 Task: Family travel planner green modern simple.
Action: Mouse moved to (48, 181)
Screenshot: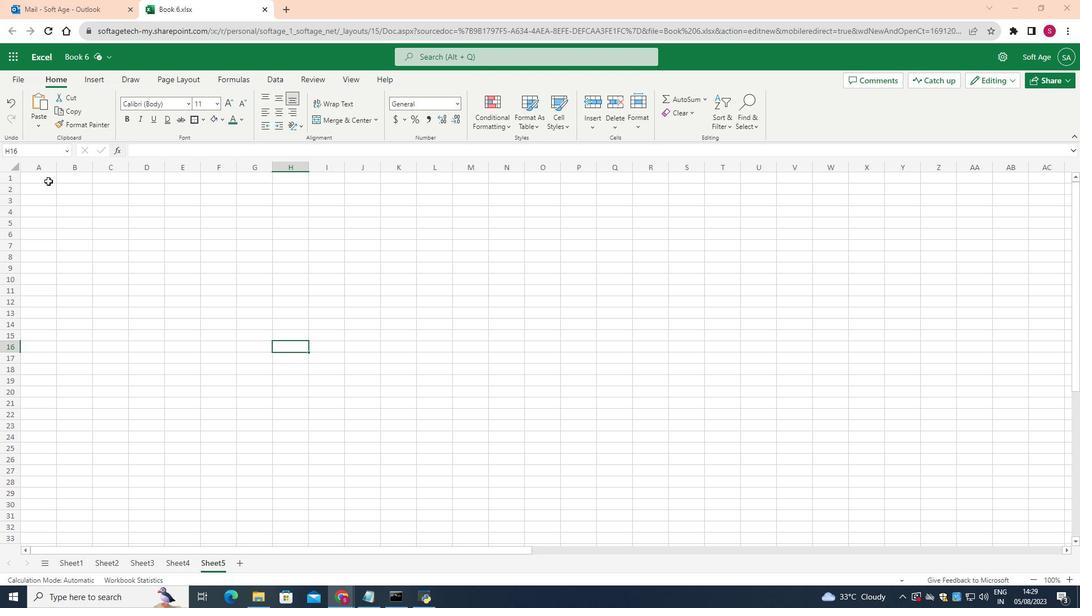 
Action: Mouse pressed left at (48, 181)
Screenshot: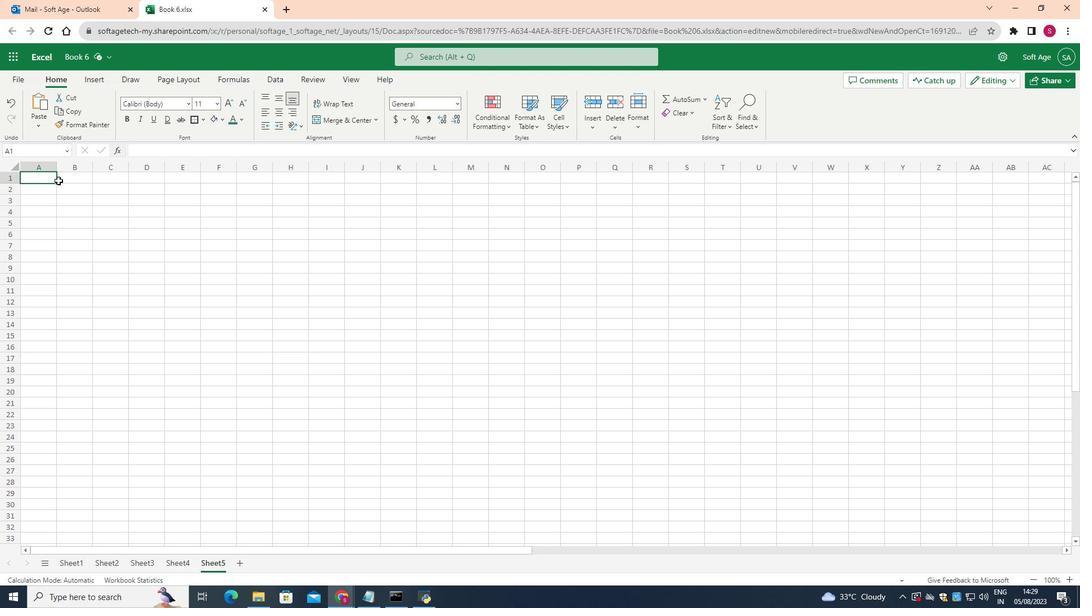 
Action: Mouse moved to (376, 119)
Screenshot: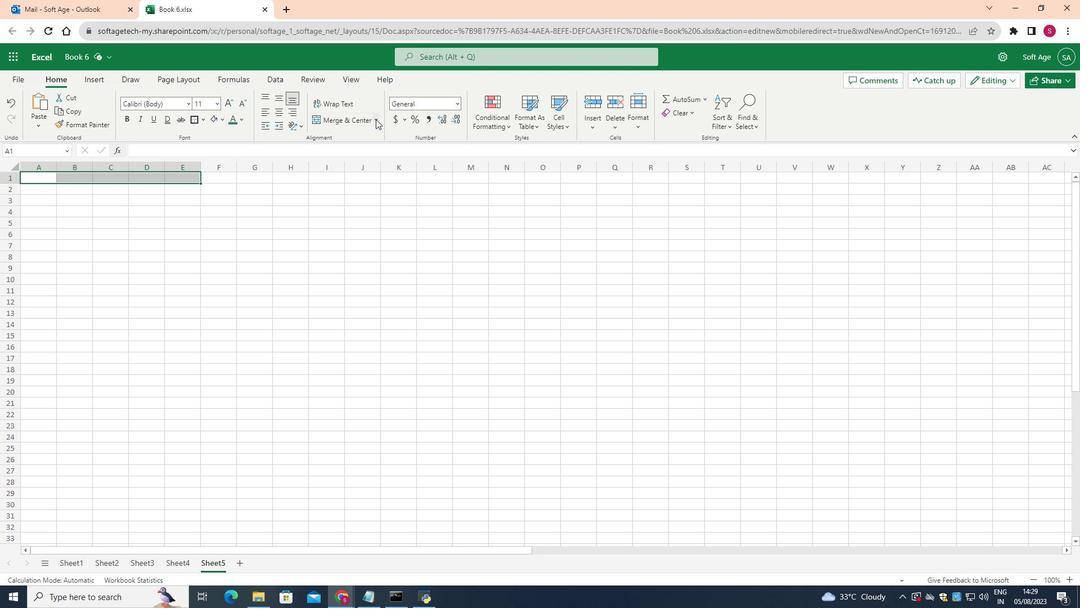 
Action: Mouse pressed left at (376, 119)
Screenshot: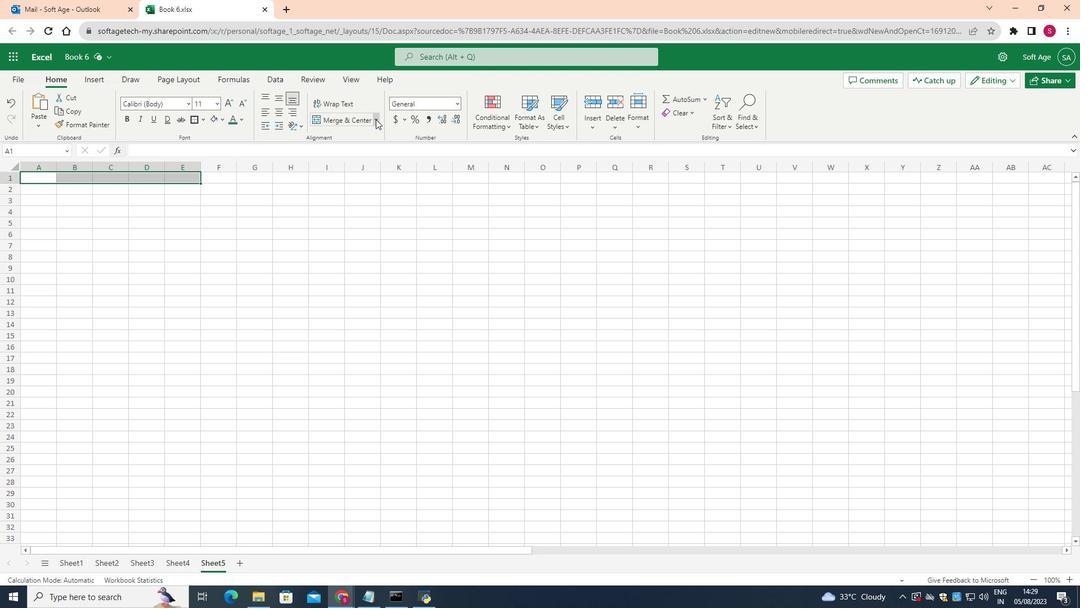 
Action: Mouse moved to (355, 183)
Screenshot: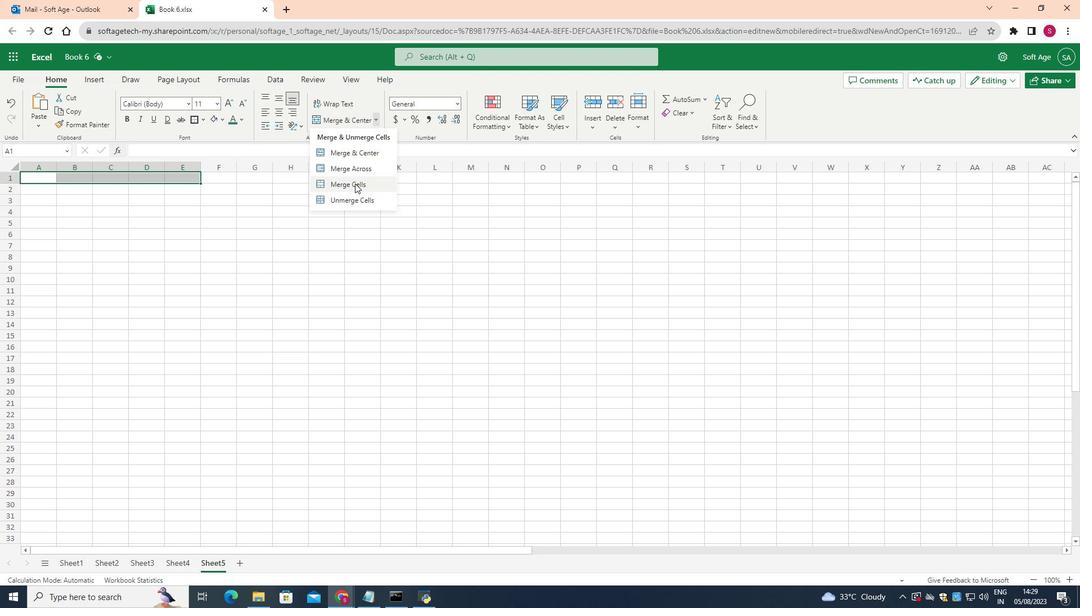 
Action: Mouse pressed left at (355, 183)
Screenshot: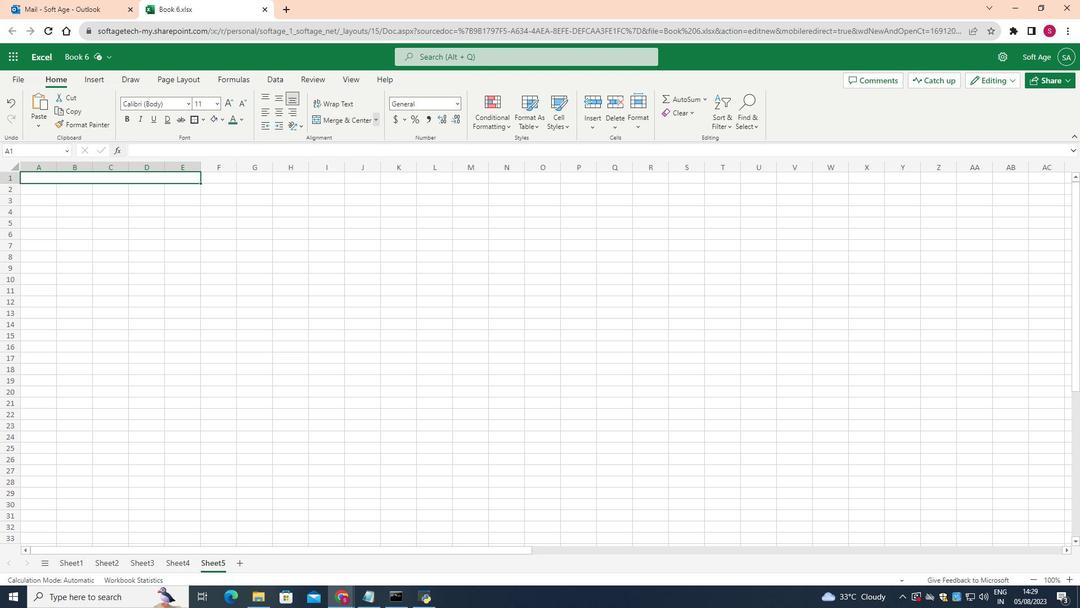 
Action: Mouse moved to (240, 257)
Screenshot: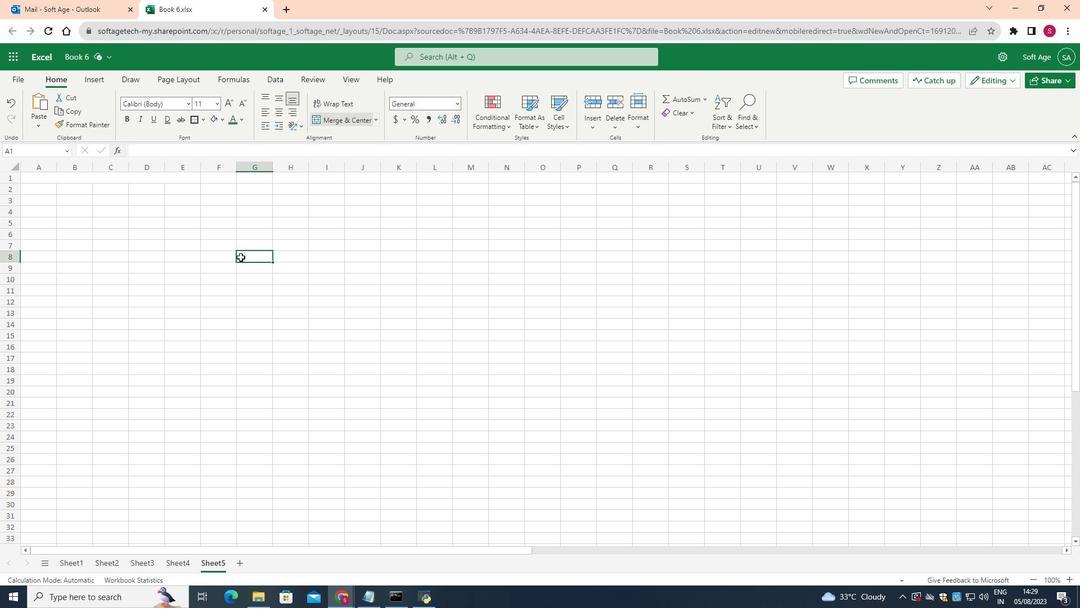 
Action: Mouse pressed left at (240, 257)
Screenshot: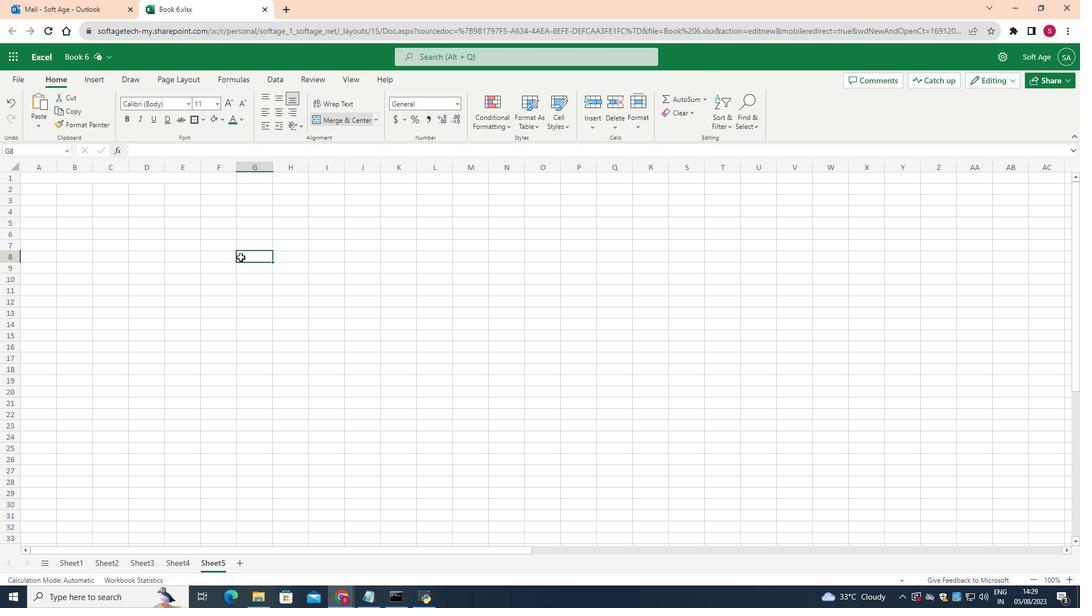 
Action: Mouse moved to (57, 166)
Screenshot: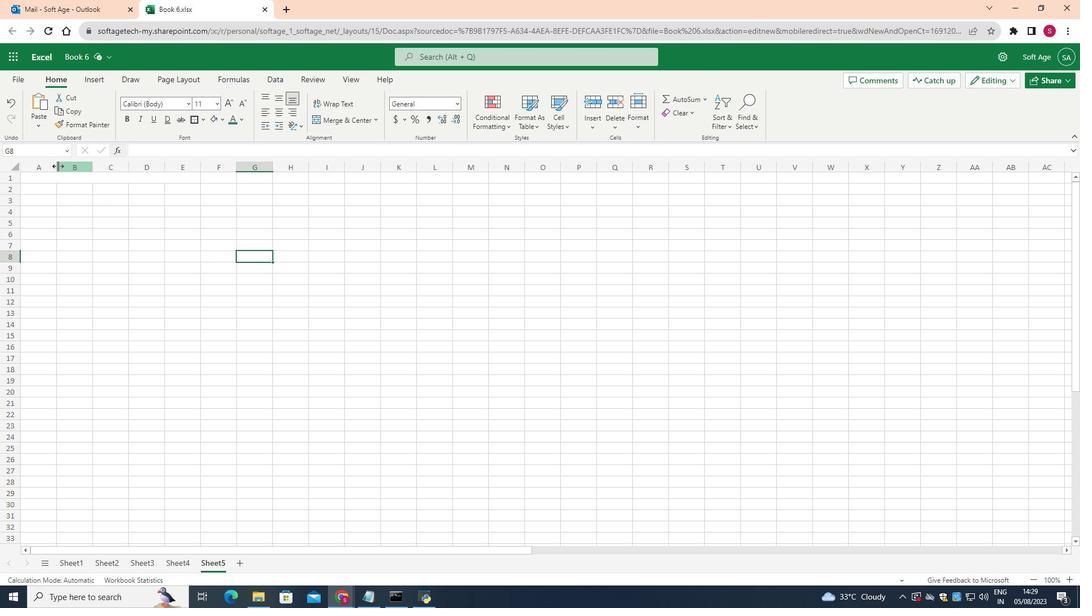 
Action: Mouse pressed left at (57, 166)
Screenshot: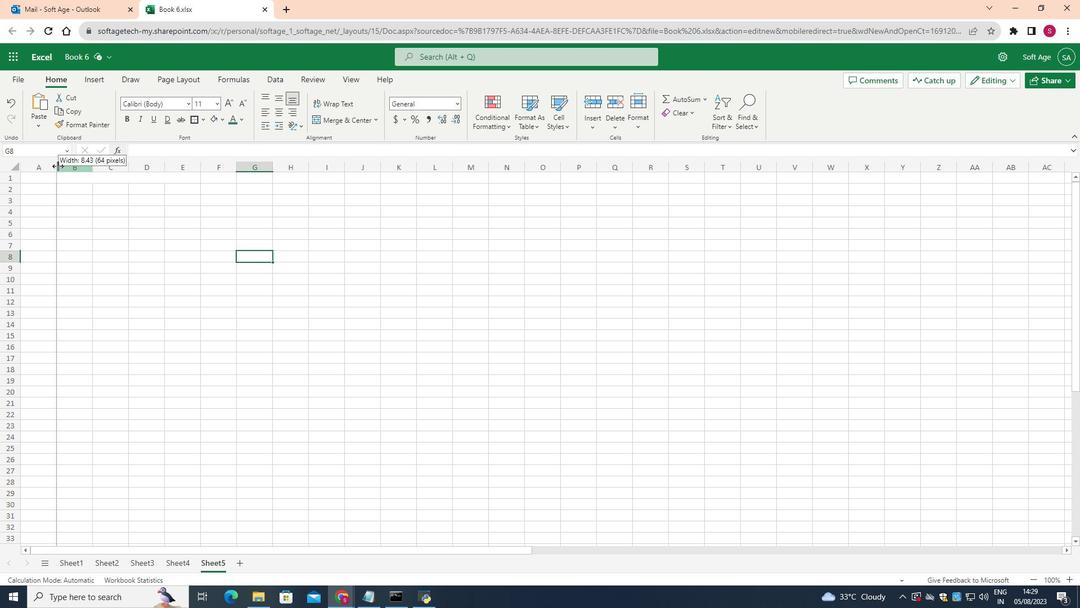 
Action: Mouse moved to (109, 169)
Screenshot: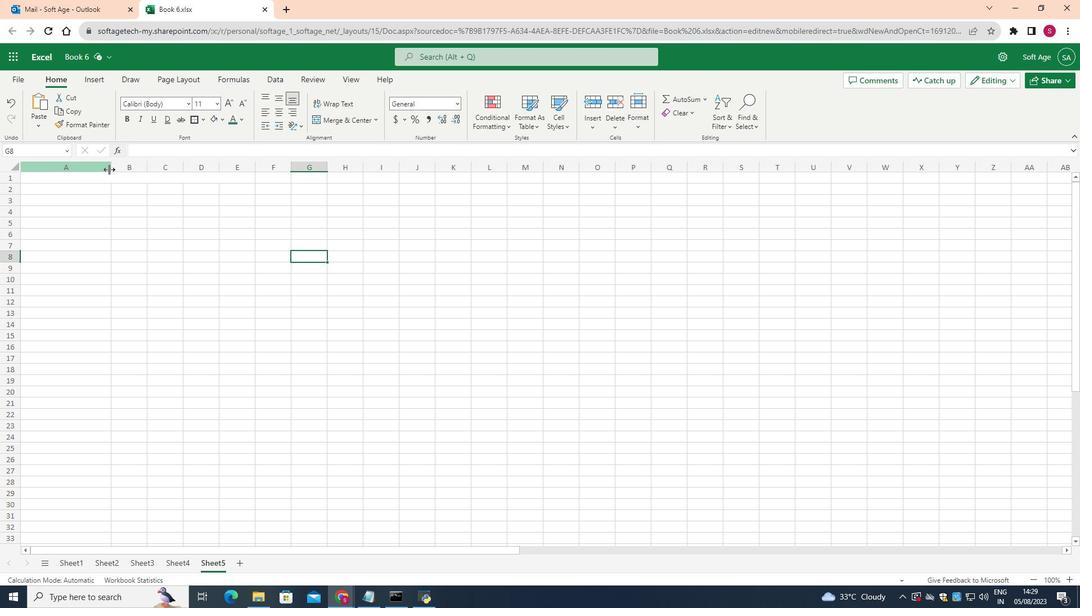 
Action: Mouse pressed left at (109, 169)
Screenshot: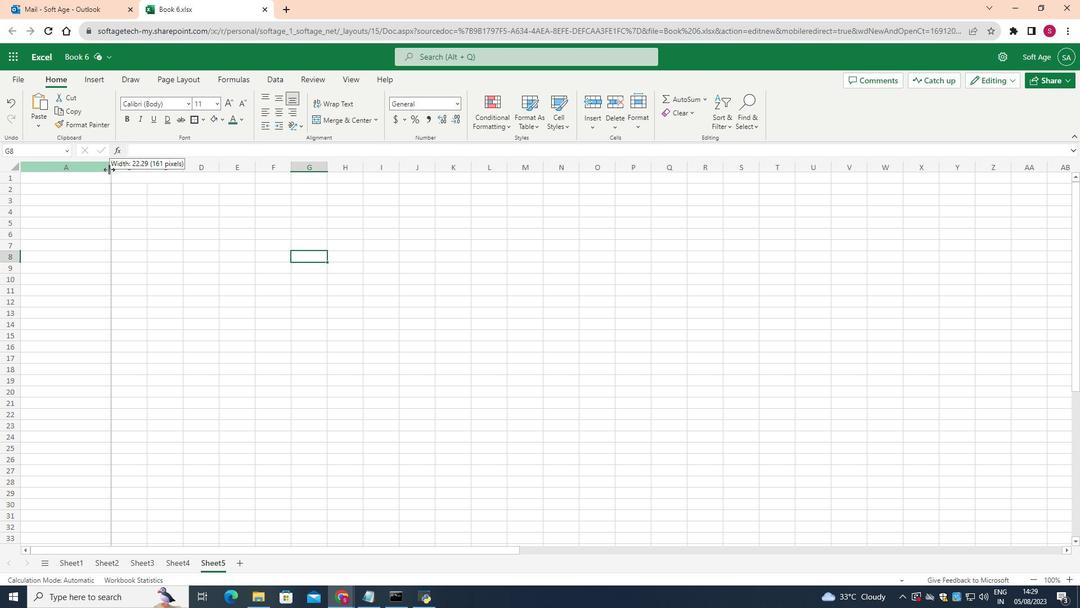 
Action: Mouse moved to (137, 167)
Screenshot: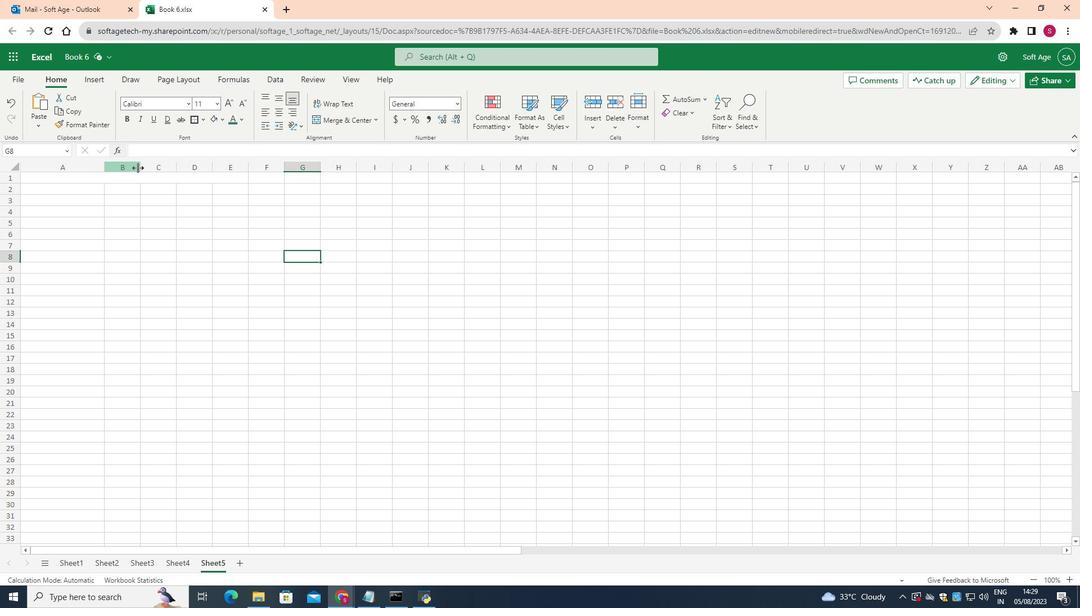 
Action: Mouse pressed left at (137, 167)
Screenshot: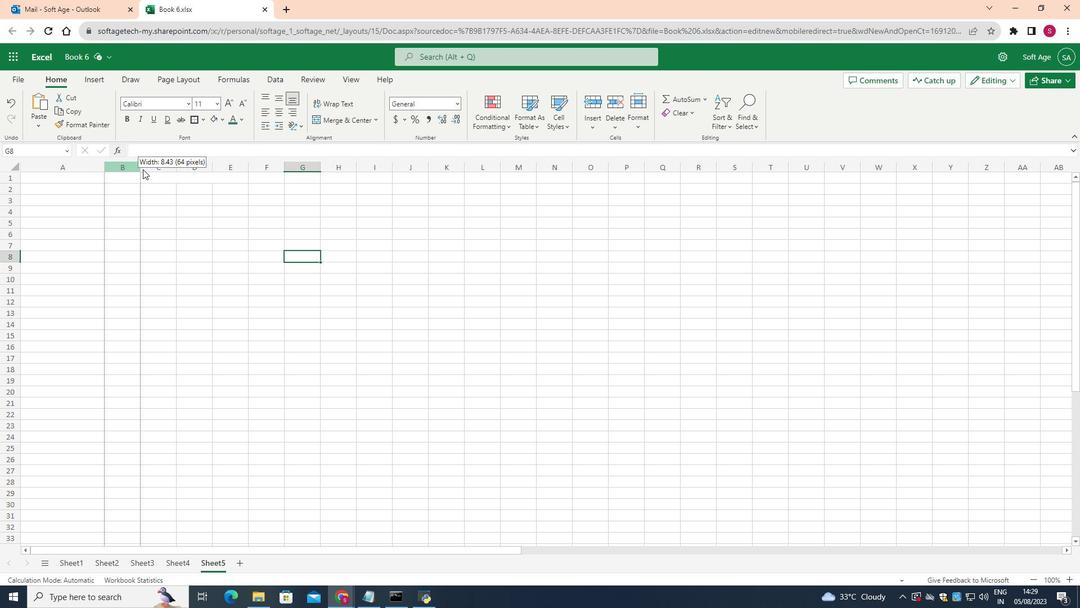 
Action: Mouse moved to (106, 169)
Screenshot: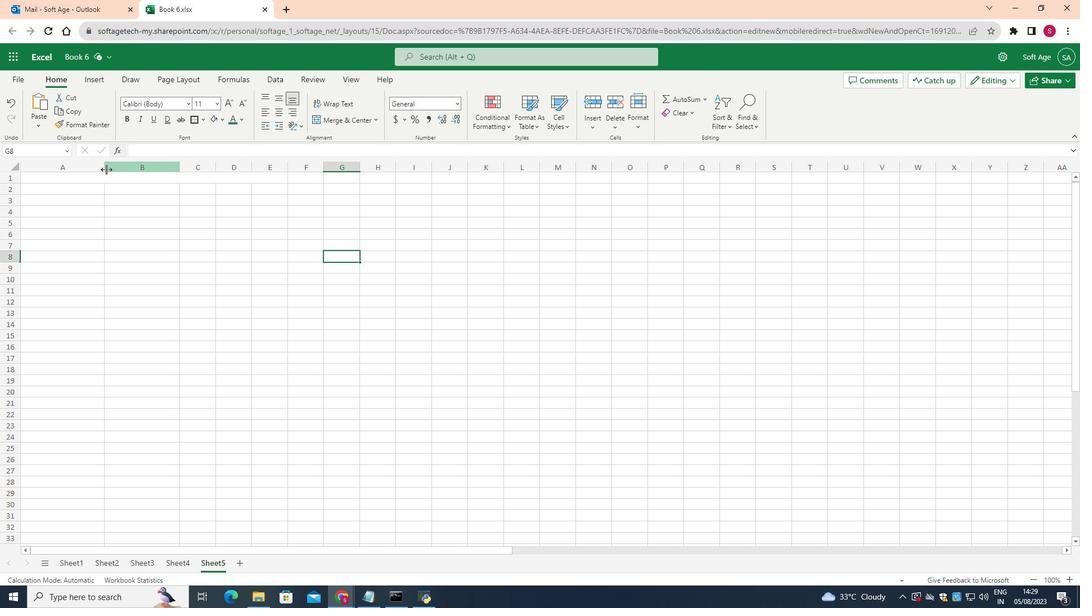 
Action: Mouse pressed left at (106, 169)
Screenshot: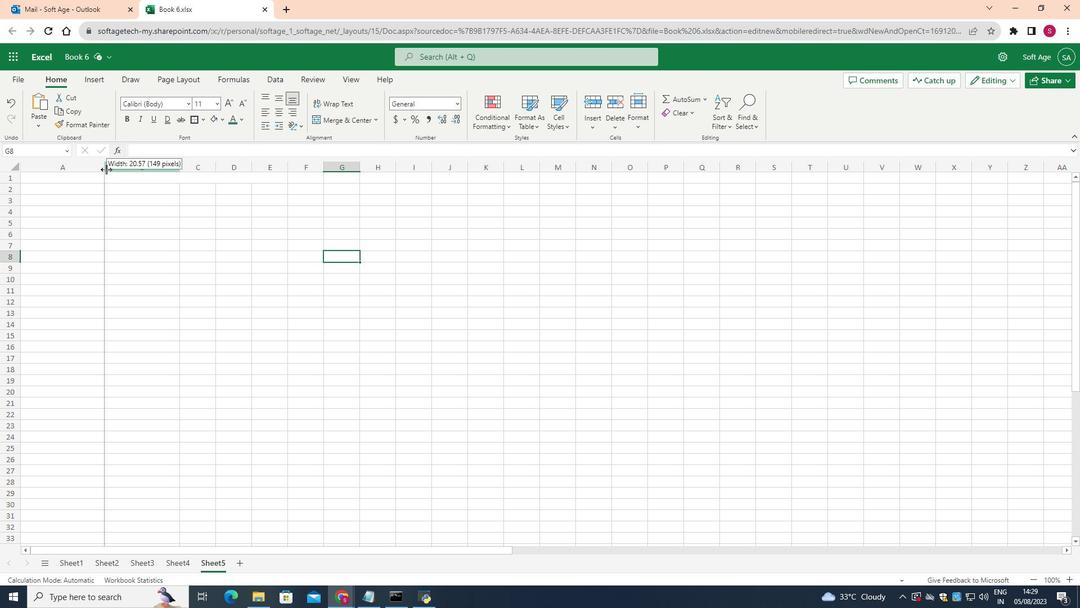 
Action: Mouse moved to (175, 161)
Screenshot: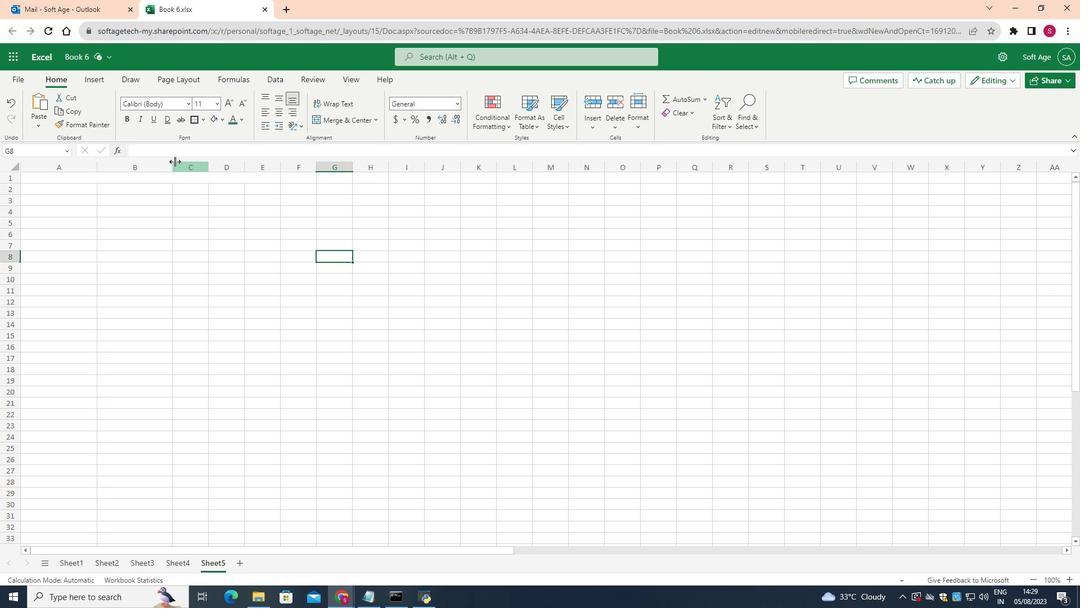 
Action: Mouse pressed left at (175, 161)
Screenshot: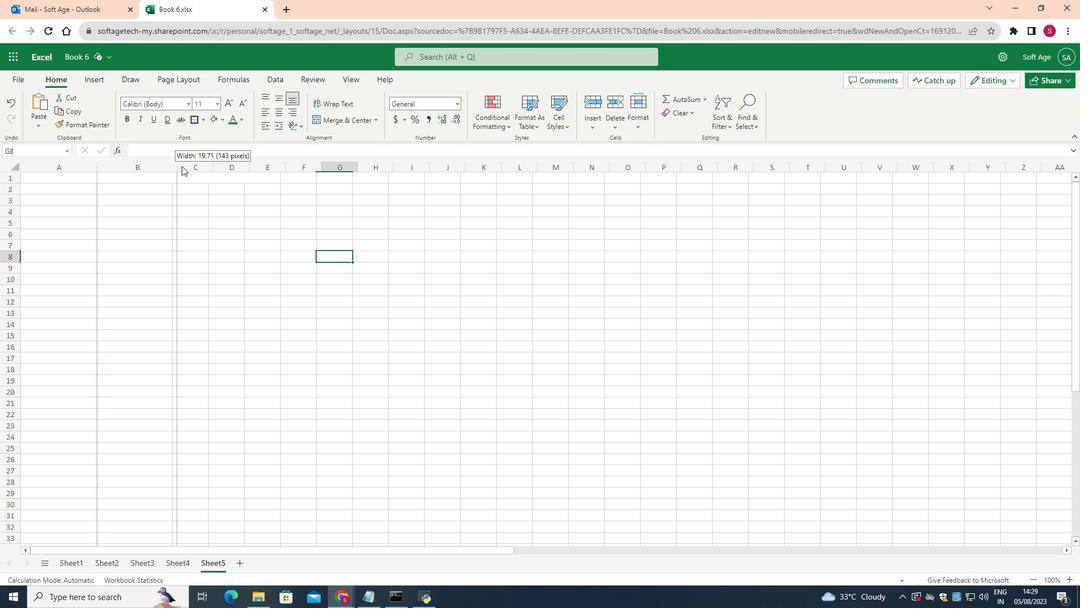 
Action: Mouse moved to (228, 166)
Screenshot: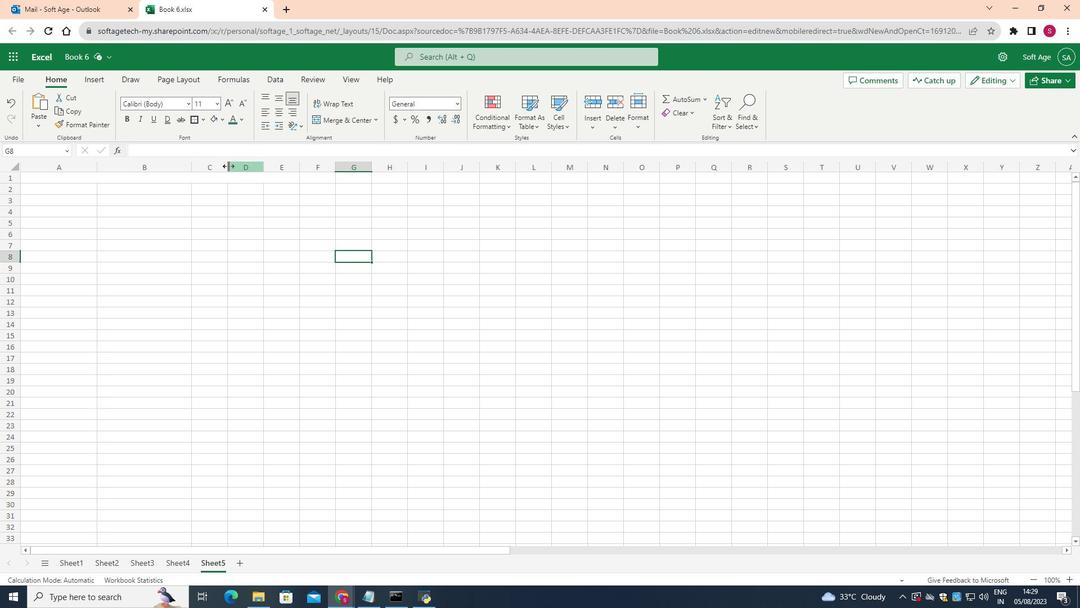 
Action: Mouse pressed left at (228, 166)
Screenshot: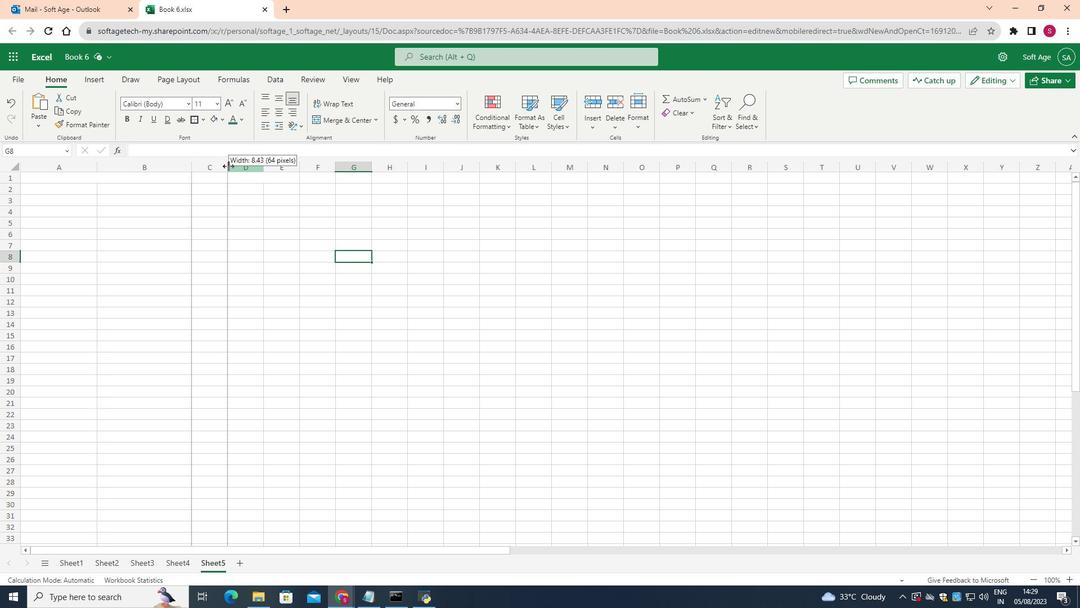 
Action: Mouse moved to (315, 171)
Screenshot: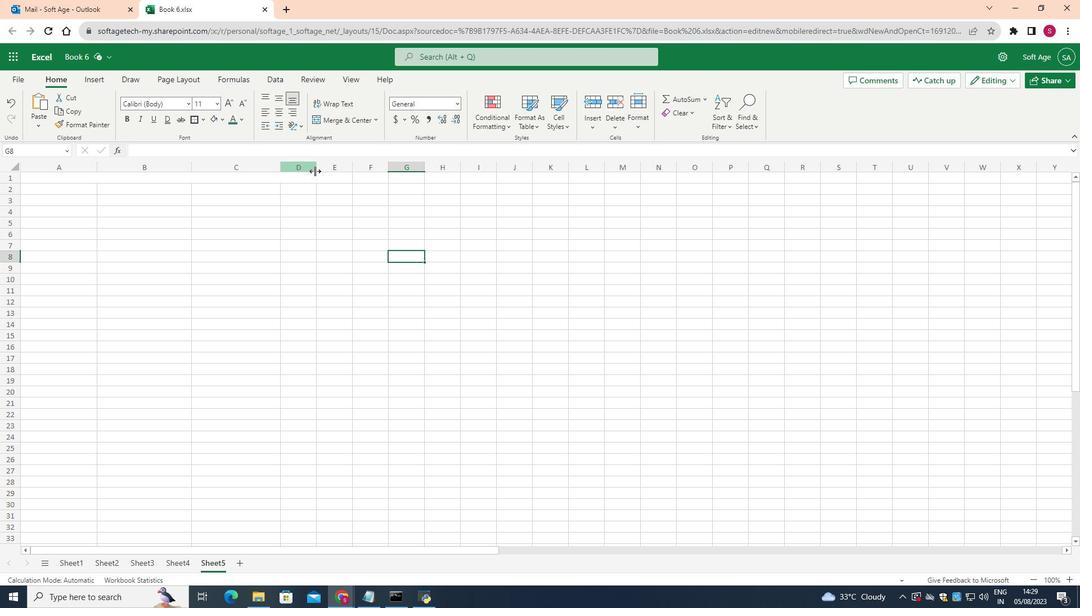
Action: Mouse pressed left at (315, 171)
Screenshot: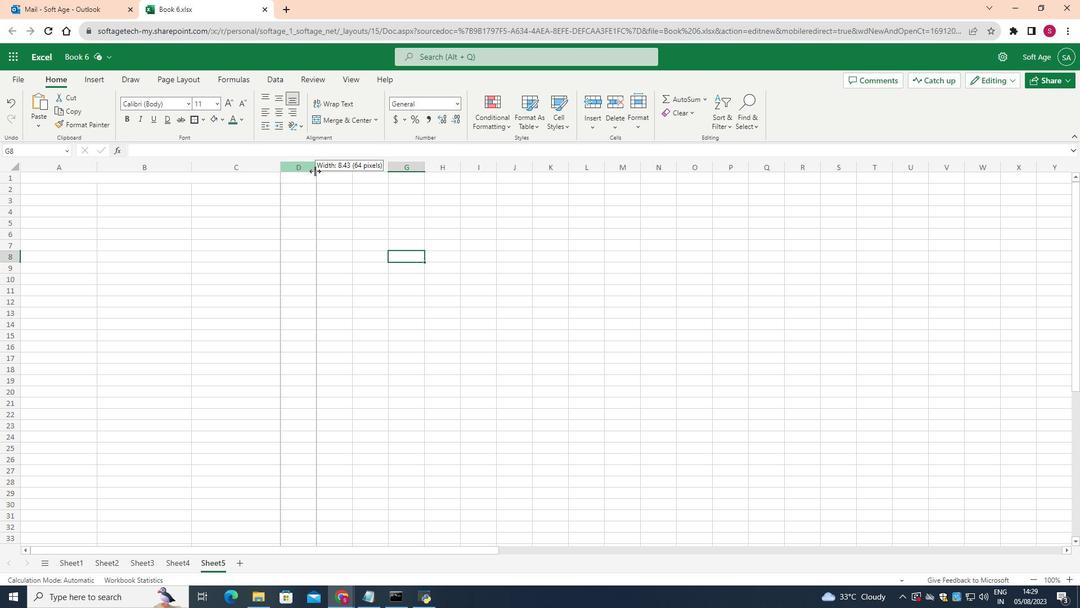 
Action: Mouse moved to (422, 168)
Screenshot: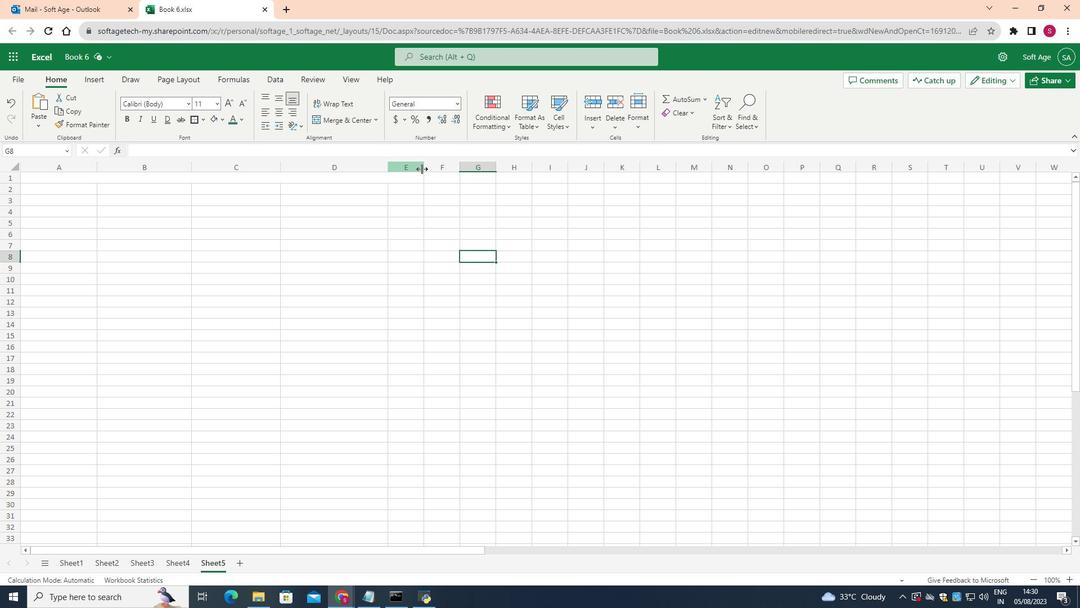 
Action: Mouse pressed left at (422, 168)
Screenshot: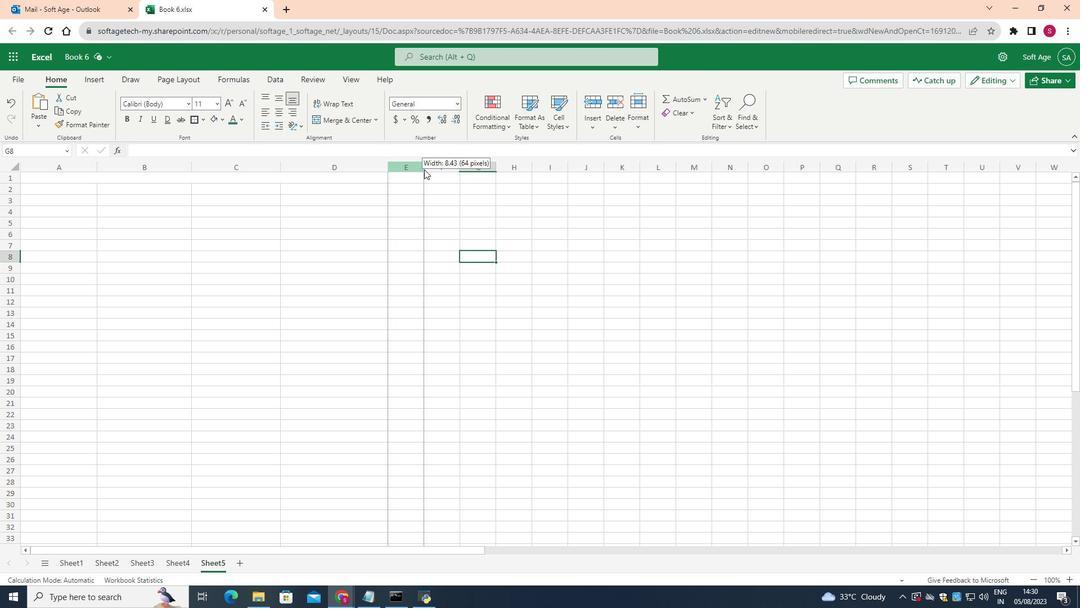 
Action: Mouse moved to (515, 167)
Screenshot: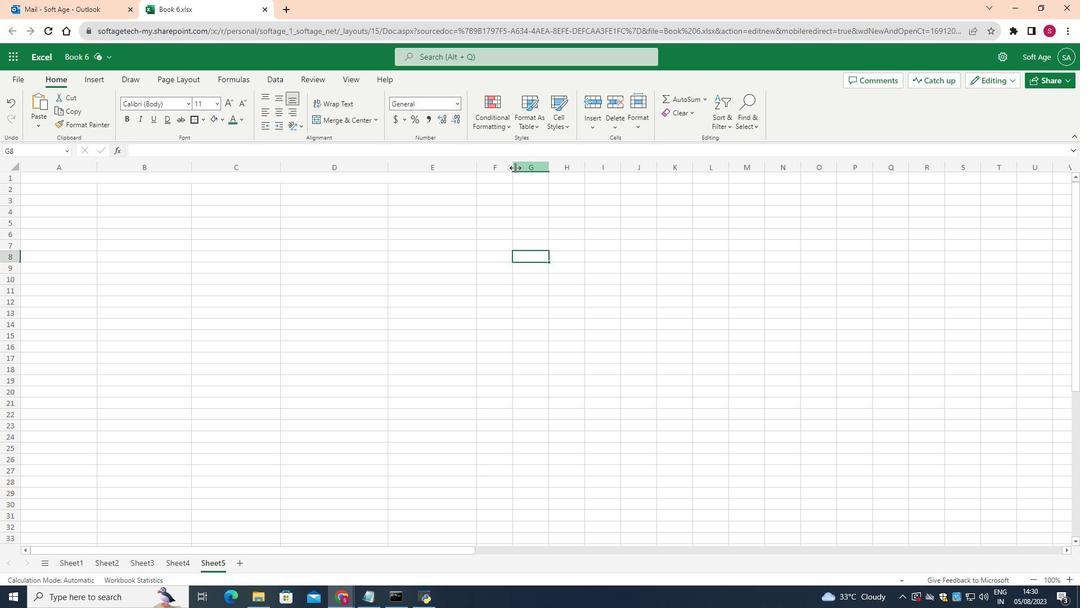 
Action: Mouse pressed left at (515, 167)
Screenshot: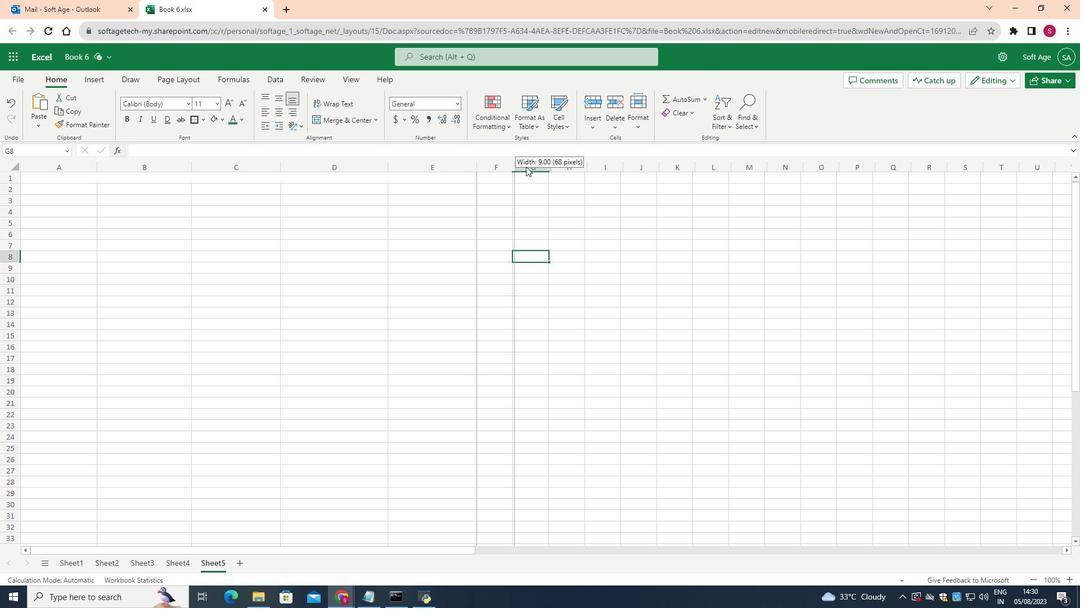 
Action: Mouse moved to (18, 184)
Screenshot: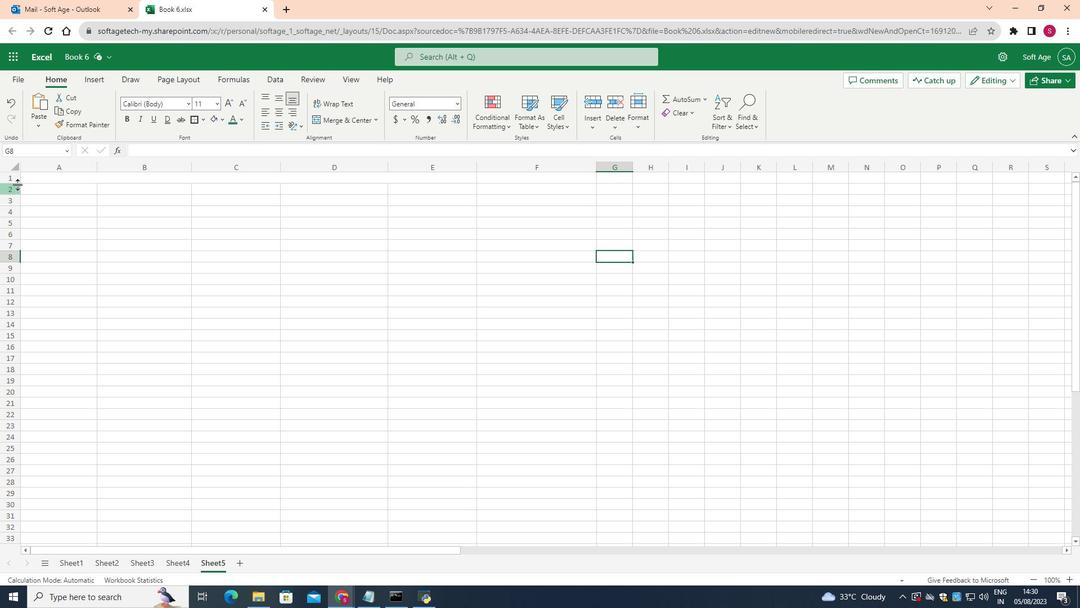 
Action: Mouse pressed left at (18, 184)
Screenshot: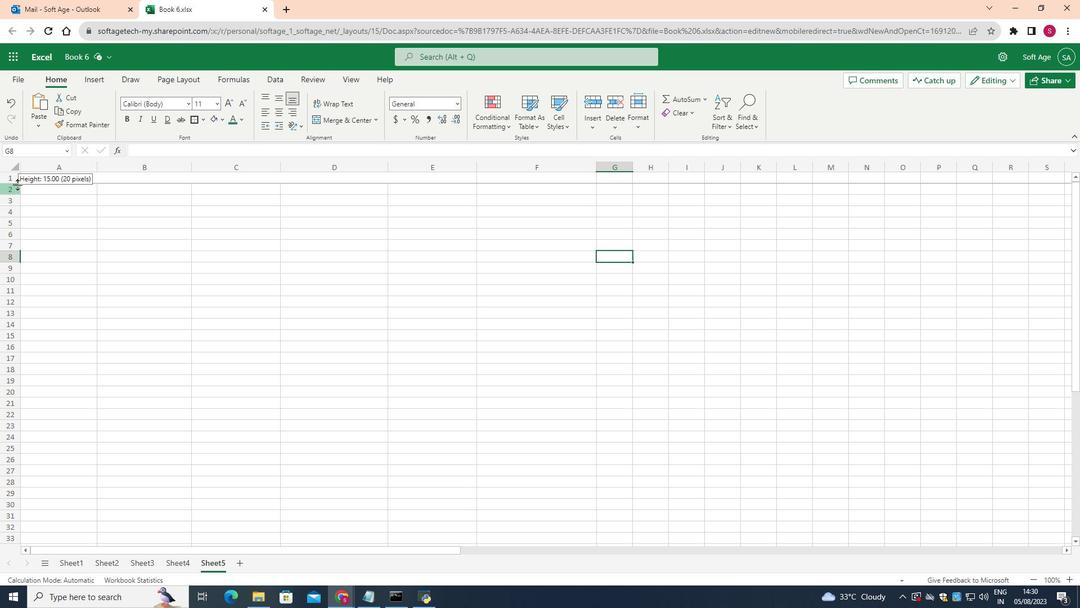 
Action: Mouse moved to (13, 215)
Screenshot: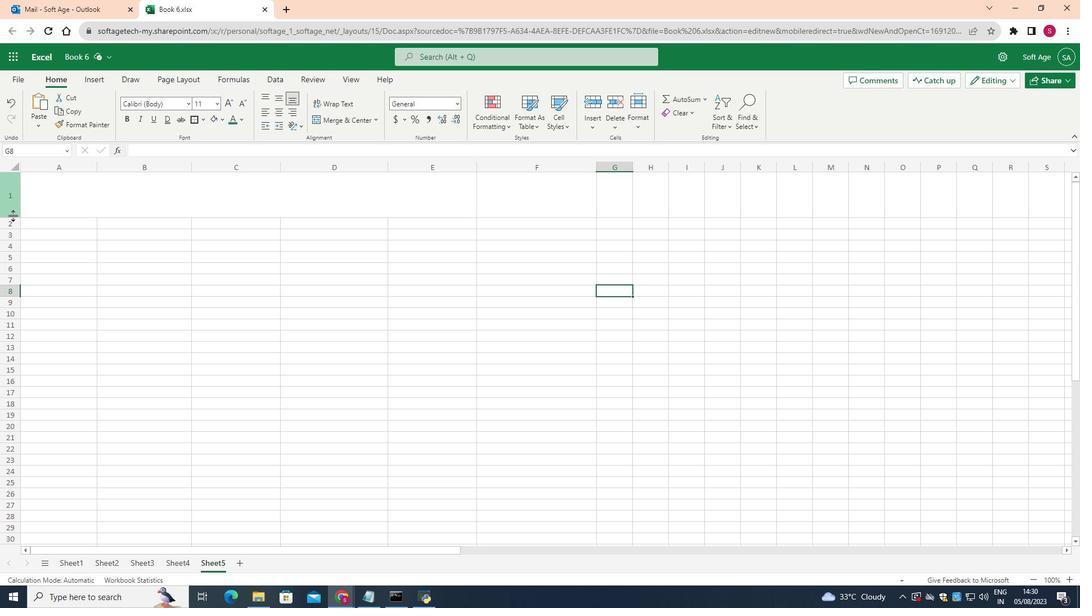 
Action: Mouse pressed left at (13, 215)
Screenshot: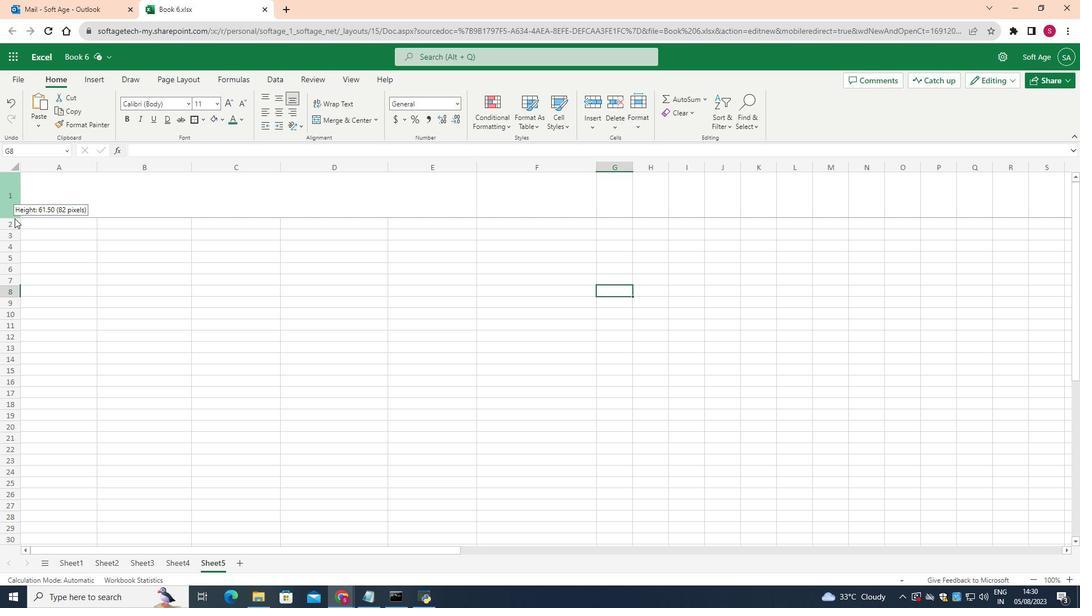 
Action: Mouse moved to (72, 200)
Screenshot: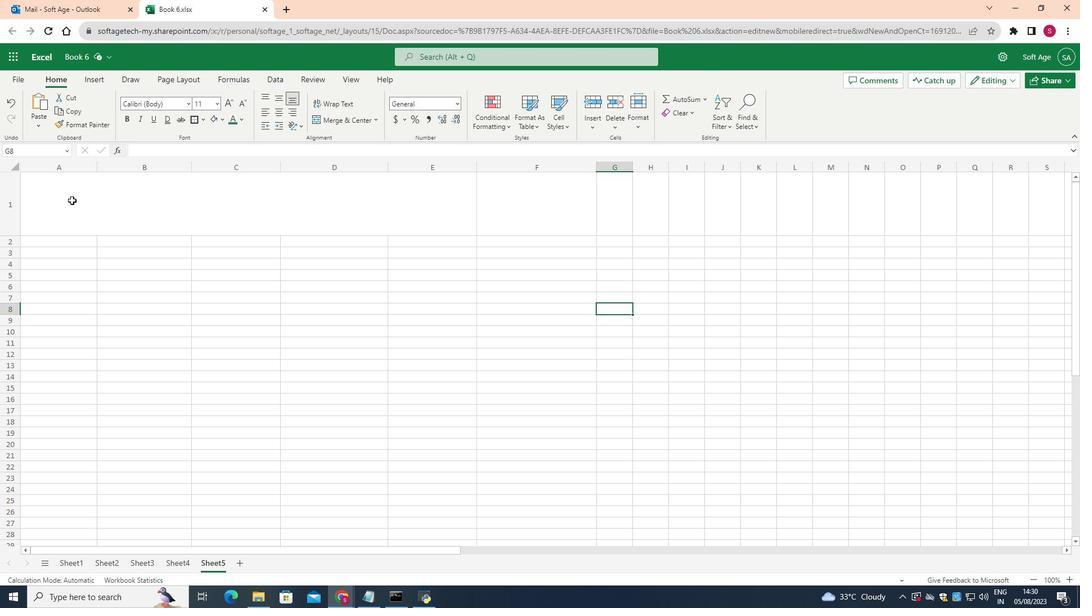 
Action: Mouse pressed left at (72, 200)
Screenshot: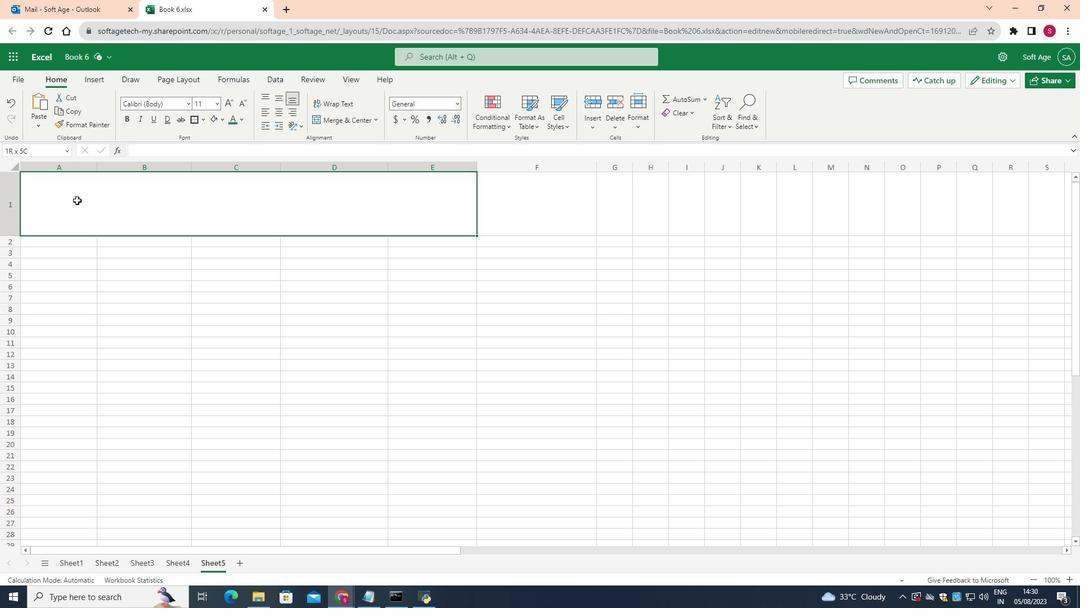 
Action: Mouse moved to (376, 115)
Screenshot: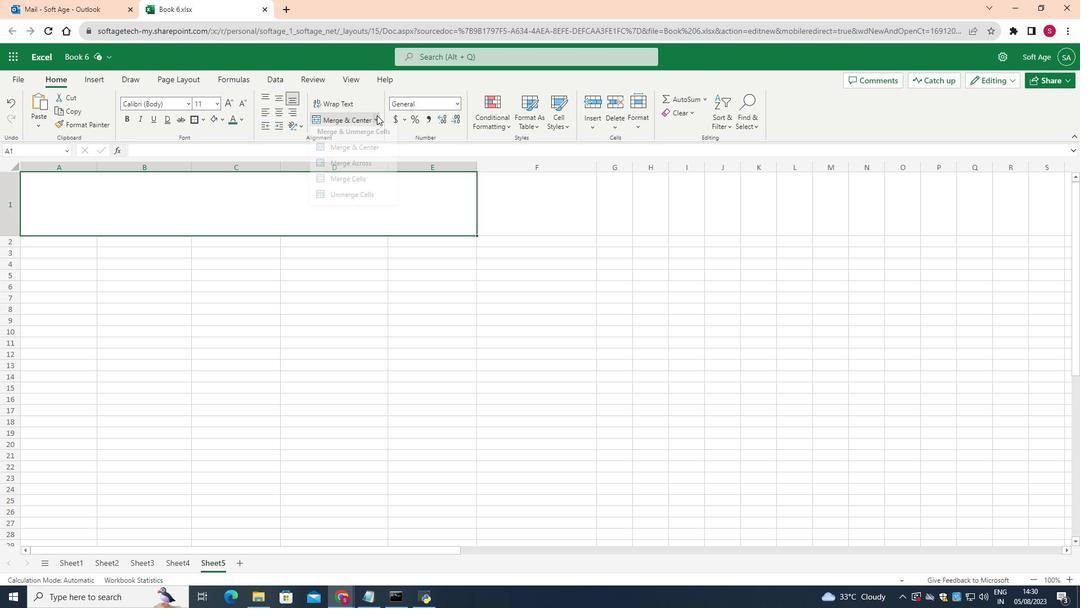 
Action: Mouse pressed left at (376, 115)
Screenshot: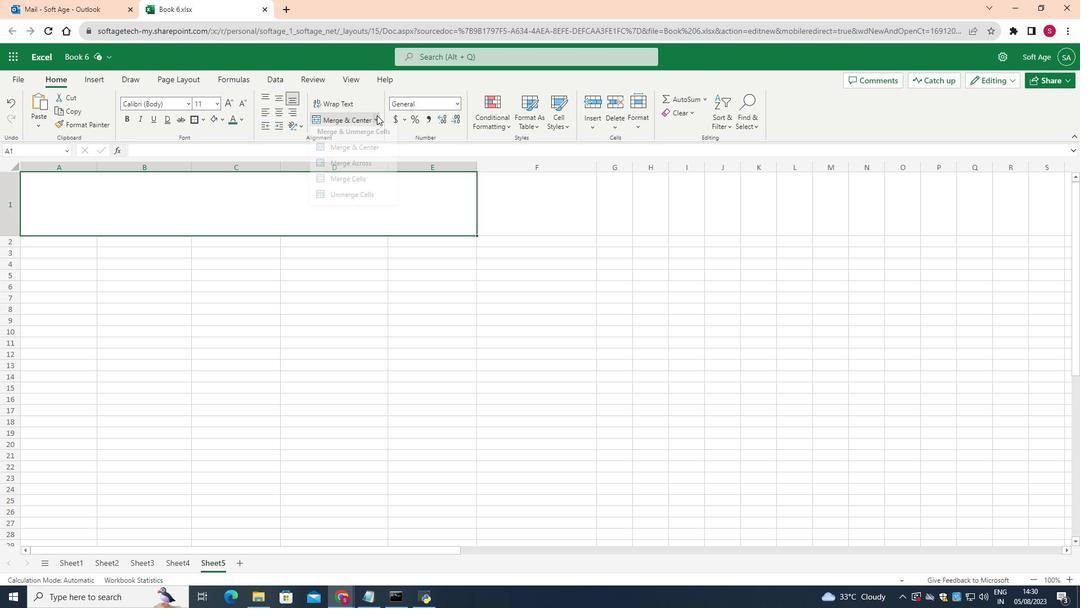 
Action: Mouse moved to (363, 198)
Screenshot: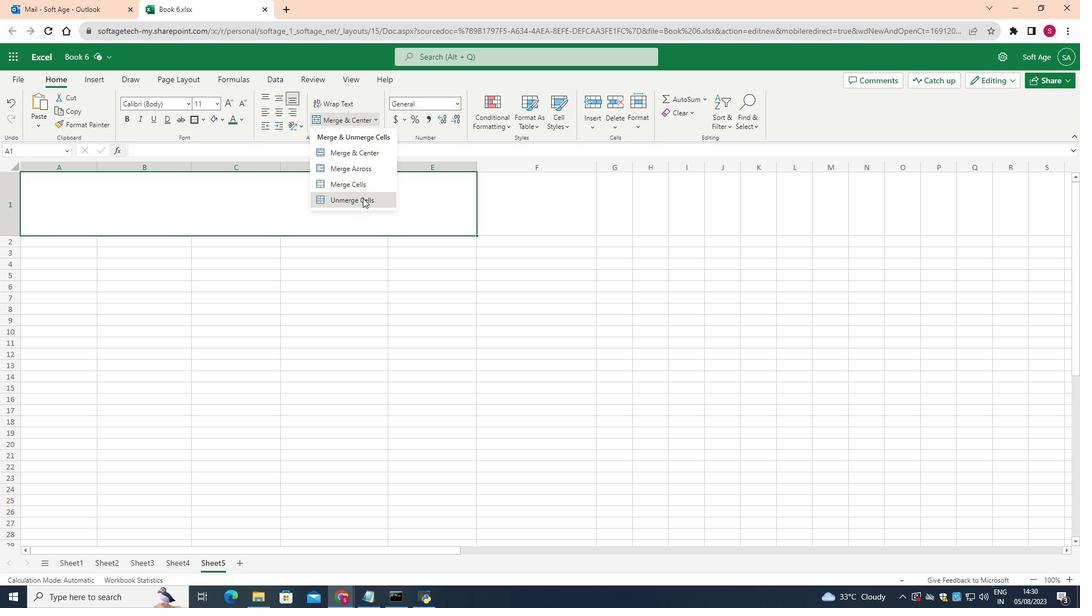 
Action: Mouse pressed left at (363, 198)
Screenshot: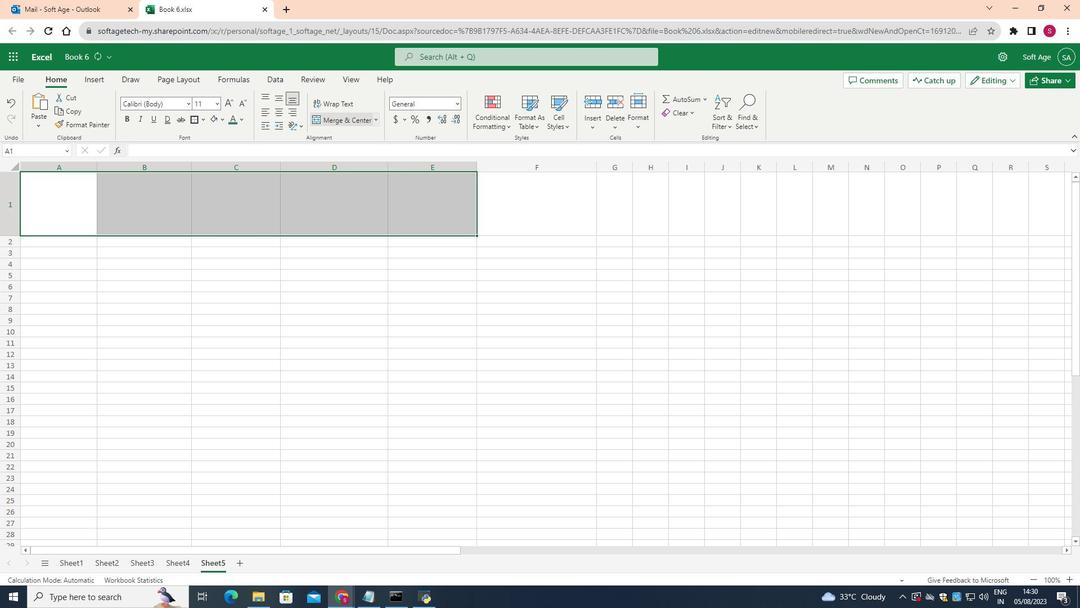
Action: Mouse moved to (150, 315)
Screenshot: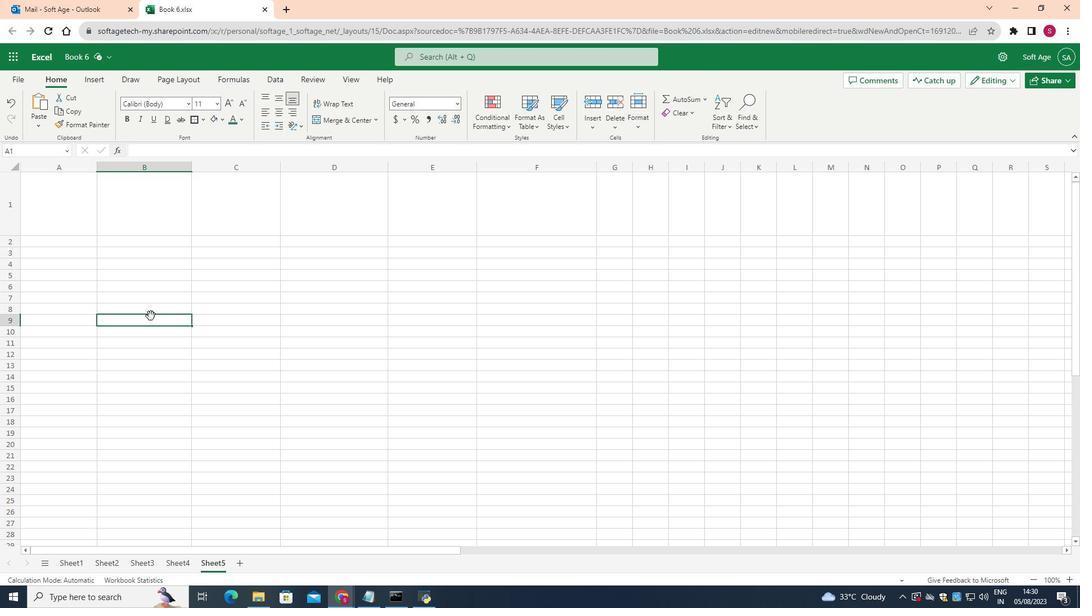
Action: Mouse pressed left at (150, 315)
Screenshot: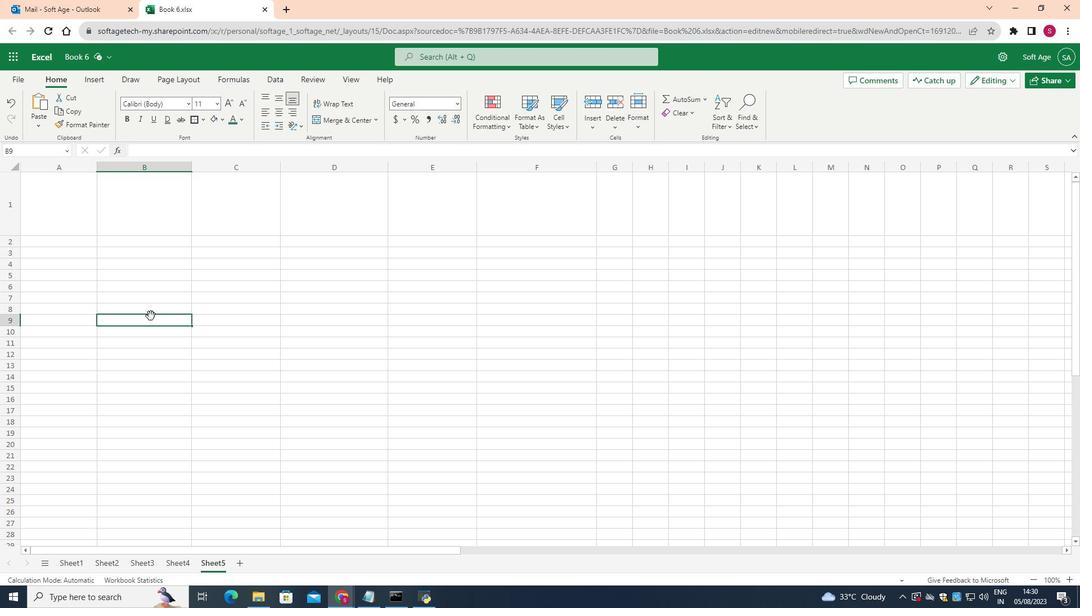 
Action: Mouse moved to (235, 200)
Screenshot: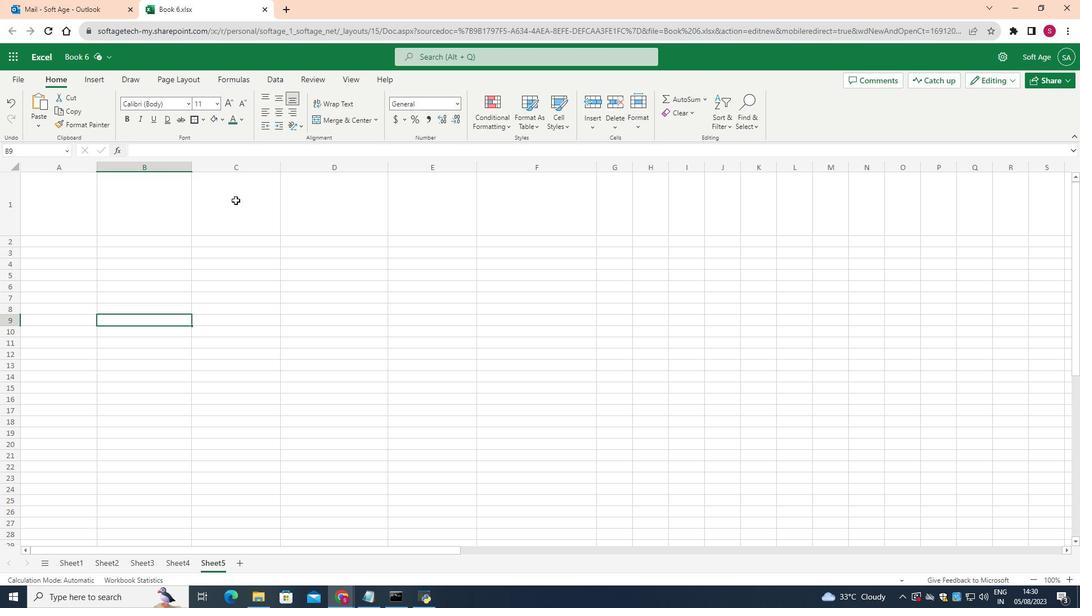 
Action: Mouse pressed left at (235, 200)
Screenshot: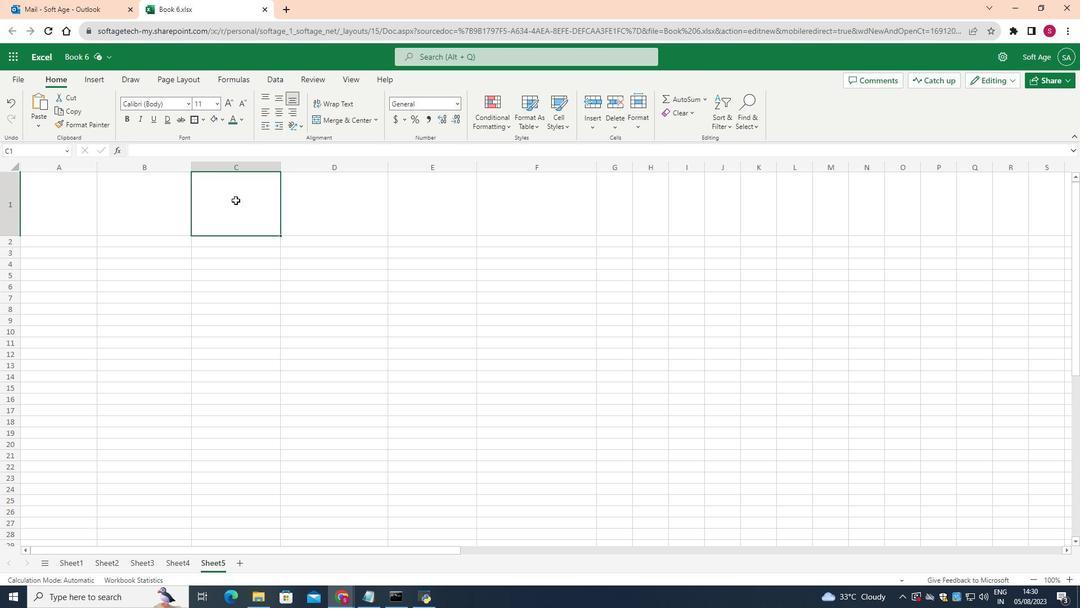 
Action: Mouse moved to (94, 170)
Screenshot: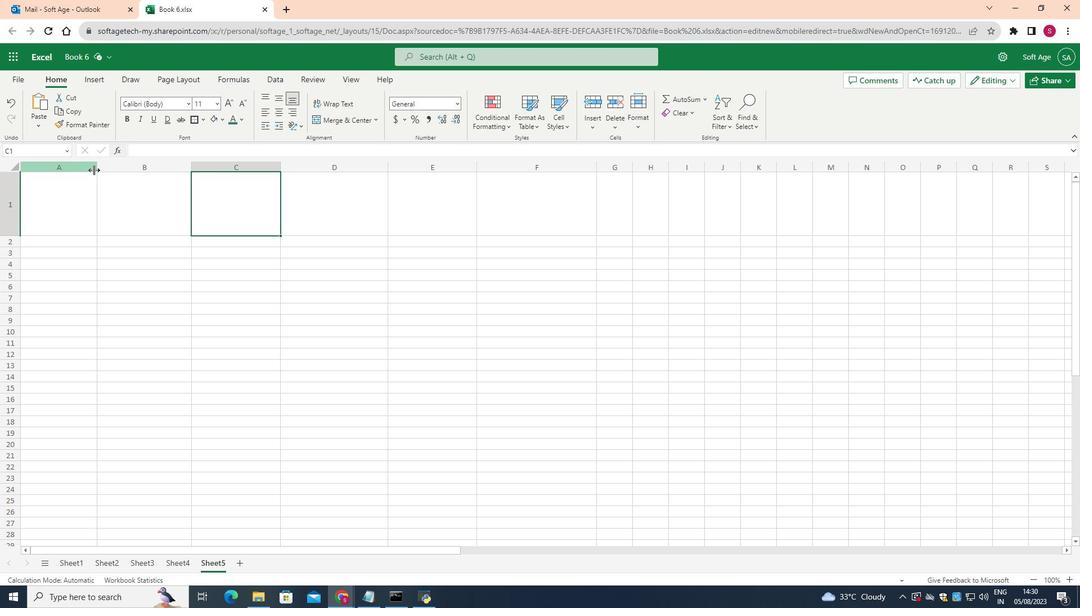 
Action: Mouse pressed left at (94, 170)
Screenshot: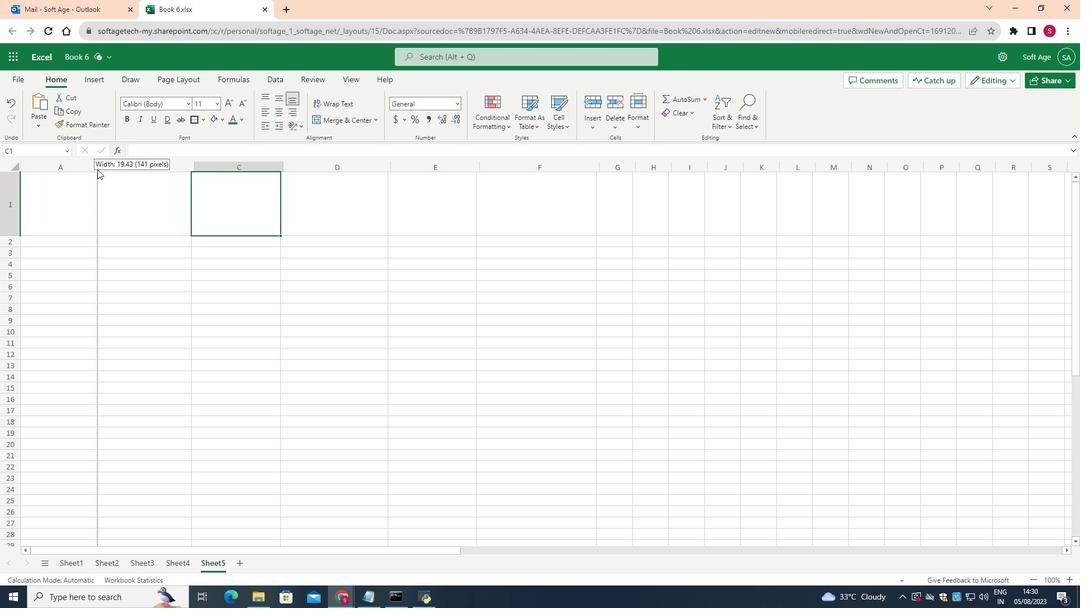 
Action: Mouse moved to (158, 193)
Screenshot: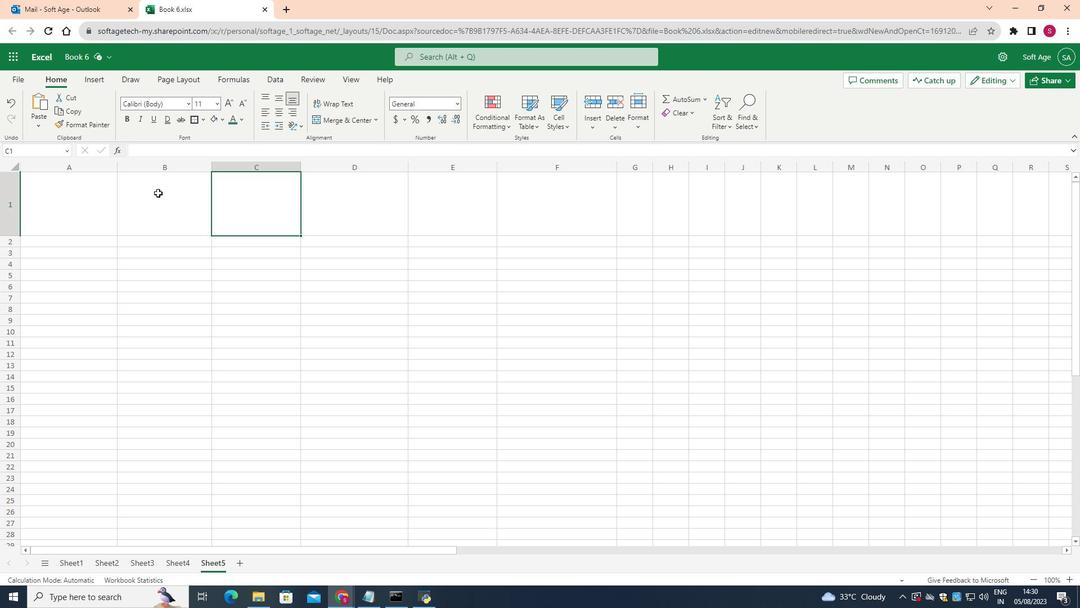 
Action: Mouse pressed left at (158, 193)
Screenshot: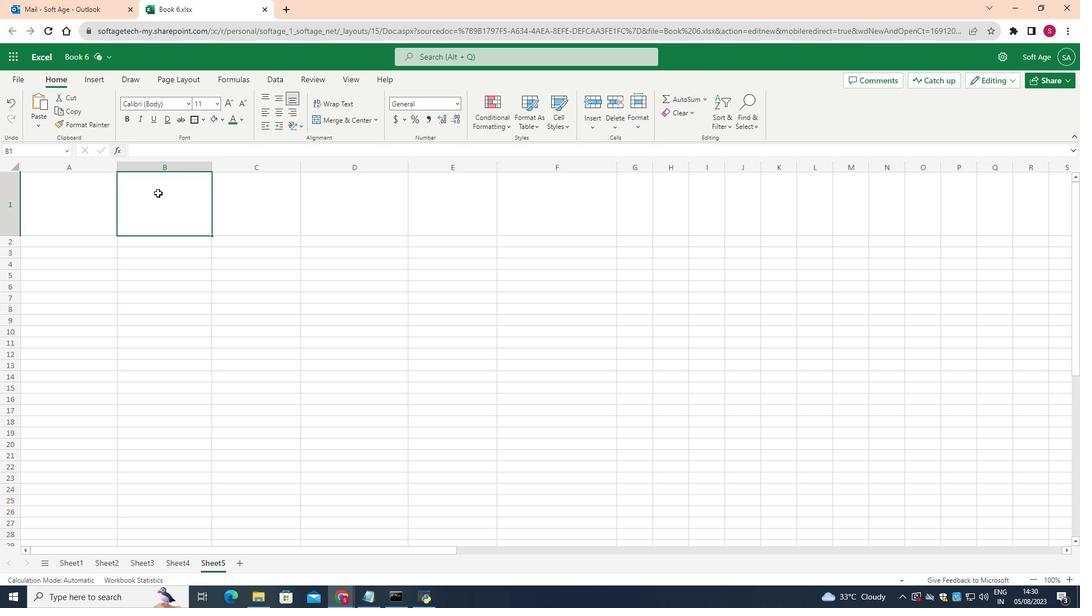 
Action: Mouse moved to (377, 119)
Screenshot: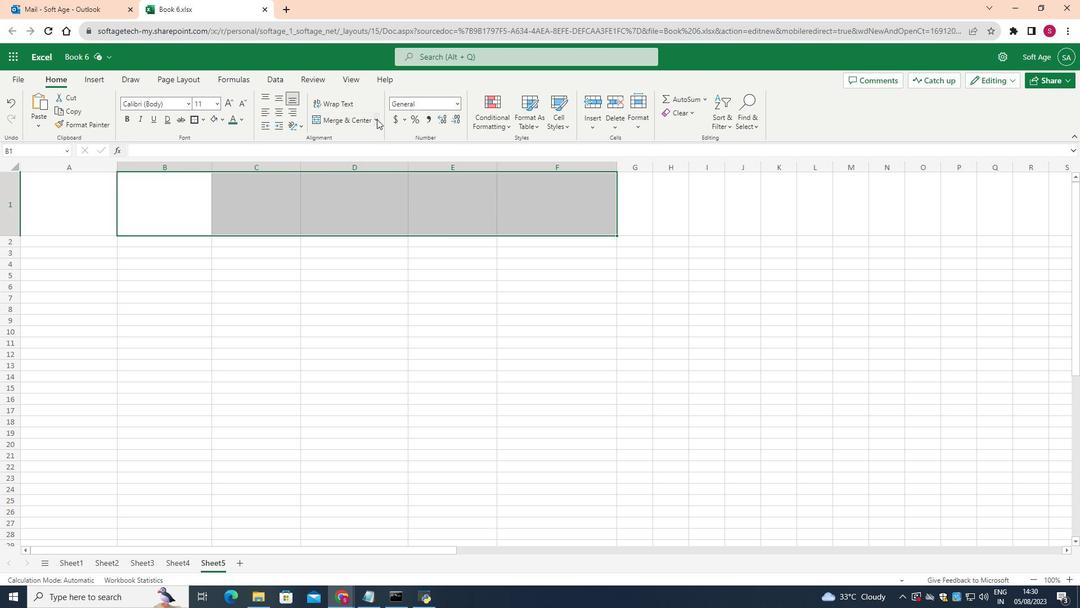 
Action: Mouse pressed left at (377, 119)
Screenshot: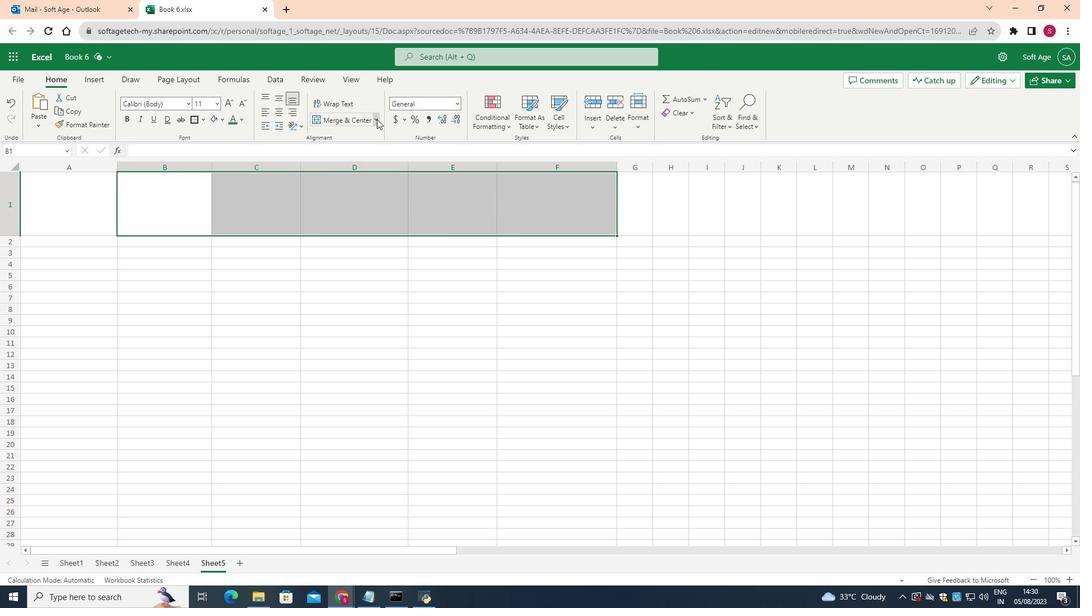 
Action: Mouse moved to (359, 182)
Screenshot: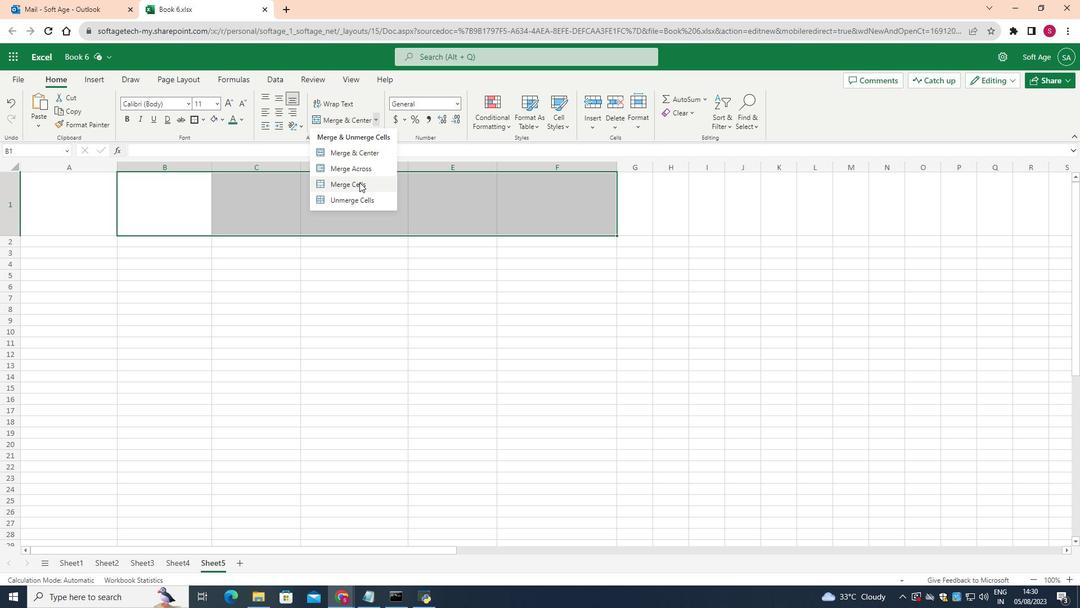 
Action: Mouse pressed left at (359, 182)
Screenshot: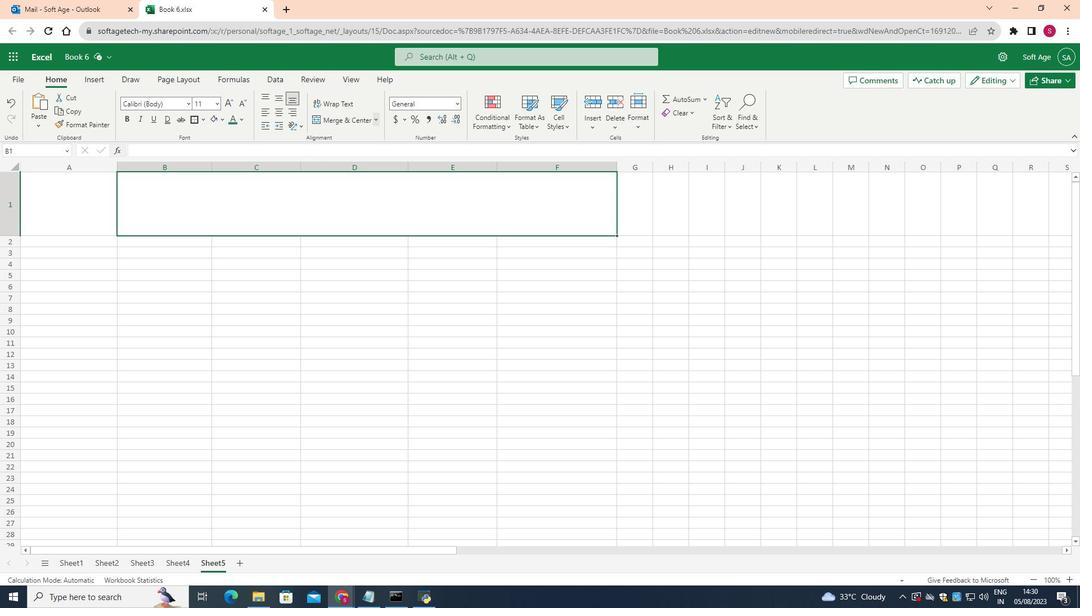
Action: Mouse moved to (231, 203)
Screenshot: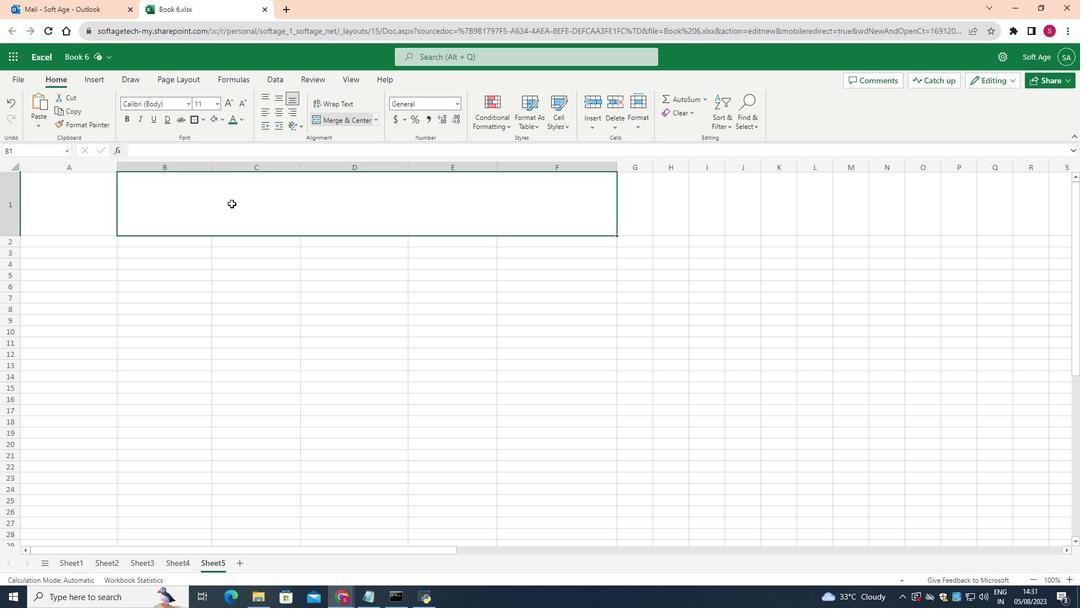 
Action: Mouse pressed left at (231, 203)
Screenshot: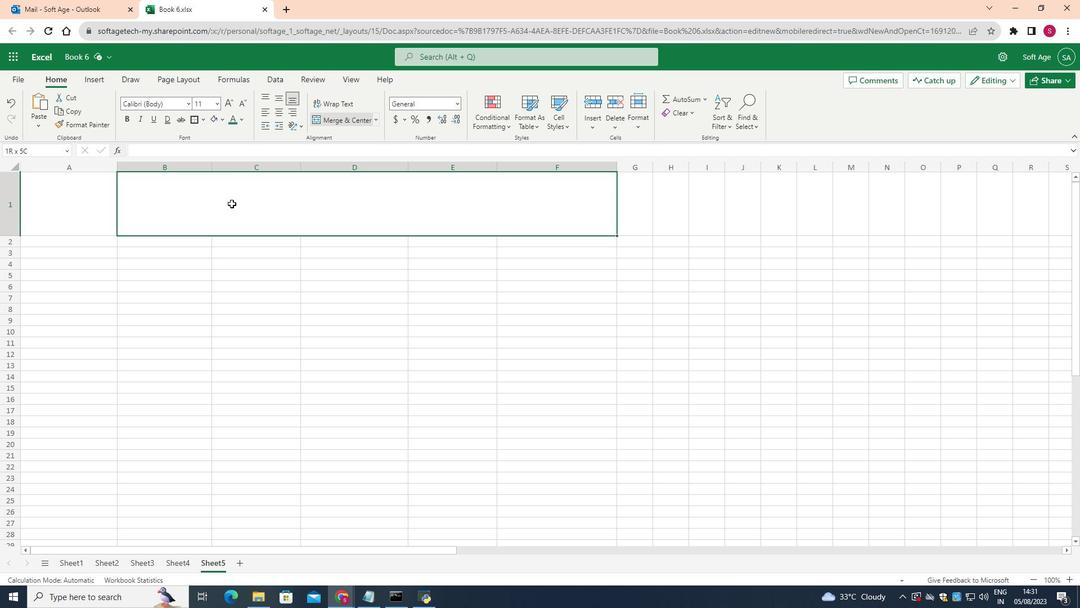 
Action: Mouse pressed left at (231, 203)
Screenshot: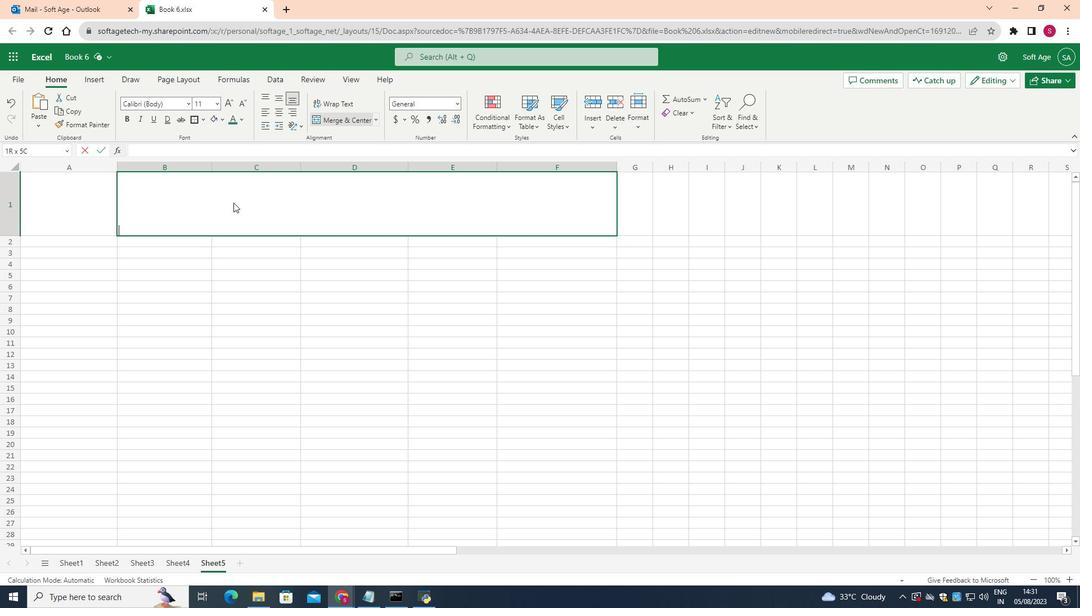 
Action: Mouse moved to (237, 195)
Screenshot: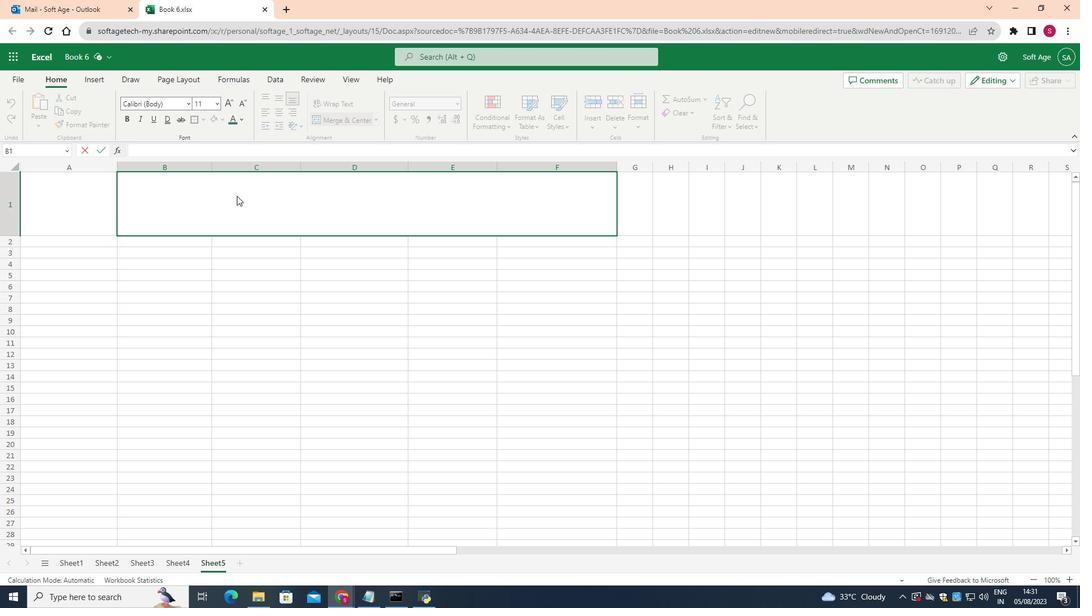
Action: Key pressed <Key.shift>F<Key.backspace>
Screenshot: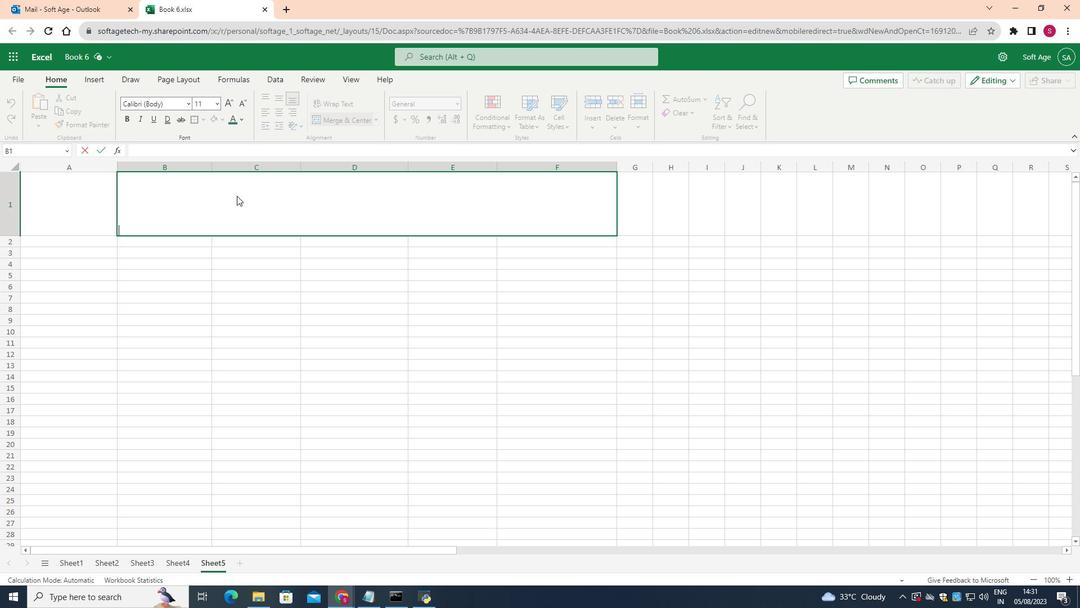 
Action: Mouse moved to (219, 103)
Screenshot: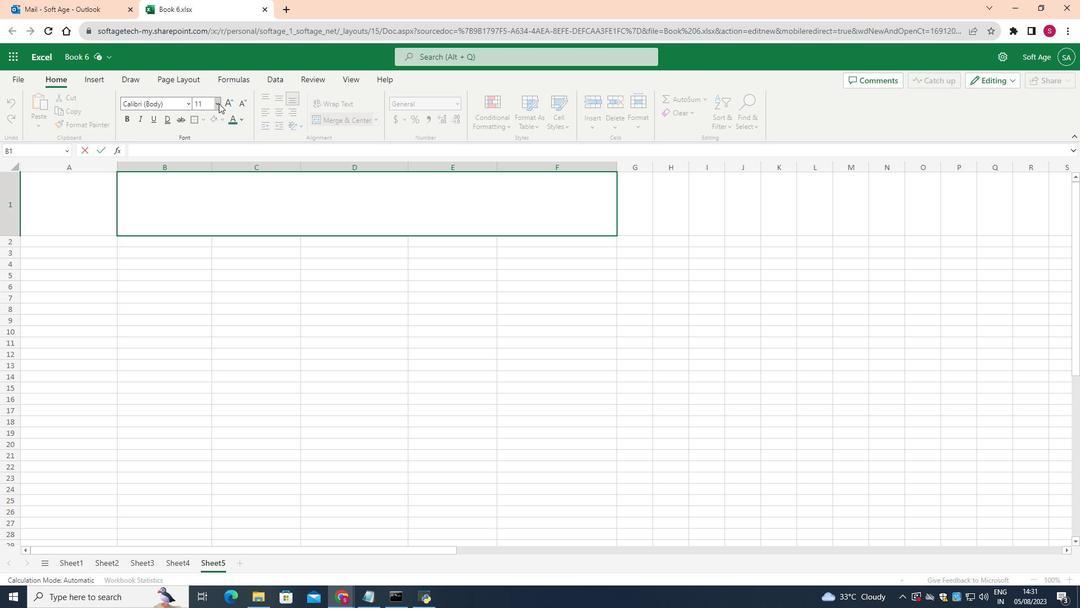 
Action: Mouse pressed left at (219, 103)
Screenshot: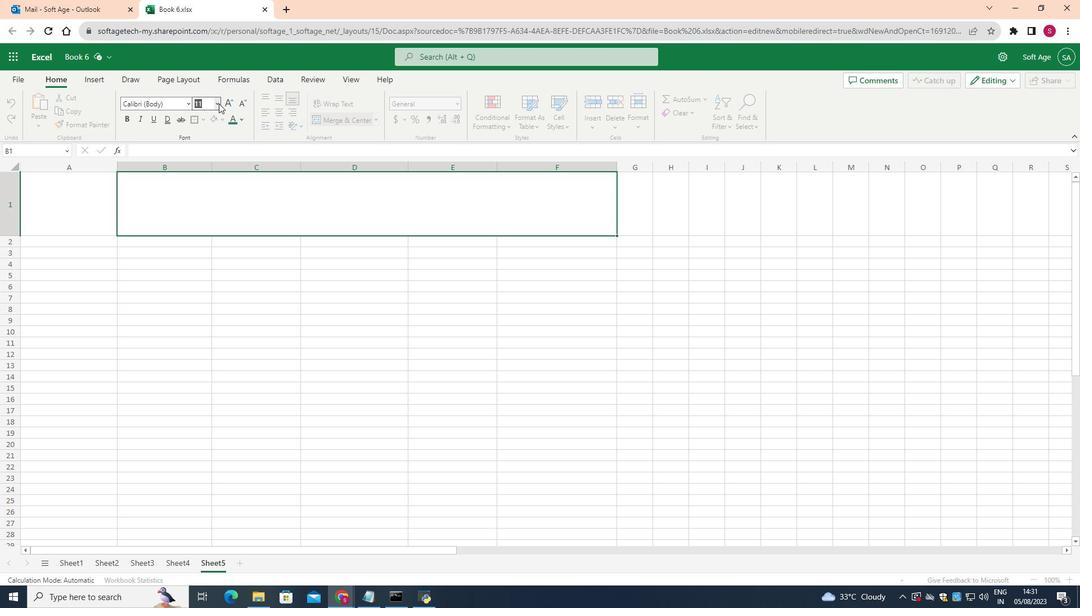 
Action: Mouse moved to (204, 293)
Screenshot: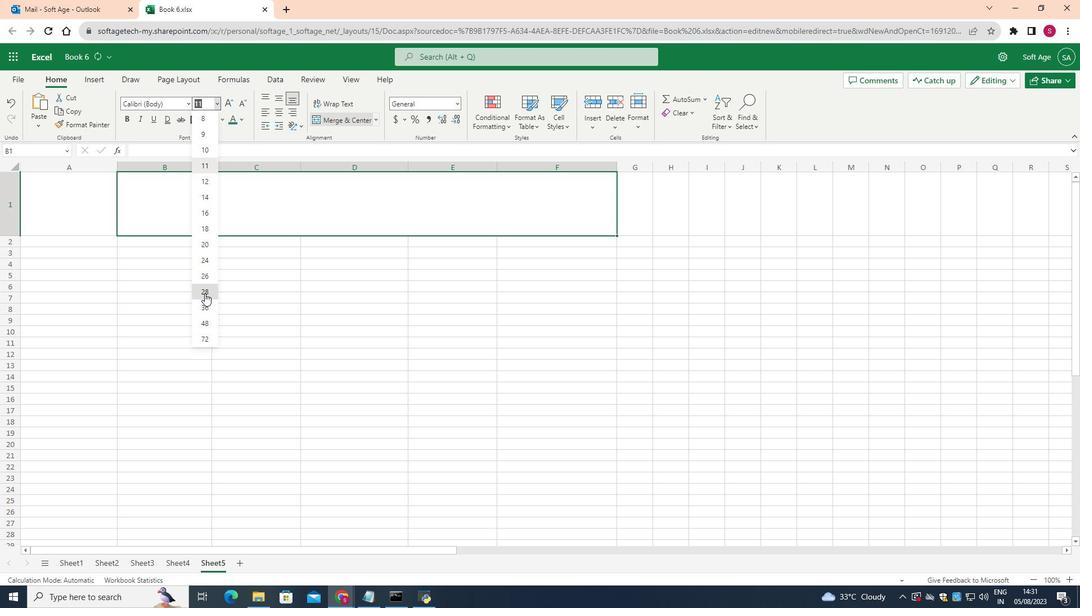 
Action: Mouse pressed left at (204, 293)
Screenshot: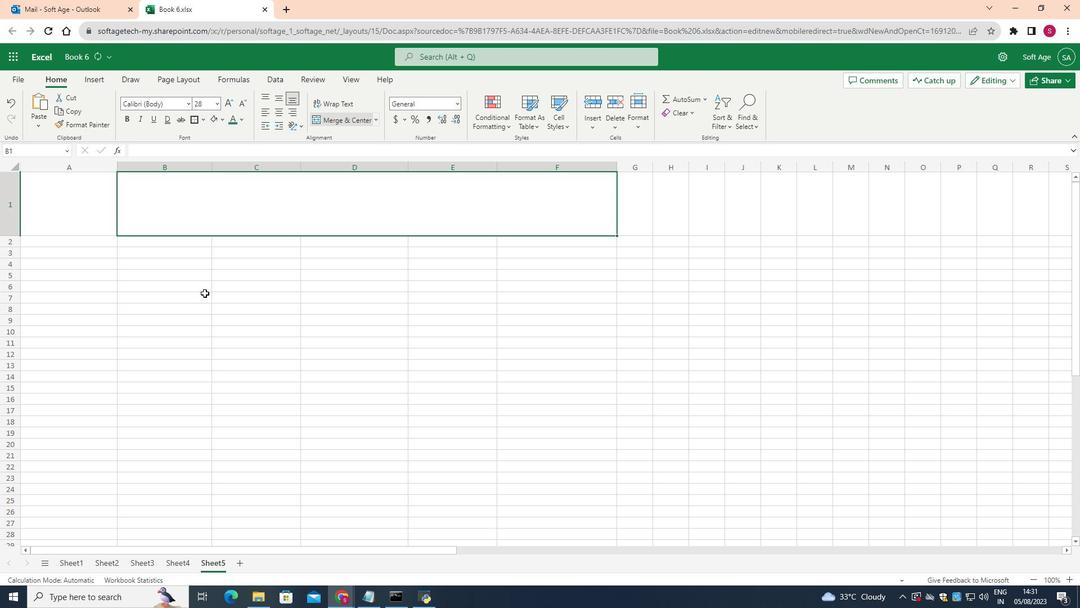 
Action: Mouse moved to (184, 198)
Screenshot: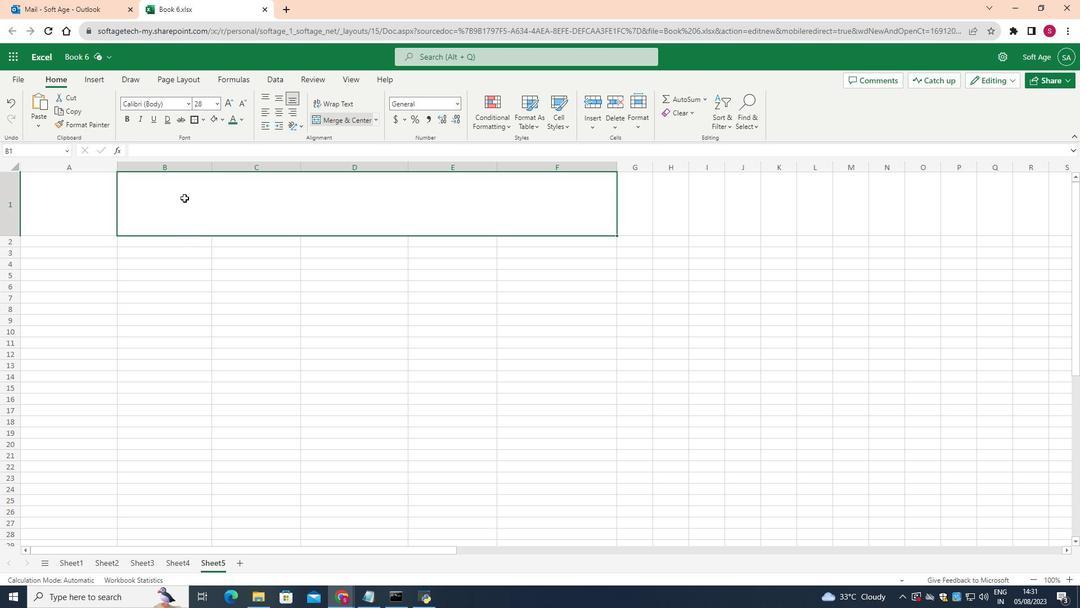 
Action: Mouse pressed left at (184, 198)
Screenshot: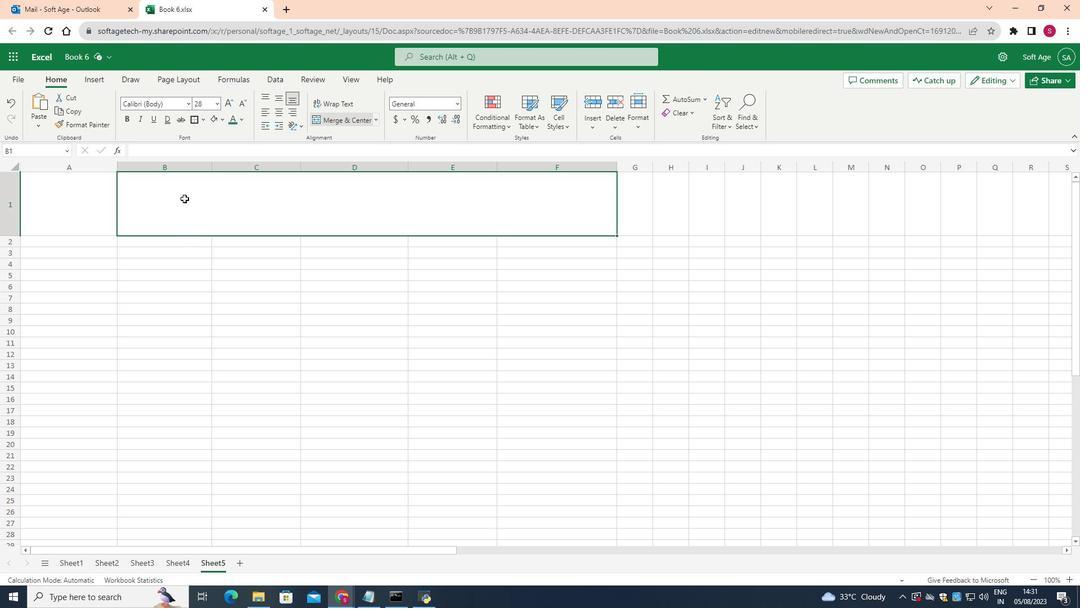 
Action: Mouse moved to (184, 198)
Screenshot: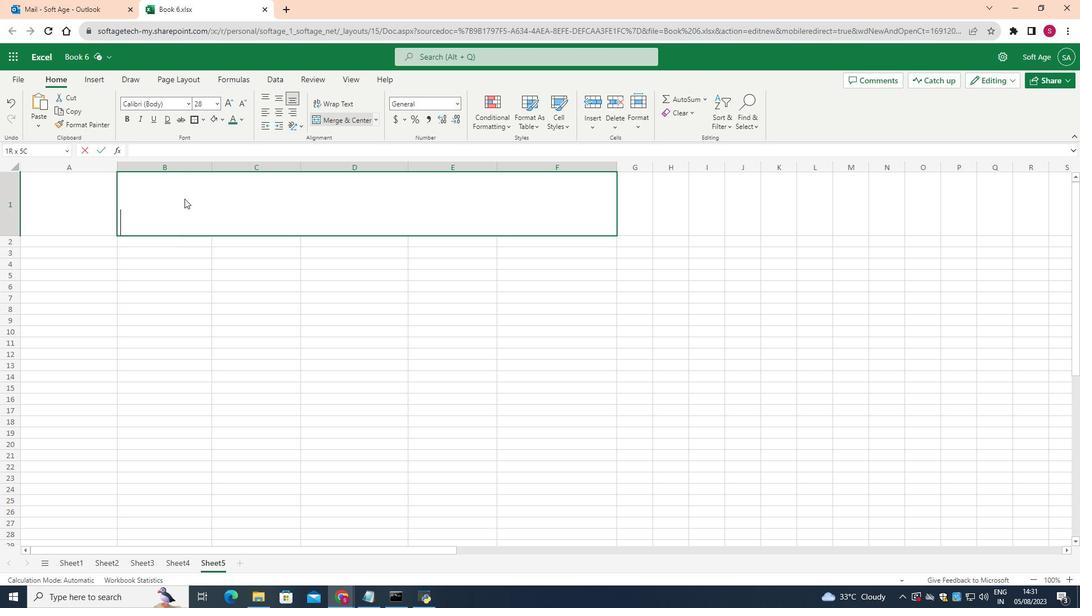 
Action: Mouse pressed left at (184, 198)
Screenshot: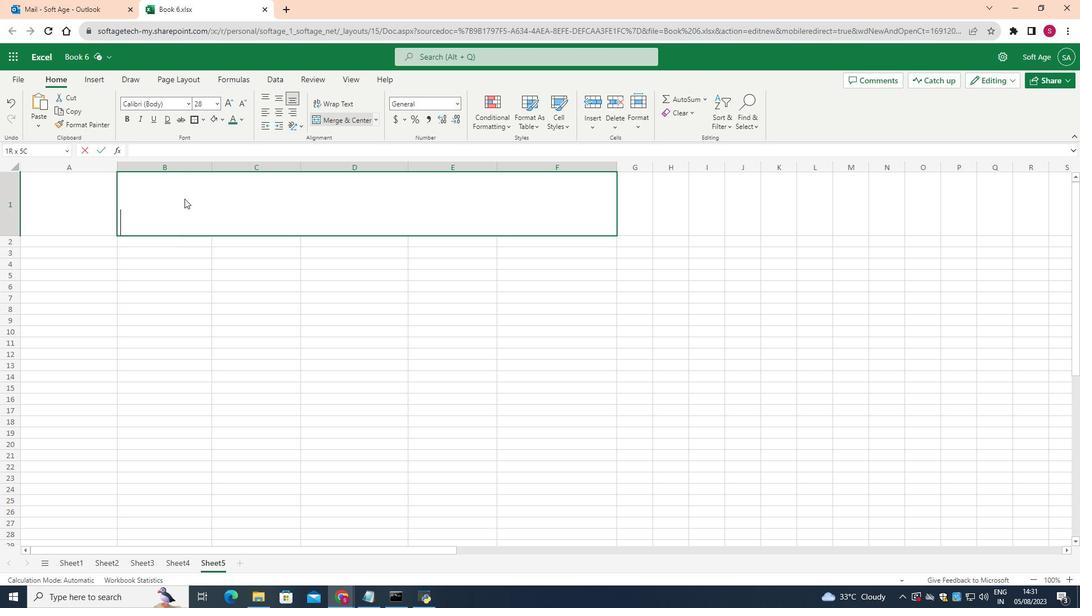 
Action: Key pressed <Key.shift>FAMILY<Key.space>TRAVEL<Key.space><Key.shift><Key.shift>PLANNER
Screenshot: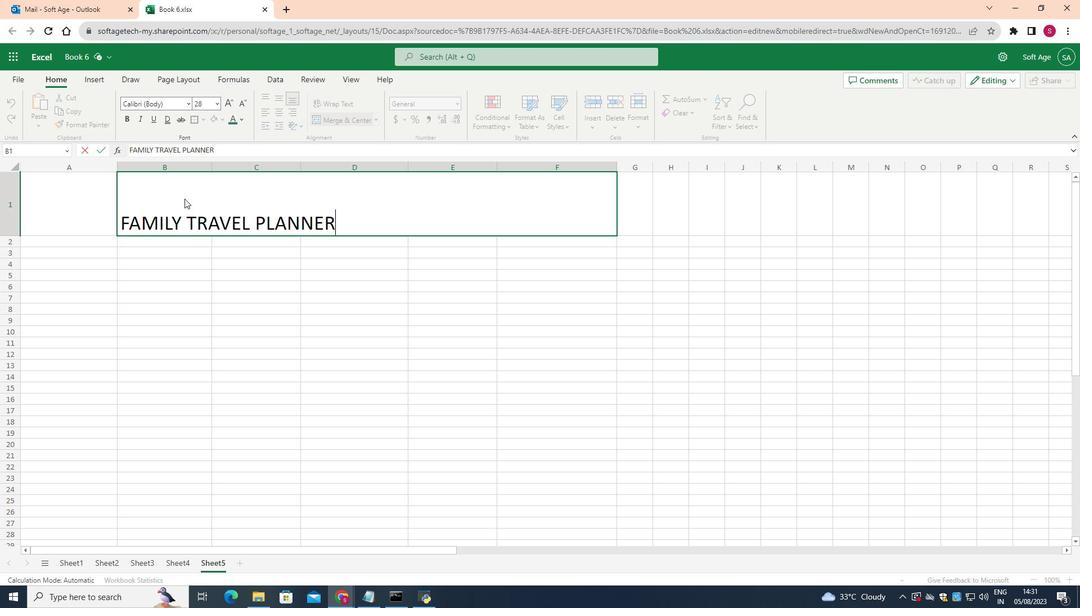 
Action: Mouse moved to (188, 319)
Screenshot: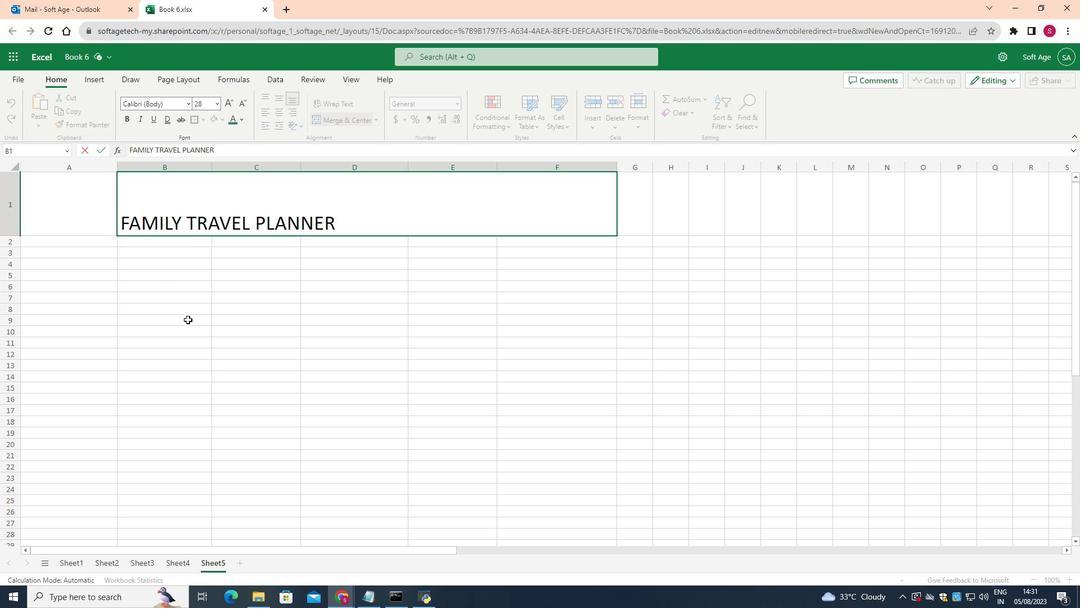 
Action: Mouse pressed left at (188, 319)
Screenshot: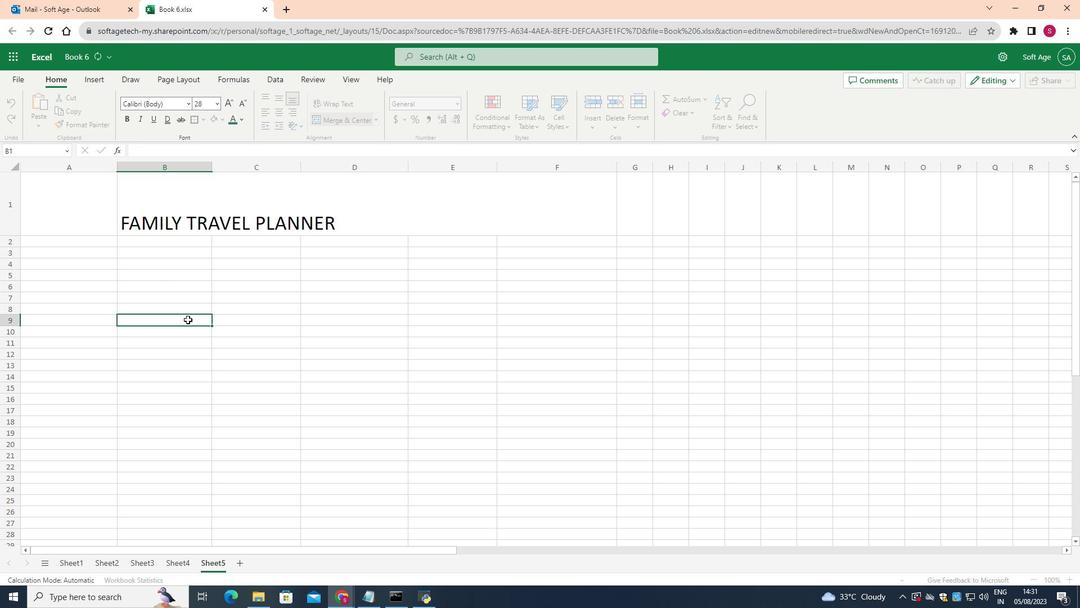 
Action: Mouse moved to (139, 208)
Screenshot: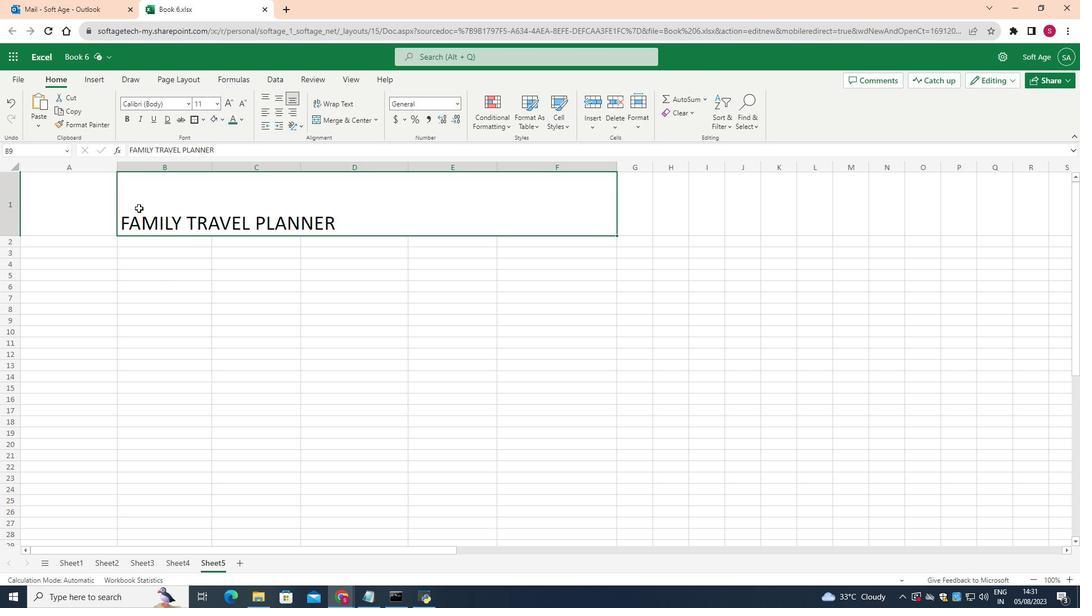 
Action: Mouse pressed left at (139, 208)
Screenshot: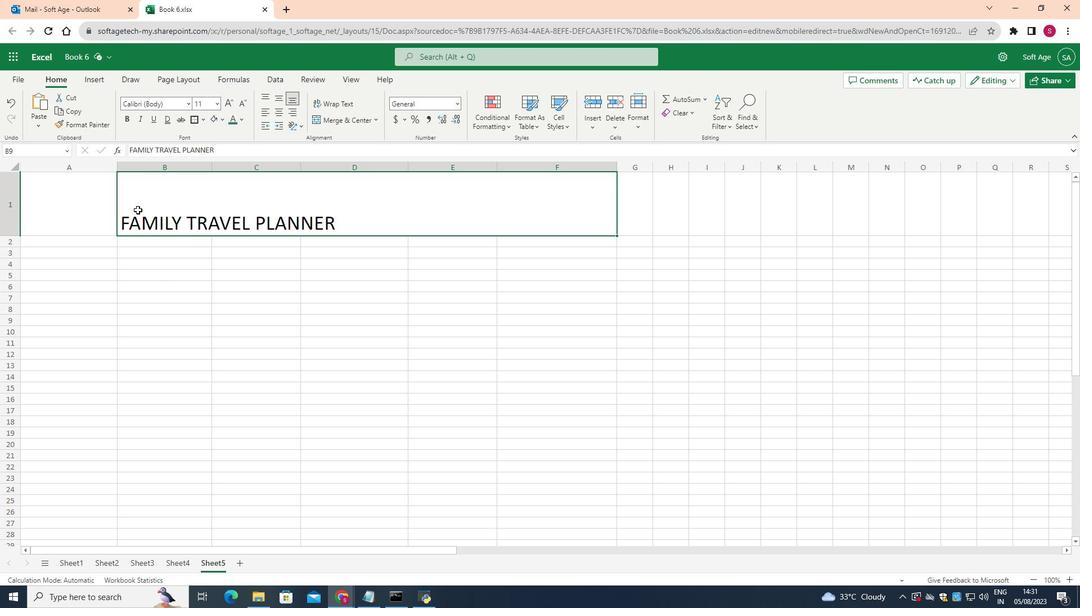 
Action: Mouse moved to (124, 221)
Screenshot: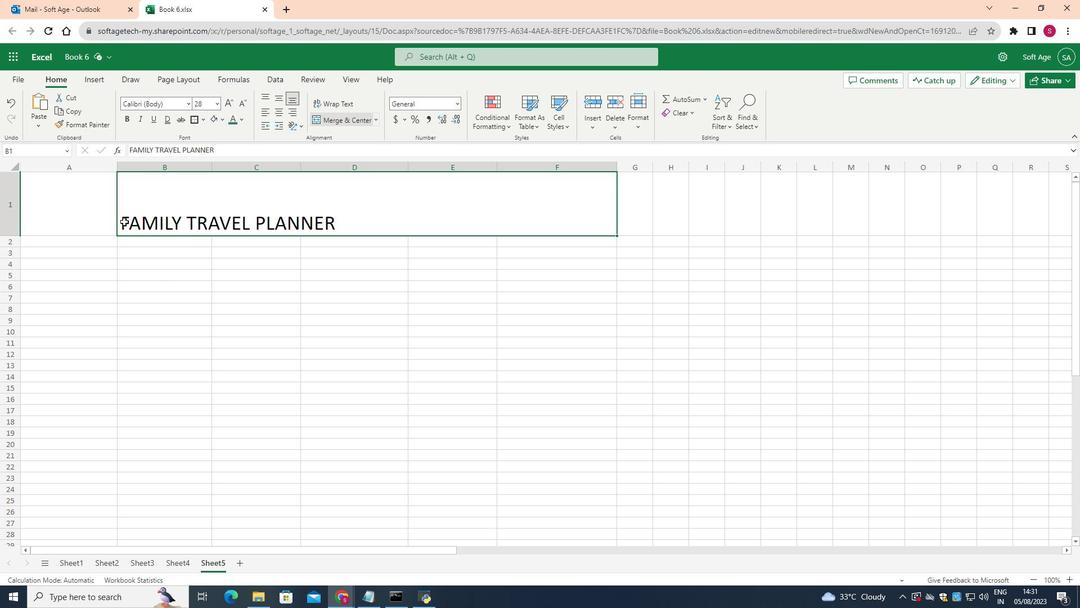 
Action: Mouse pressed left at (124, 221)
Screenshot: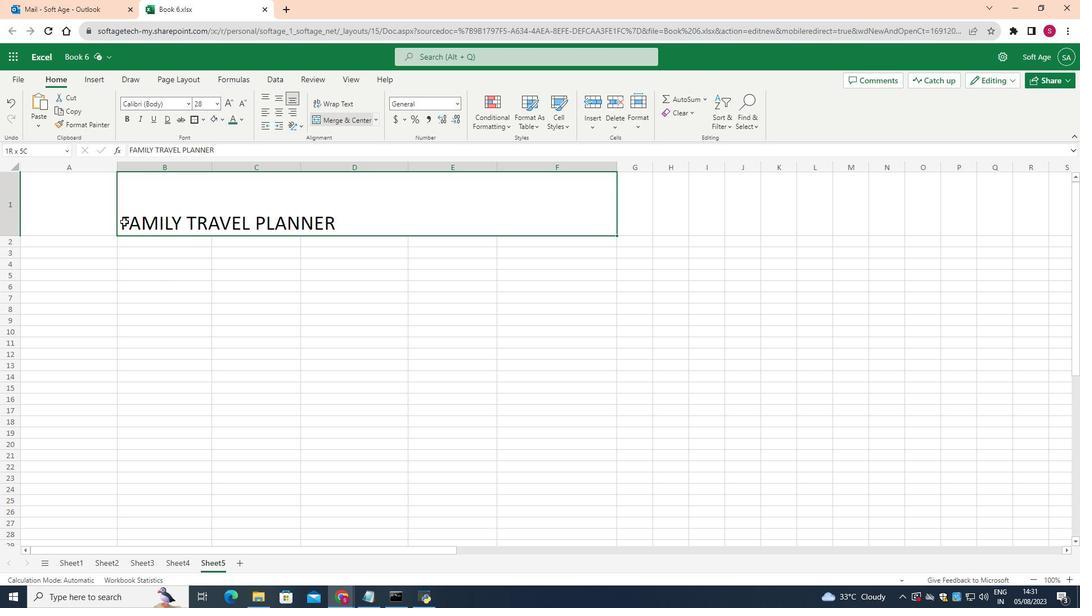 
Action: Mouse pressed left at (124, 221)
Screenshot: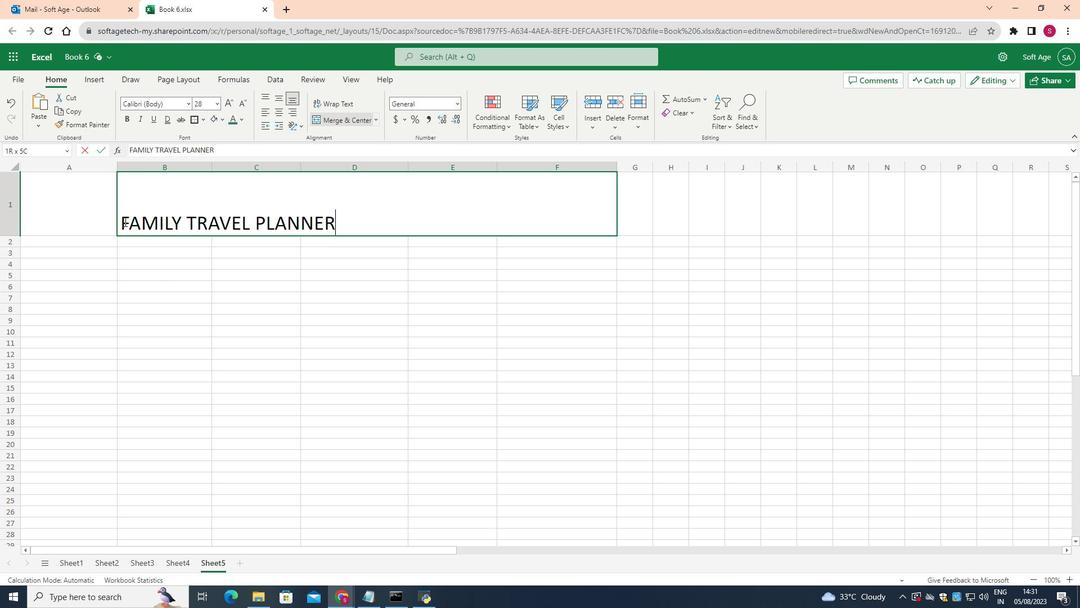 
Action: Mouse moved to (122, 221)
Screenshot: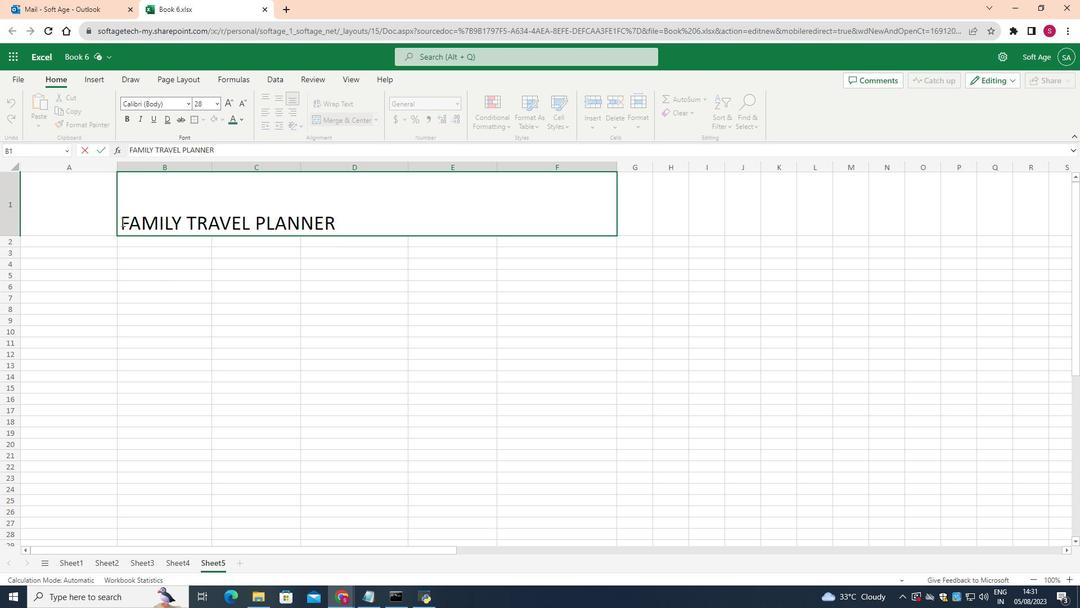 
Action: Mouse pressed left at (122, 221)
Screenshot: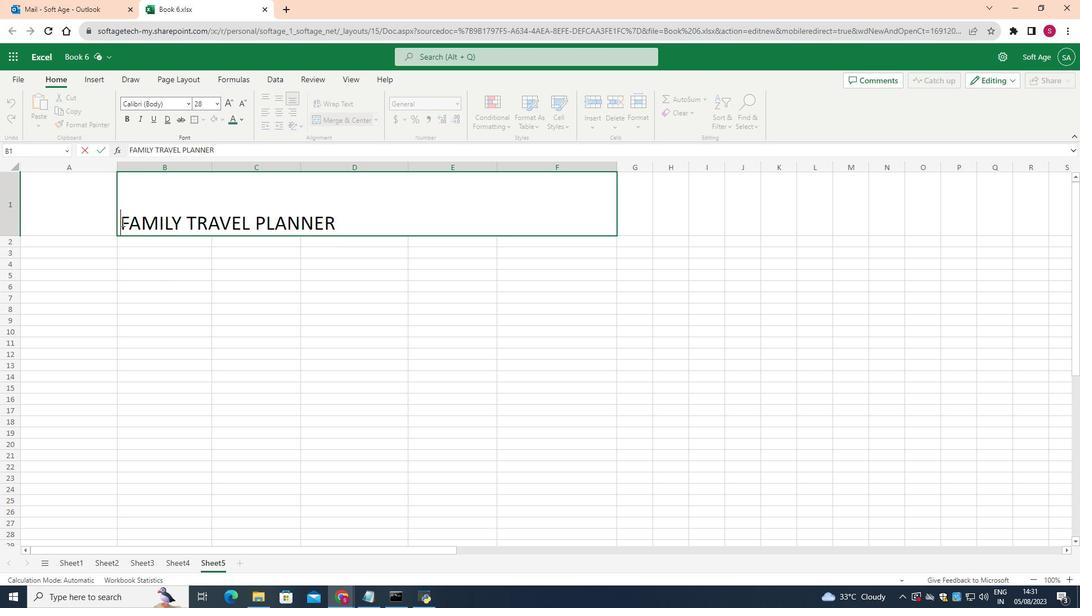 
Action: Mouse moved to (219, 103)
Screenshot: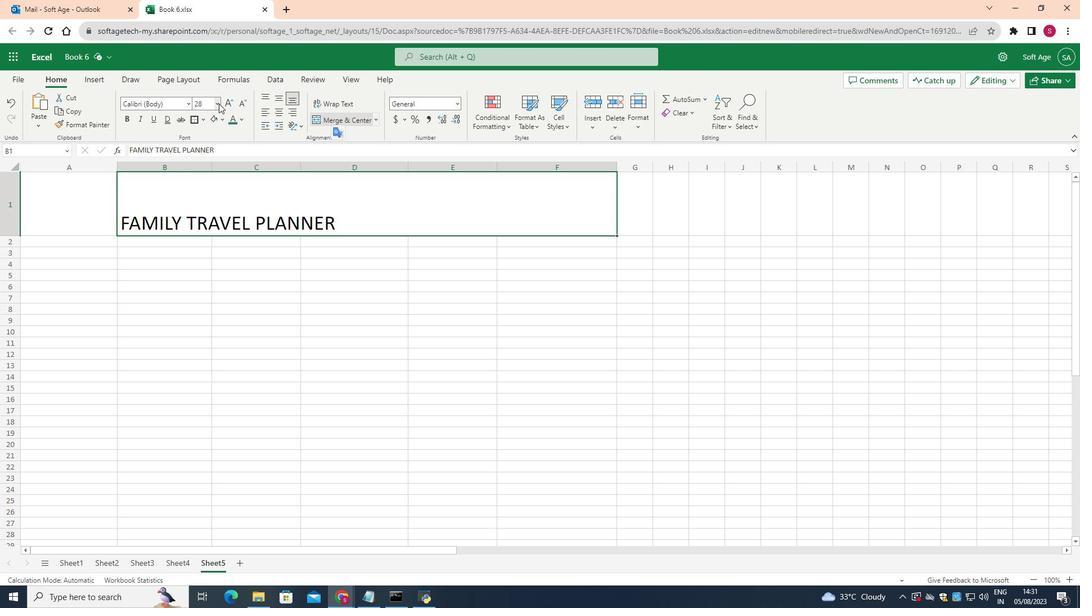 
Action: Mouse pressed left at (219, 103)
Screenshot: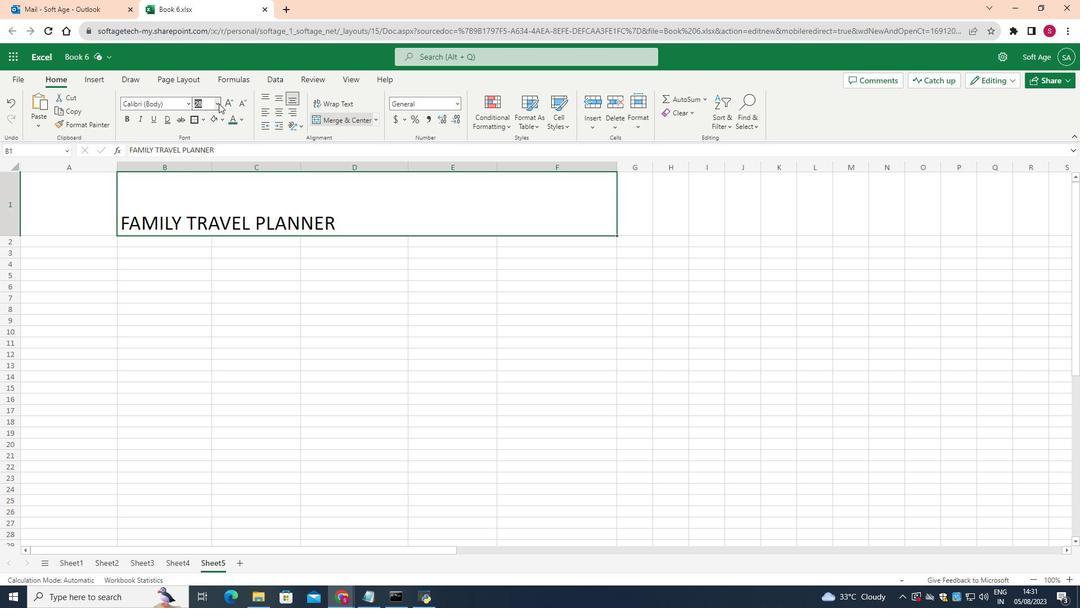 
Action: Mouse moved to (204, 323)
Screenshot: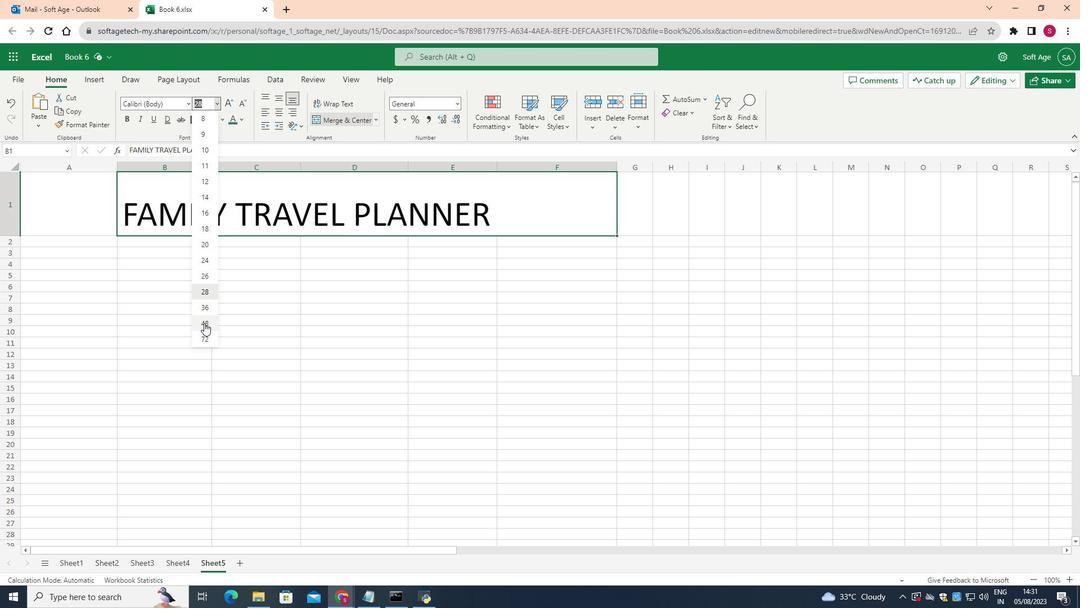 
Action: Mouse pressed left at (204, 323)
Screenshot: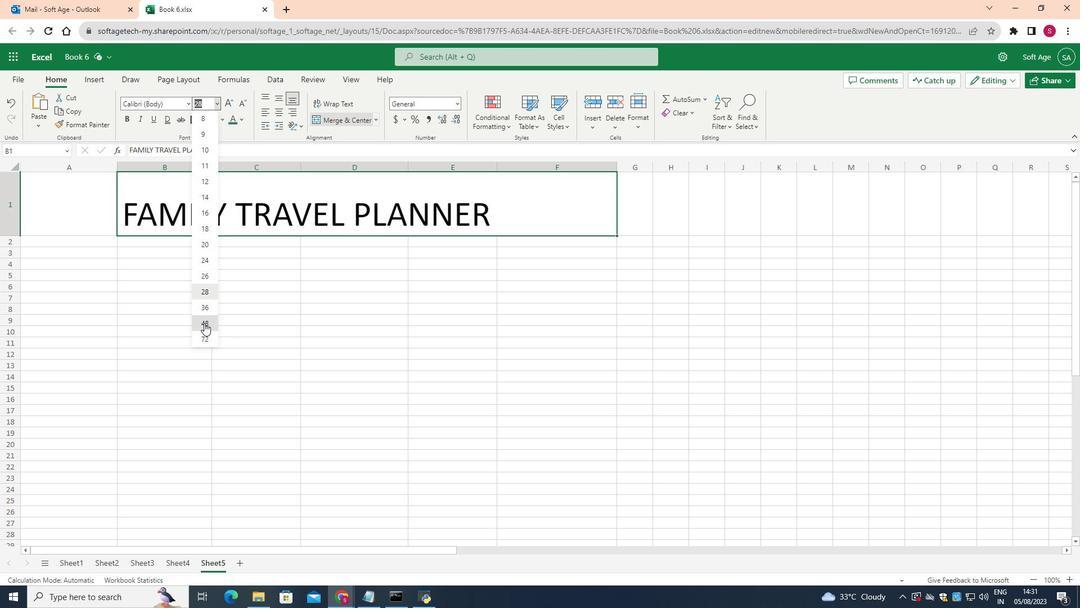 
Action: Mouse moved to (280, 112)
Screenshot: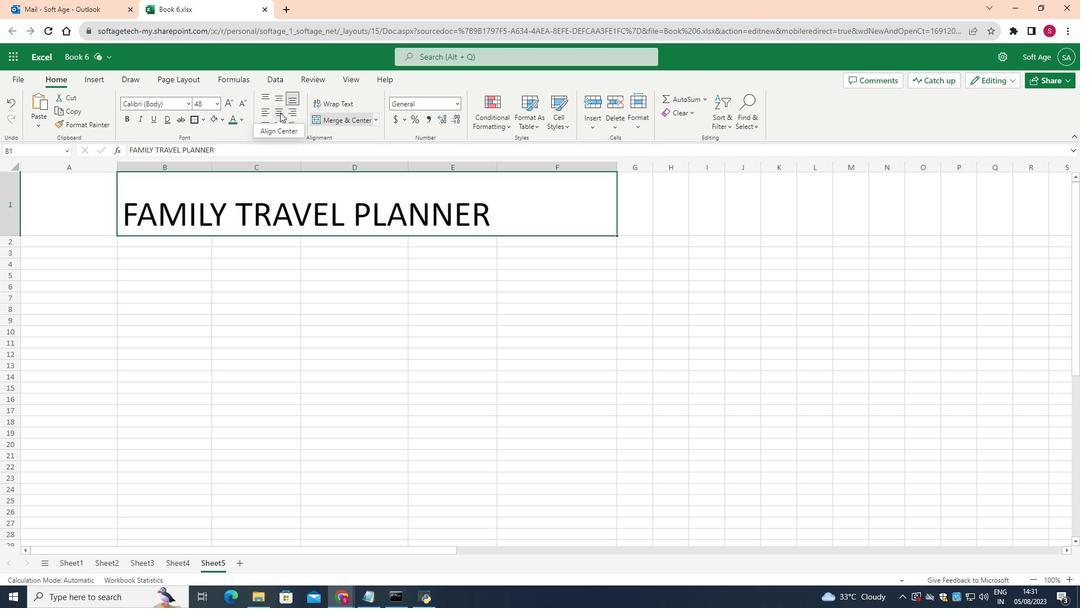 
Action: Mouse pressed left at (280, 112)
Screenshot: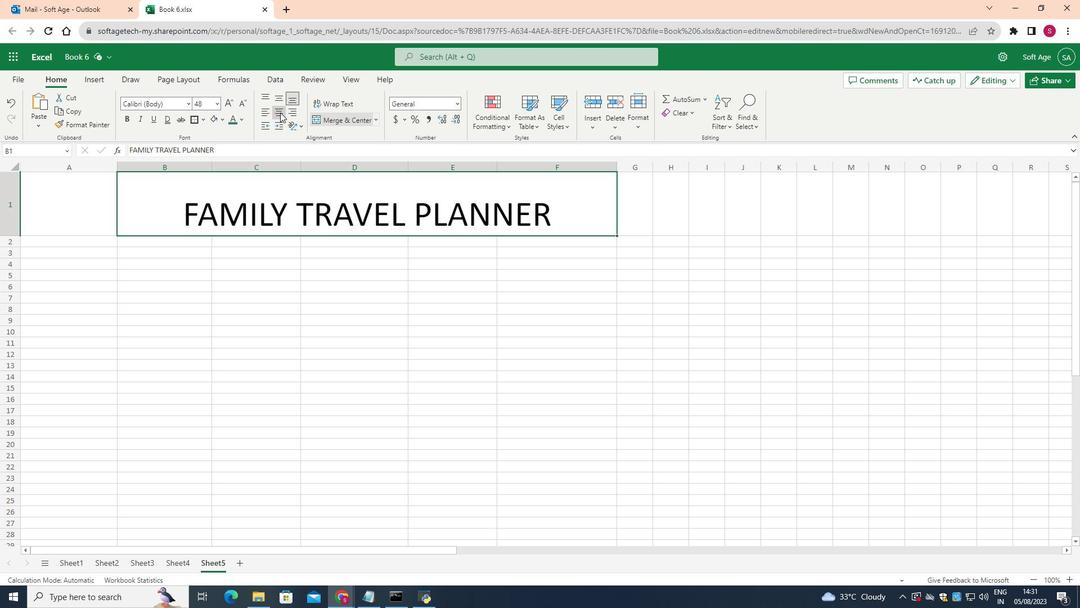 
Action: Mouse moved to (124, 120)
Screenshot: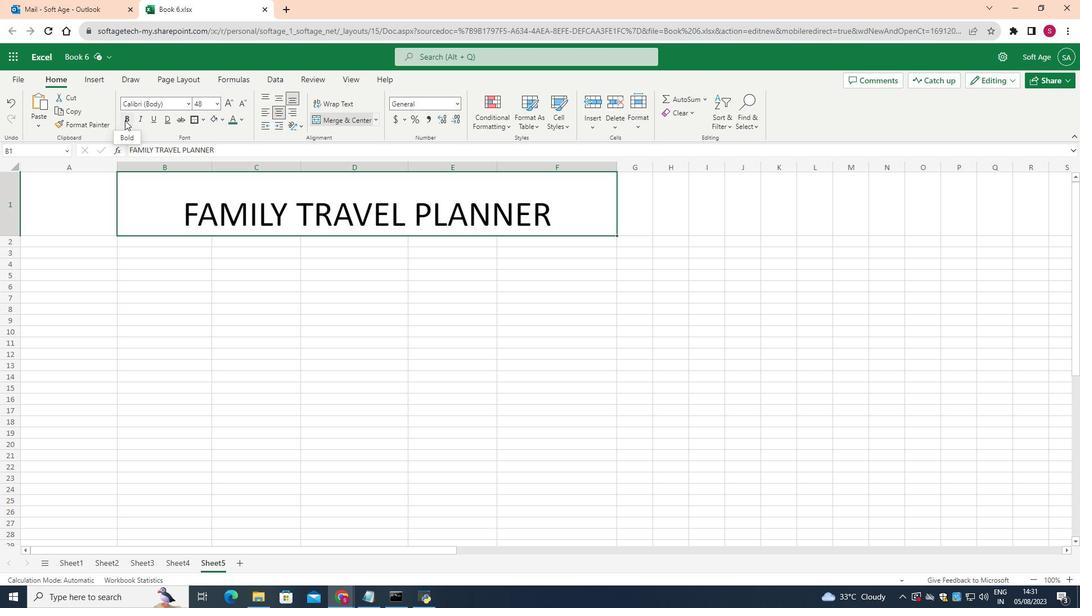 
Action: Mouse pressed left at (124, 120)
Screenshot: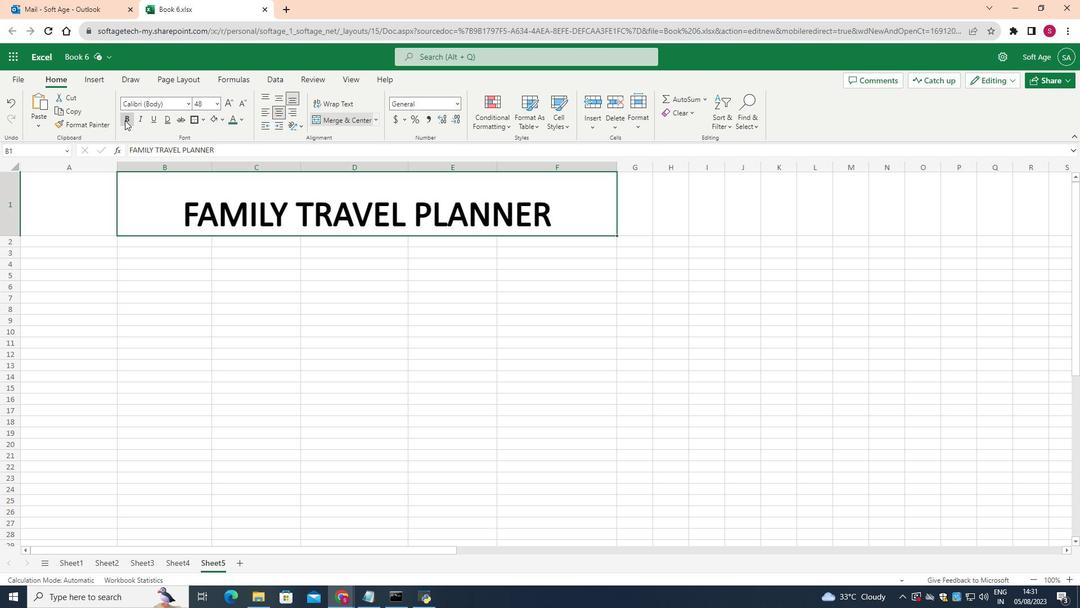 
Action: Mouse moved to (221, 120)
Screenshot: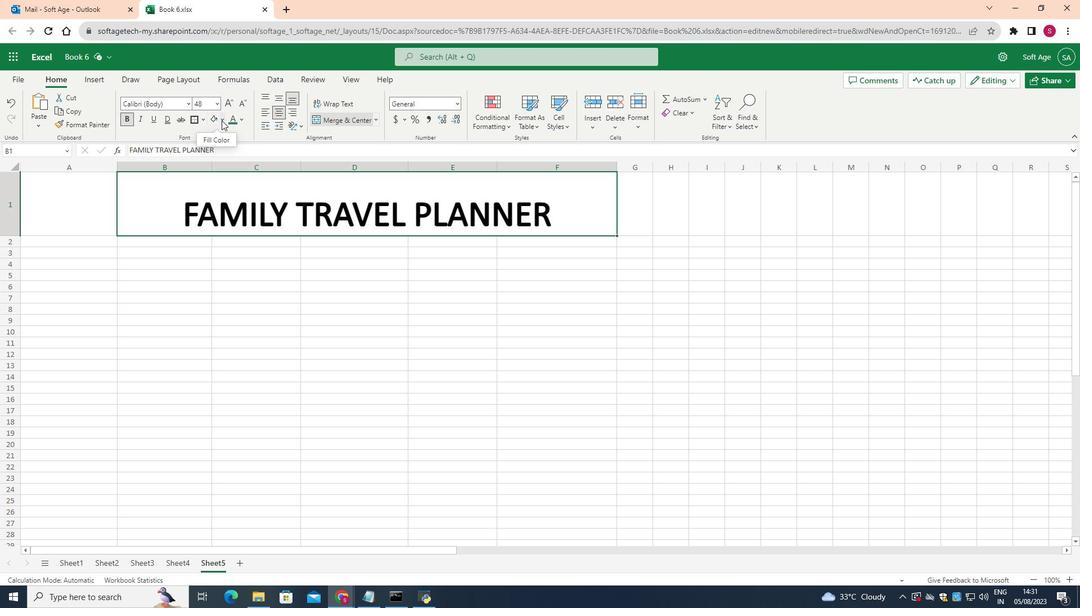 
Action: Mouse pressed left at (221, 120)
Screenshot: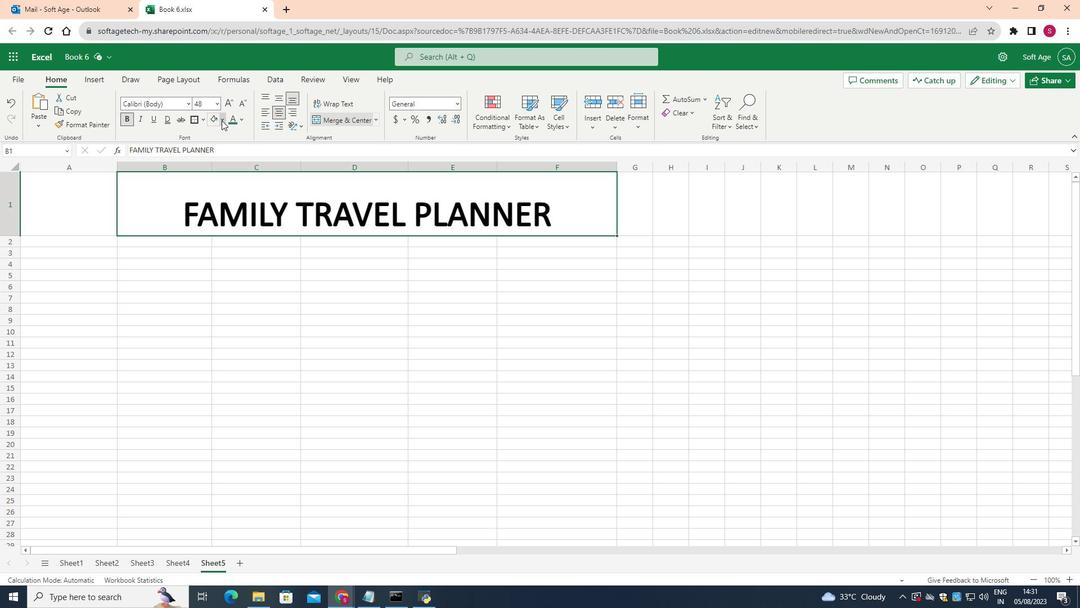 
Action: Mouse moved to (268, 193)
Screenshot: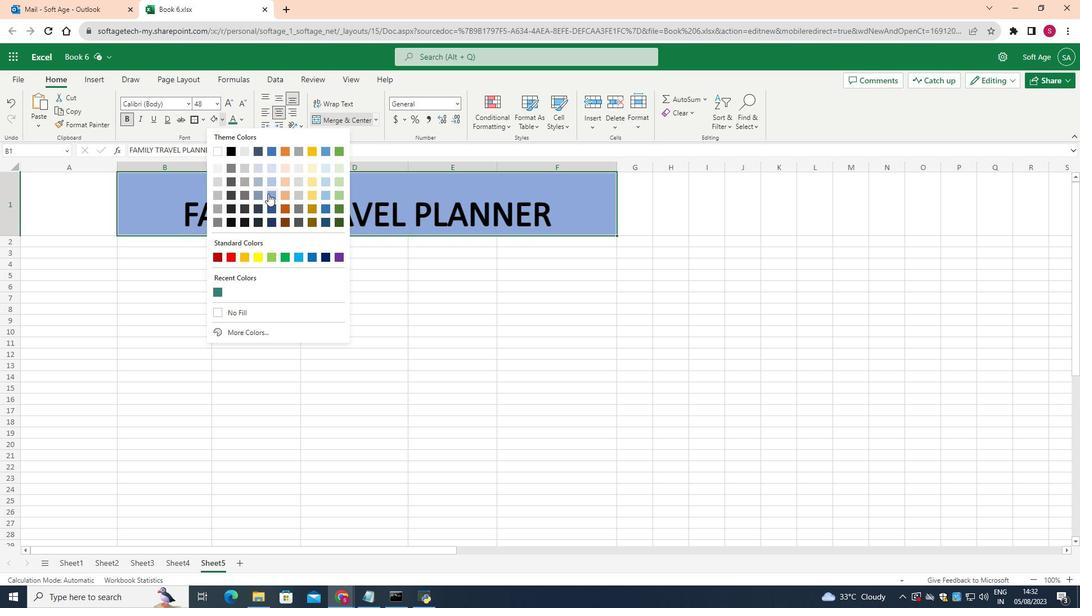 
Action: Mouse pressed left at (268, 193)
Screenshot: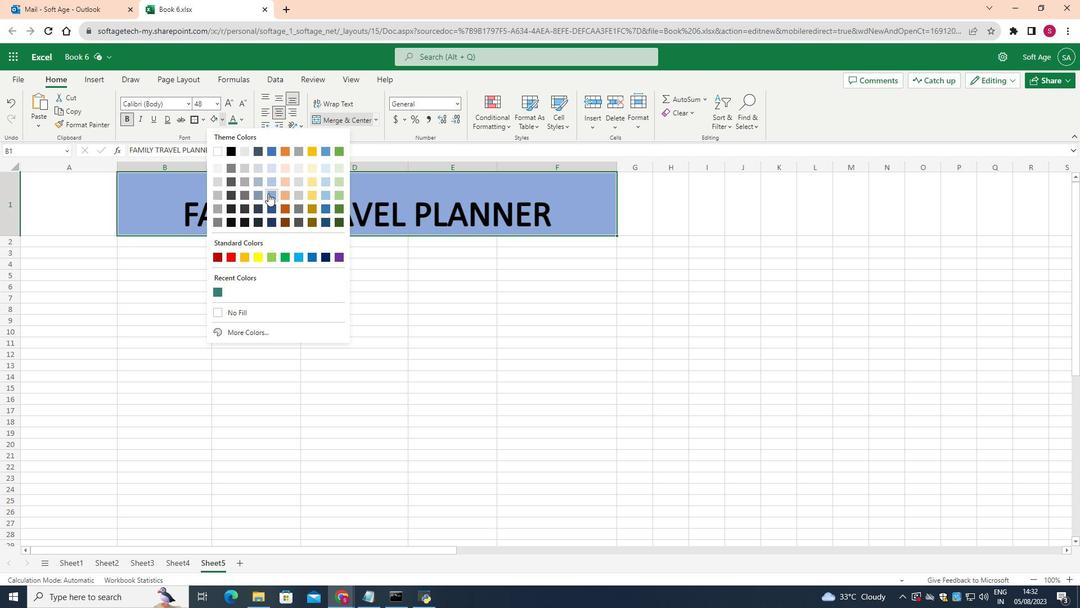 
Action: Mouse moved to (14, 235)
Screenshot: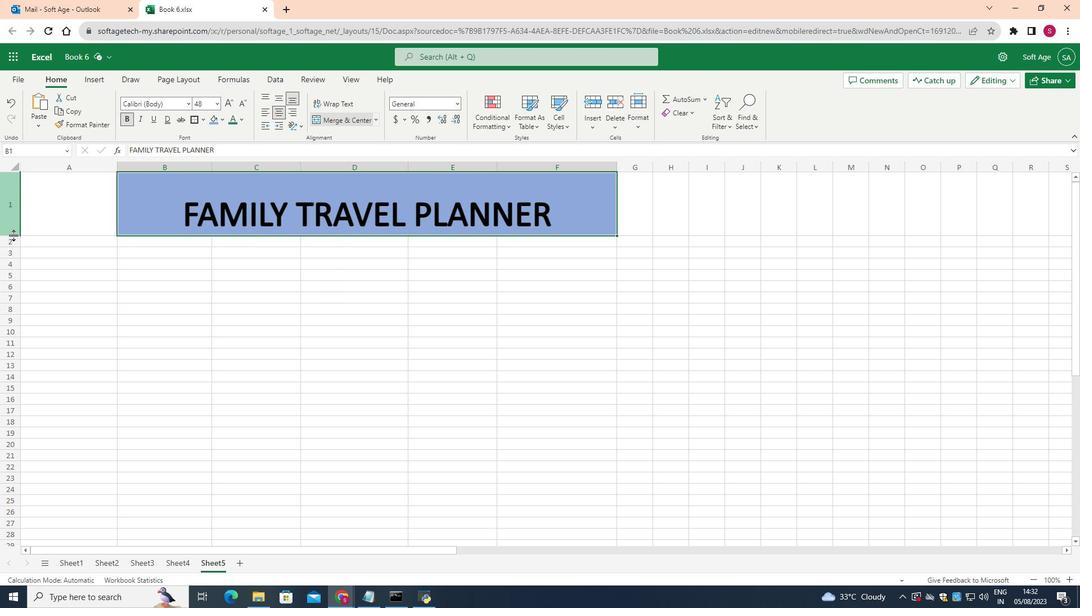 
Action: Mouse pressed left at (14, 235)
Screenshot: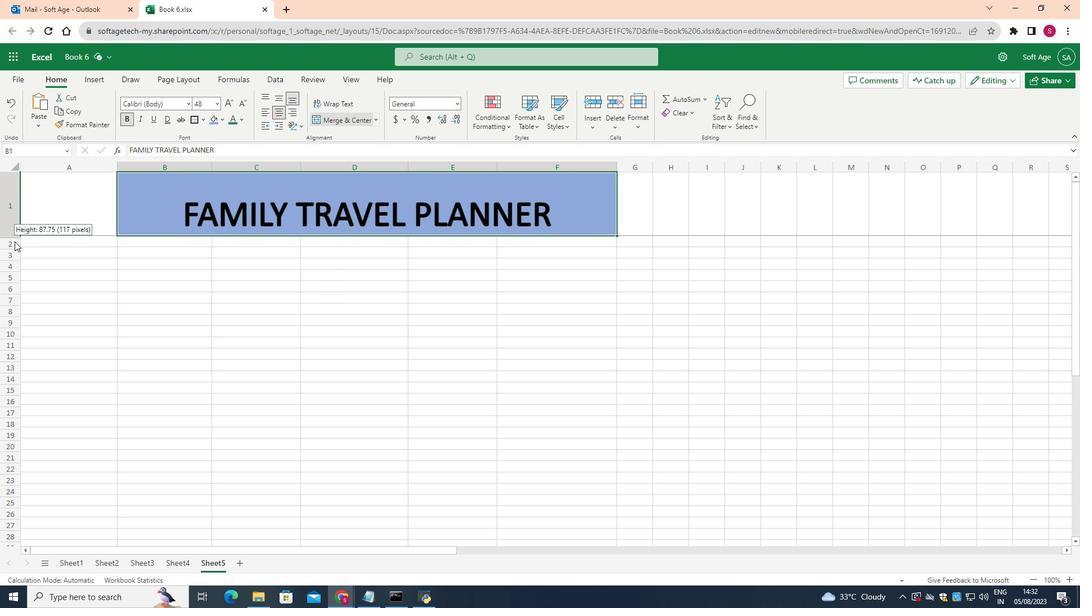 
Action: Mouse moved to (238, 203)
Screenshot: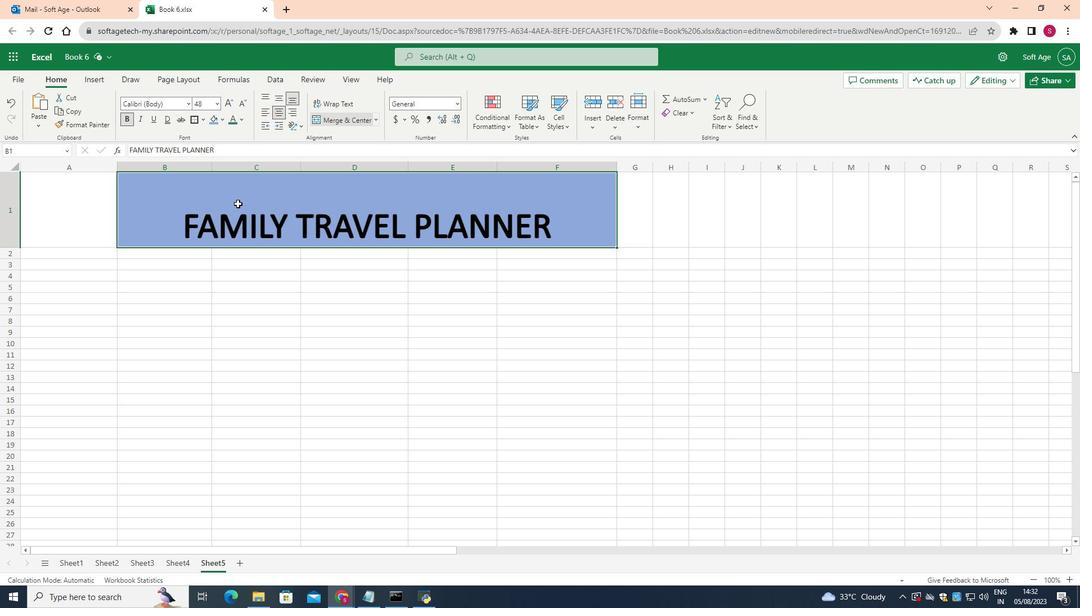 
Action: Mouse pressed left at (238, 203)
Screenshot: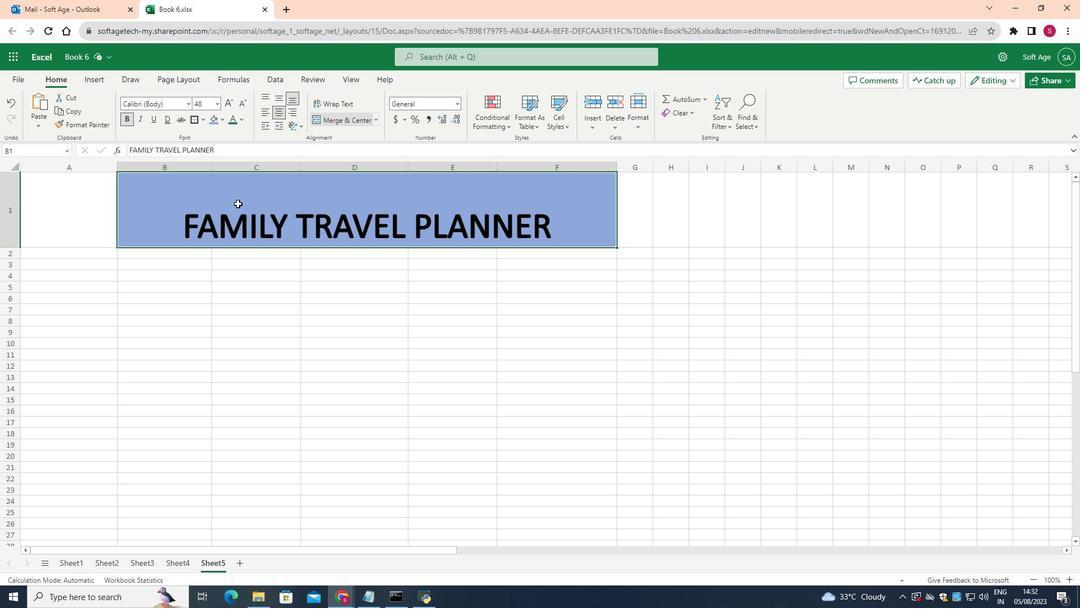 
Action: Mouse moved to (276, 94)
Screenshot: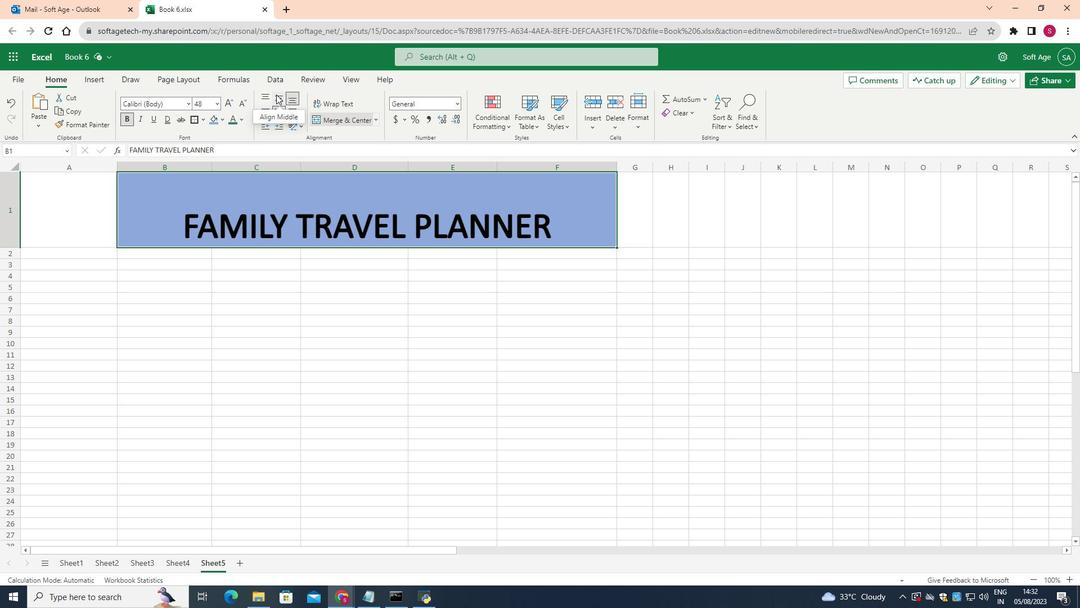 
Action: Mouse pressed left at (276, 94)
Screenshot: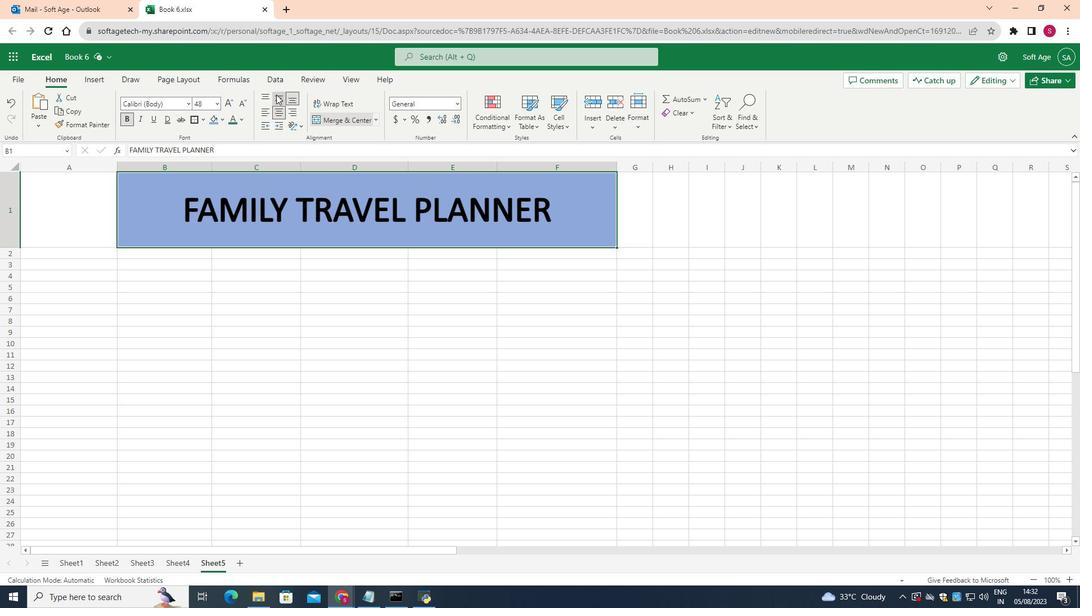 
Action: Mouse moved to (65, 225)
Screenshot: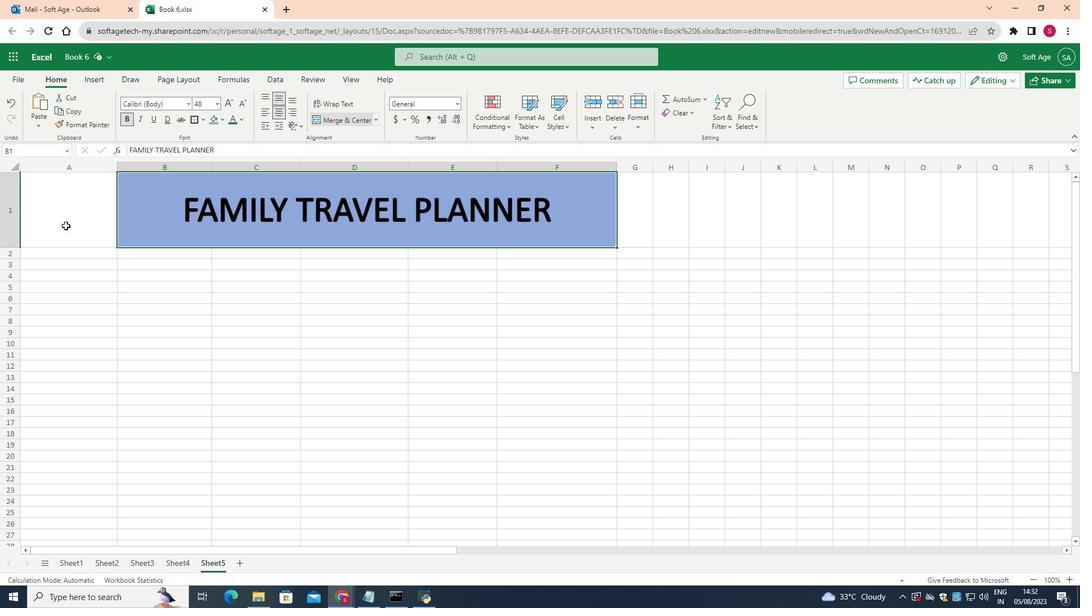 
Action: Mouse pressed left at (65, 225)
Screenshot: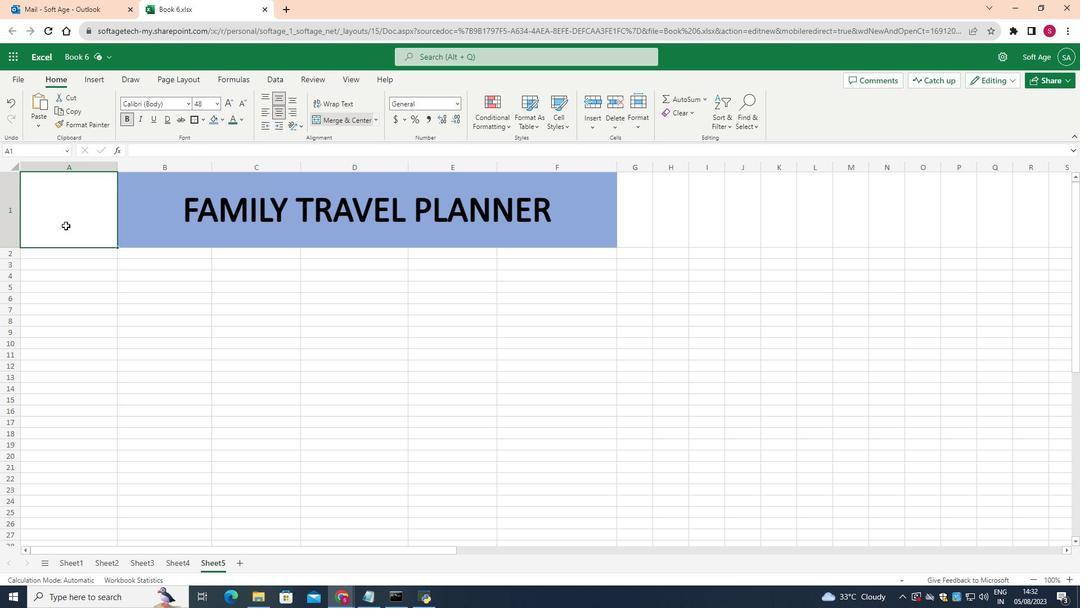 
Action: Mouse moved to (97, 79)
Screenshot: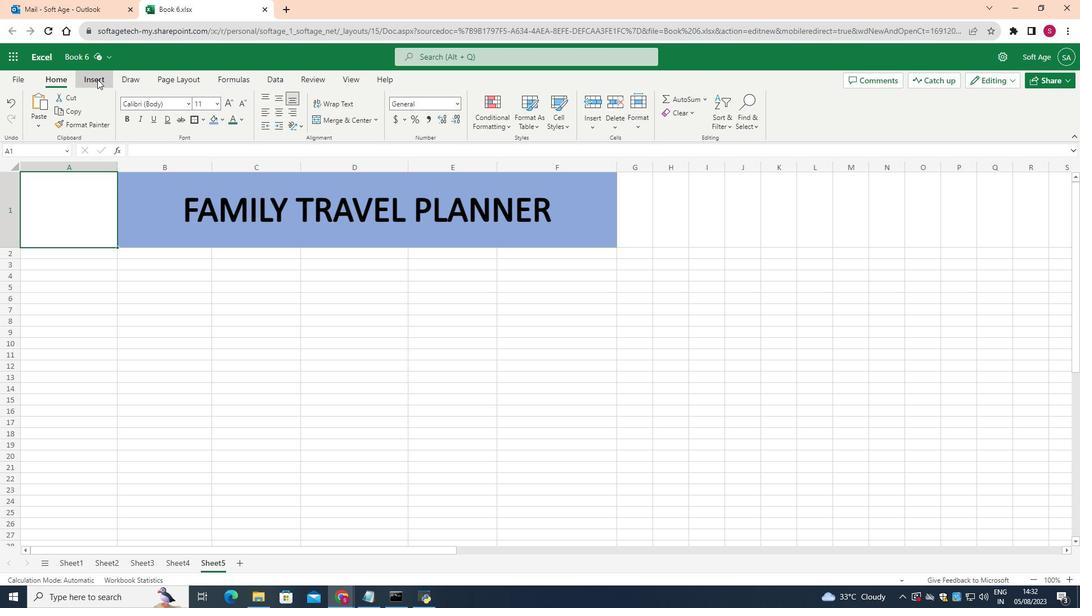 
Action: Mouse pressed left at (97, 79)
Screenshot: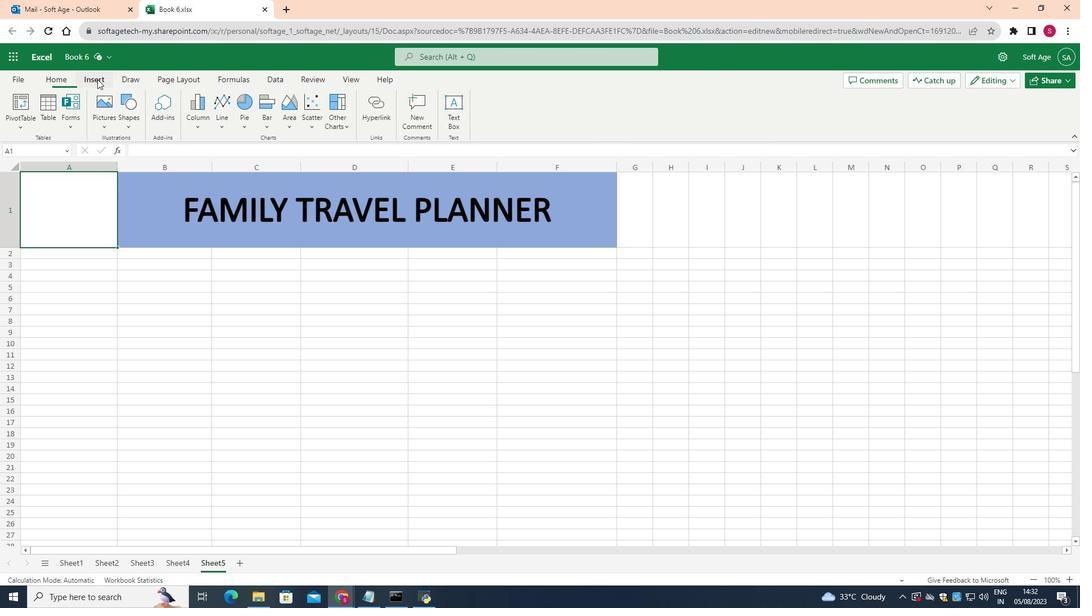 
Action: Mouse moved to (101, 105)
Screenshot: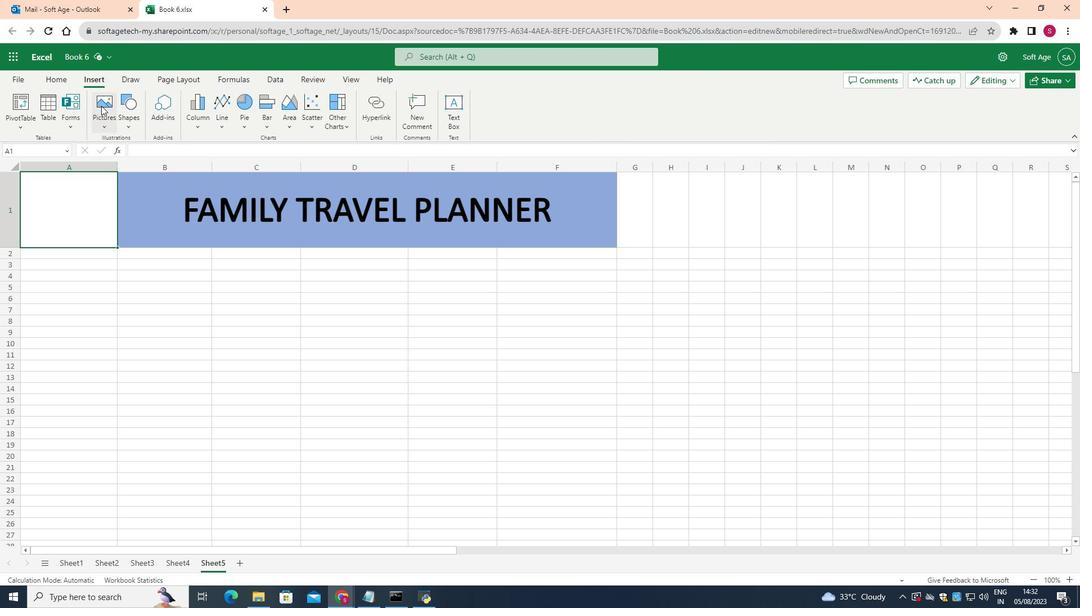 
Action: Mouse pressed left at (101, 105)
Screenshot: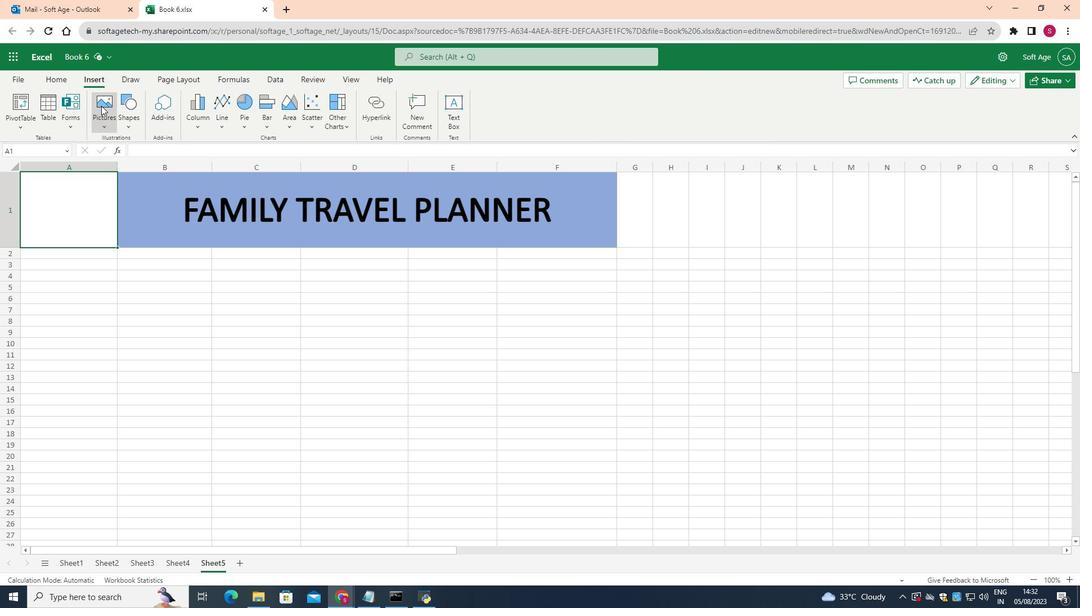 
Action: Mouse moved to (142, 157)
Screenshot: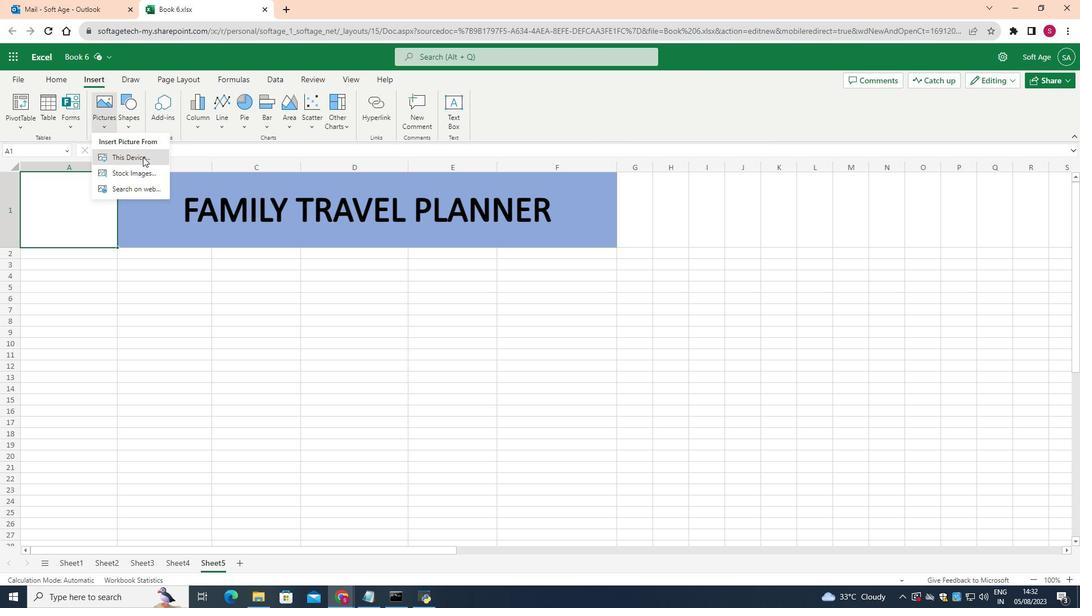 
Action: Mouse pressed left at (142, 157)
Screenshot: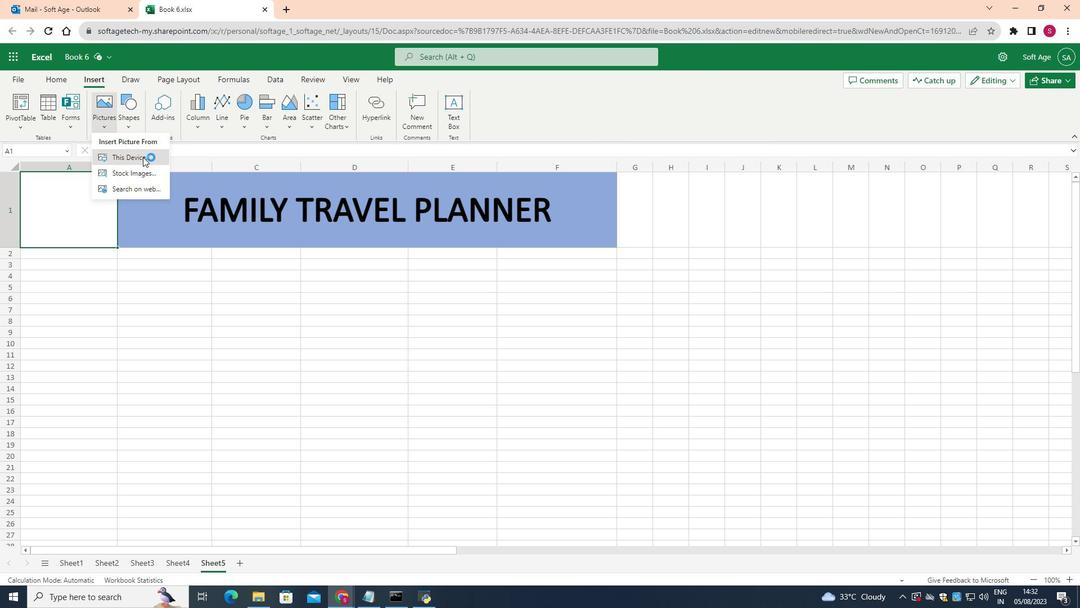 
Action: Mouse moved to (146, 153)
Screenshot: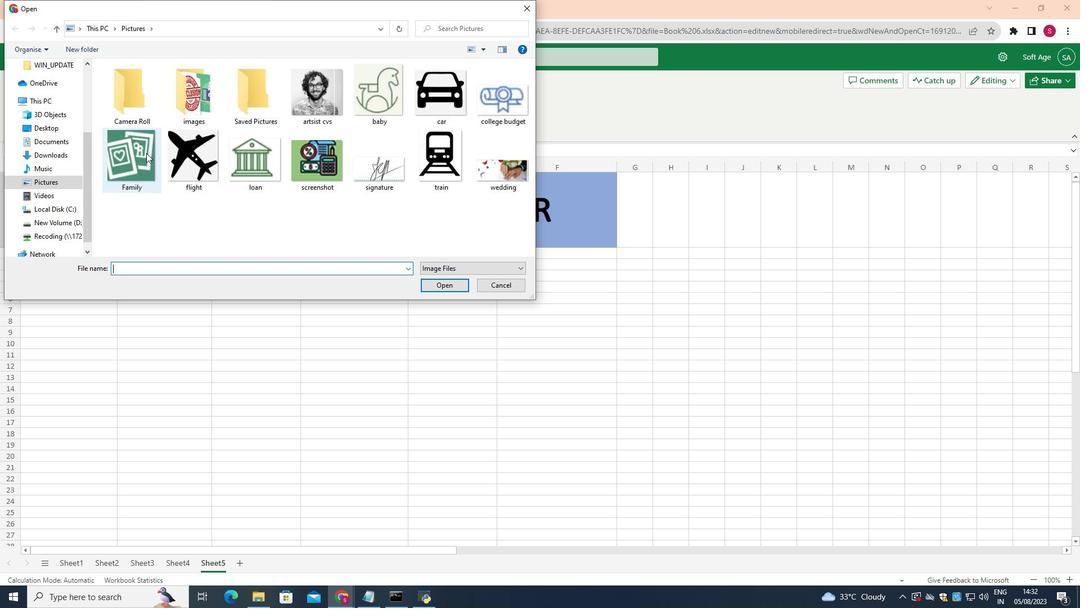 
Action: Mouse pressed left at (146, 153)
Screenshot: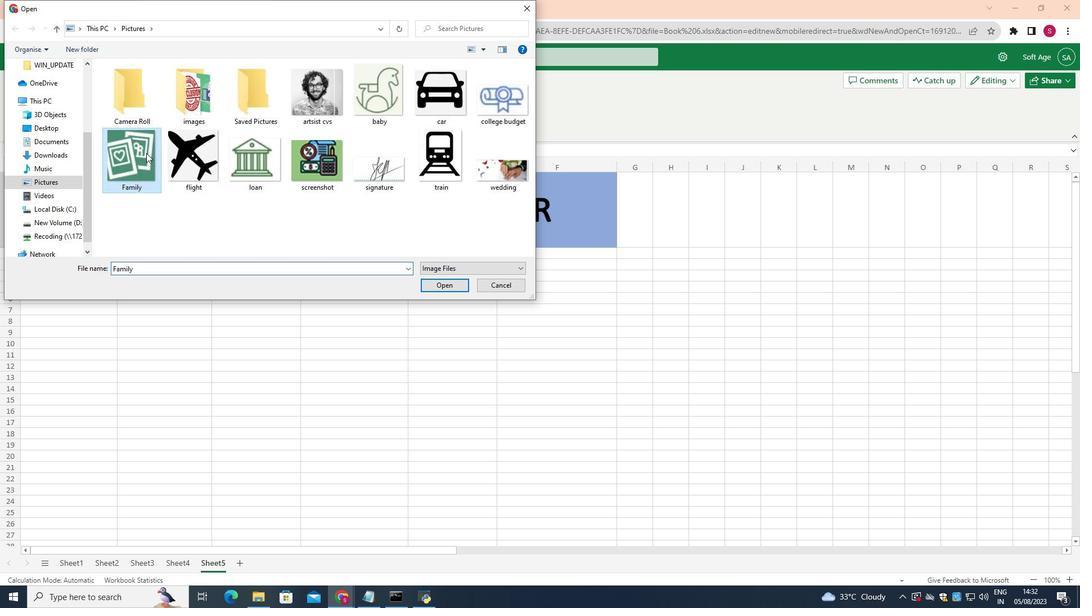 
Action: Mouse moved to (448, 280)
Screenshot: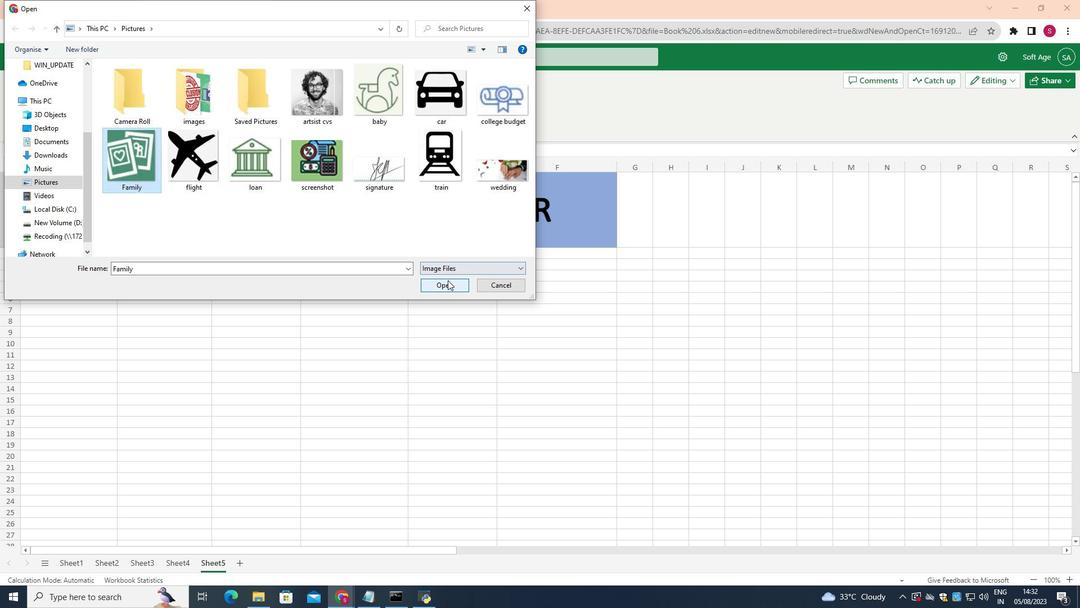 
Action: Mouse pressed left at (448, 280)
Screenshot: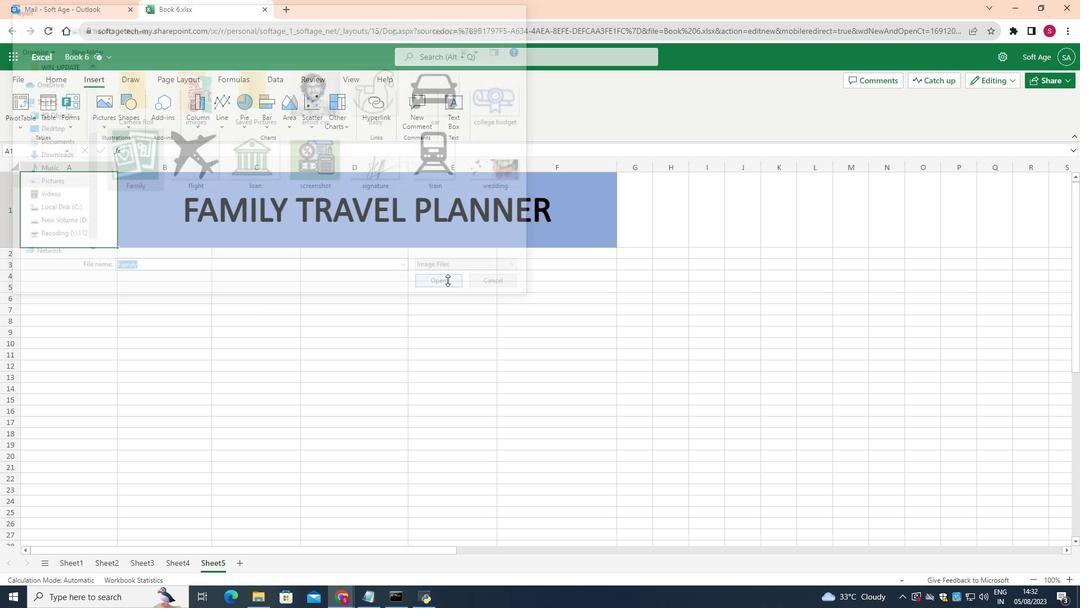 
Action: Mouse moved to (99, 214)
Screenshot: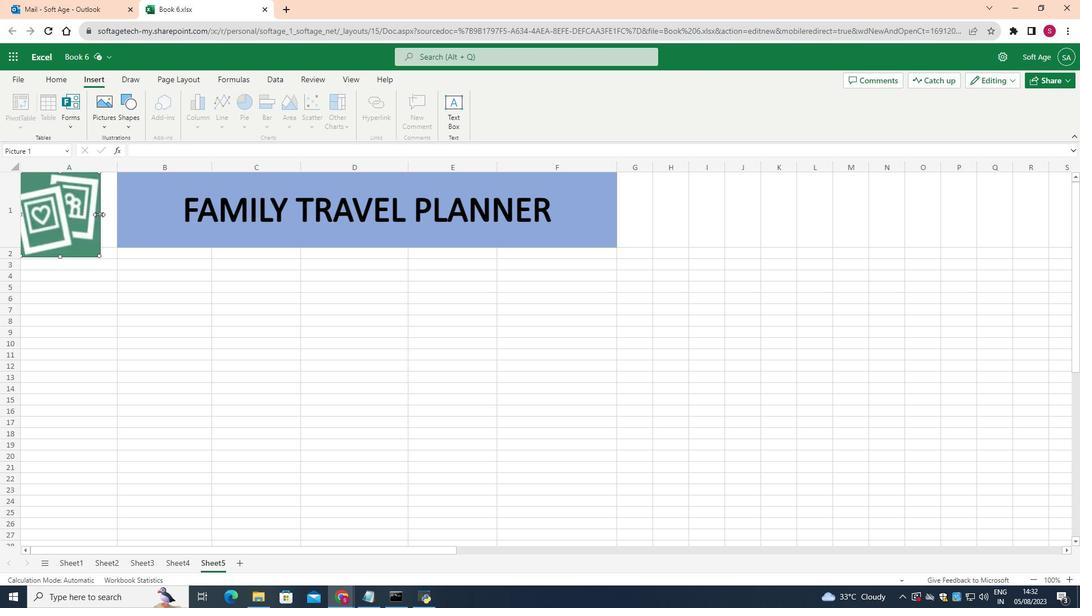 
Action: Mouse pressed left at (99, 214)
Screenshot: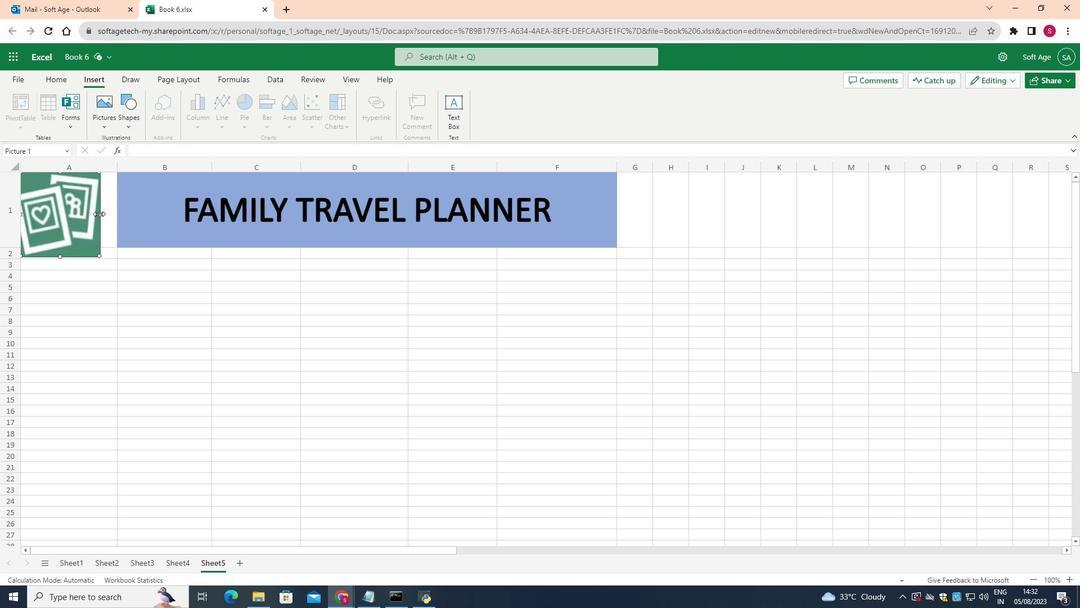
Action: Mouse moved to (115, 256)
Screenshot: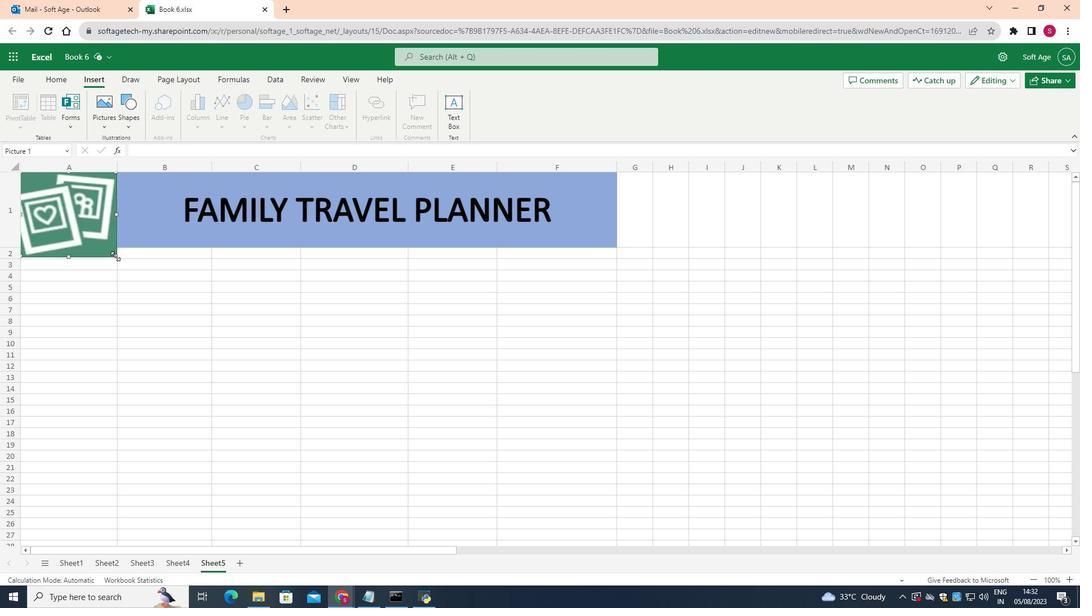 
Action: Mouse pressed left at (115, 256)
Screenshot: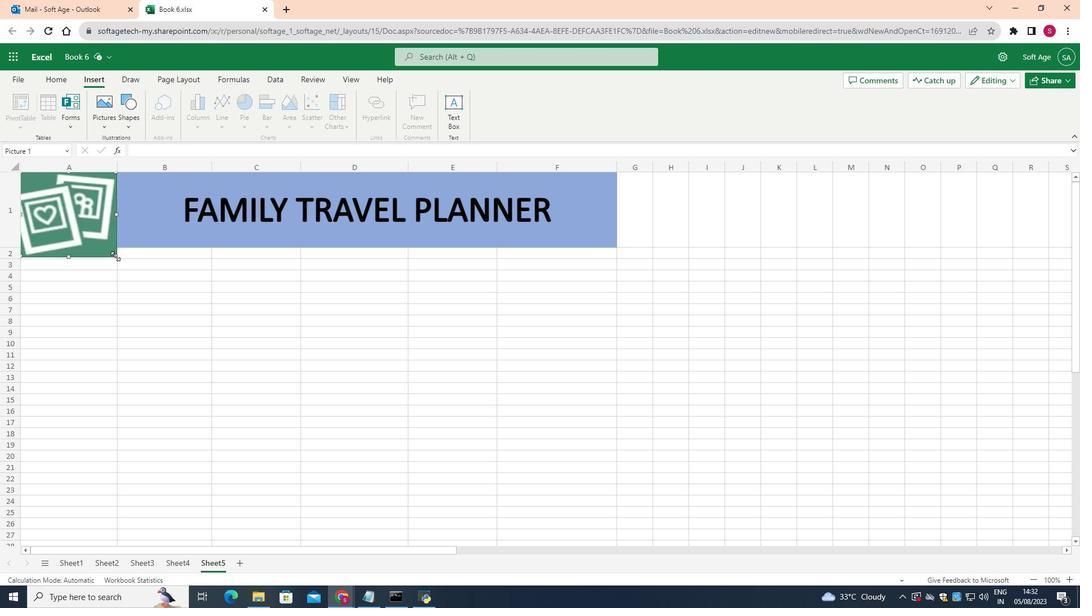 
Action: Mouse moved to (69, 254)
Screenshot: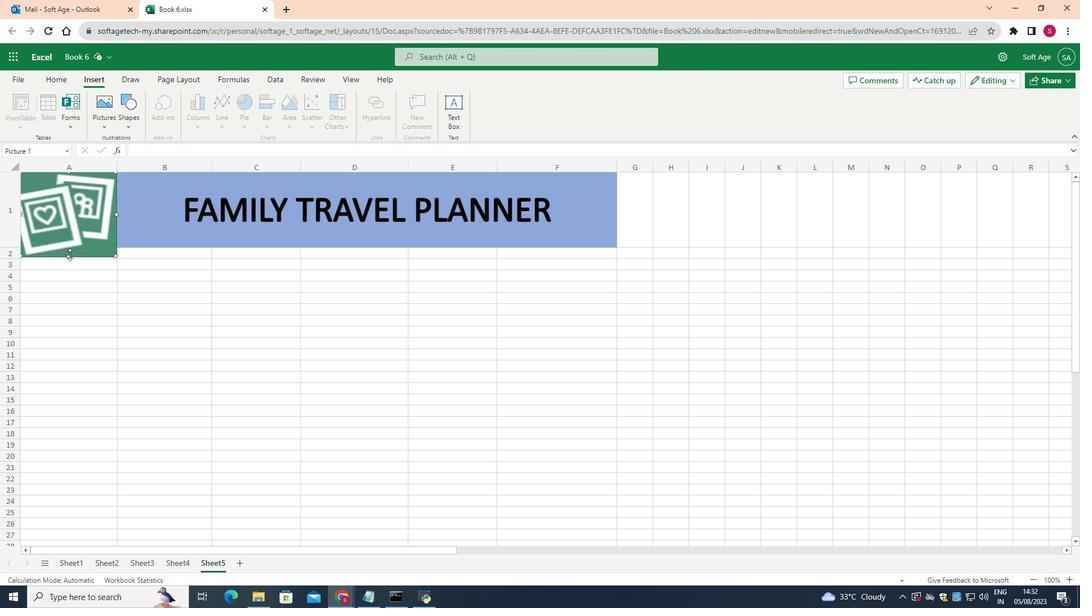 
Action: Mouse pressed left at (69, 254)
Screenshot: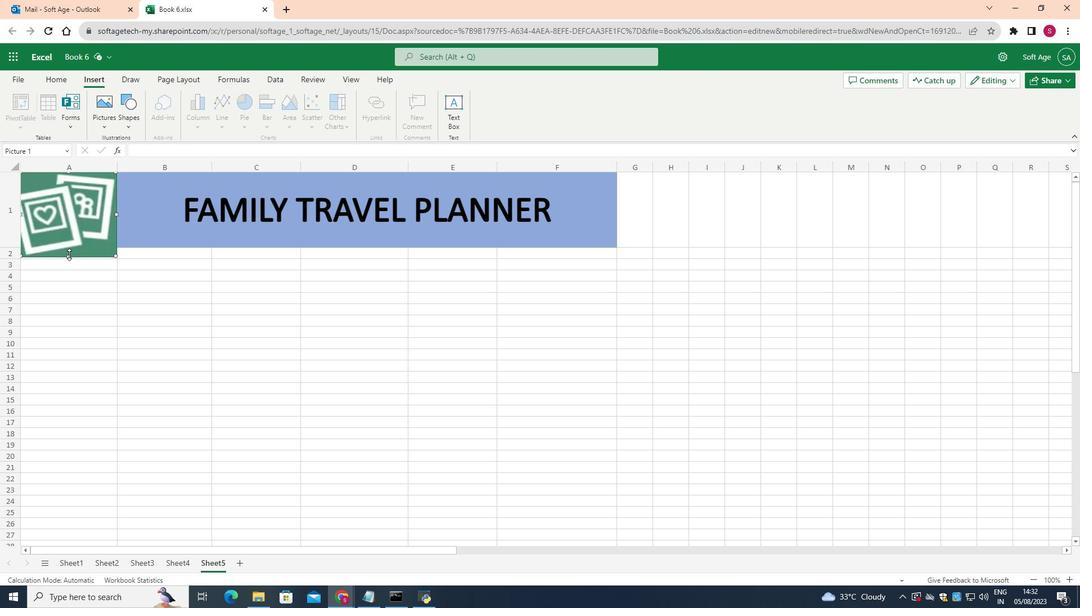 
Action: Mouse moved to (108, 278)
Screenshot: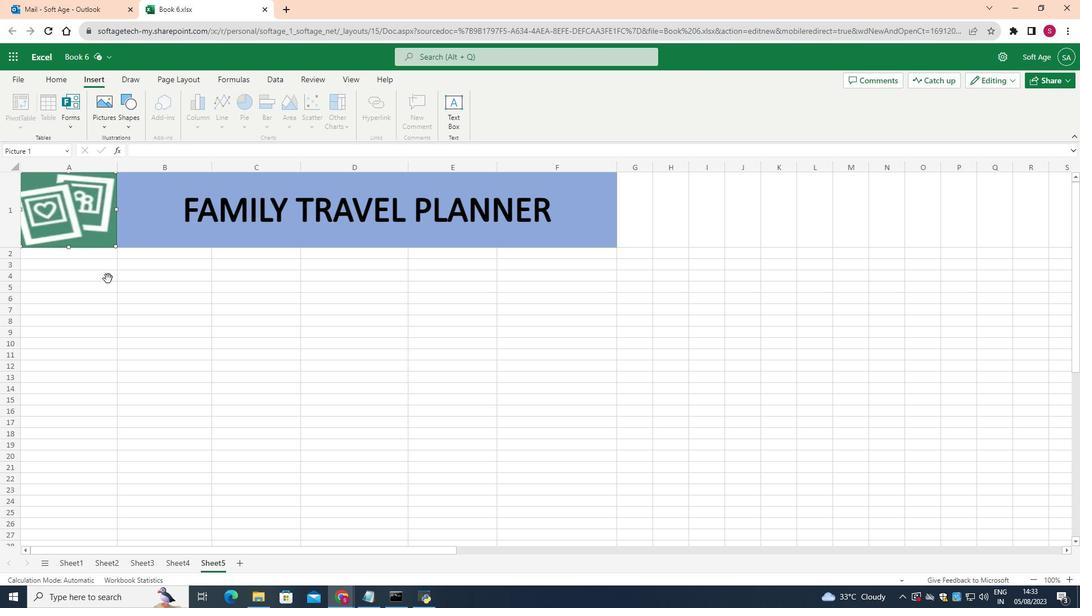 
Action: Mouse pressed left at (108, 278)
Screenshot: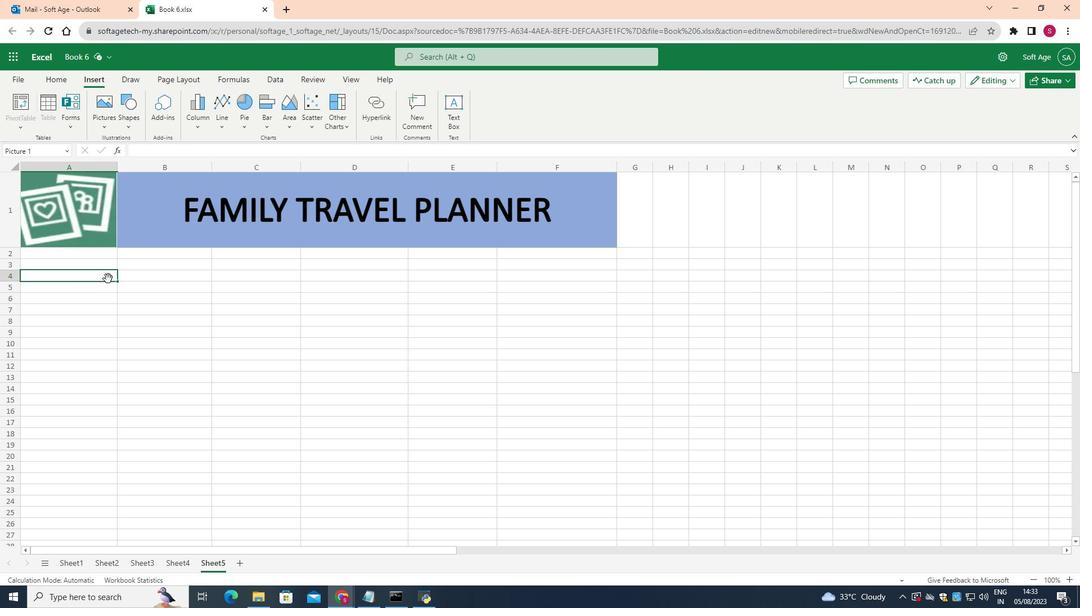 
Action: Mouse moved to (95, 208)
Screenshot: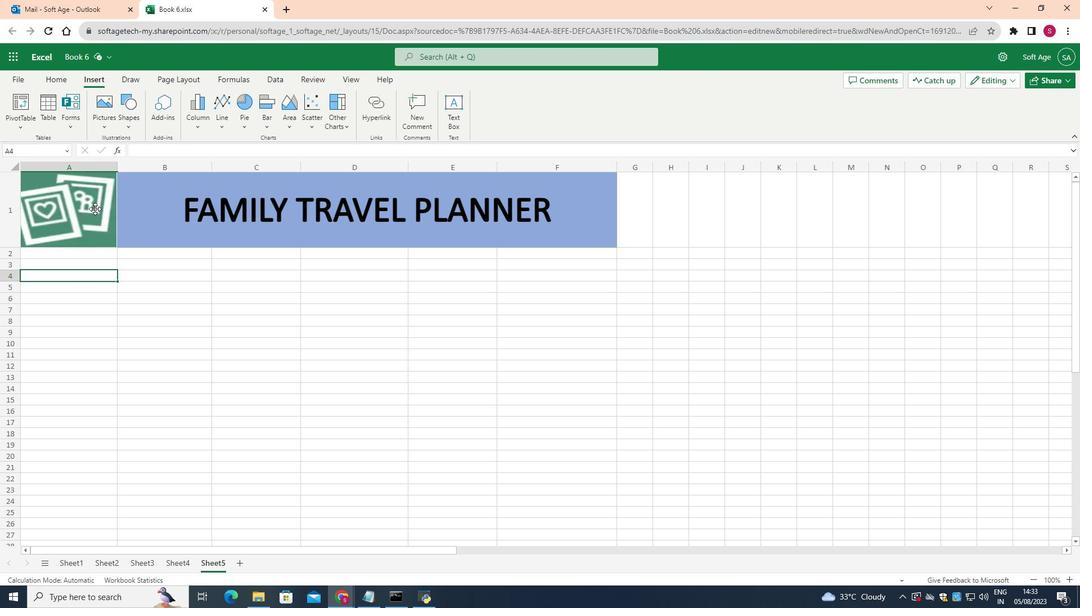 
Action: Mouse pressed left at (95, 208)
Screenshot: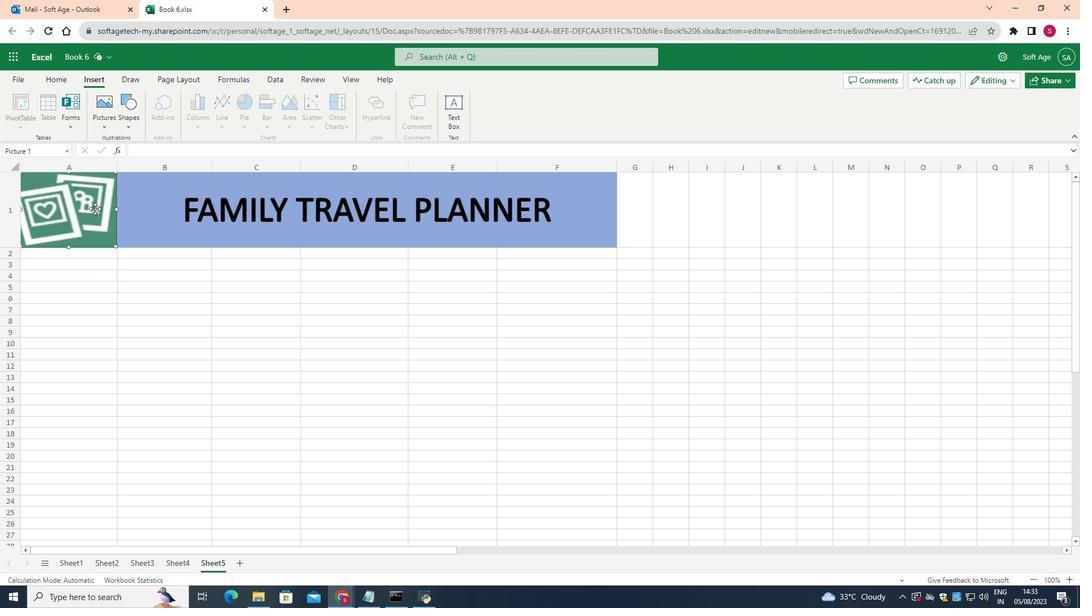 
Action: Mouse moved to (117, 209)
Screenshot: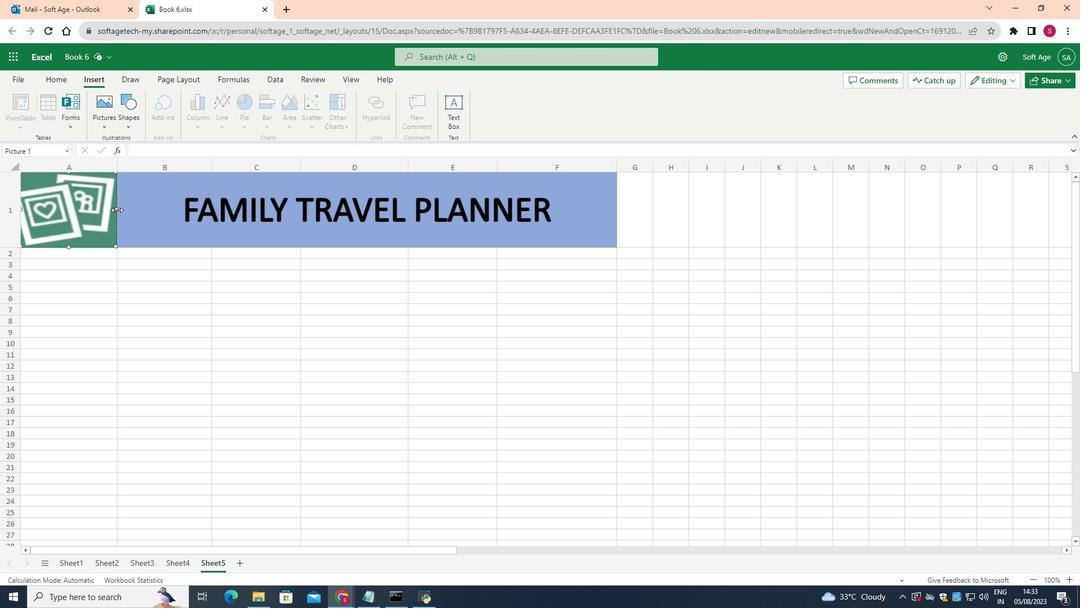 
Action: Mouse pressed left at (117, 209)
Screenshot: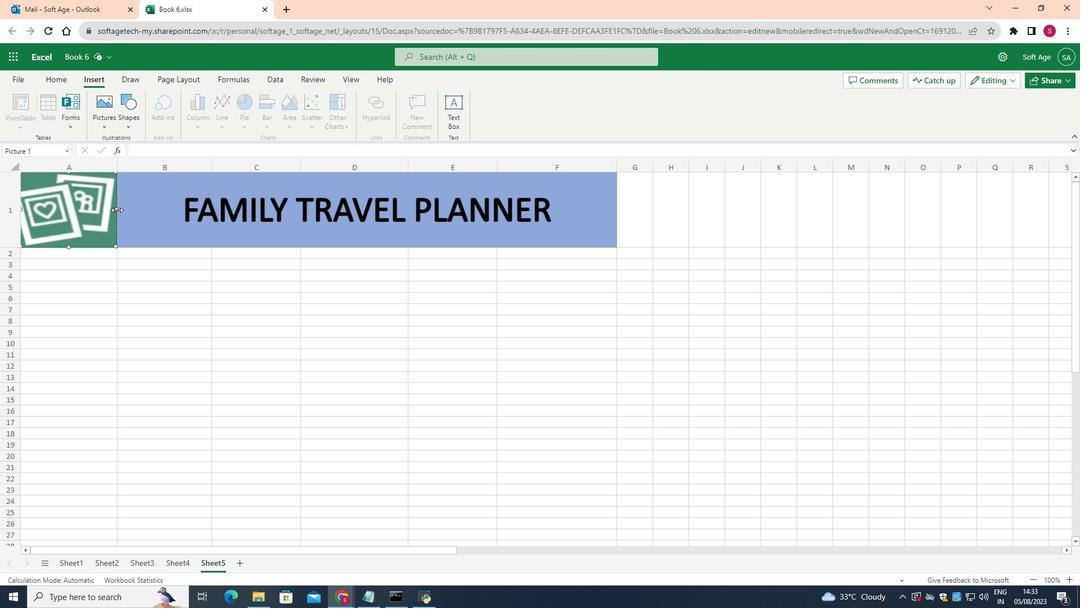 
Action: Mouse moved to (100, 297)
Screenshot: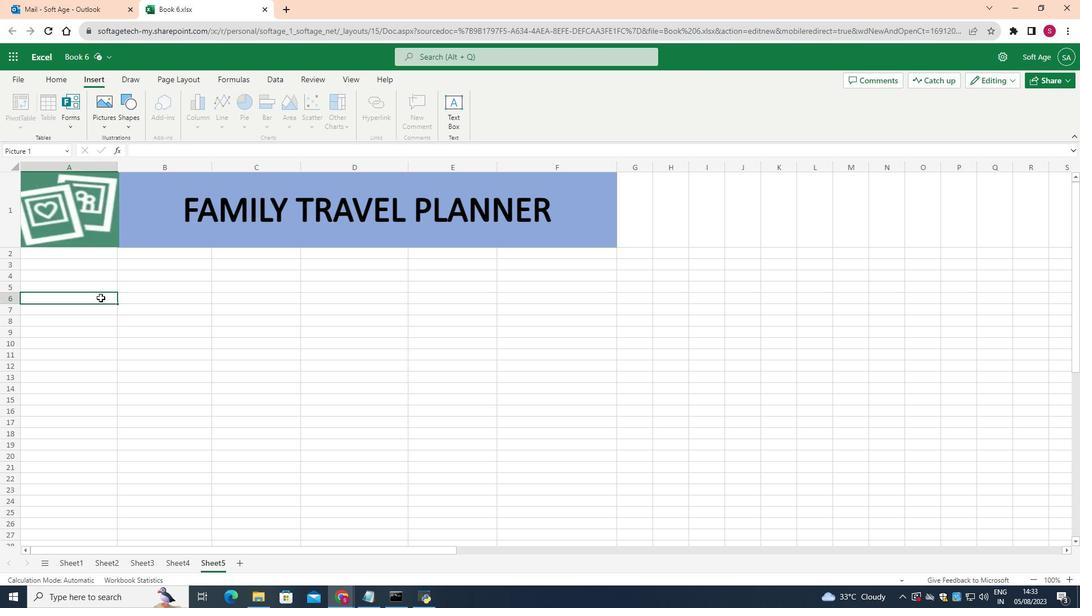 
Action: Mouse pressed left at (100, 297)
Screenshot: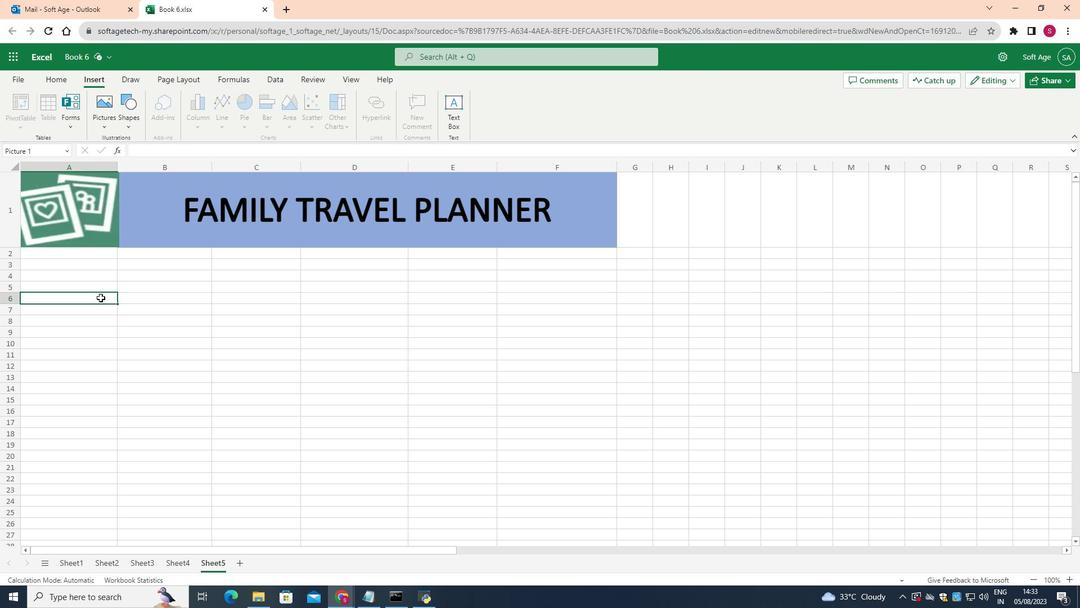 
Action: Mouse moved to (79, 275)
Screenshot: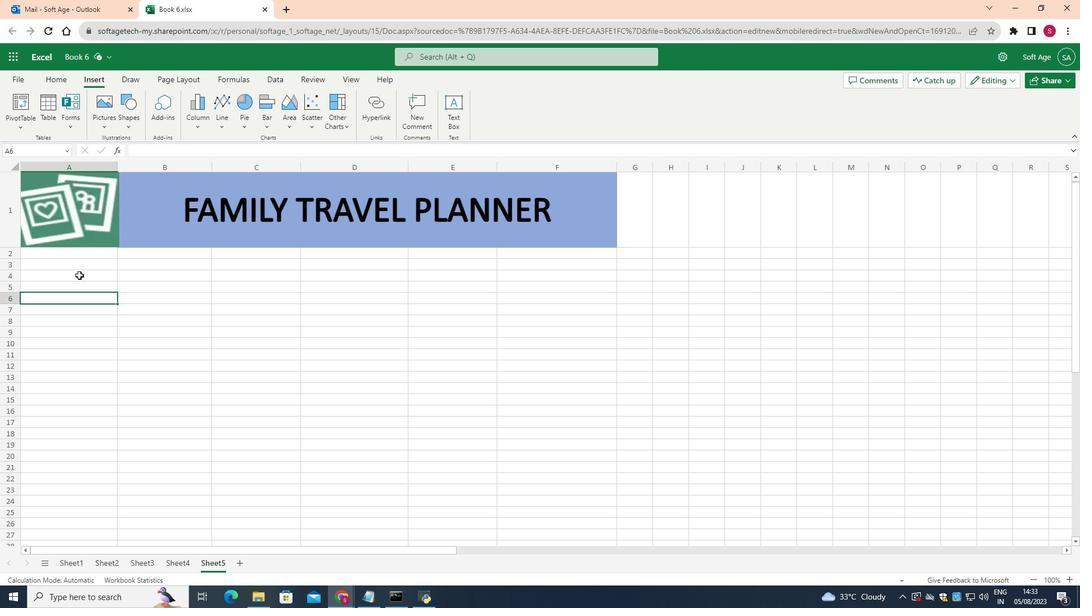 
Action: Mouse pressed left at (79, 275)
Screenshot: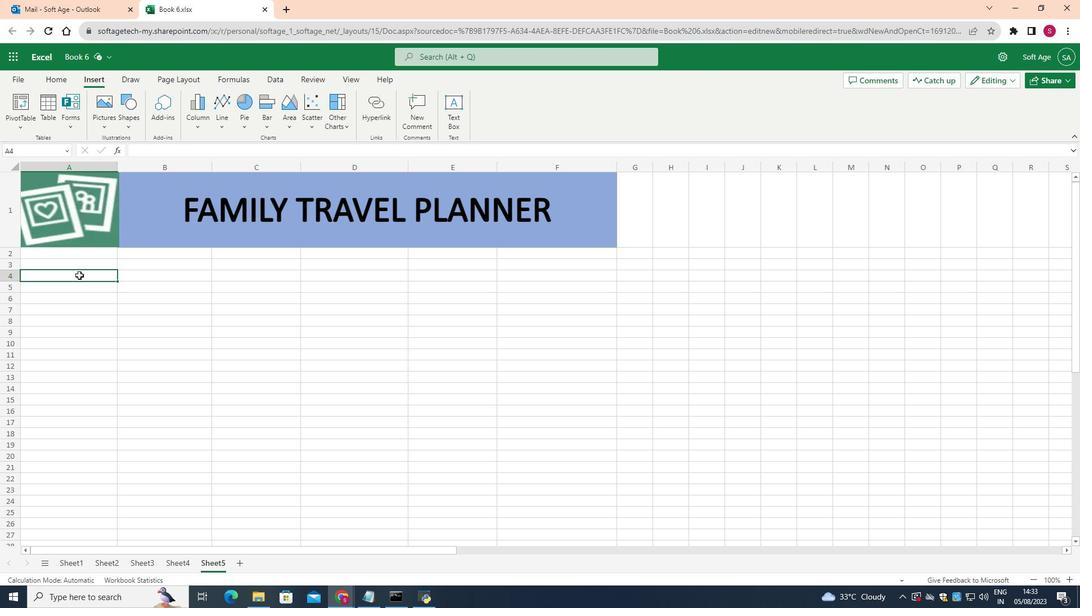 
Action: Mouse moved to (57, 77)
Screenshot: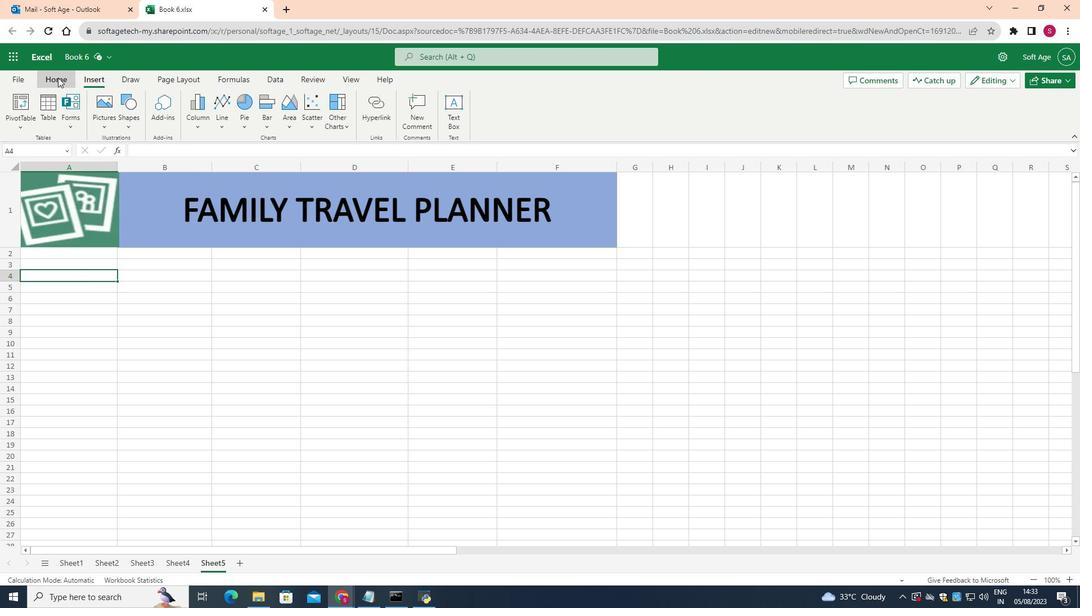 
Action: Mouse pressed left at (57, 77)
Screenshot: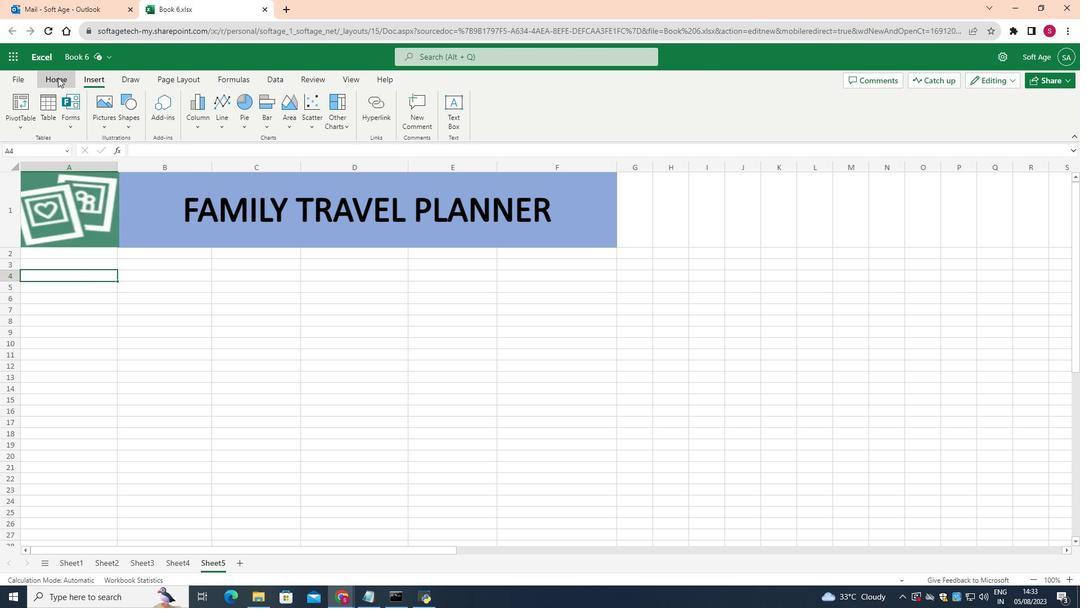 
Action: Mouse moved to (217, 103)
Screenshot: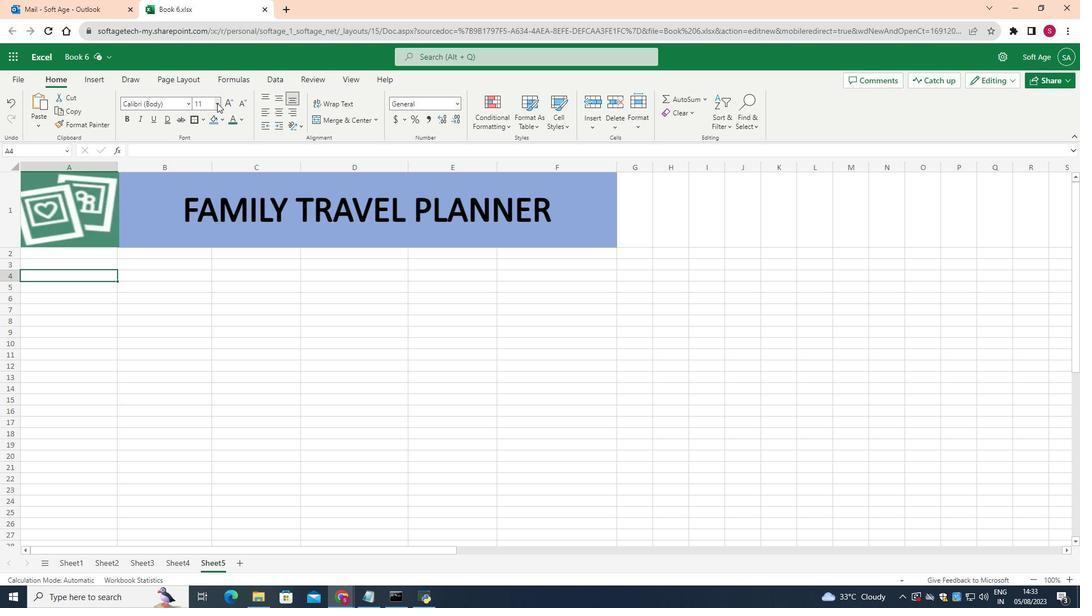 
Action: Mouse pressed left at (217, 103)
Screenshot: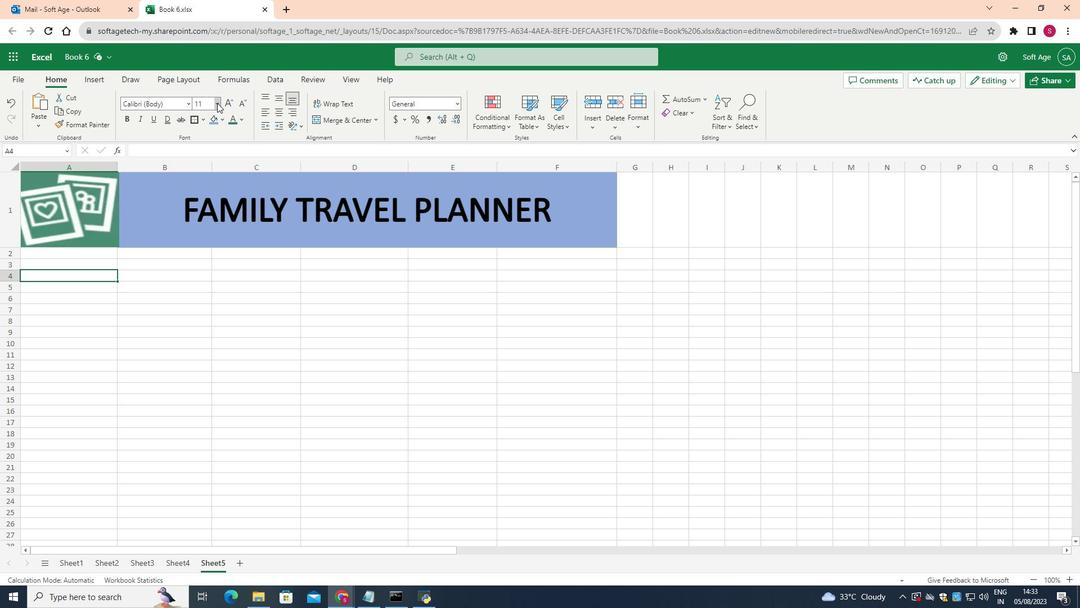 
Action: Mouse moved to (203, 246)
Screenshot: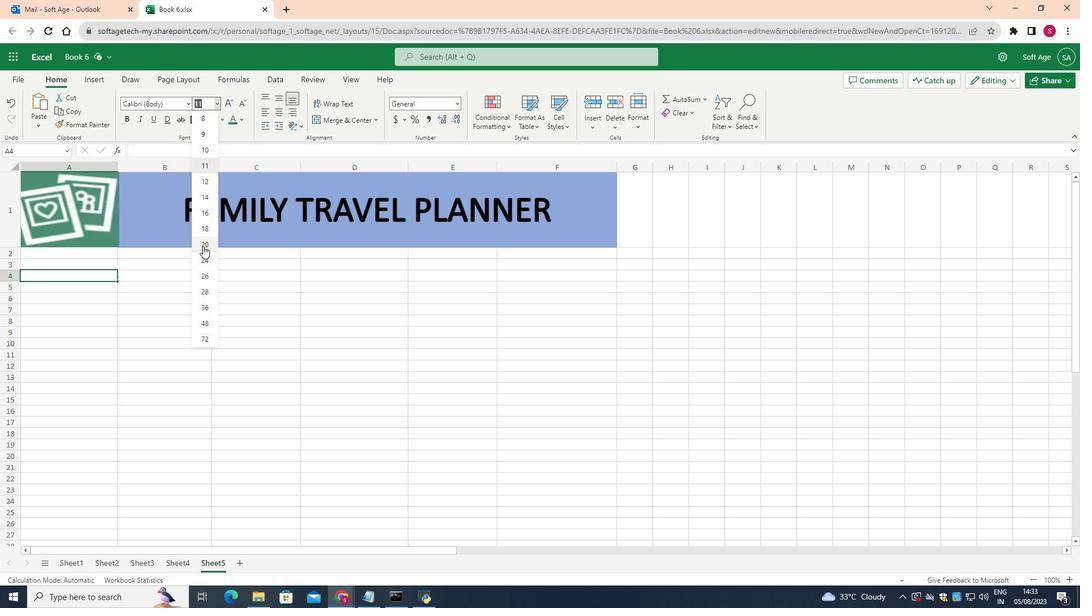 
Action: Mouse pressed left at (203, 246)
Screenshot: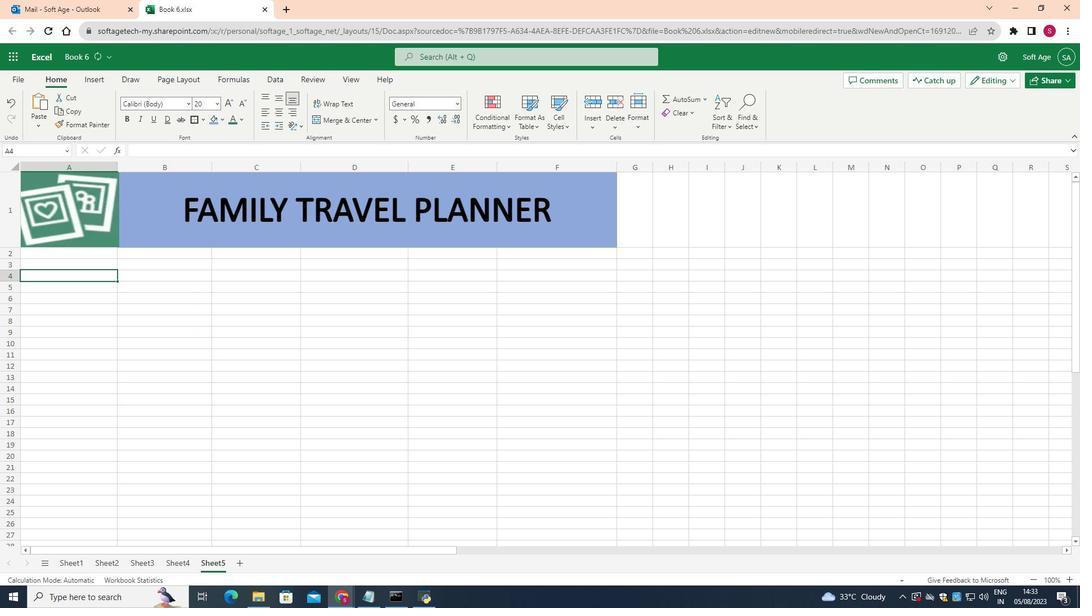 
Action: Mouse moved to (87, 280)
Screenshot: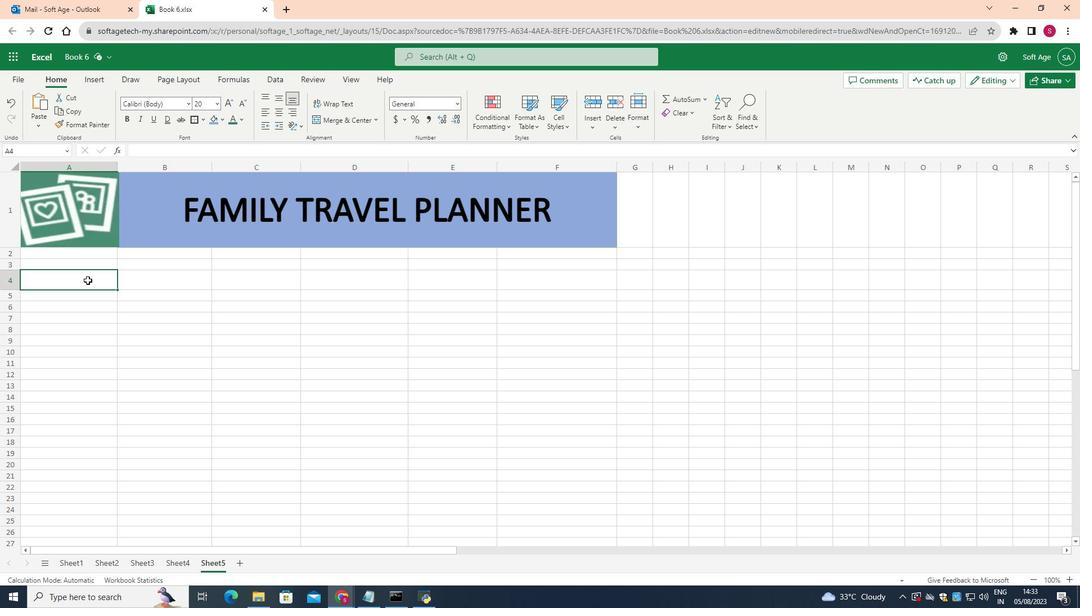 
Action: Mouse pressed left at (87, 280)
Screenshot: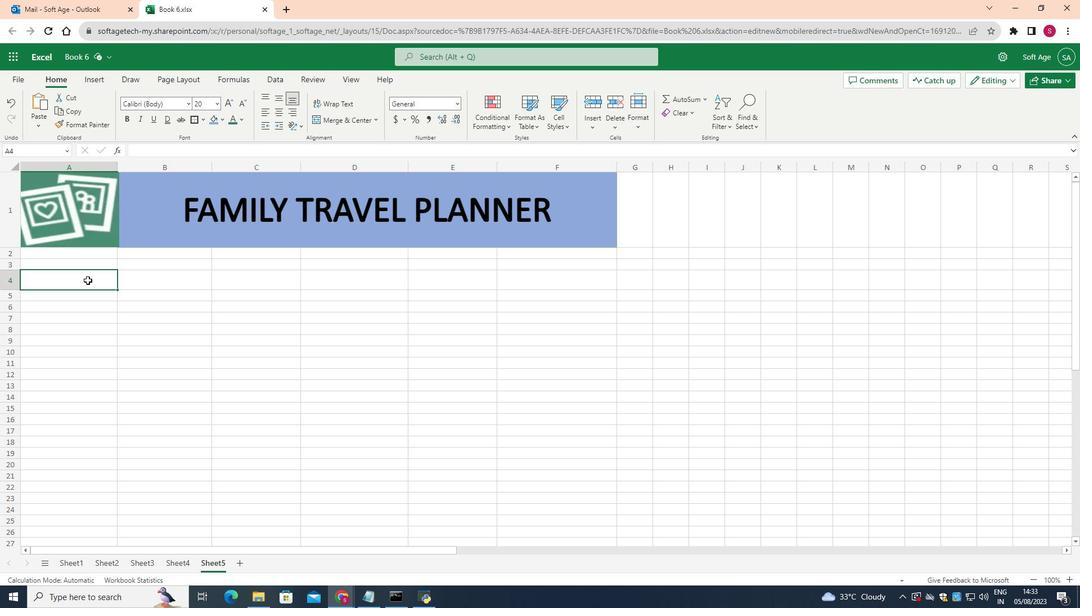 
Action: Mouse pressed left at (87, 280)
Screenshot: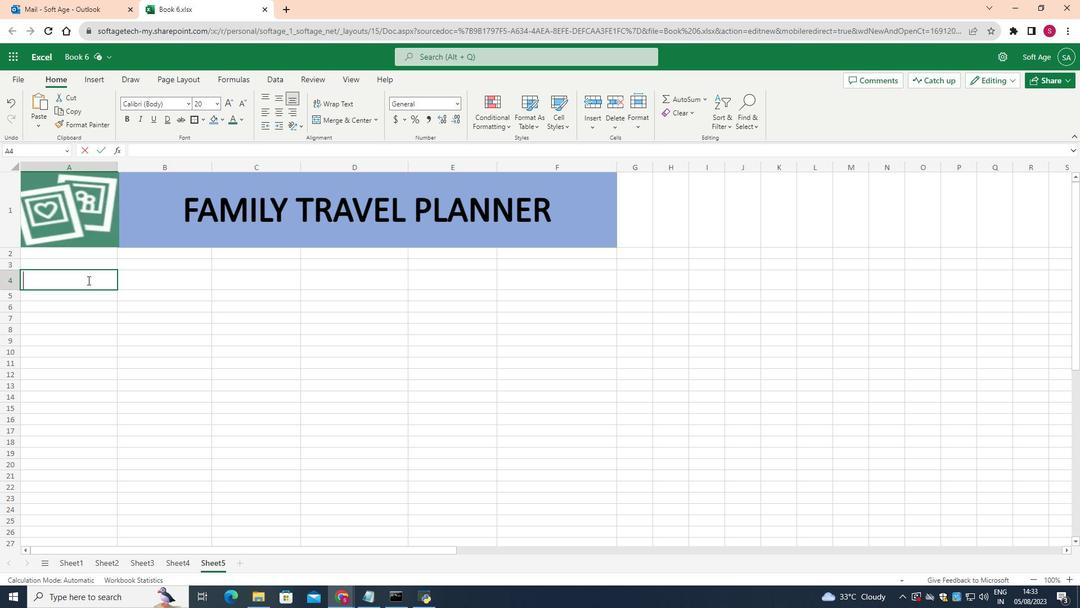 
Action: Mouse moved to (87, 280)
Screenshot: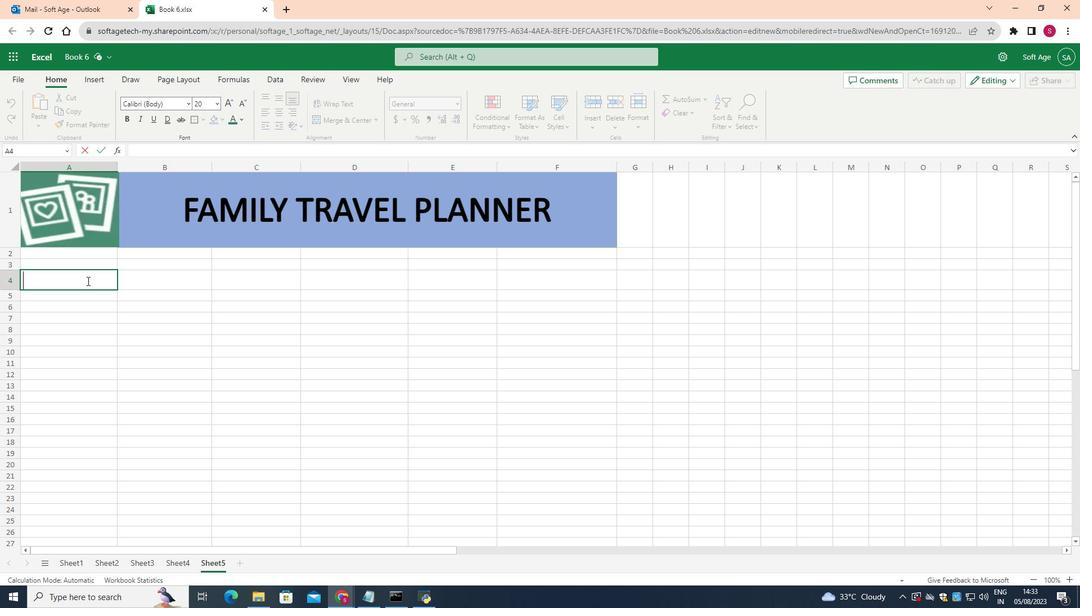 
Action: Key pressed <Key.shift>TRIP<Key.space><Key.shift>OVERVIEW
Screenshot: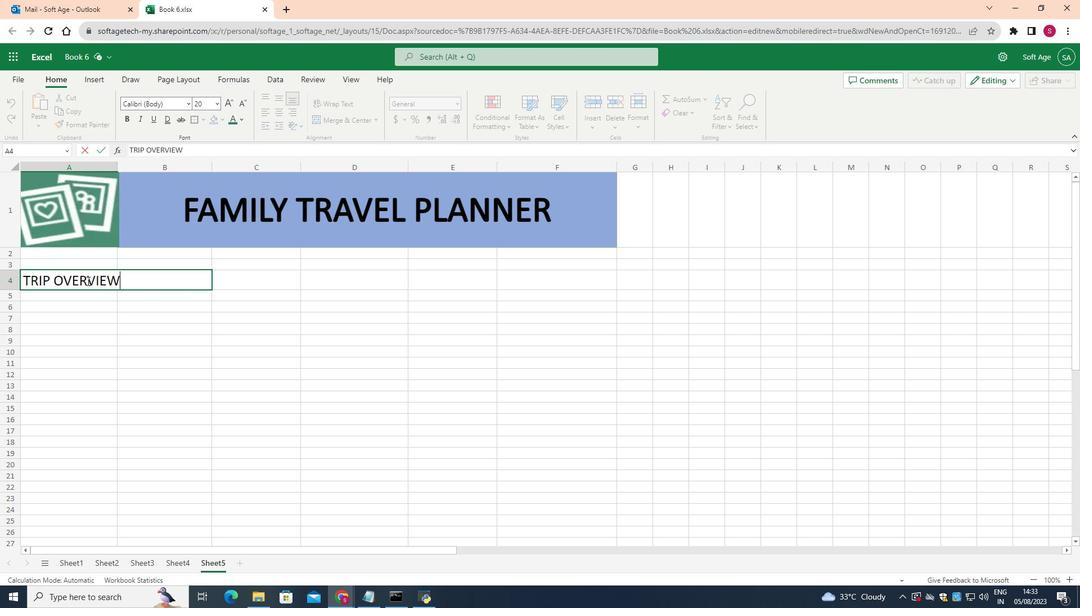 
Action: Mouse moved to (319, 292)
Screenshot: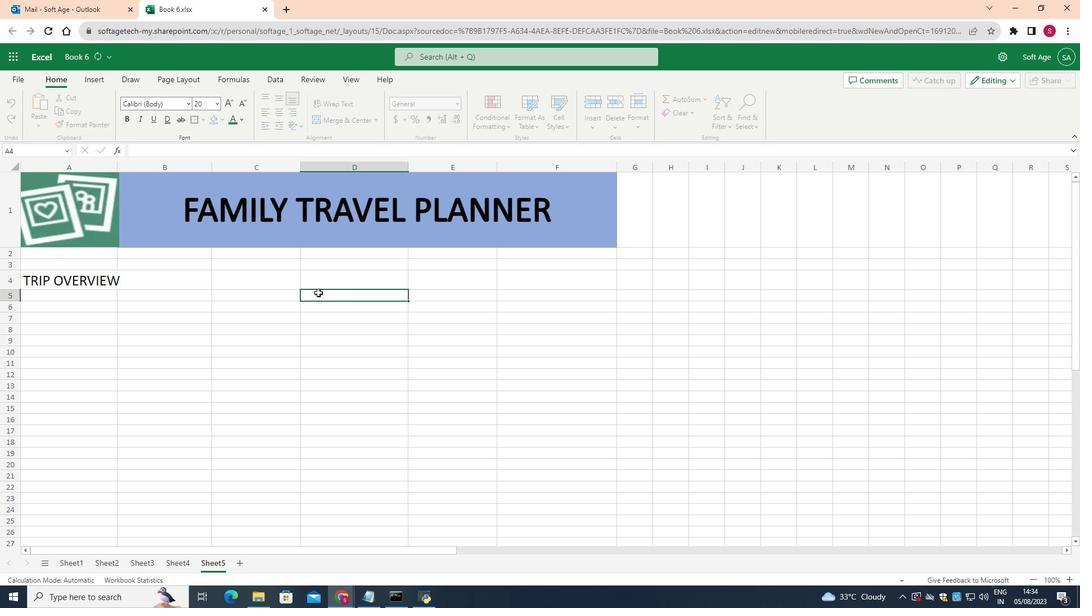 
Action: Mouse pressed left at (319, 292)
Screenshot: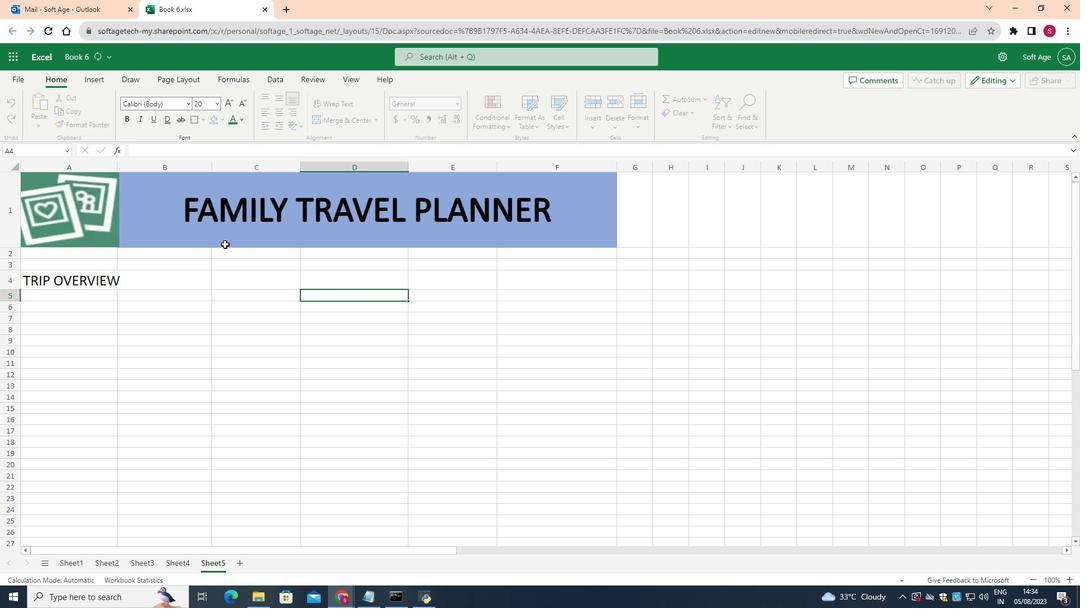 
Action: Mouse moved to (117, 168)
Screenshot: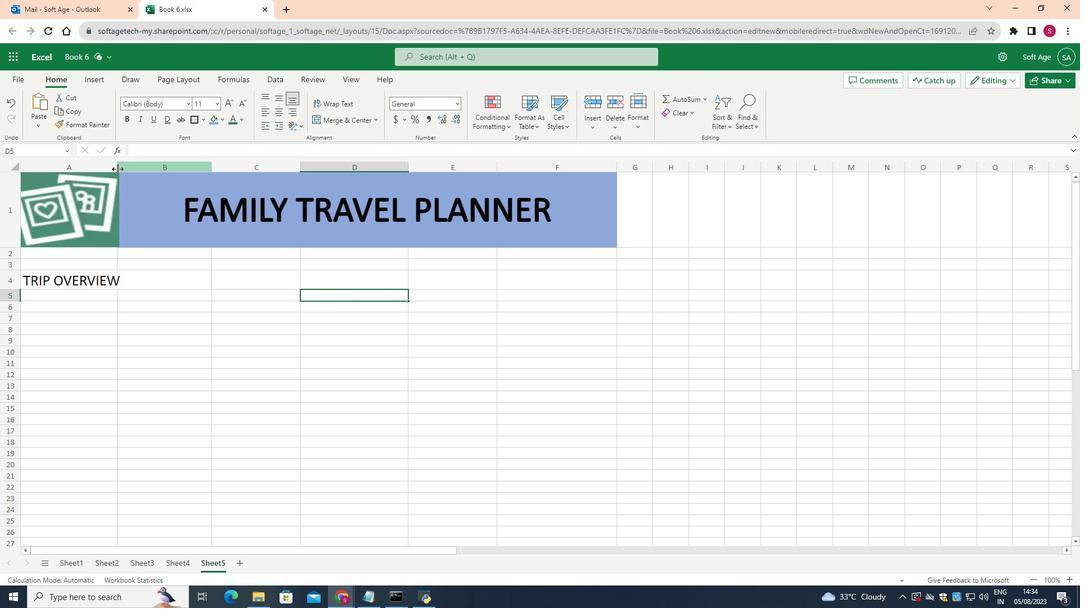 
Action: Mouse pressed left at (117, 168)
Screenshot: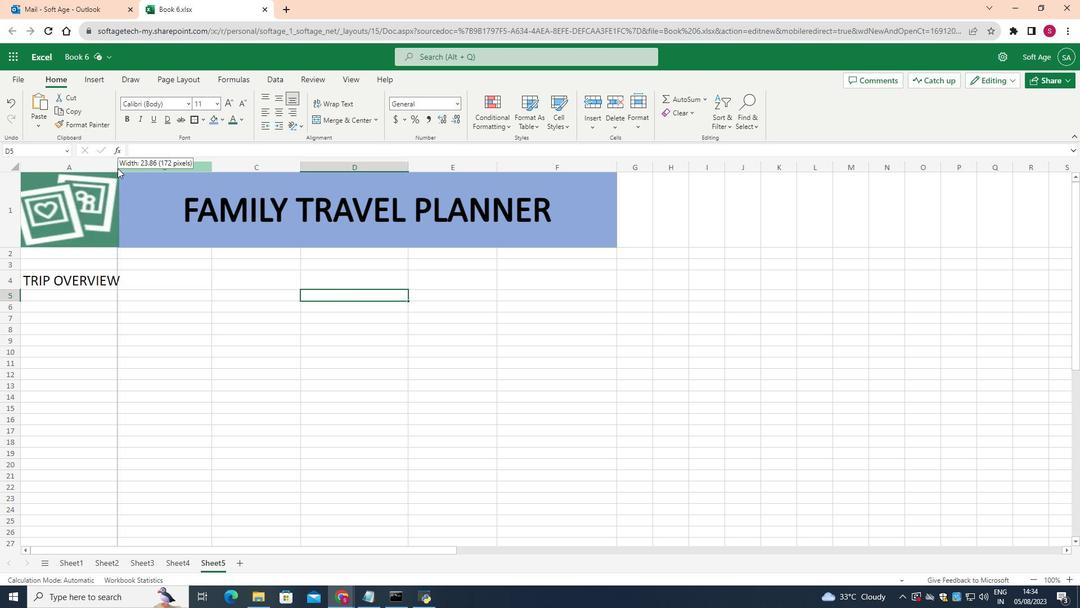 
Action: Mouse moved to (137, 168)
Screenshot: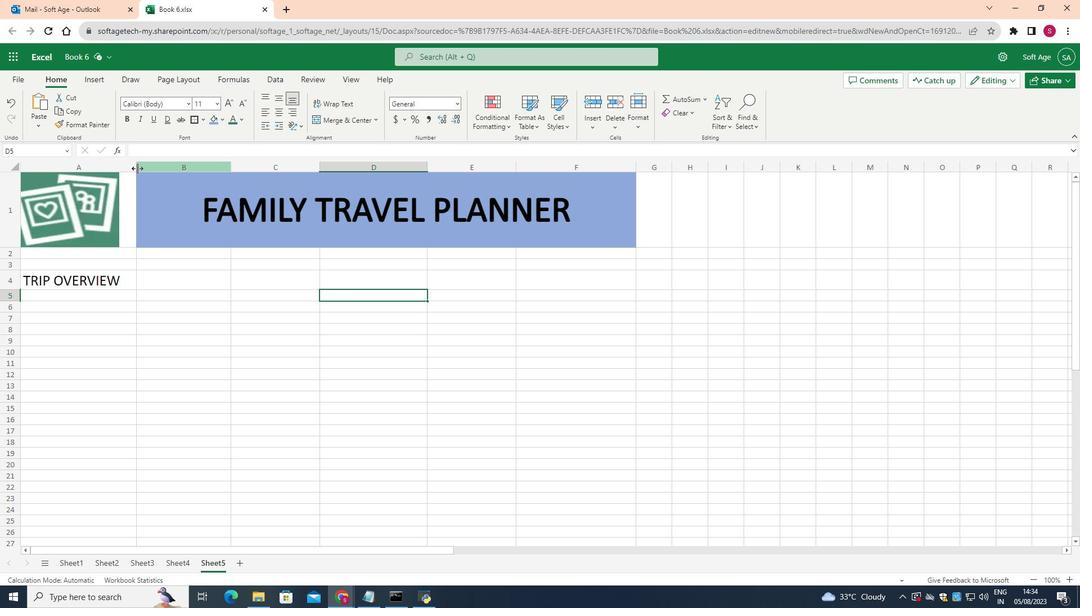 
Action: Mouse pressed left at (137, 168)
Screenshot: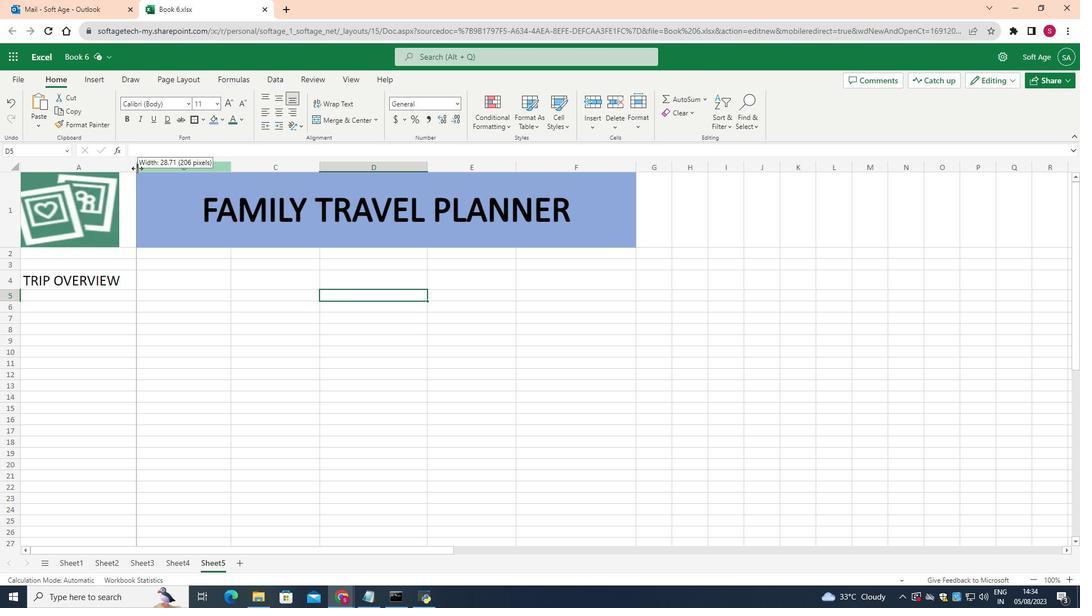 
Action: Mouse moved to (191, 347)
Screenshot: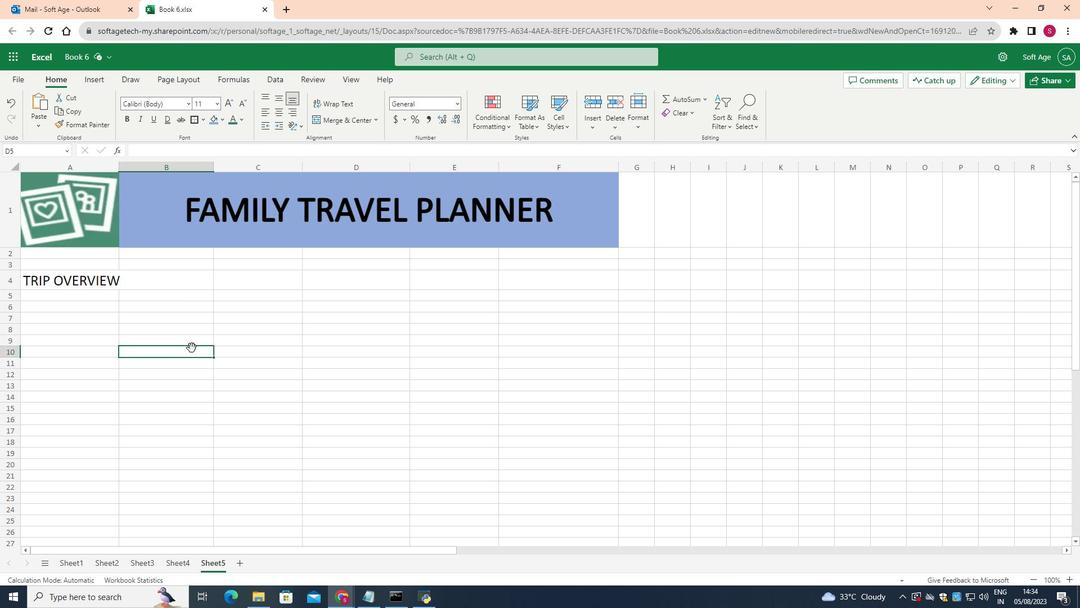 
Action: Mouse pressed left at (191, 347)
Screenshot: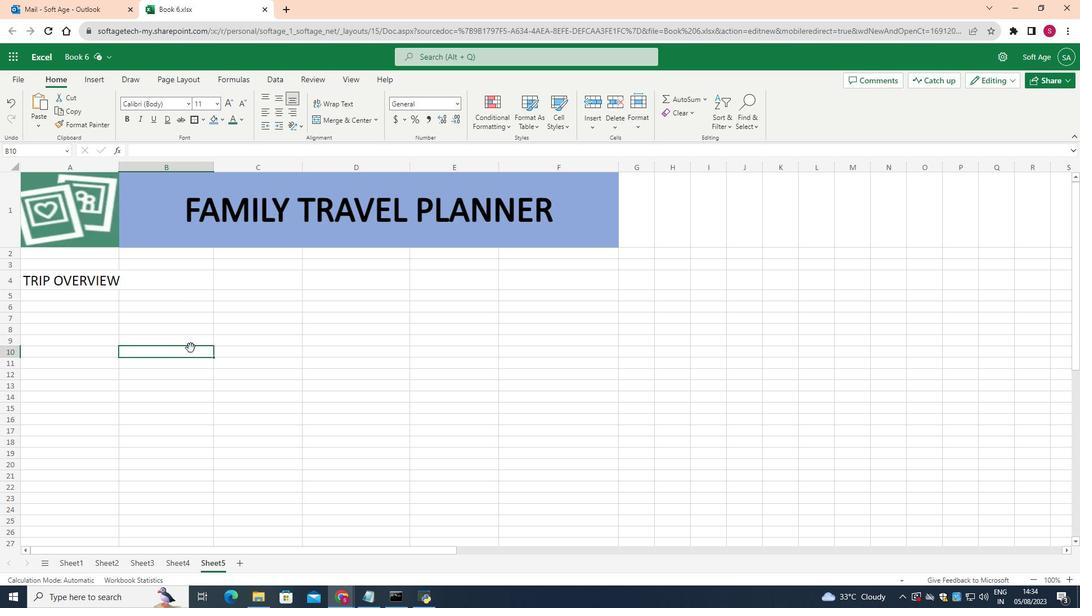 
Action: Mouse moved to (87, 282)
Screenshot: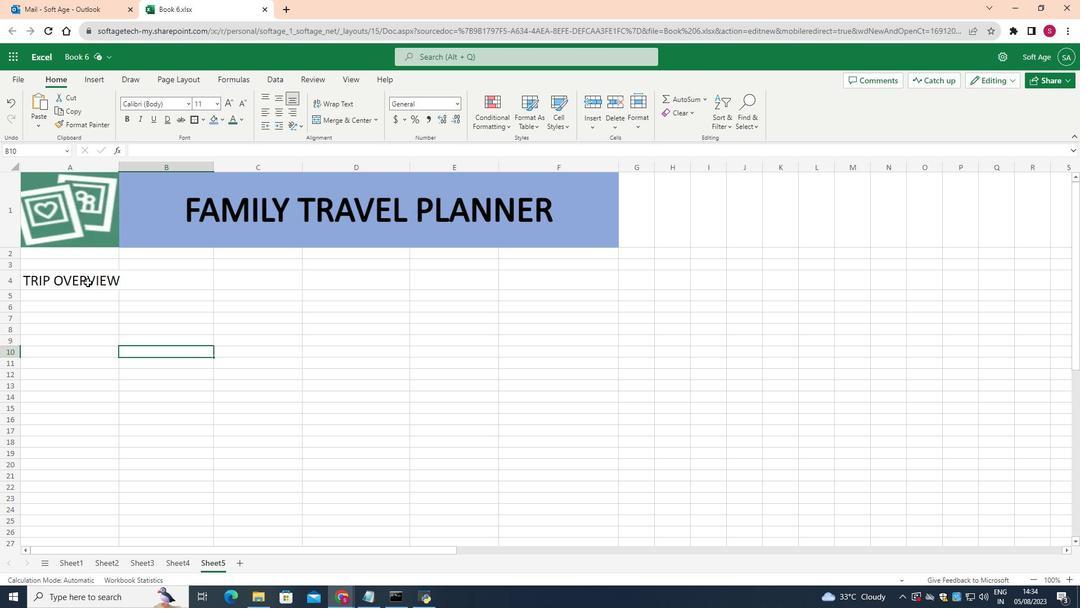 
Action: Mouse pressed left at (87, 282)
Screenshot: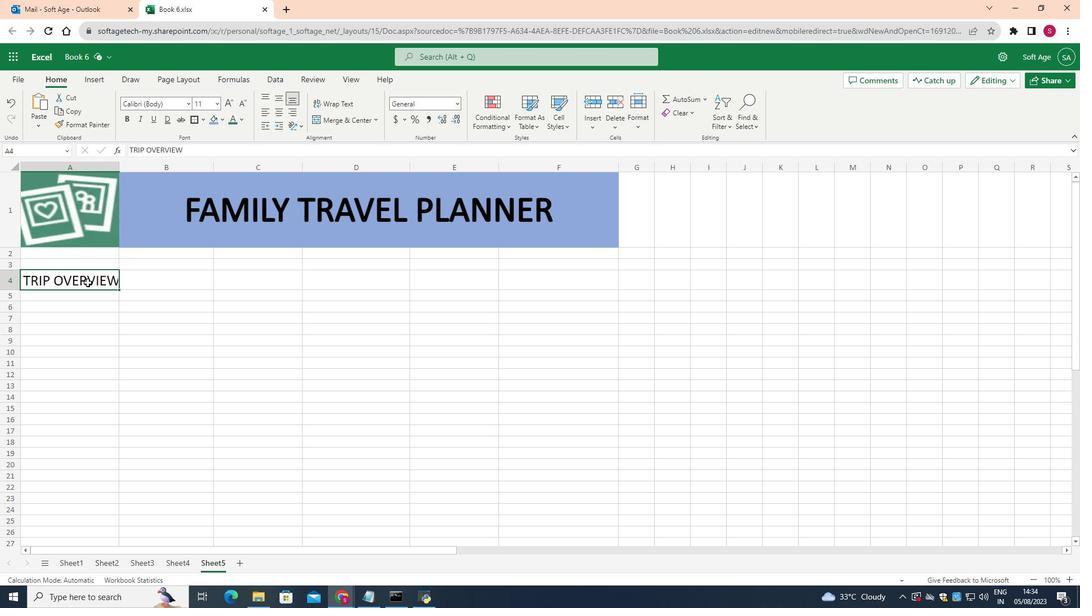 
Action: Mouse moved to (431, 280)
Screenshot: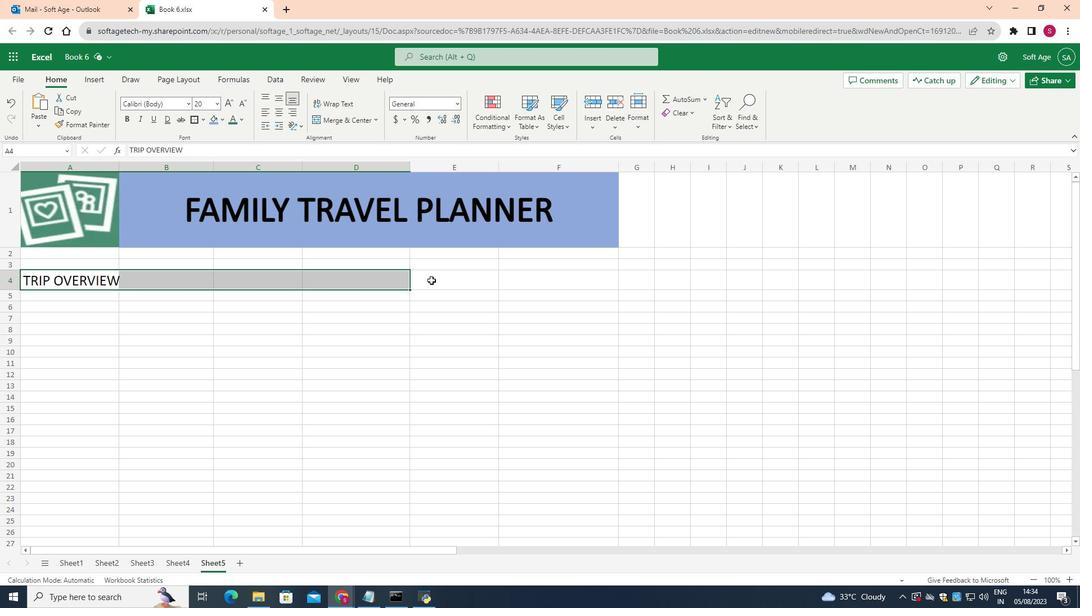 
Action: Mouse pressed left at (431, 280)
Screenshot: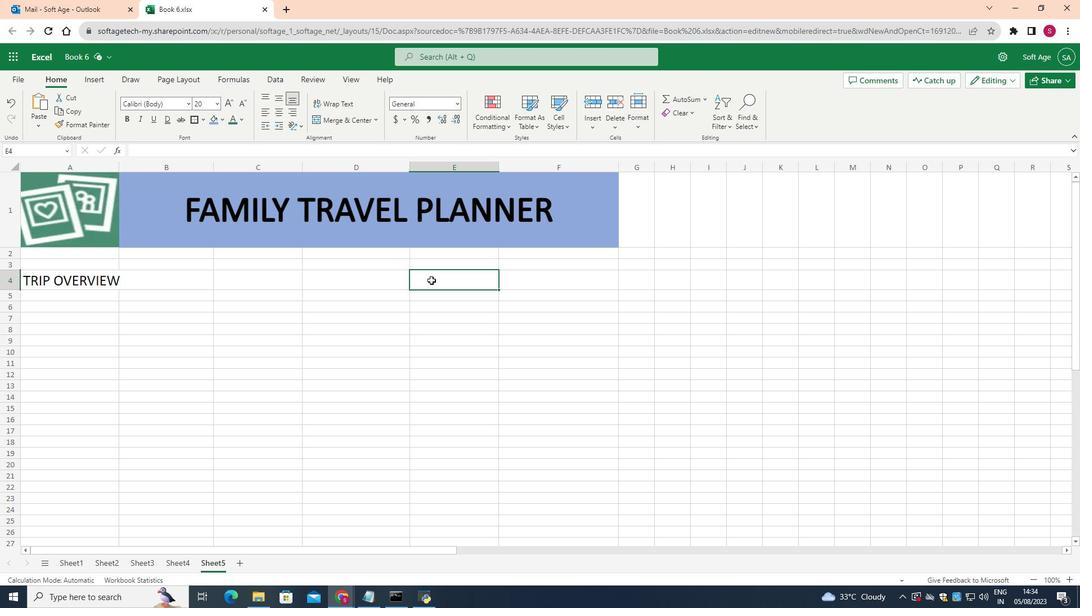 
Action: Mouse moved to (89, 278)
Screenshot: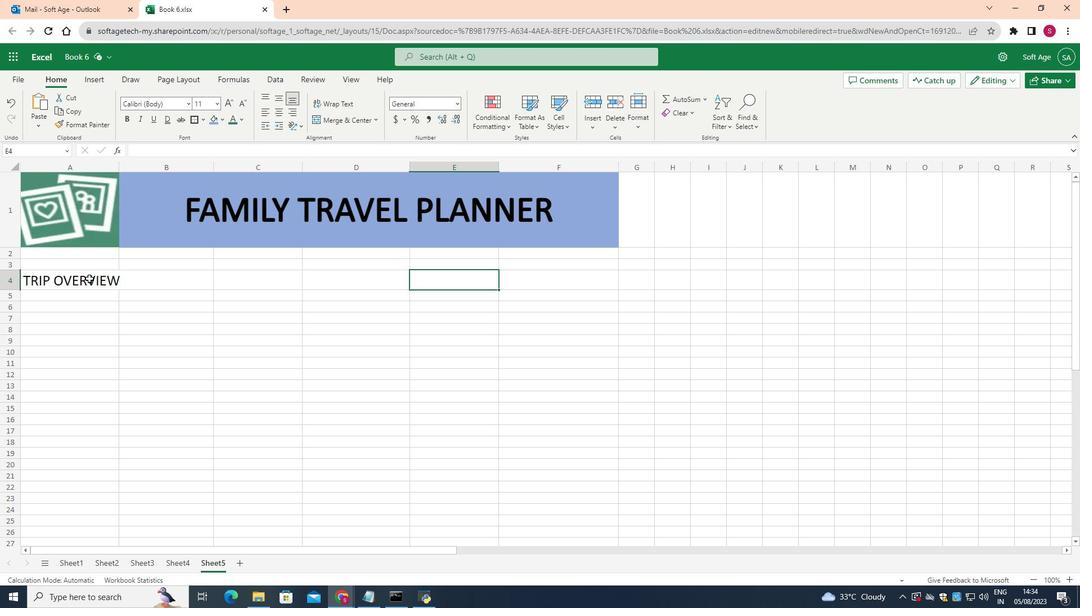 
Action: Mouse pressed left at (89, 278)
Screenshot: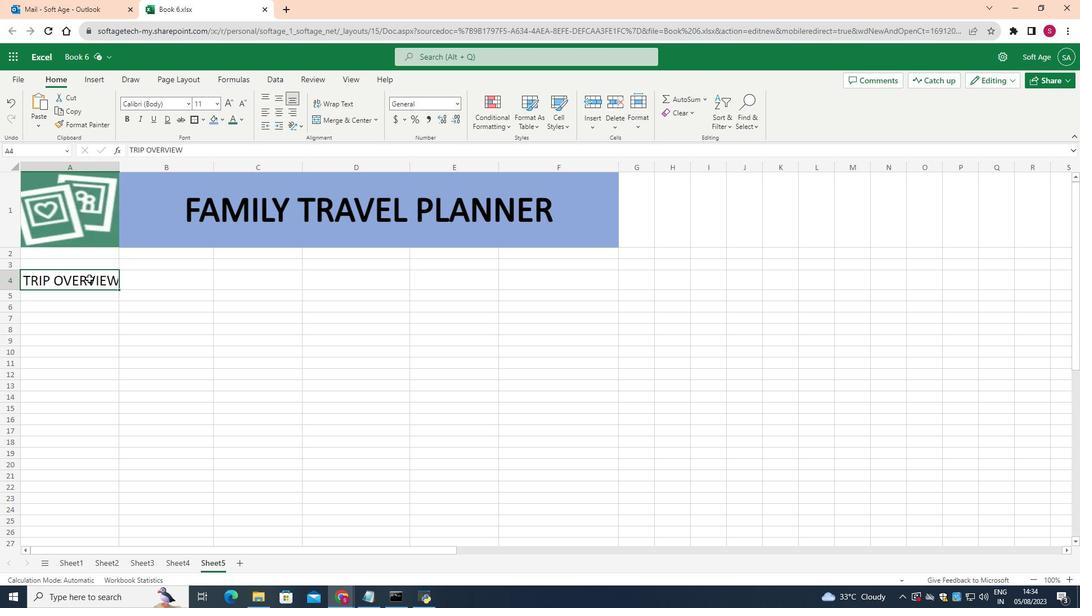 
Action: Mouse moved to (242, 117)
Screenshot: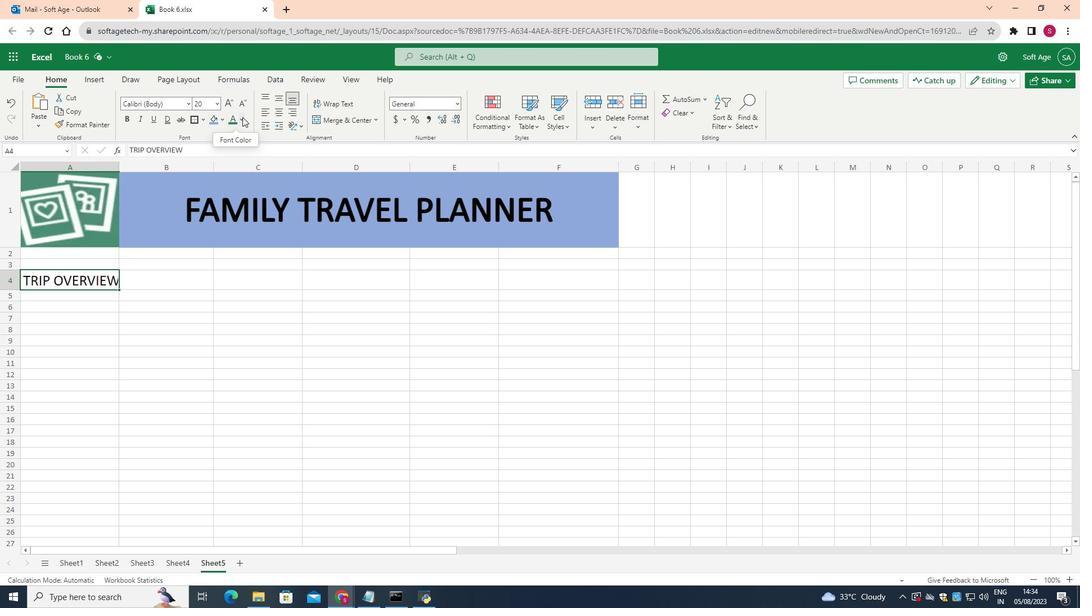 
Action: Mouse pressed left at (242, 117)
Screenshot: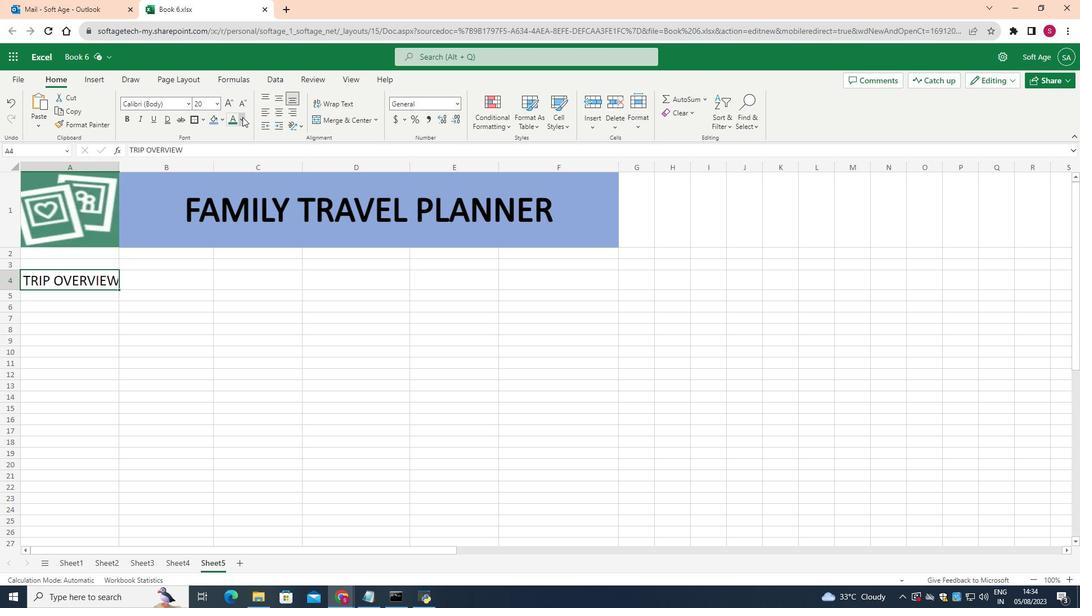 
Action: Mouse moved to (346, 229)
Screenshot: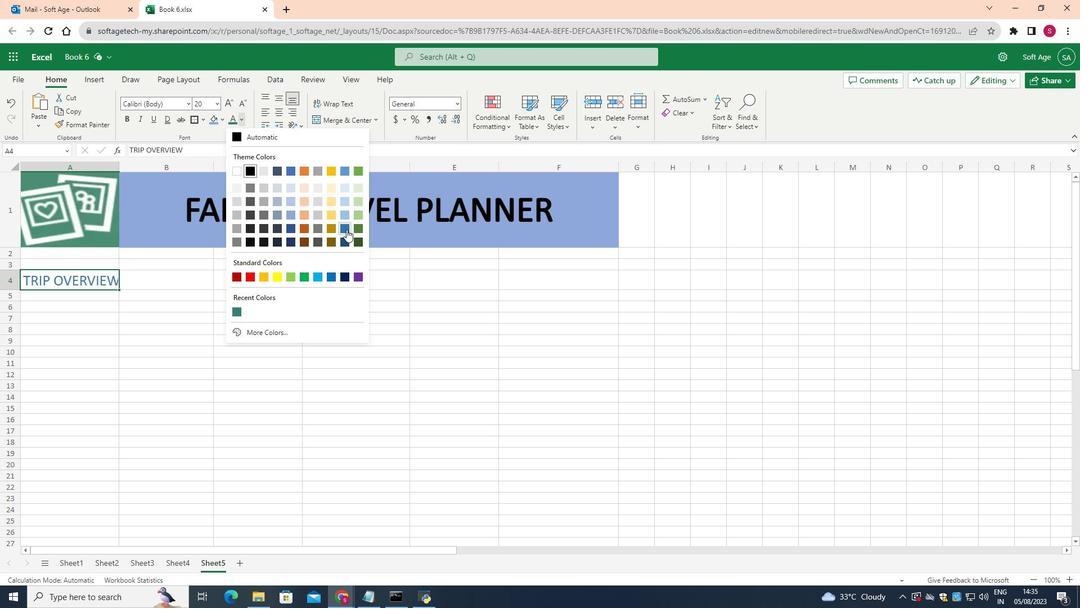 
Action: Mouse pressed left at (346, 229)
Screenshot: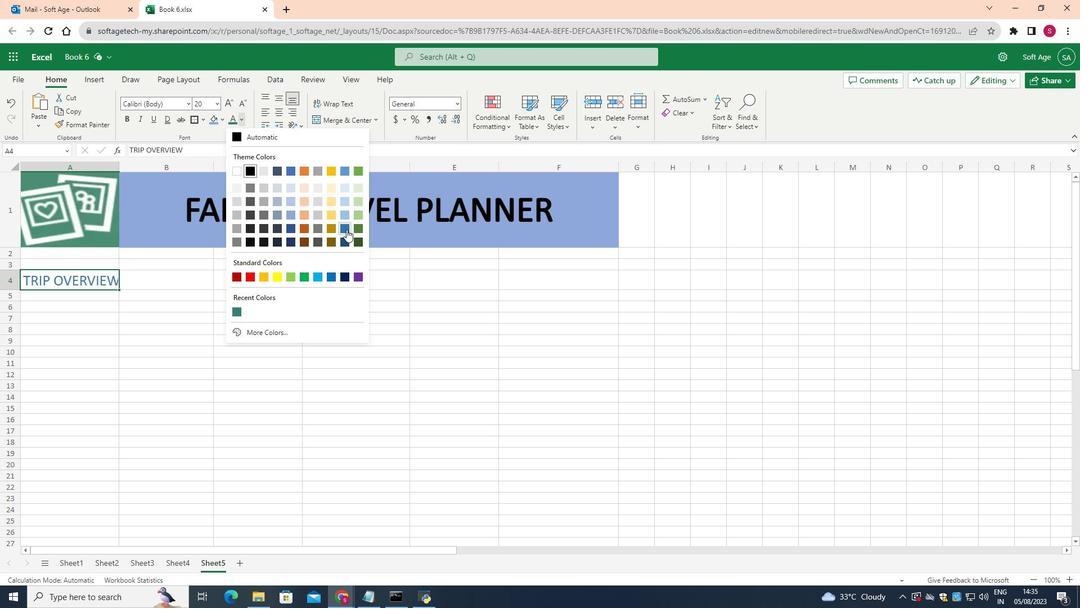 
Action: Mouse moved to (124, 116)
Screenshot: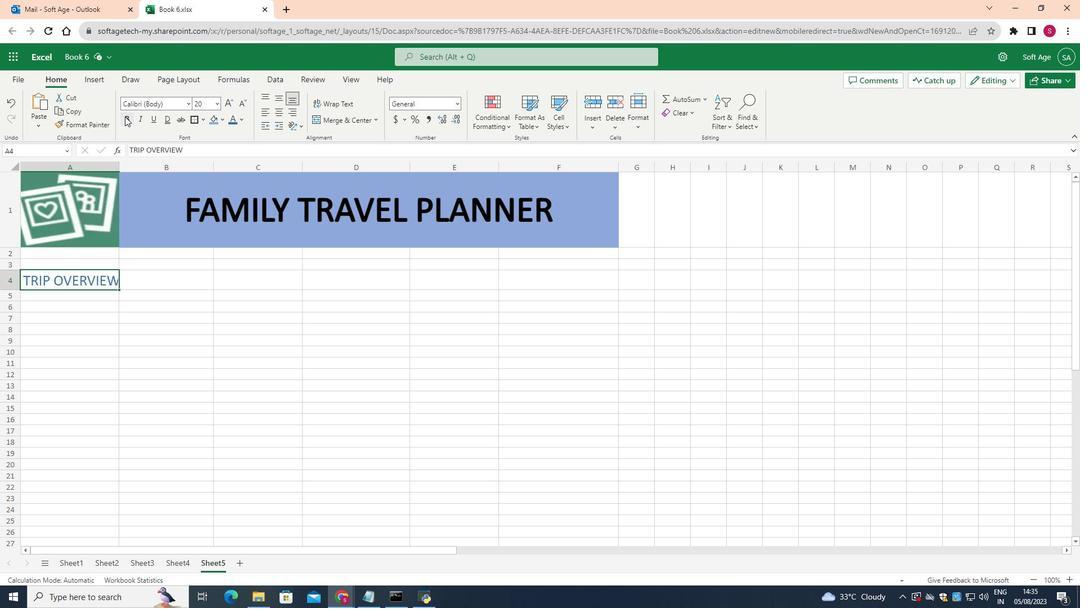 
Action: Mouse pressed left at (124, 116)
Screenshot: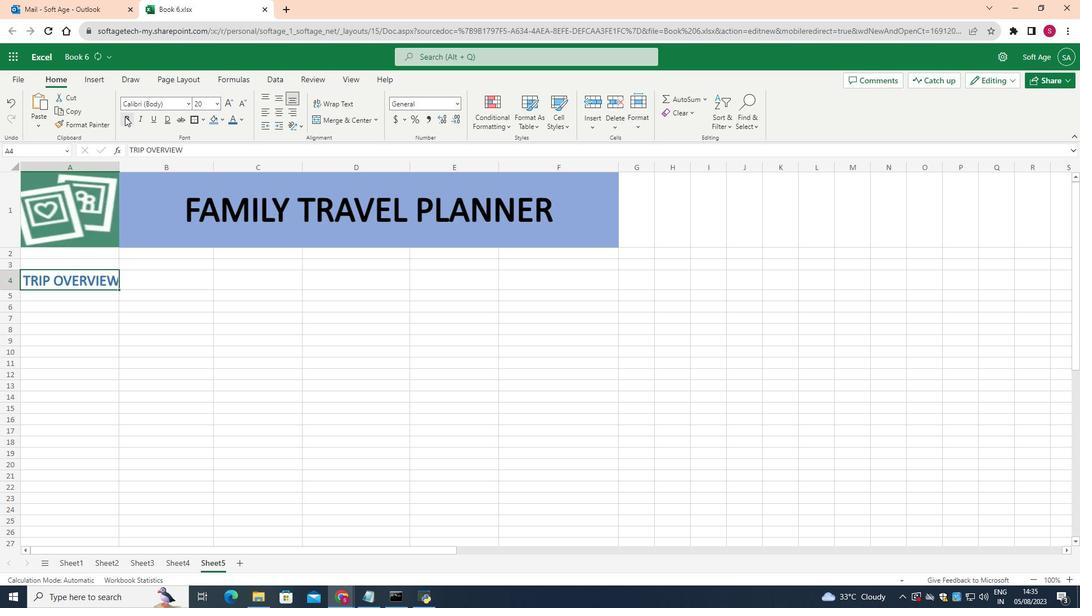 
Action: Mouse moved to (86, 329)
Screenshot: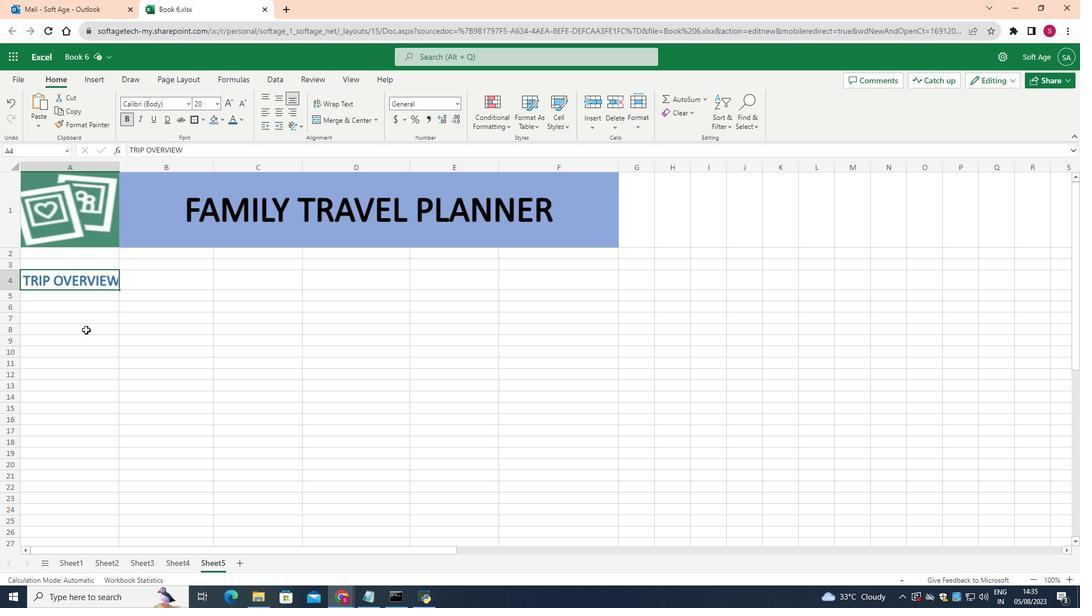 
Action: Mouse pressed left at (86, 329)
Screenshot: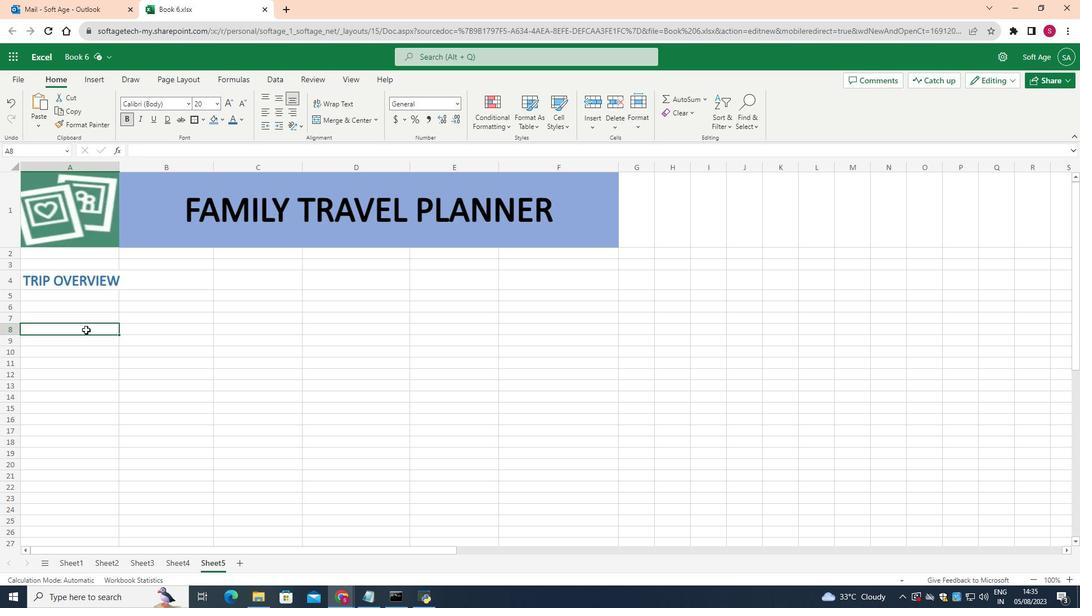 
Action: Mouse moved to (84, 307)
Screenshot: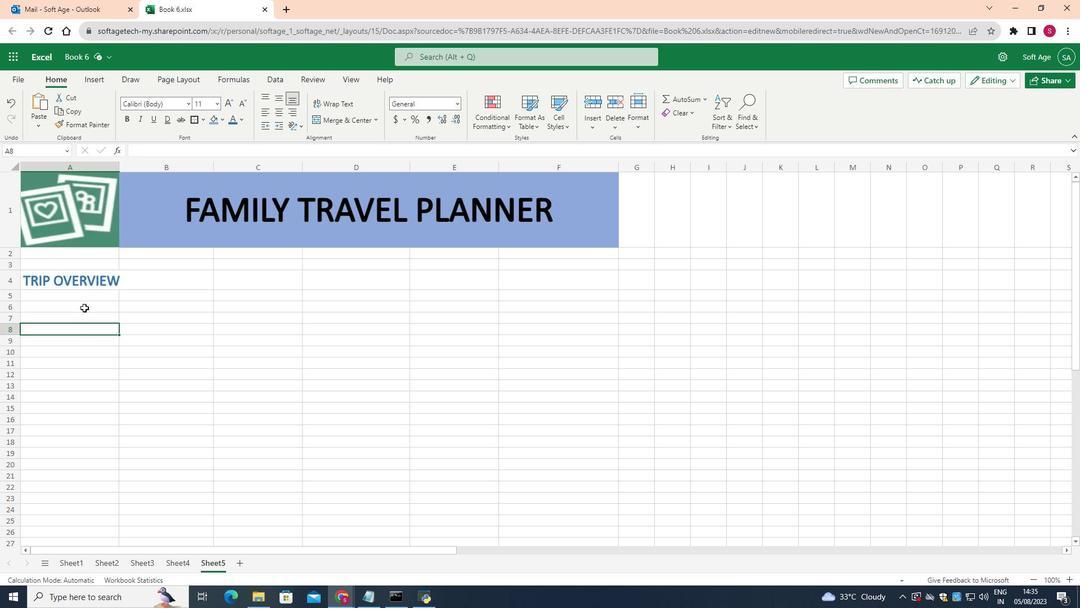 
Action: Mouse pressed left at (84, 307)
Screenshot: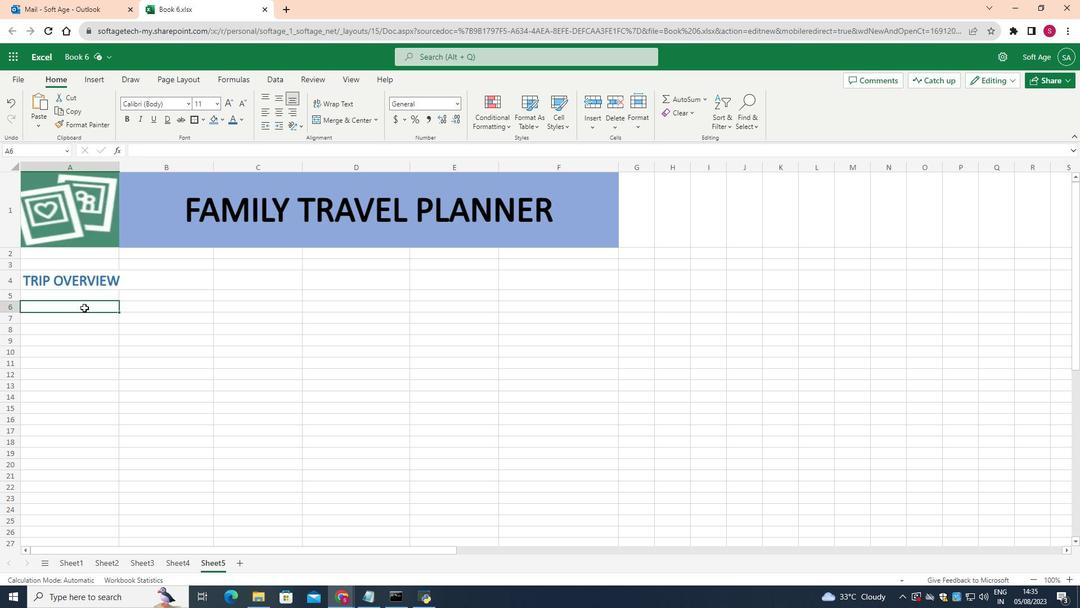 
Action: Mouse moved to (216, 103)
Screenshot: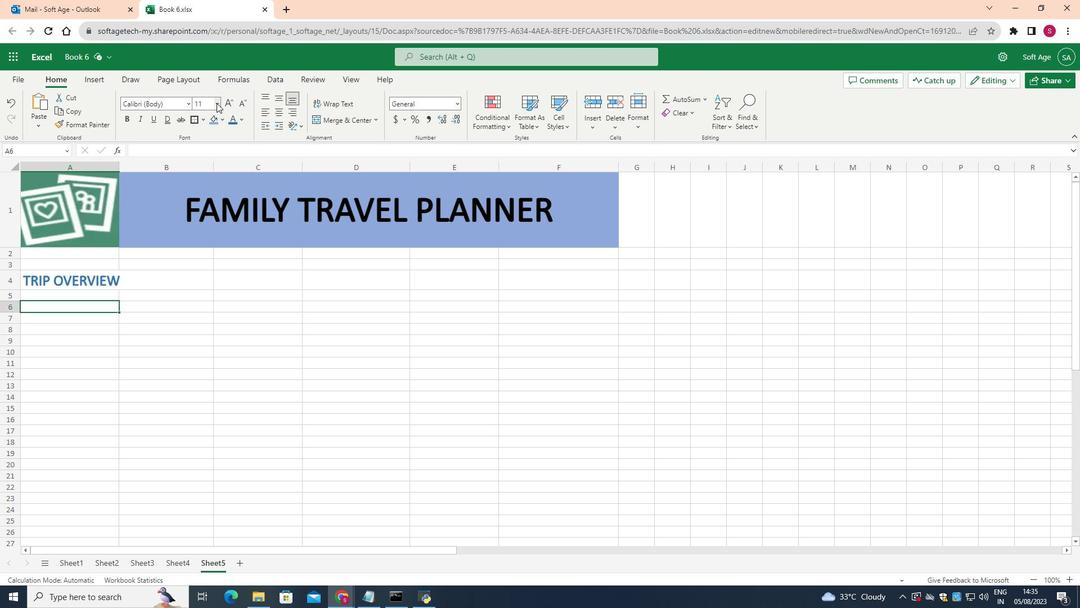 
Action: Mouse pressed left at (216, 103)
Screenshot: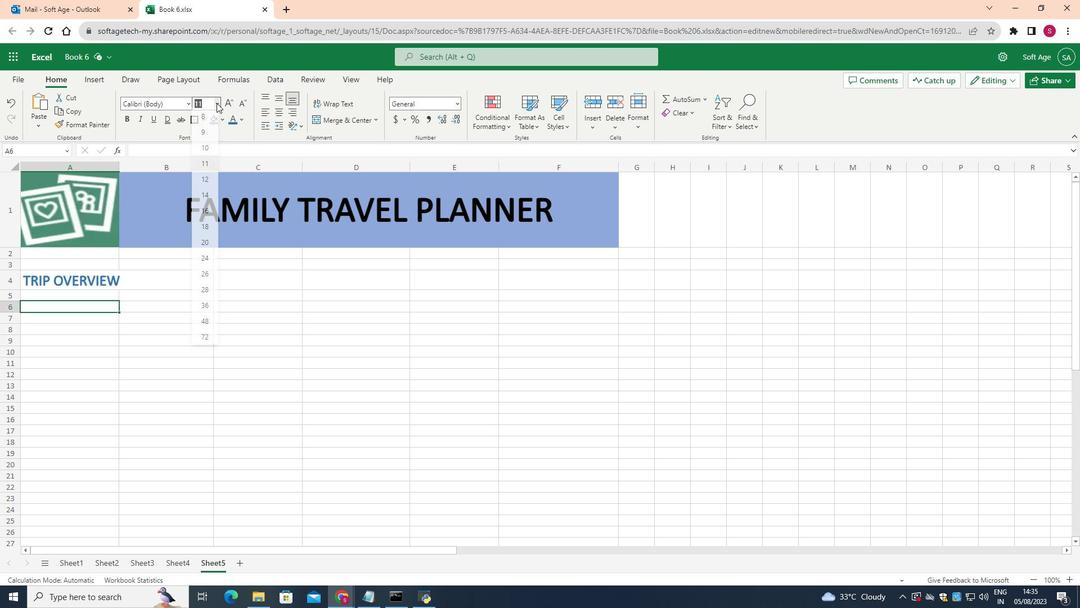 
Action: Mouse moved to (202, 228)
Screenshot: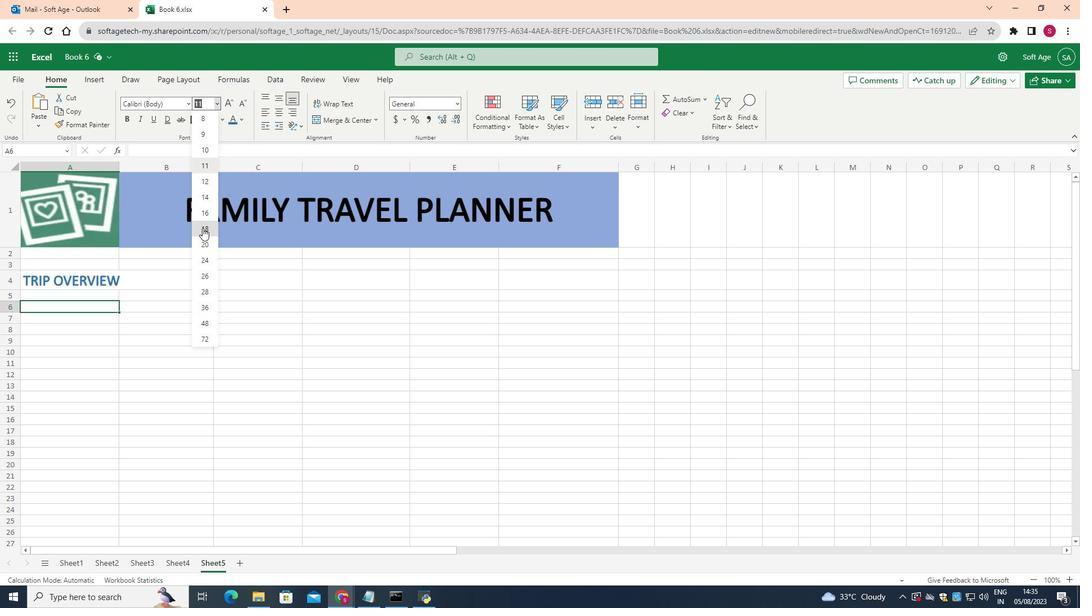 
Action: Mouse pressed left at (202, 228)
Screenshot: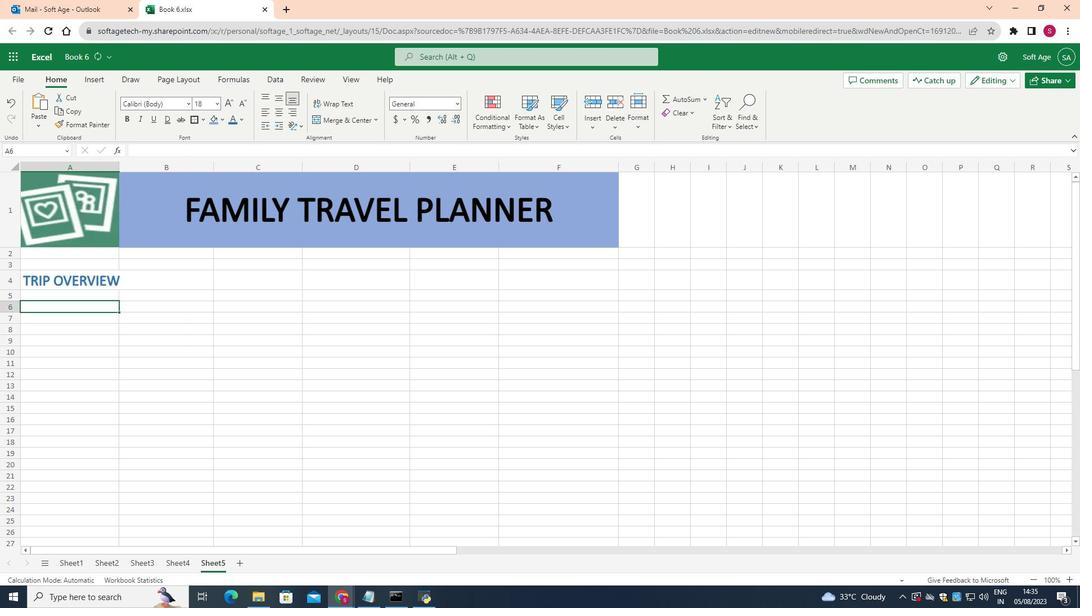 
Action: Mouse moved to (74, 313)
Screenshot: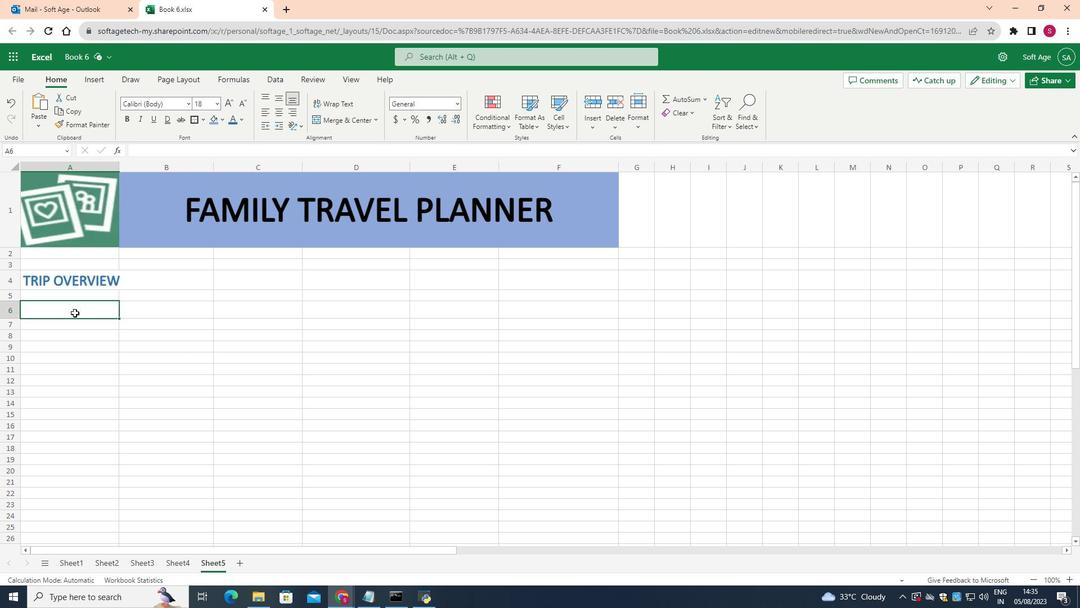 
Action: Mouse pressed left at (74, 313)
Screenshot: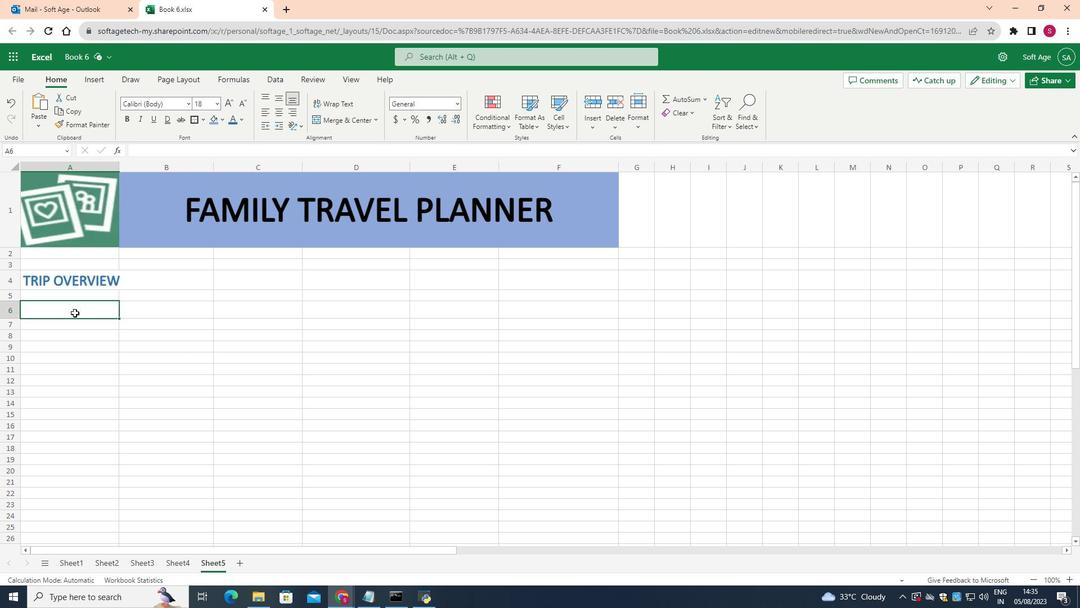 
Action: Mouse pressed left at (74, 313)
Screenshot: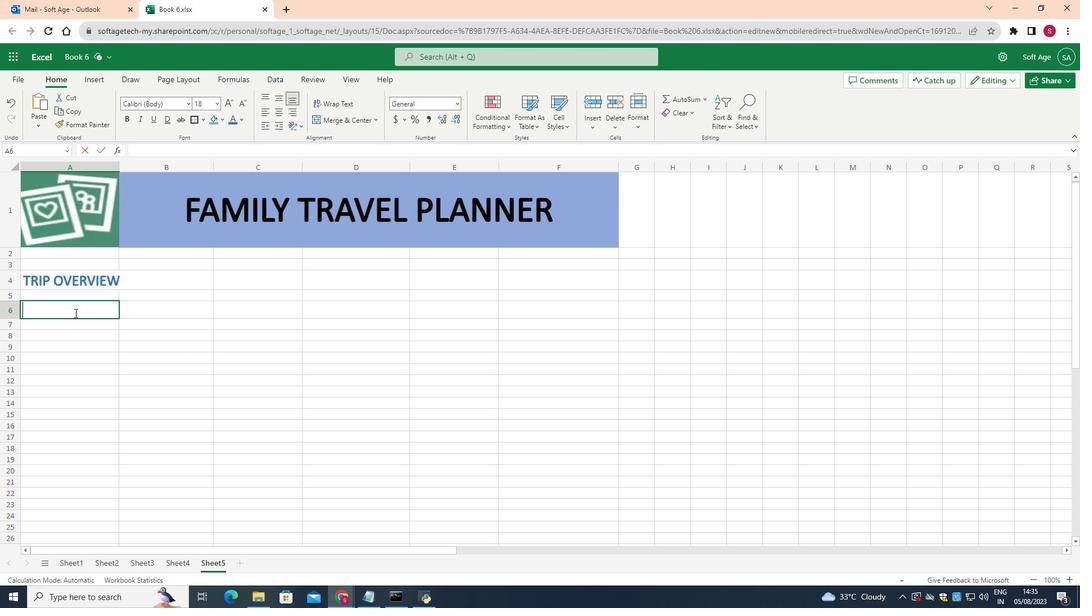 
Action: Mouse moved to (215, 103)
Screenshot: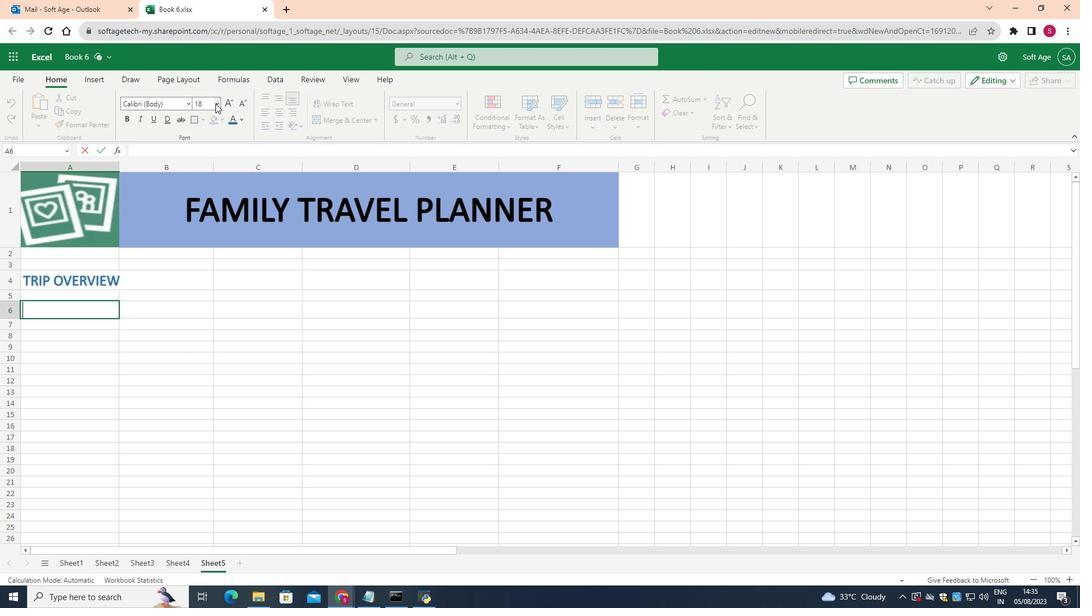 
Action: Mouse pressed left at (215, 103)
Screenshot: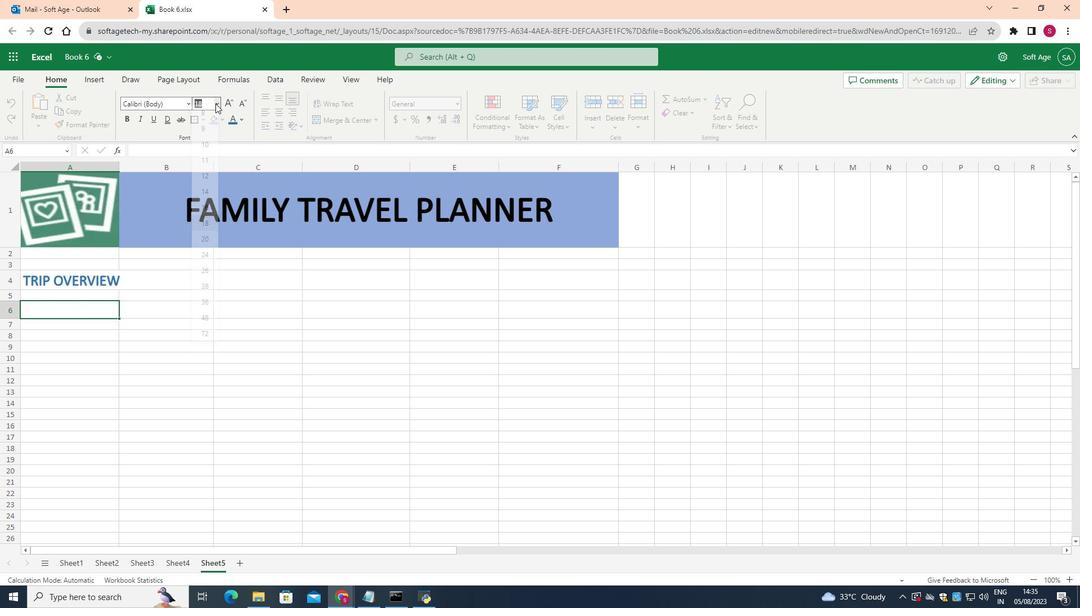 
Action: Mouse moved to (203, 195)
Screenshot: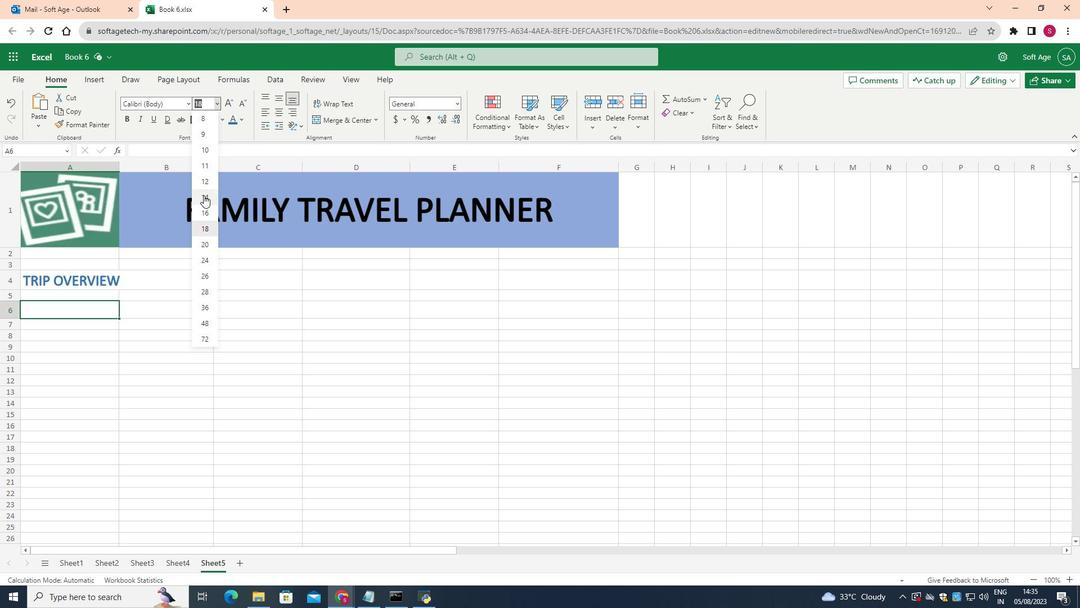 
Action: Mouse pressed left at (203, 195)
Screenshot: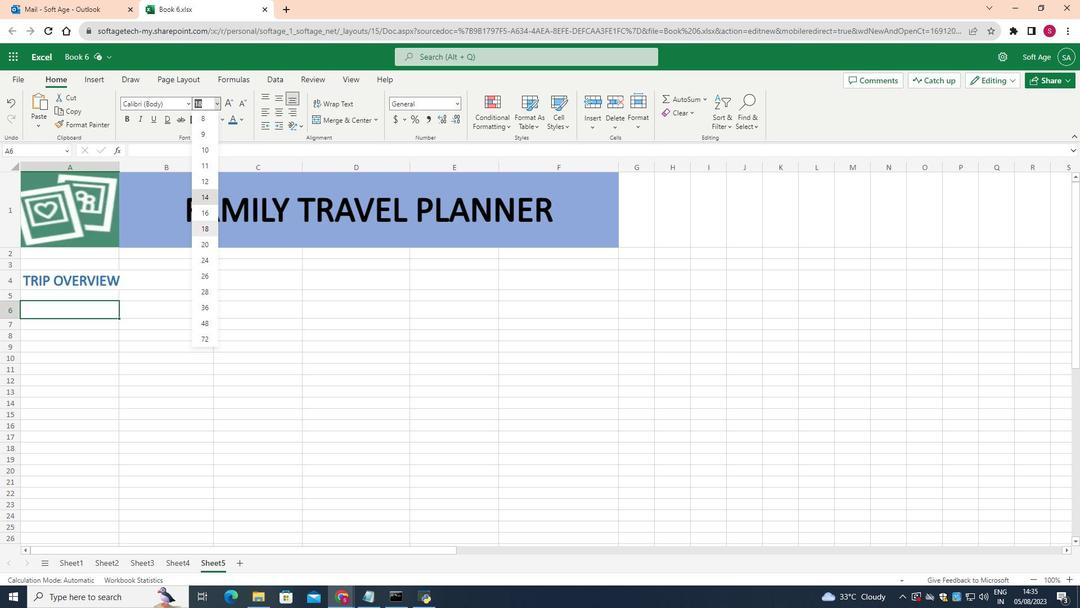 
Action: Mouse moved to (95, 306)
Screenshot: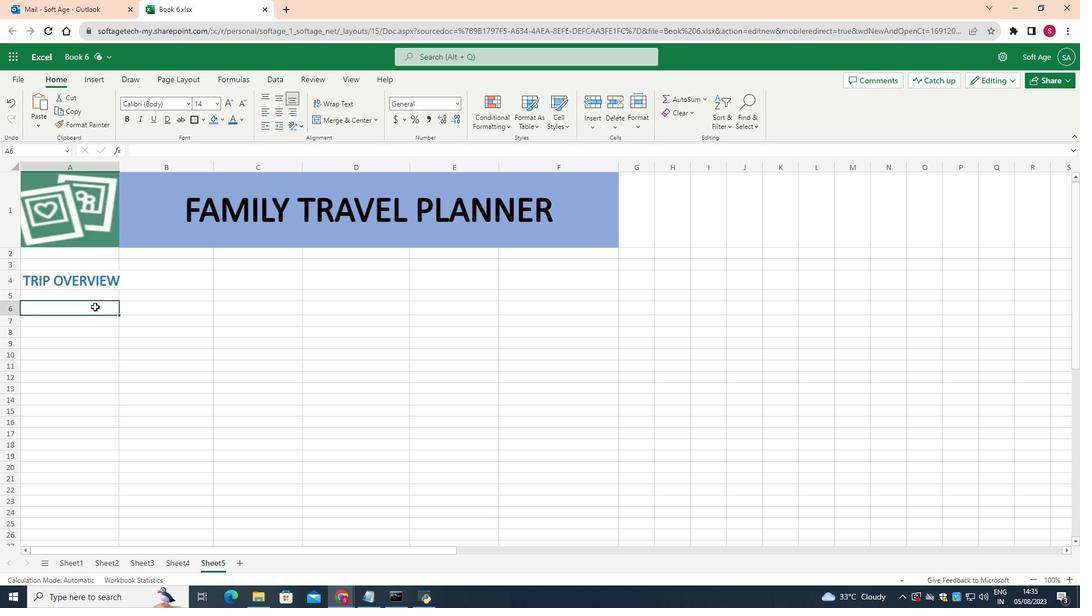 
Action: Mouse pressed left at (95, 306)
Screenshot: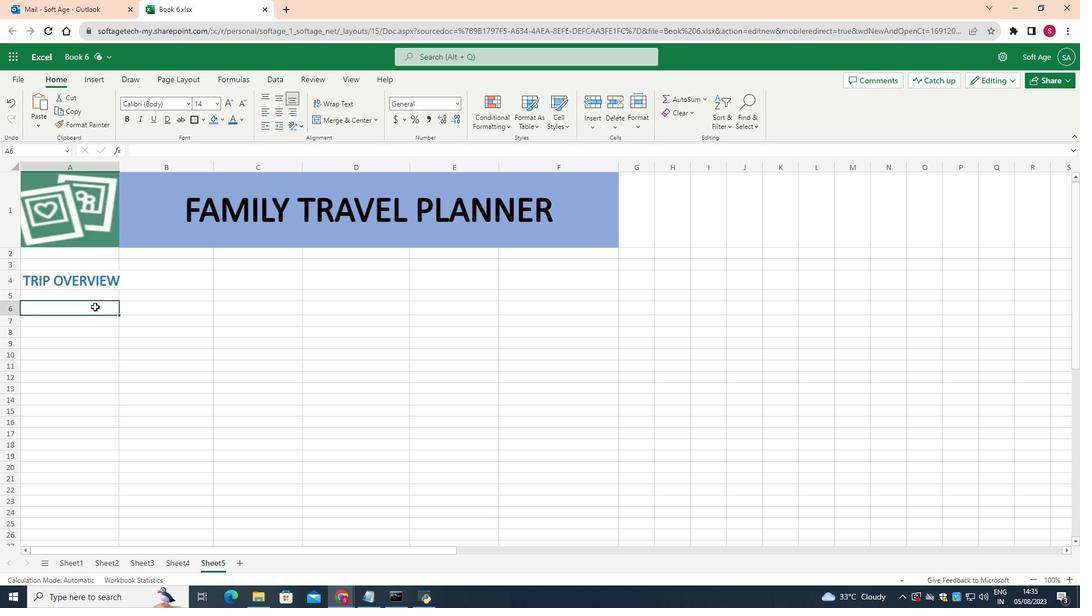
Action: Mouse pressed left at (95, 306)
Screenshot: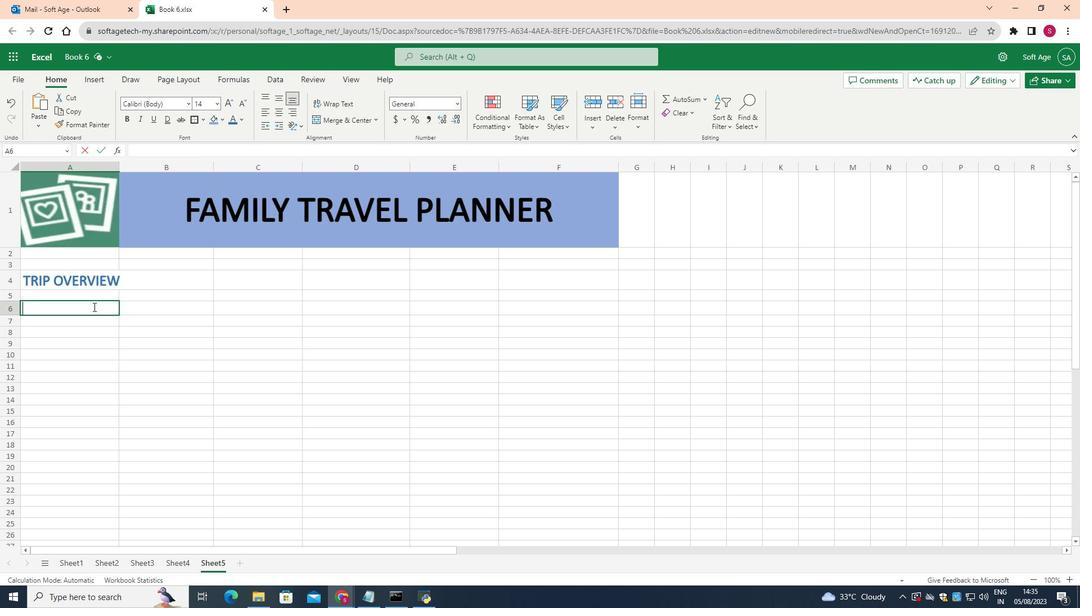 
Action: Mouse moved to (93, 306)
Screenshot: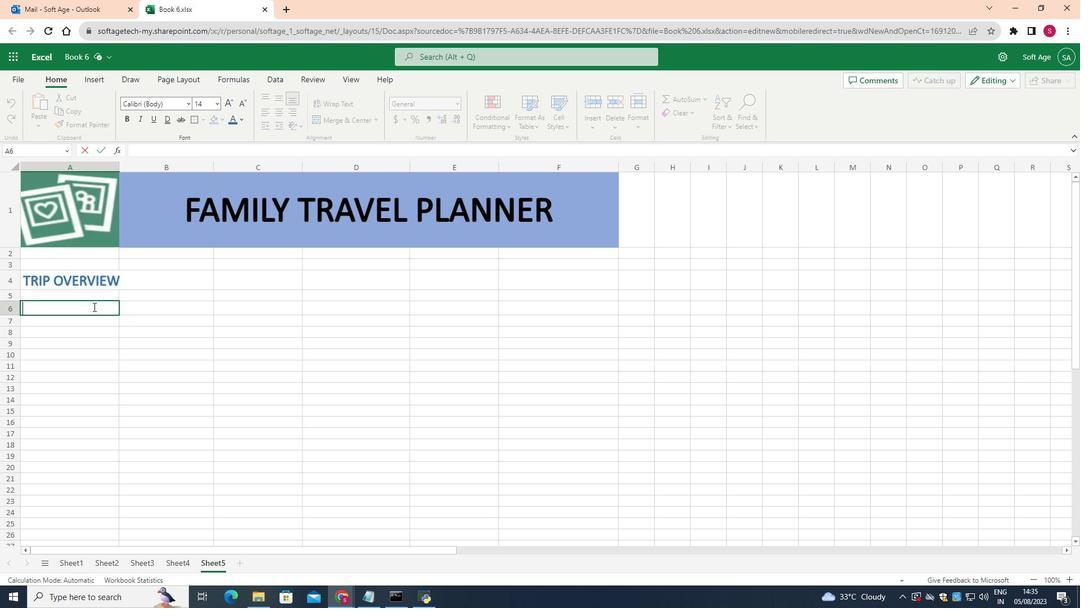 
Action: Key pressed <Key.shift>T
Screenshot: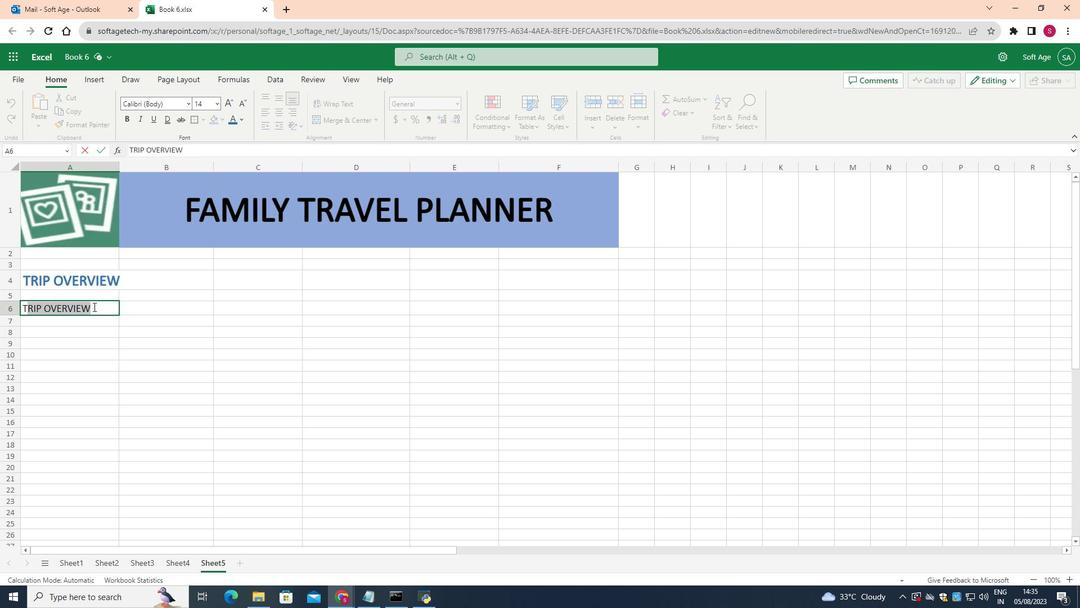 
Action: Mouse moved to (93, 307)
Screenshot: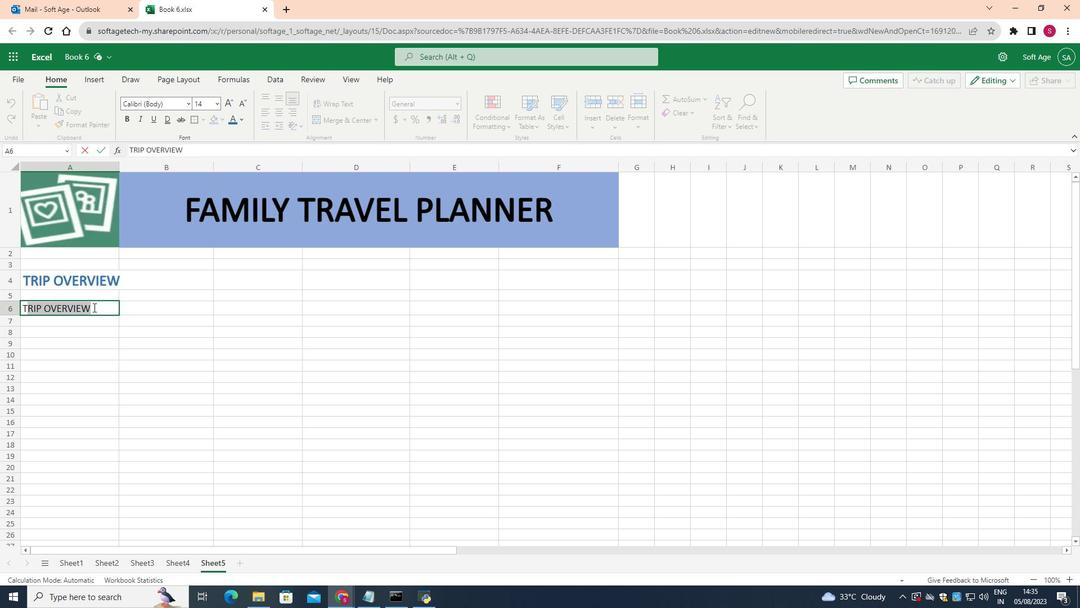
Action: Key pressed rip<Key.space>start<Key.space>date
Screenshot: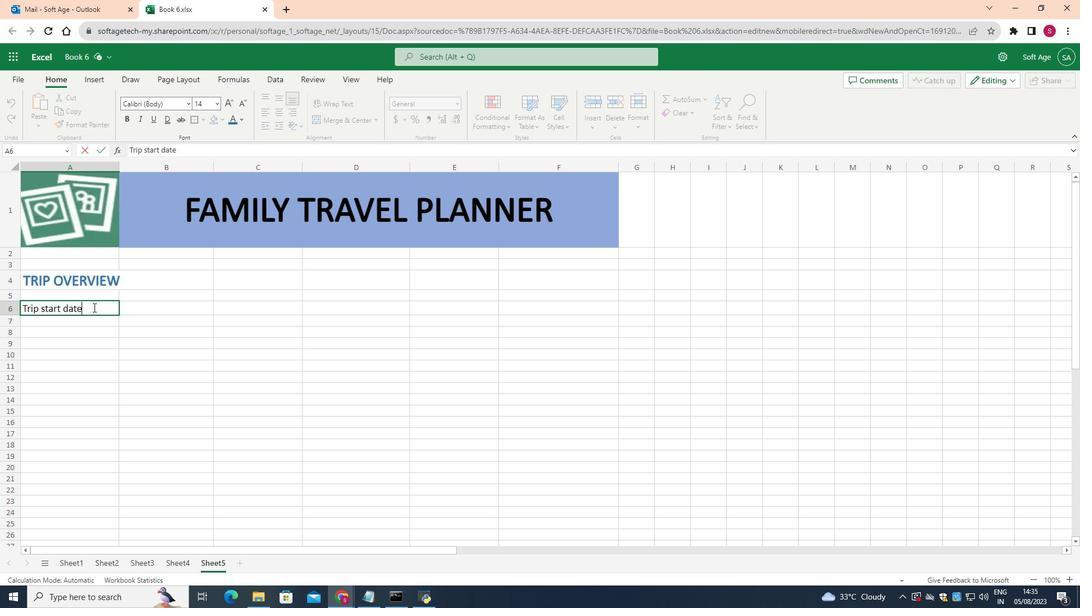 
Action: Mouse moved to (23, 306)
Screenshot: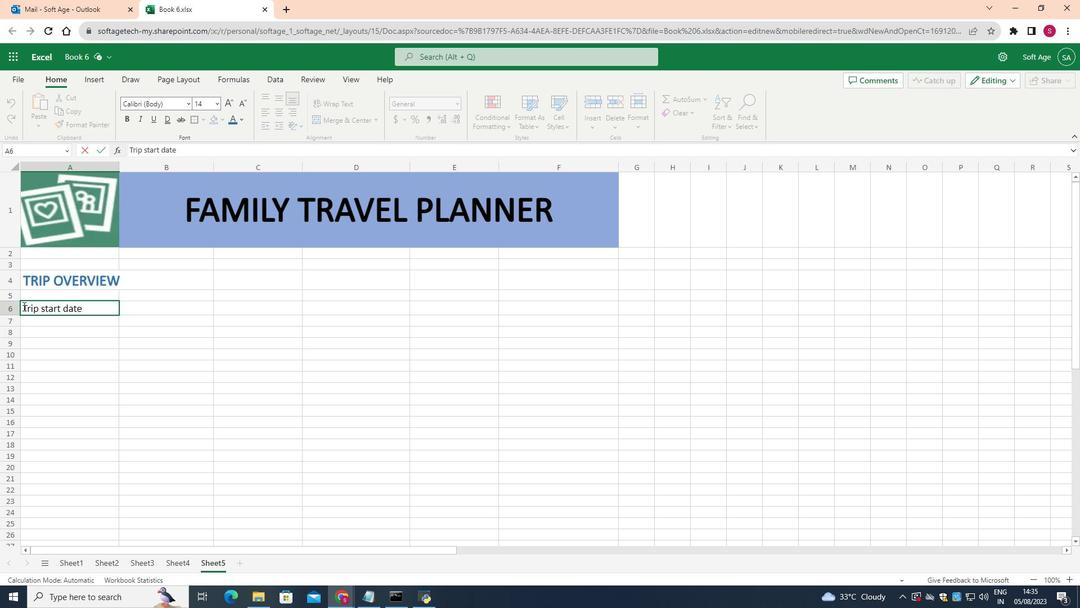
Action: Mouse pressed left at (23, 306)
Screenshot: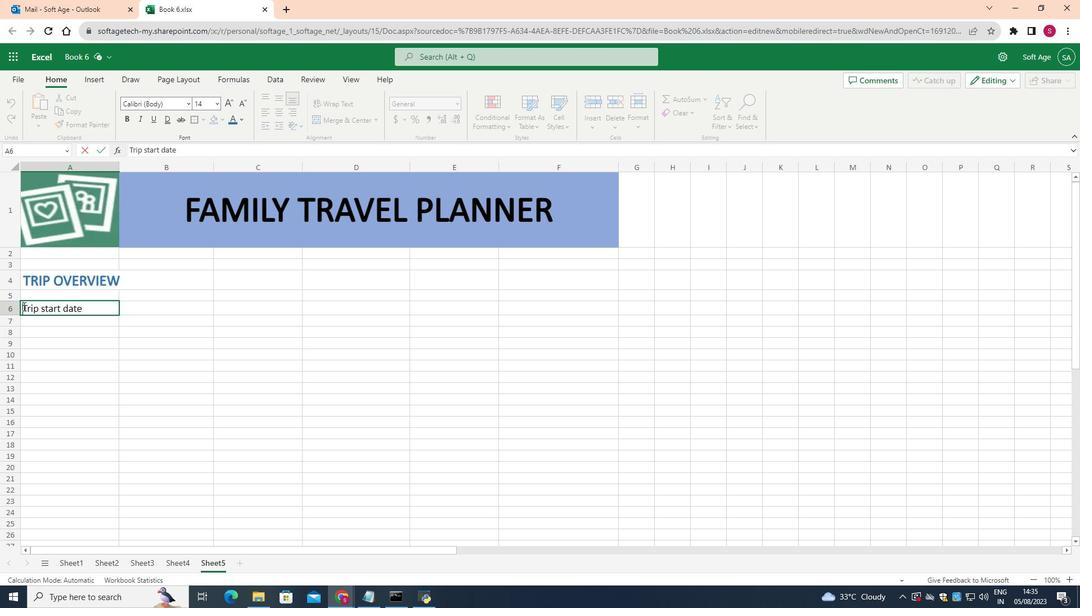 
Action: Key pressed <Key.space><Key.space><Key.space><Key.space><Key.space><Key.space><Key.space>
Screenshot: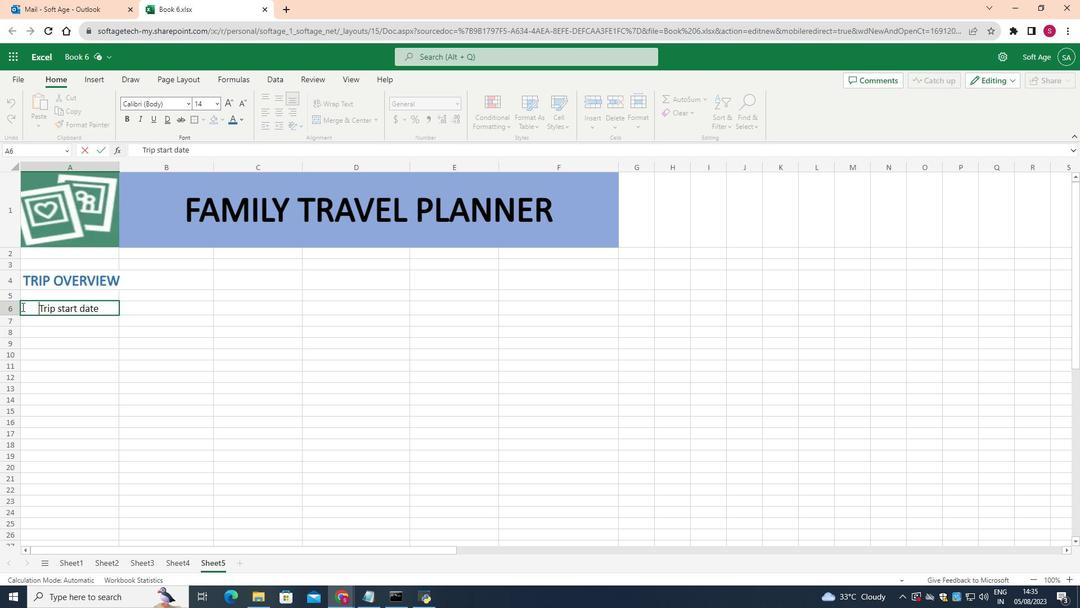 
Action: Mouse moved to (21, 307)
Screenshot: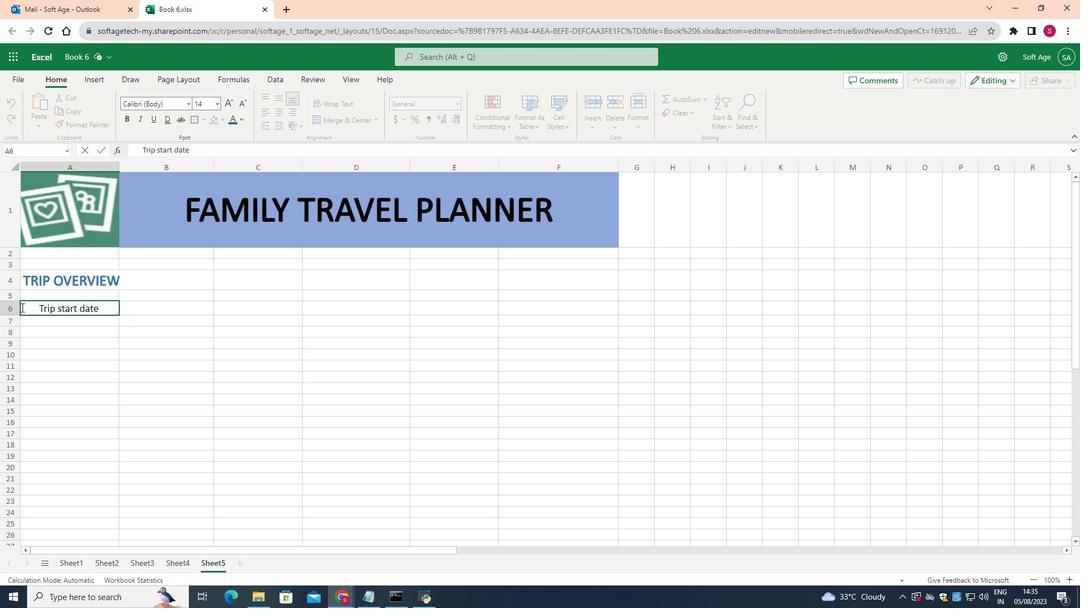 
Action: Key pressed <Key.space><Key.space>
Screenshot: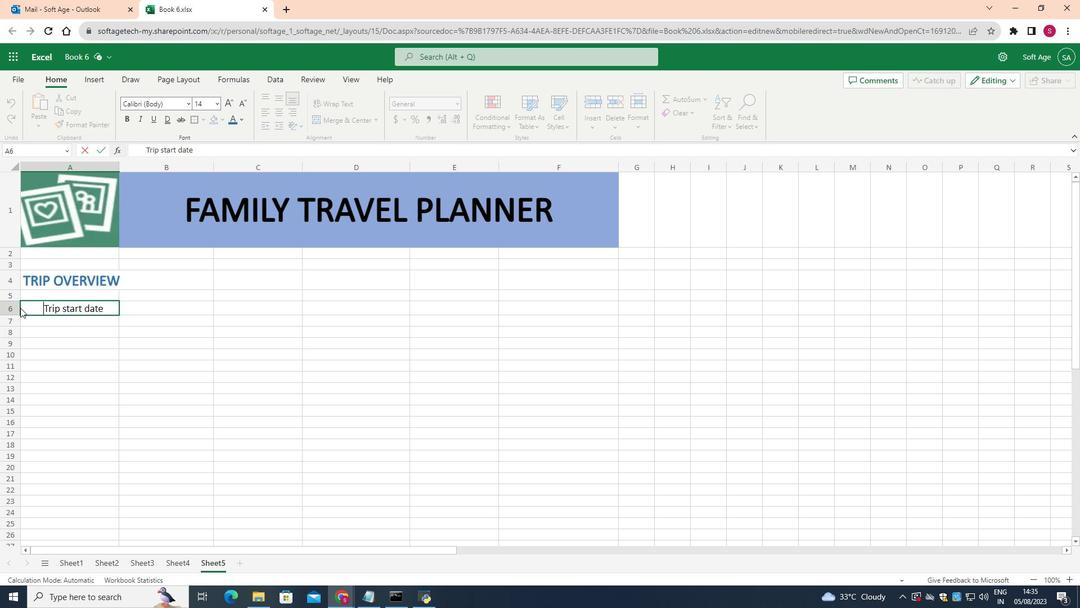 
Action: Mouse moved to (175, 311)
Screenshot: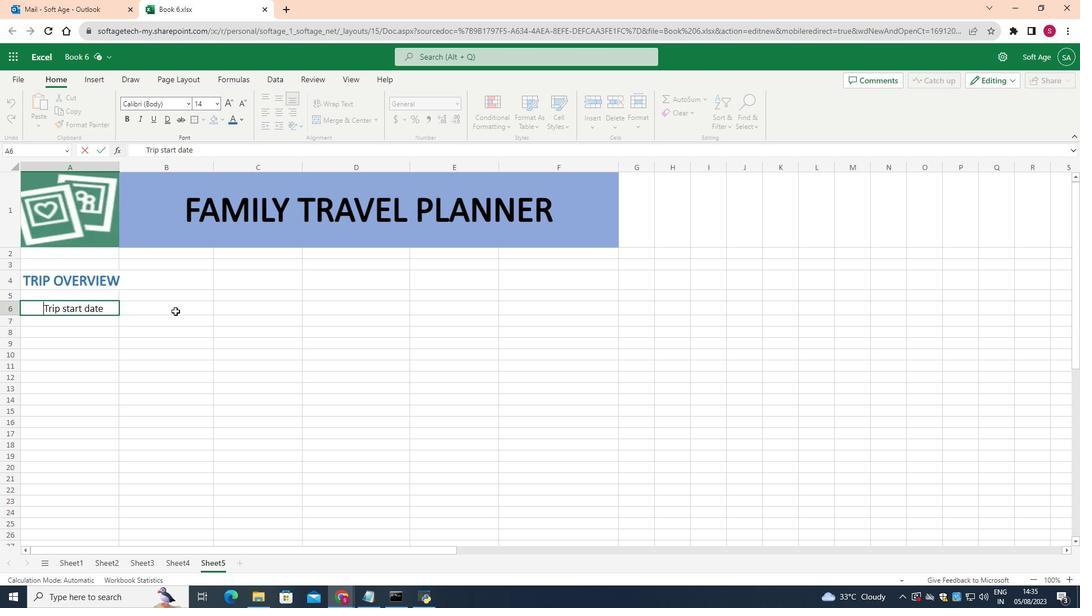 
Action: Mouse pressed left at (175, 311)
Screenshot: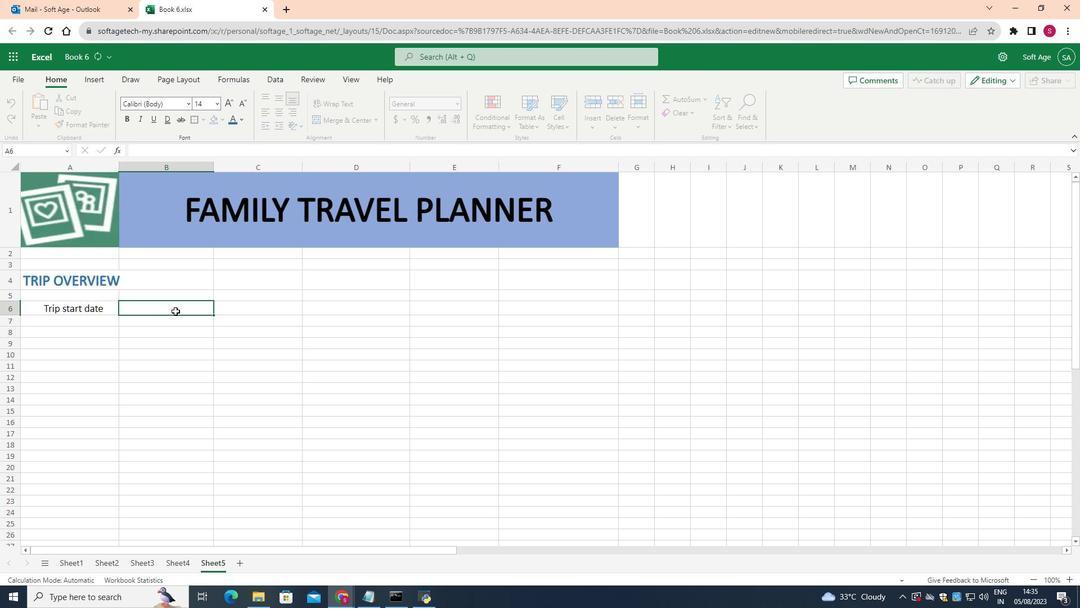 
Action: Mouse moved to (218, 102)
Screenshot: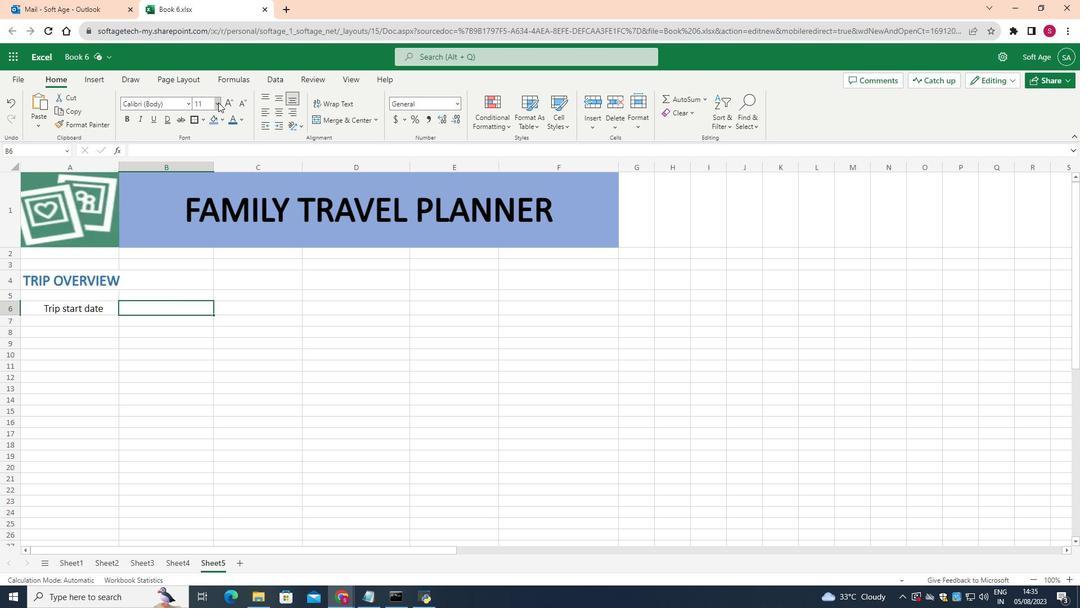 
Action: Mouse pressed left at (218, 102)
Screenshot: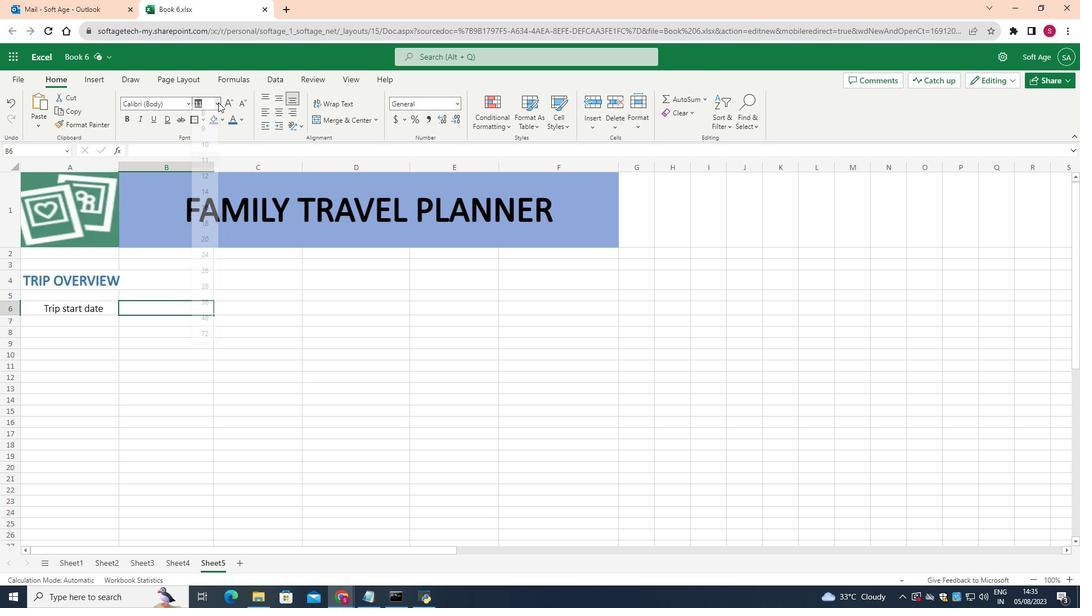
Action: Mouse moved to (200, 197)
Screenshot: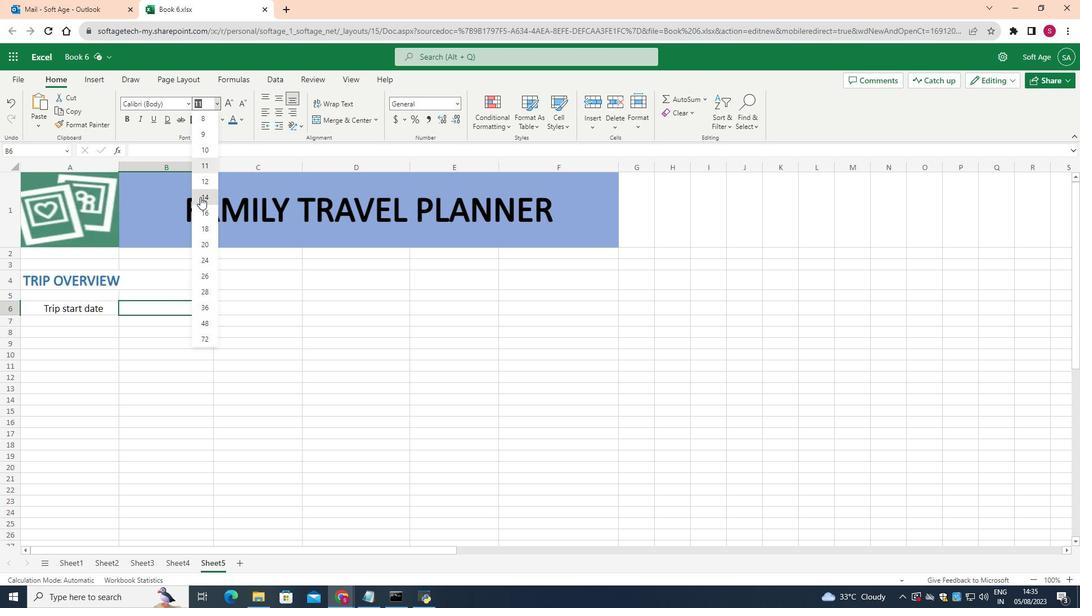 
Action: Mouse pressed left at (200, 197)
Screenshot: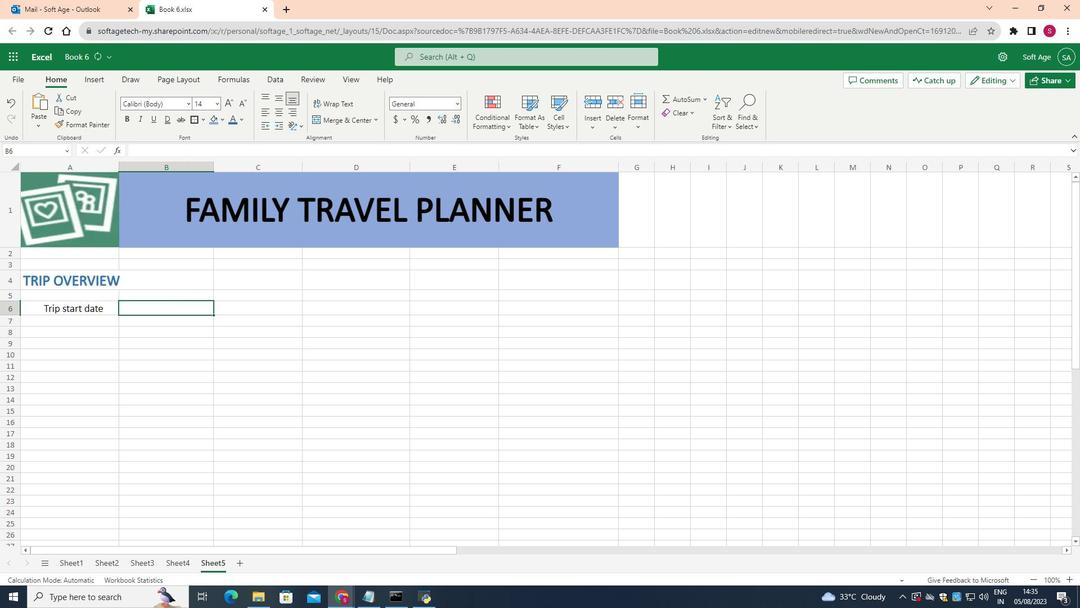 
Action: Key pressed 11/25/23
Screenshot: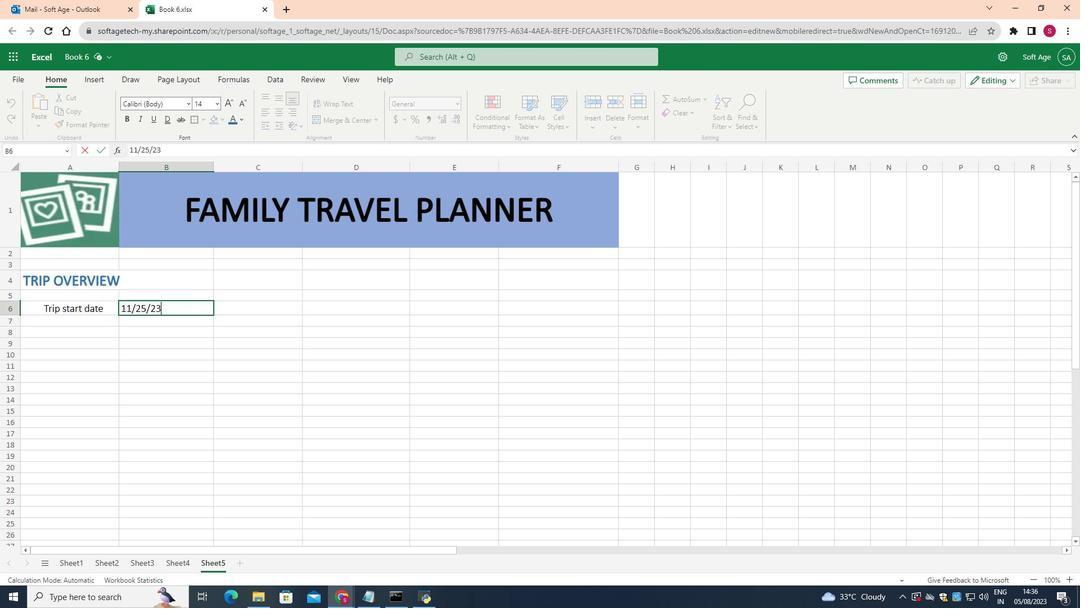 
Action: Mouse moved to (81, 334)
Screenshot: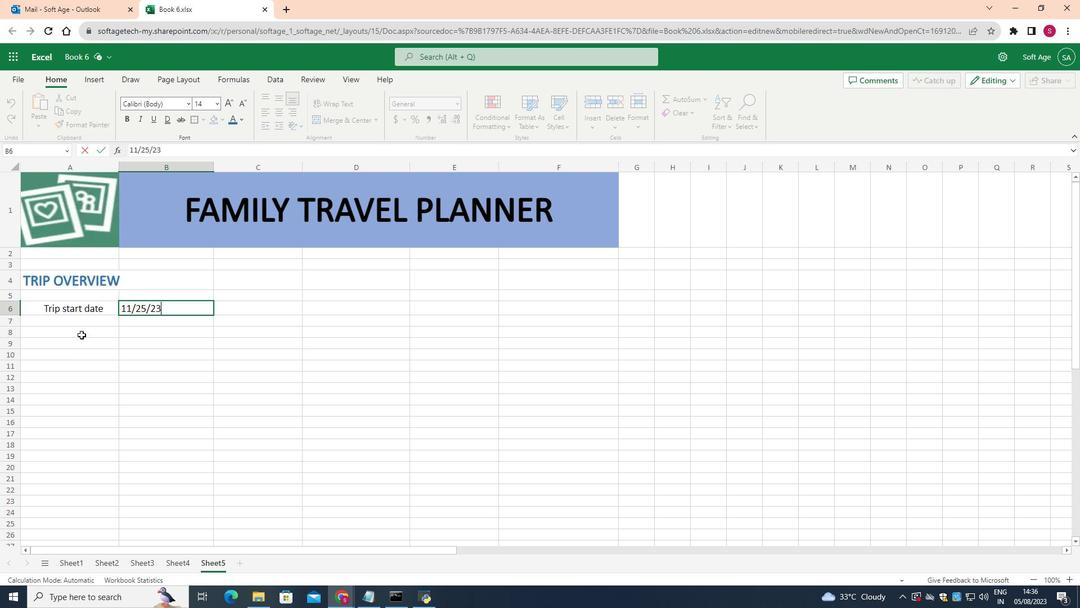 
Action: Mouse pressed left at (81, 334)
Screenshot: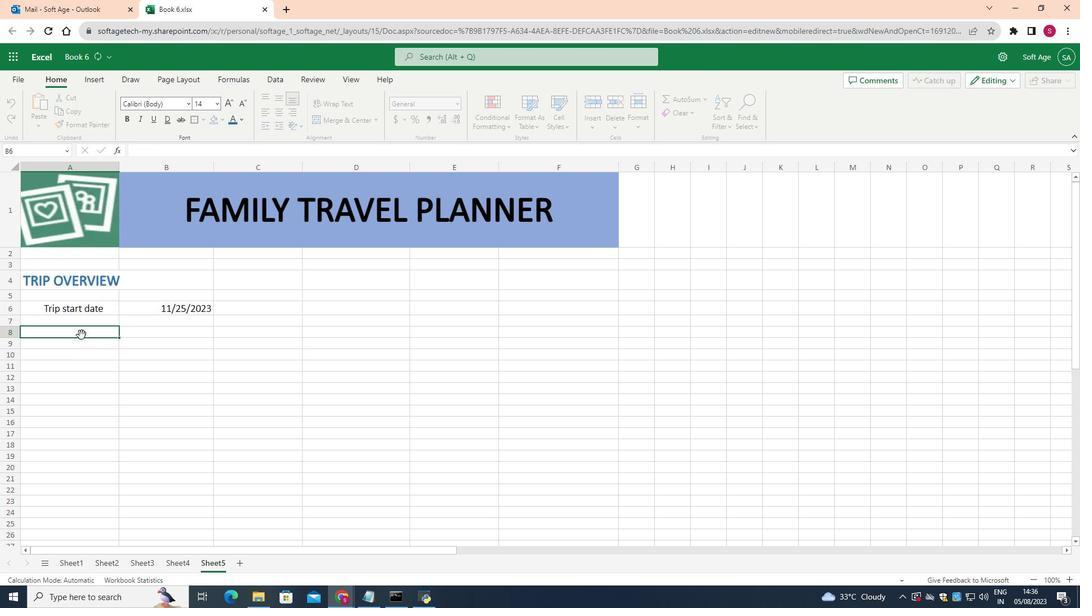 
Action: Mouse moved to (219, 103)
Screenshot: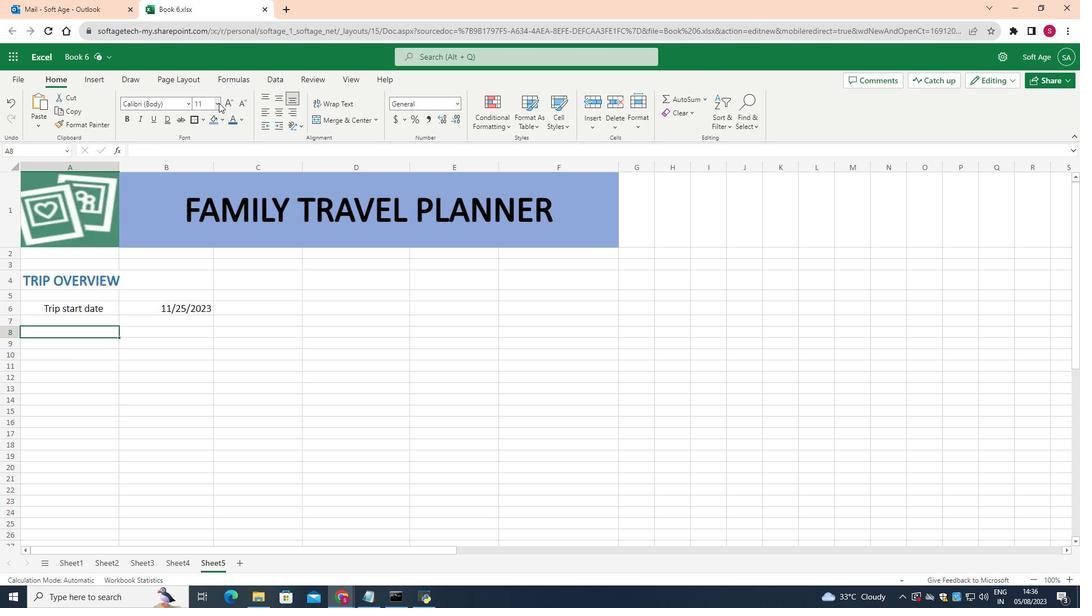 
Action: Mouse pressed left at (219, 103)
Screenshot: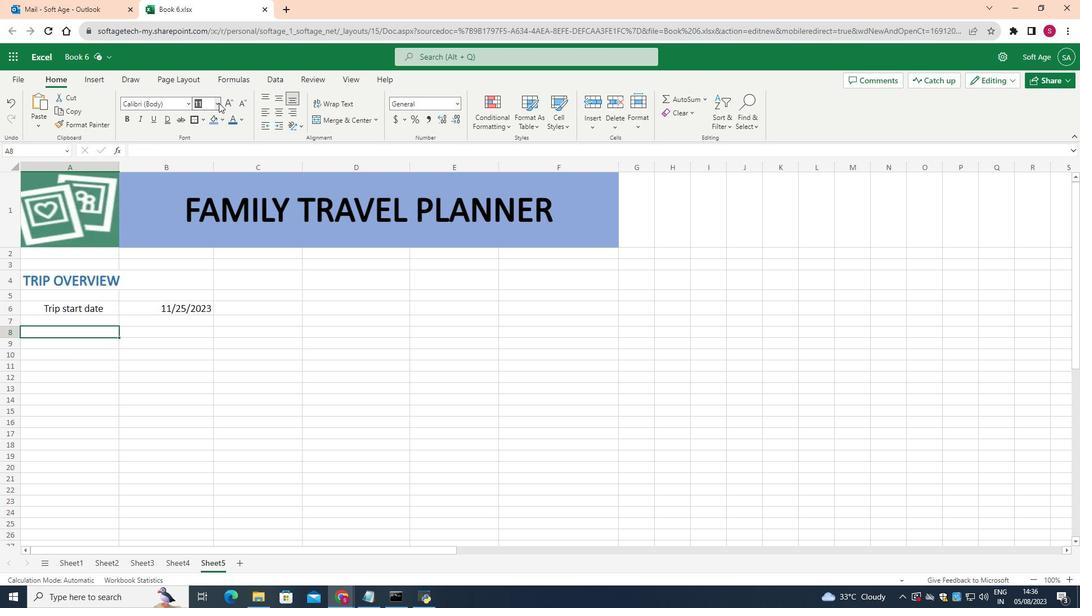 
Action: Mouse moved to (209, 200)
Screenshot: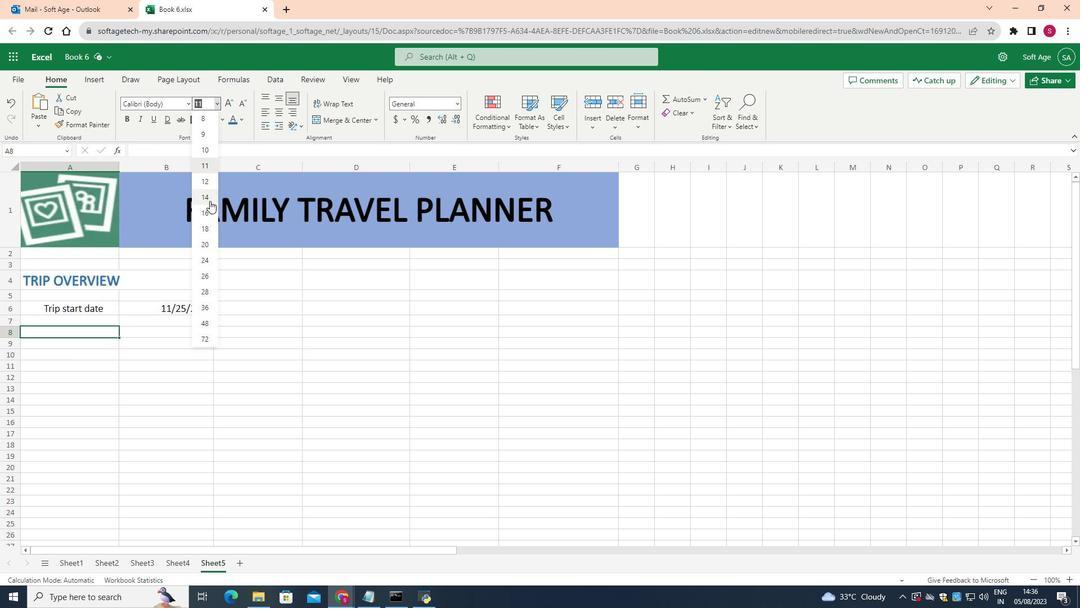 
Action: Mouse pressed left at (209, 200)
Screenshot: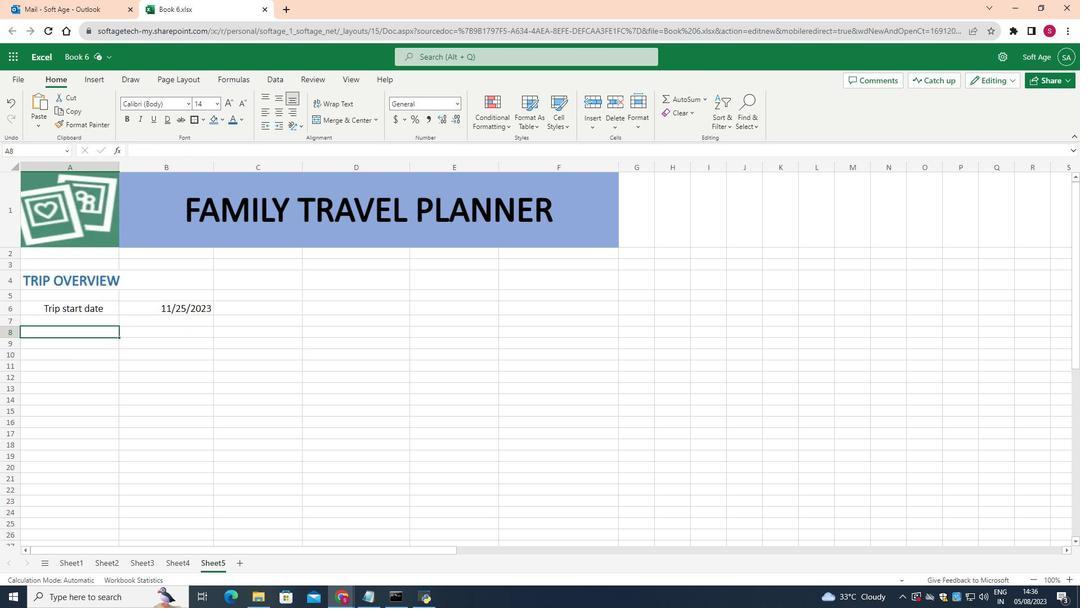 
Action: Key pressed <Key.shift>Trip<Key.space>end<Key.space>date
Screenshot: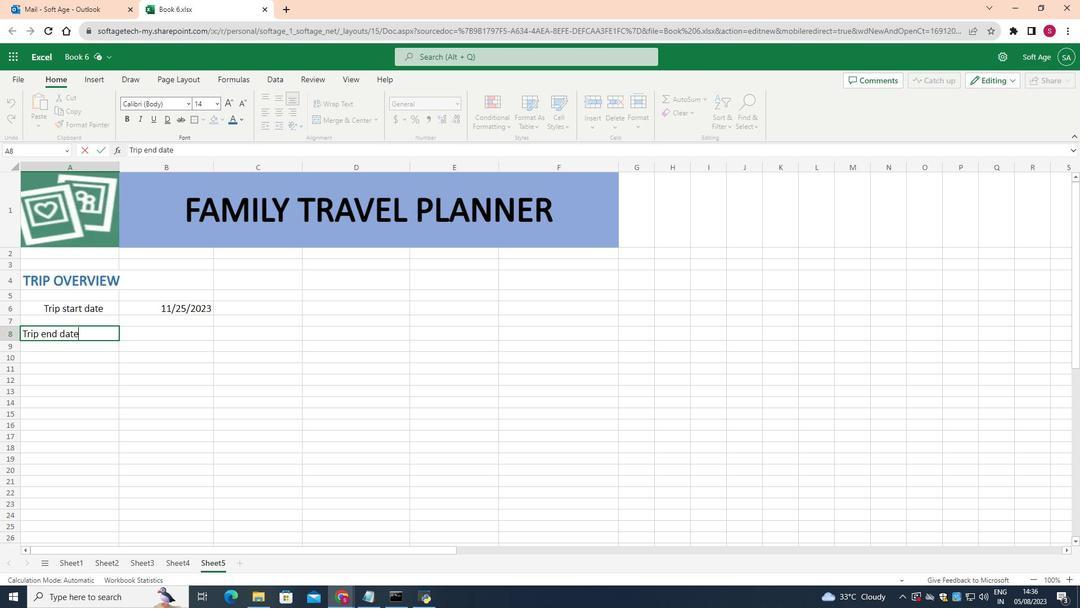 
Action: Mouse moved to (41, 391)
Screenshot: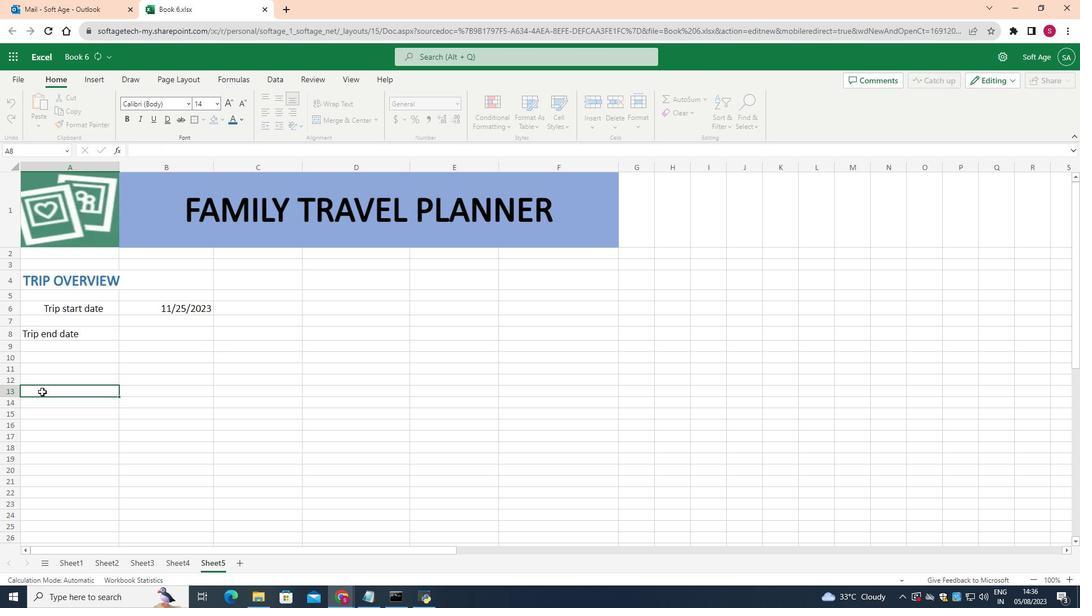 
Action: Mouse pressed left at (41, 391)
Screenshot: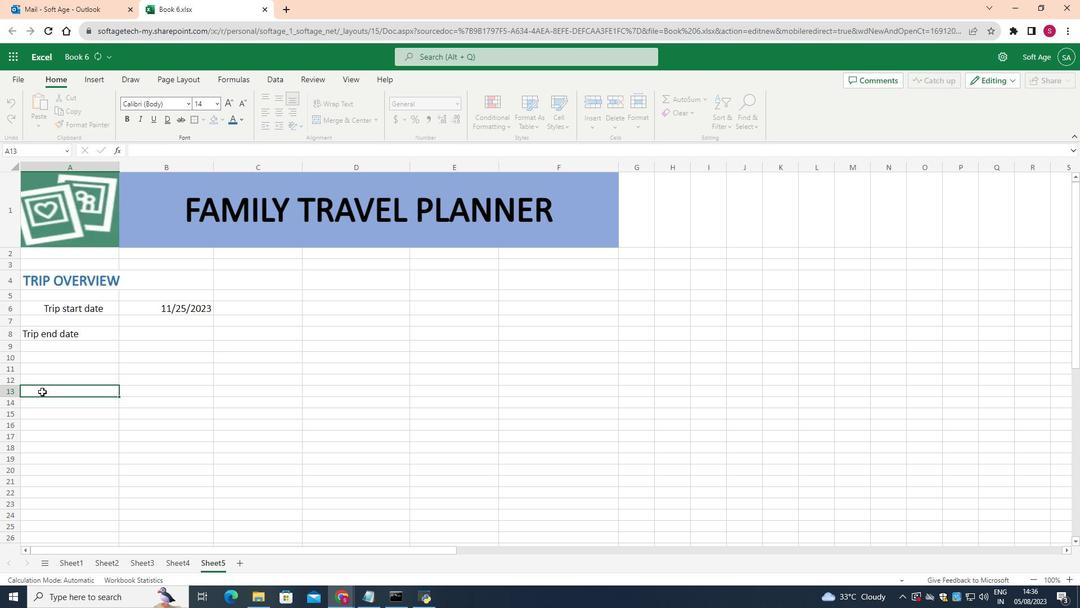 
Action: Mouse moved to (27, 337)
Screenshot: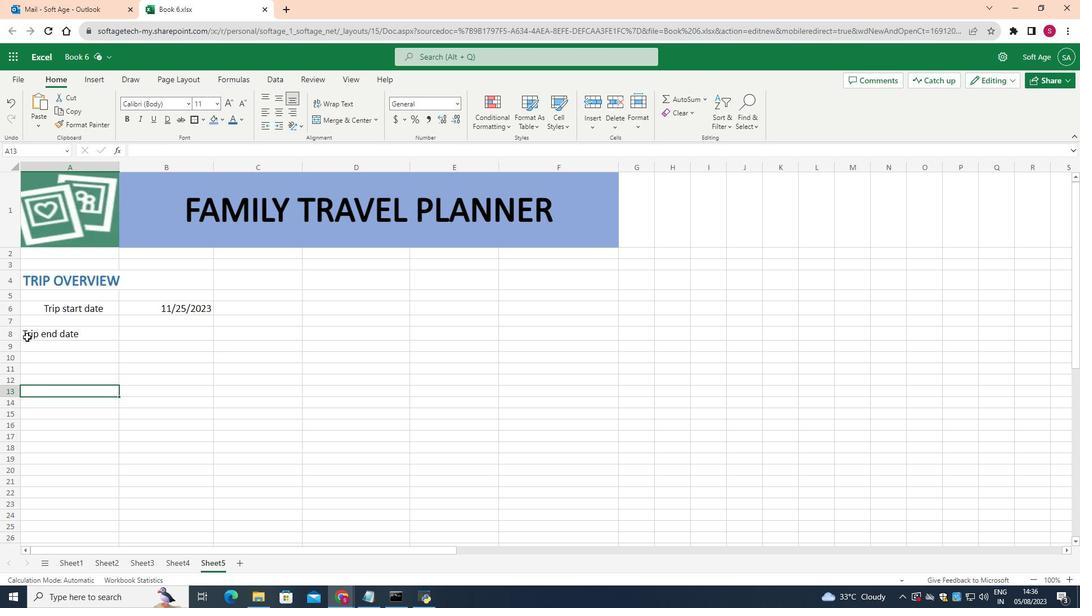
Action: Mouse pressed left at (27, 337)
Screenshot: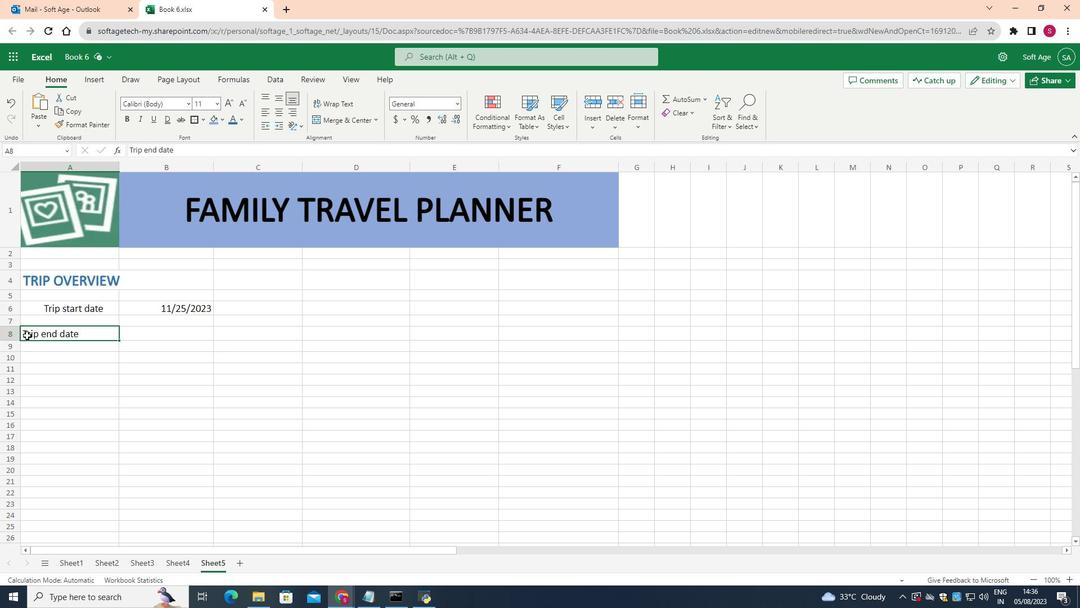 
Action: Mouse moved to (24, 331)
Screenshot: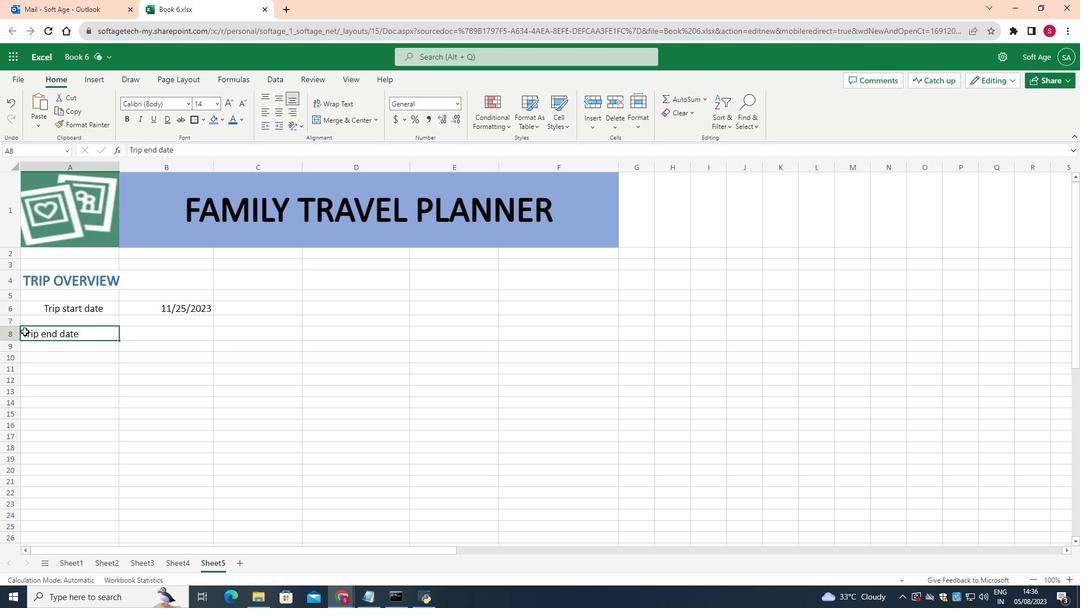 
Action: Mouse pressed left at (24, 331)
Screenshot: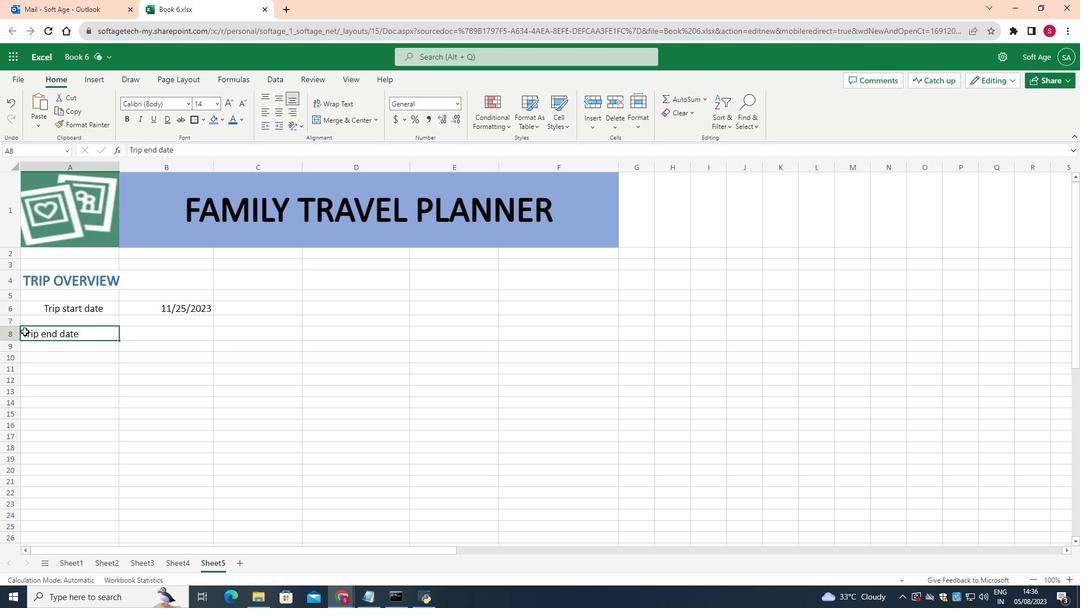 
Action: Mouse pressed left at (24, 331)
Screenshot: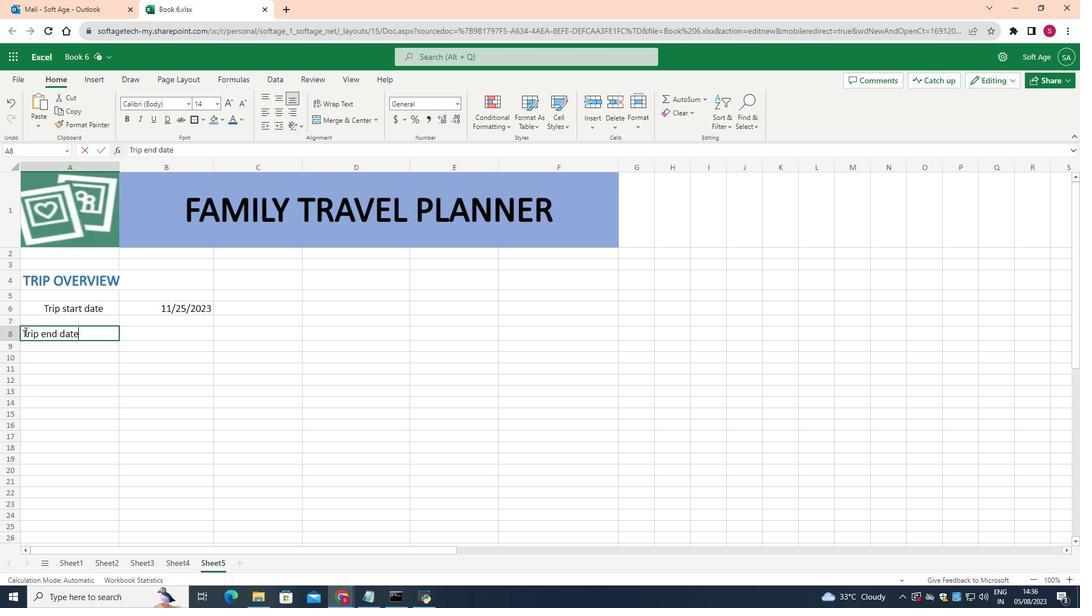 
Action: Mouse moved to (24, 332)
Screenshot: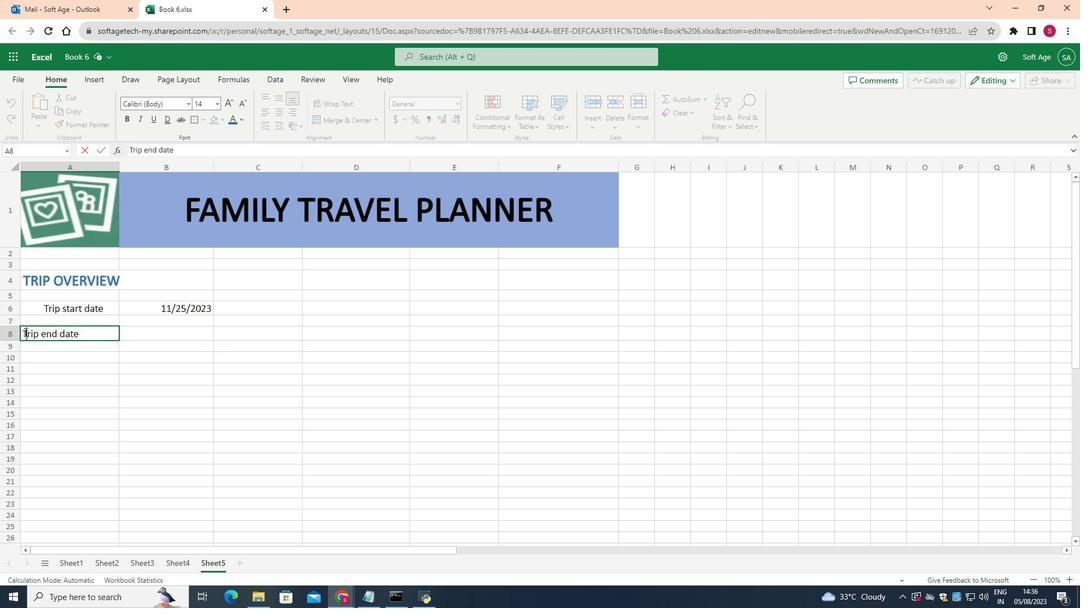 
Action: Mouse pressed left at (24, 332)
Screenshot: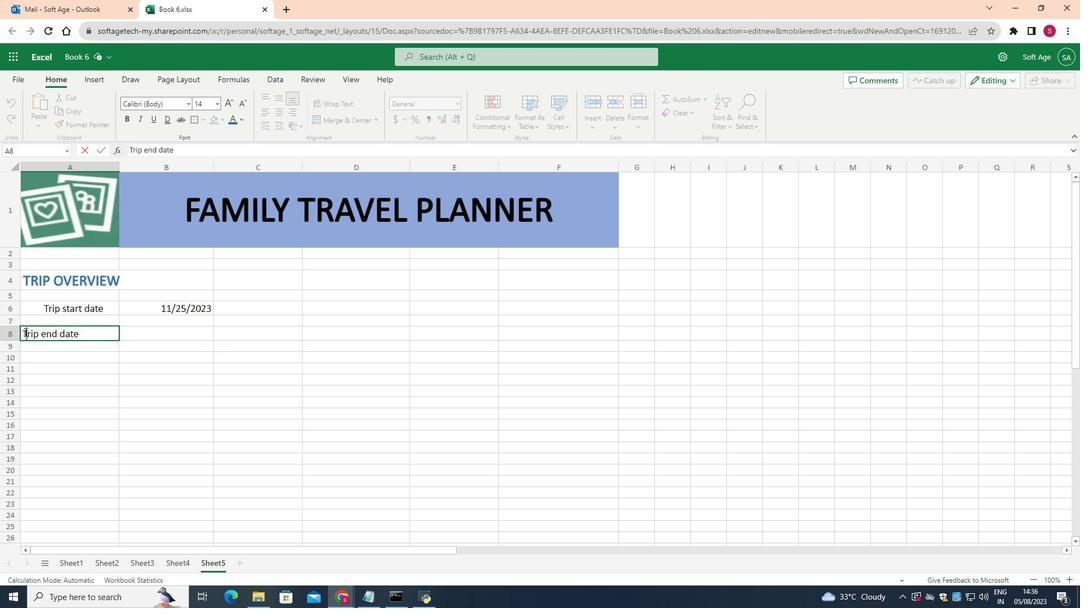 
Action: Mouse moved to (23, 331)
Screenshot: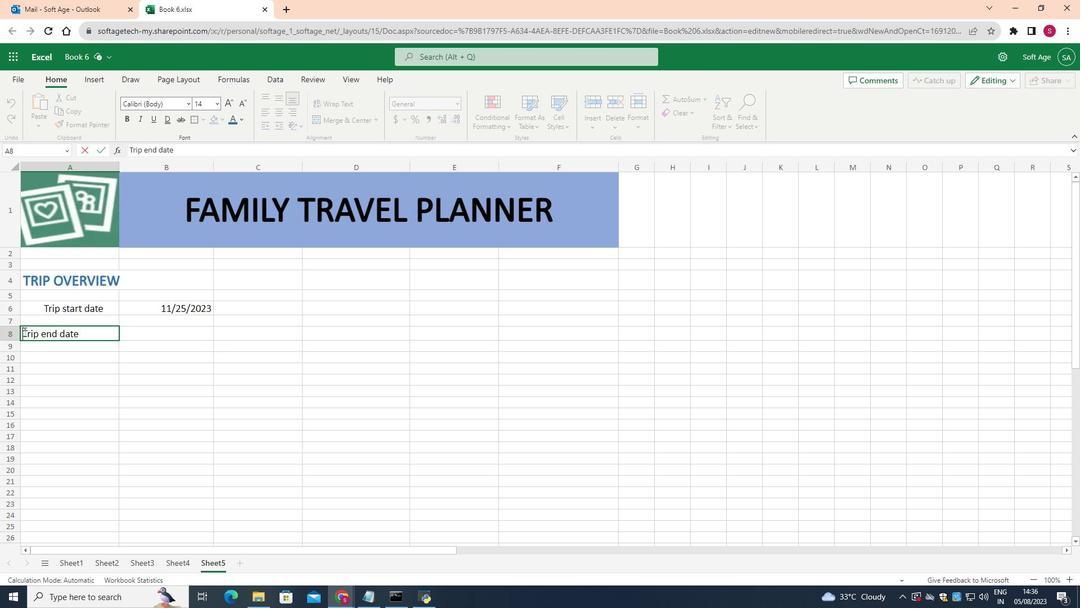 
Action: Mouse pressed left at (23, 331)
Screenshot: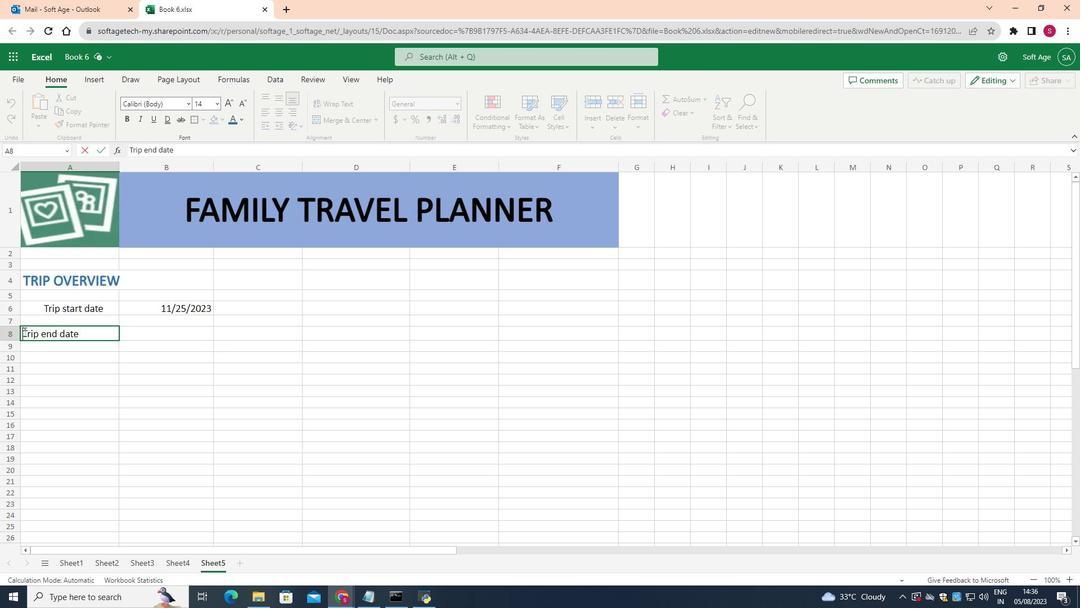 
Action: Key pressed <Key.space><Key.space><Key.space><Key.space><Key.space><Key.space><Key.space><Key.space><Key.space>
Screenshot: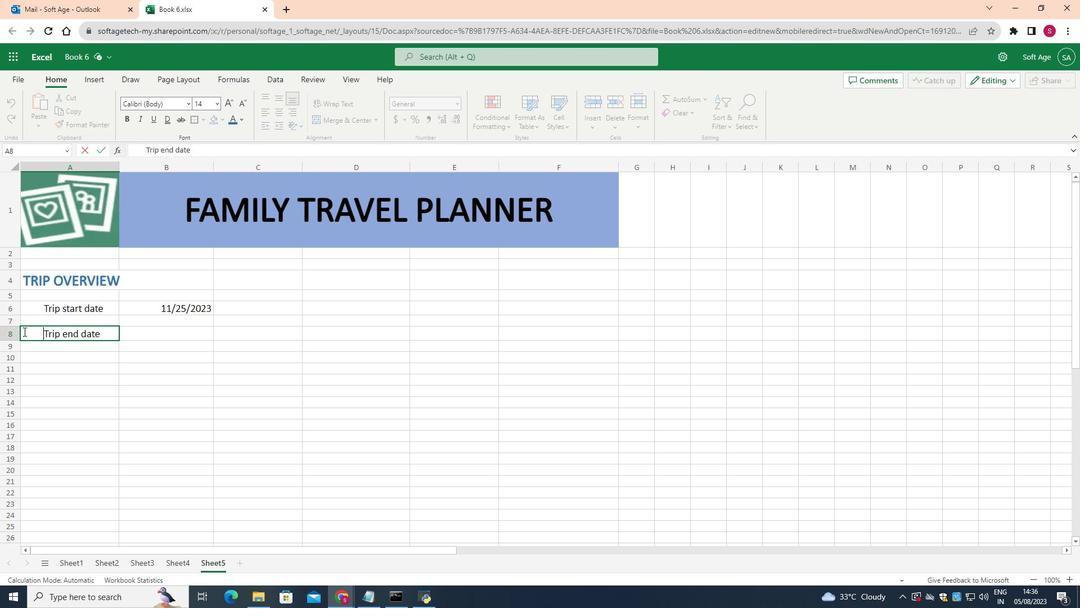 
Action: Mouse moved to (147, 400)
Screenshot: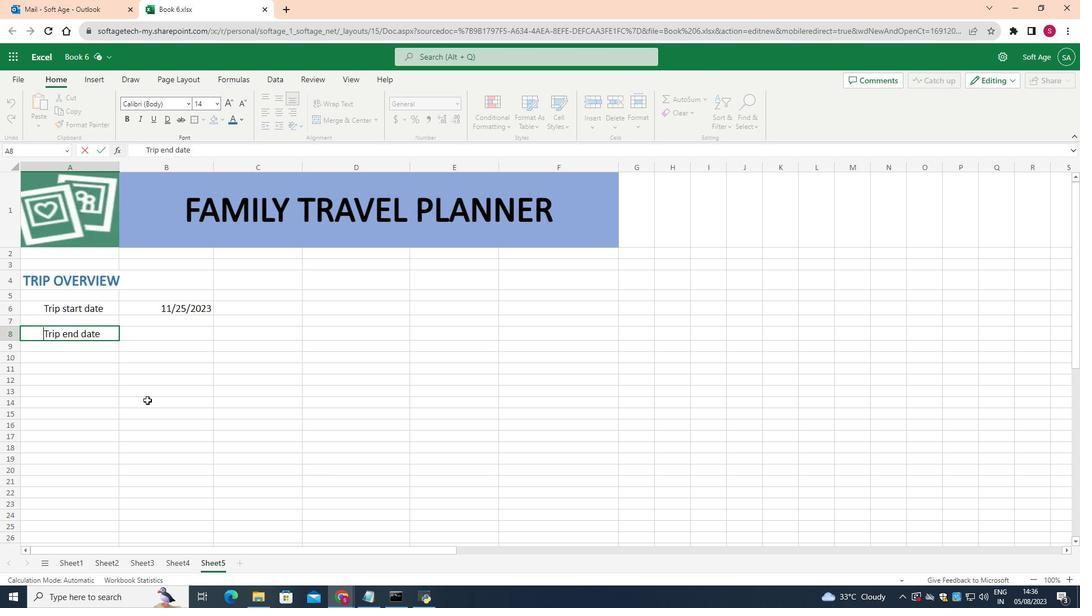 
Action: Mouse pressed left at (147, 400)
Screenshot: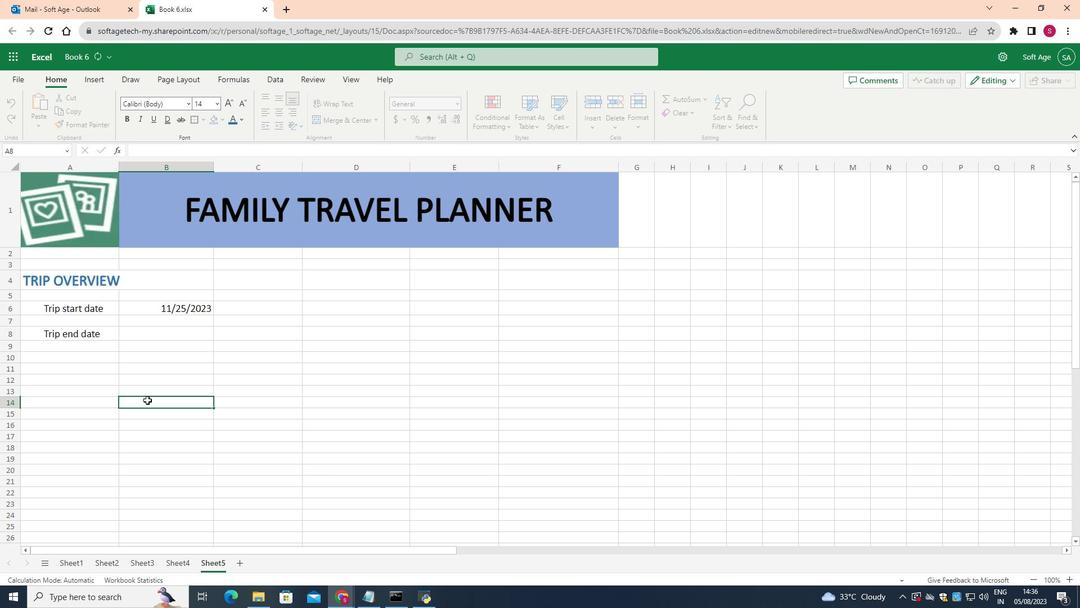 
Action: Mouse moved to (166, 333)
Screenshot: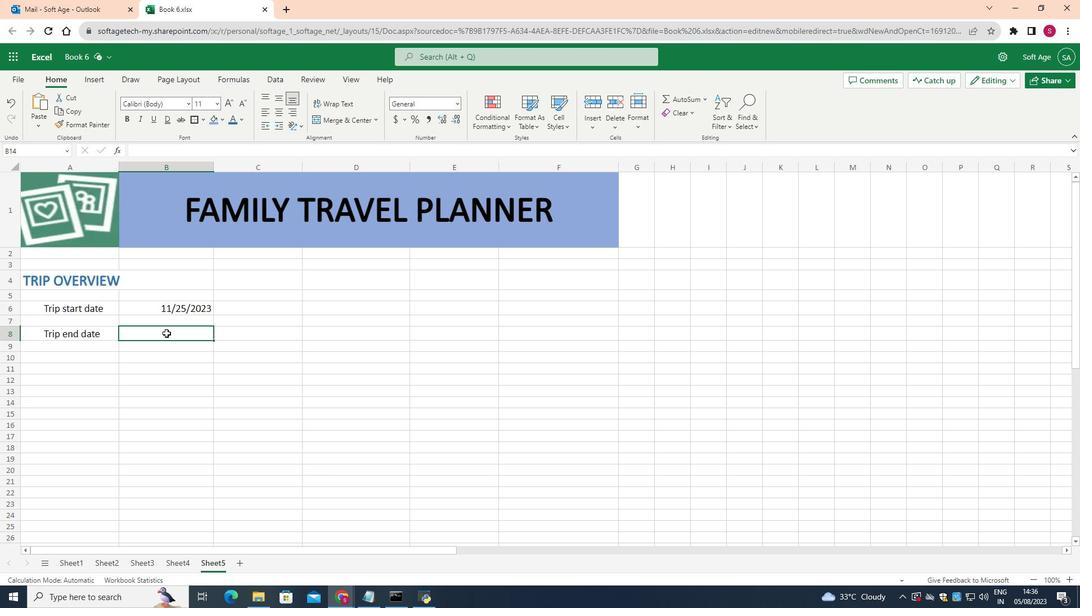 
Action: Mouse pressed left at (166, 333)
Screenshot: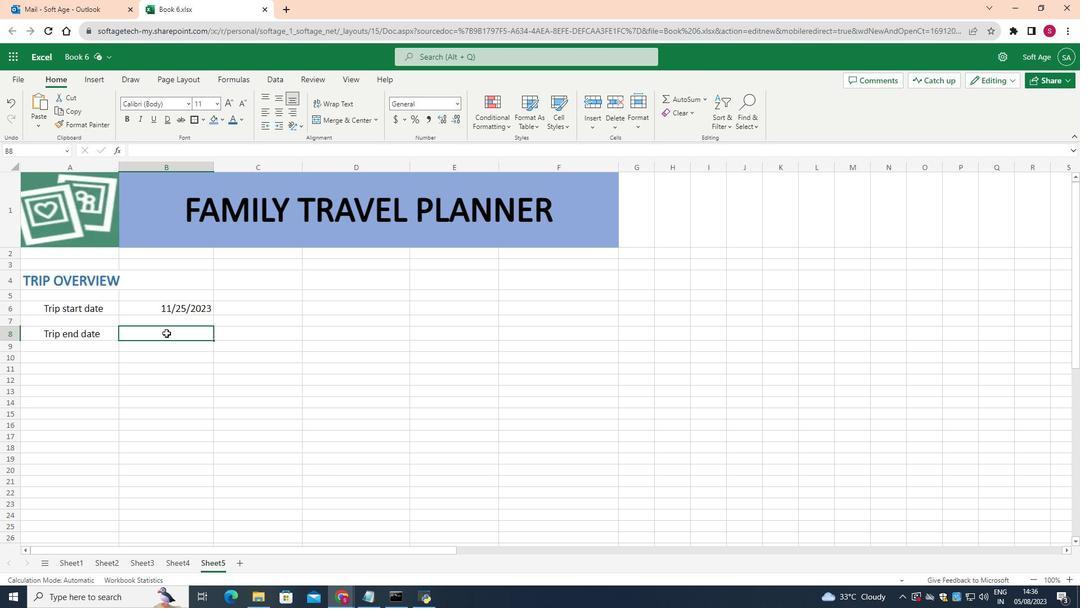 
Action: Mouse moved to (217, 103)
Screenshot: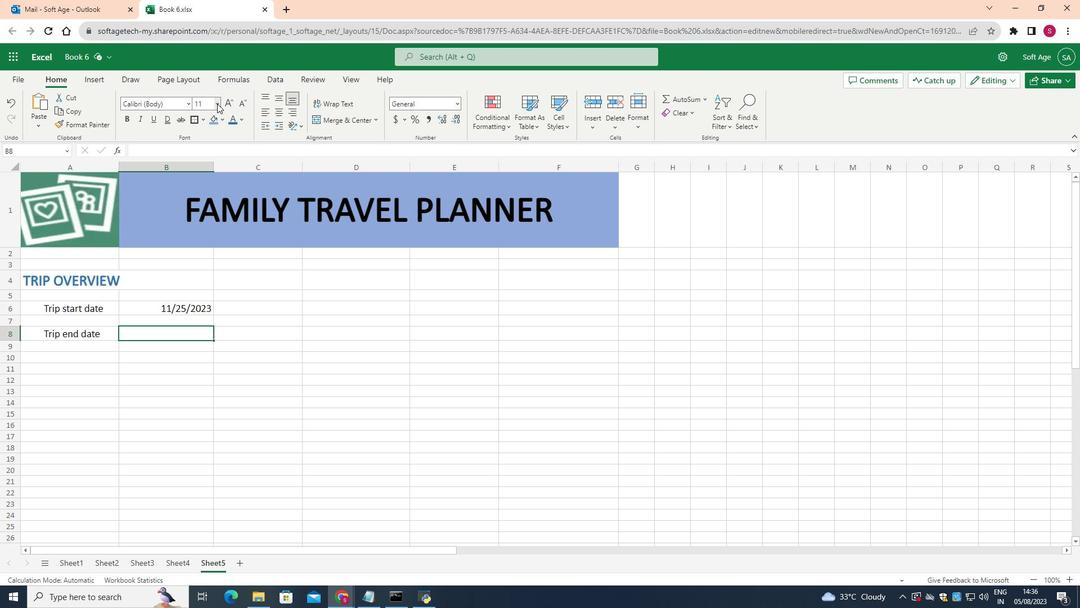 
Action: Mouse pressed left at (217, 103)
Screenshot: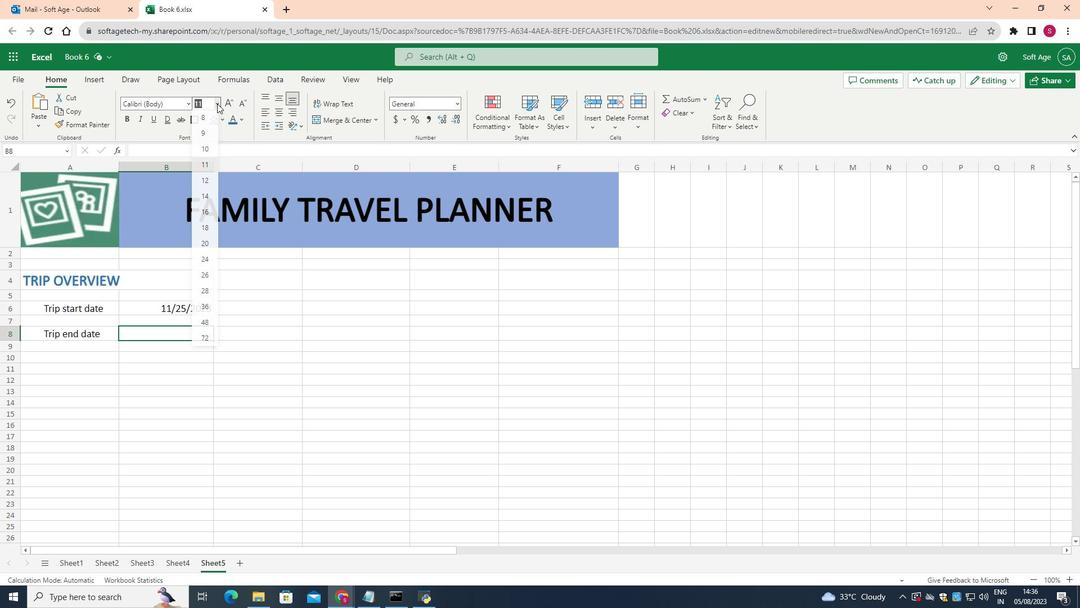 
Action: Mouse moved to (203, 195)
Screenshot: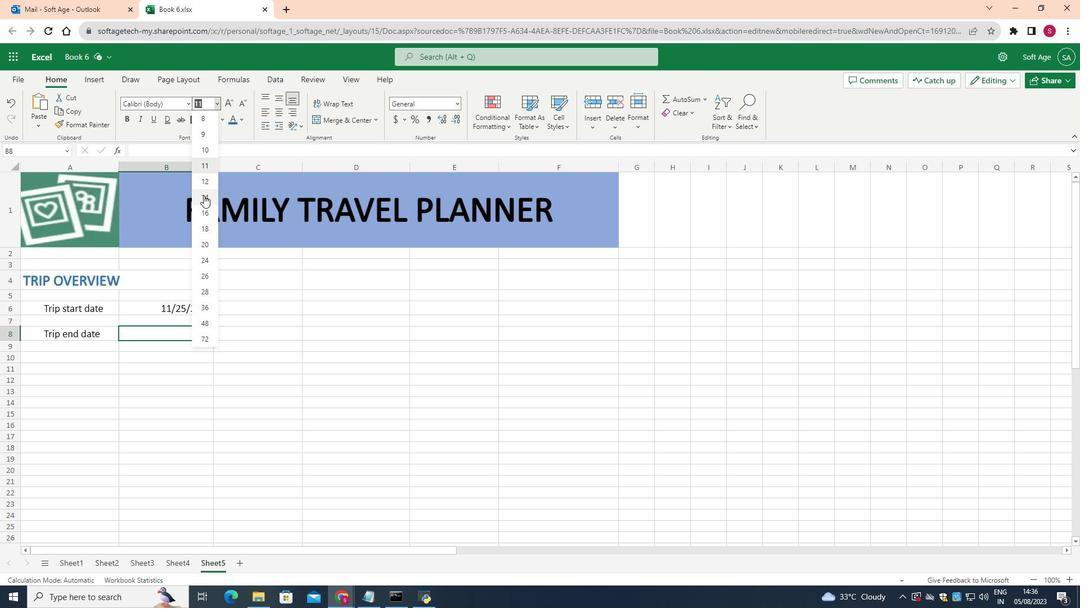 
Action: Mouse pressed left at (203, 195)
Screenshot: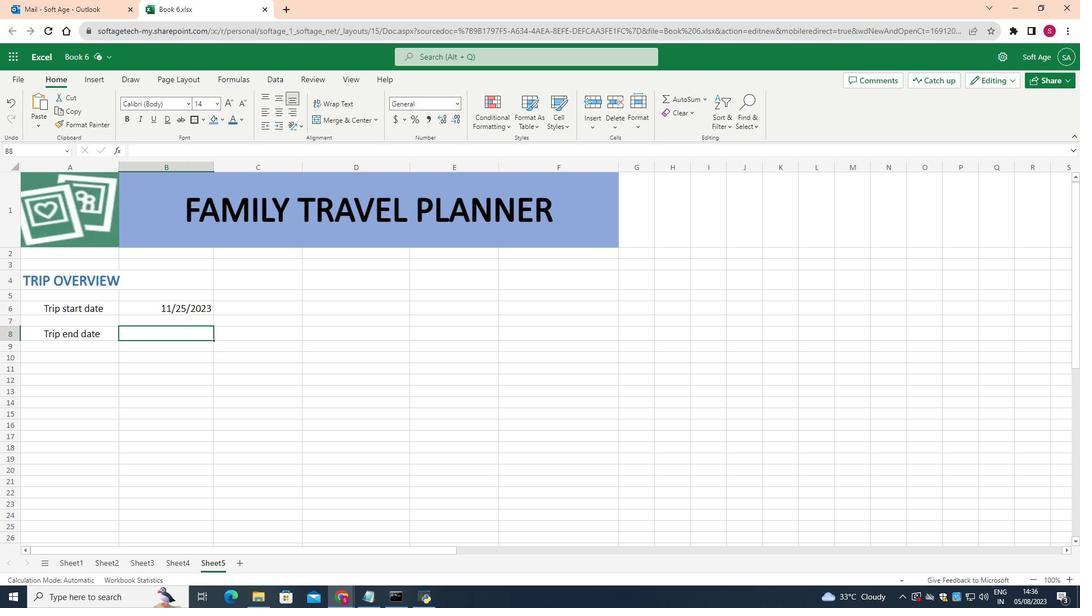 
Action: Key pressed 11/28/23
Screenshot: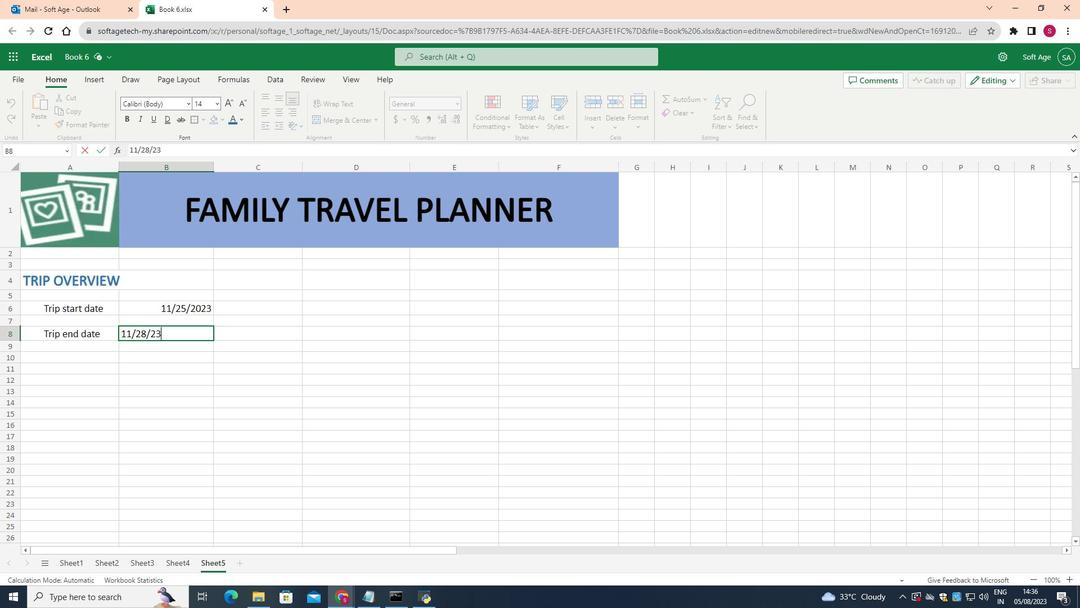 
Action: Mouse moved to (181, 429)
Screenshot: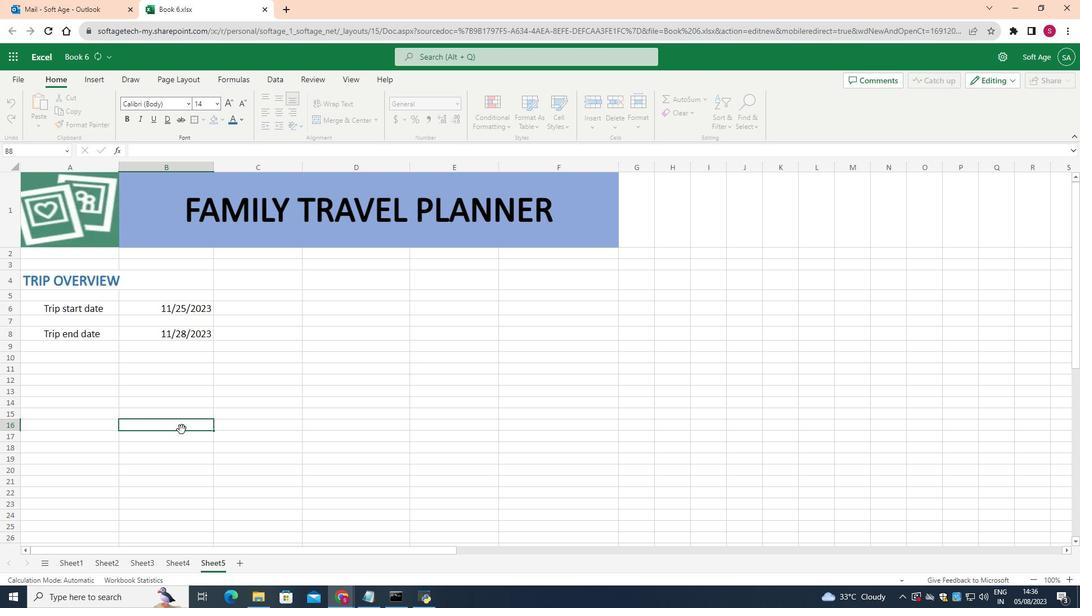 
Action: Mouse pressed left at (181, 429)
Screenshot: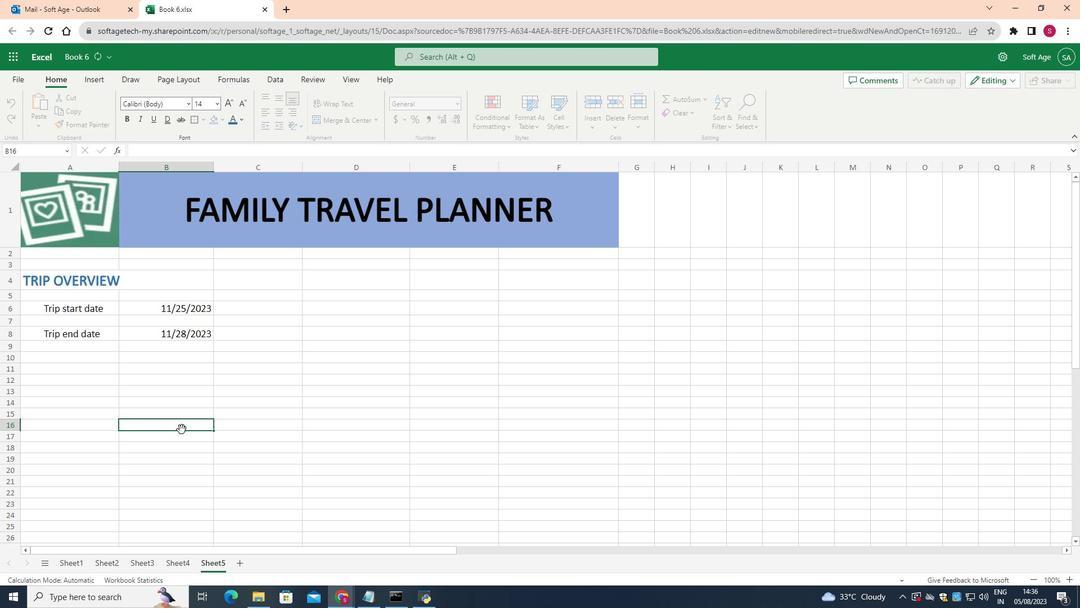 
Action: Mouse moved to (97, 358)
Screenshot: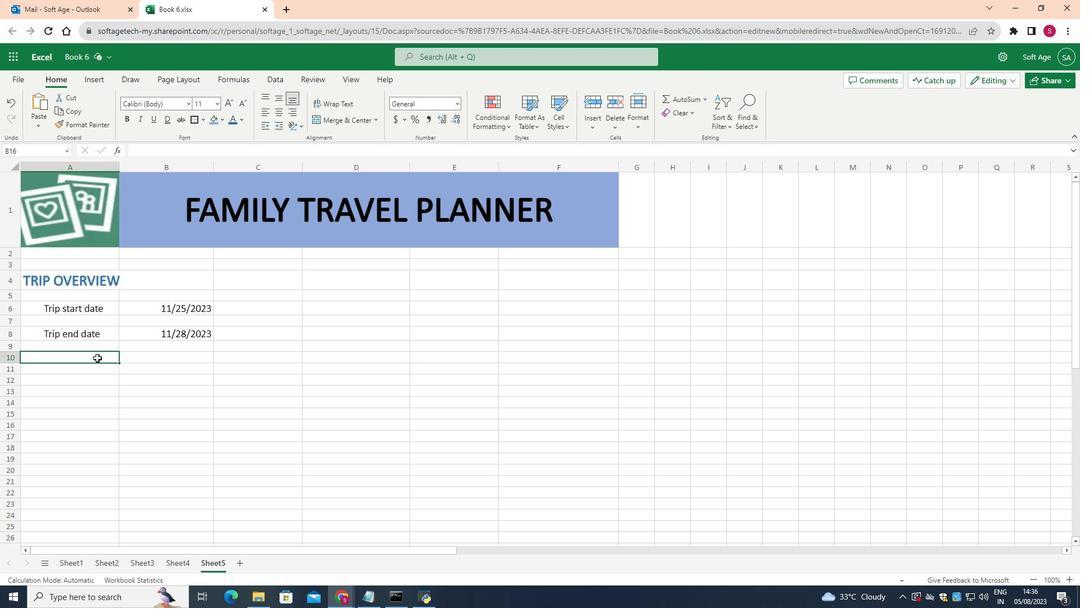 
Action: Mouse pressed left at (97, 358)
Screenshot: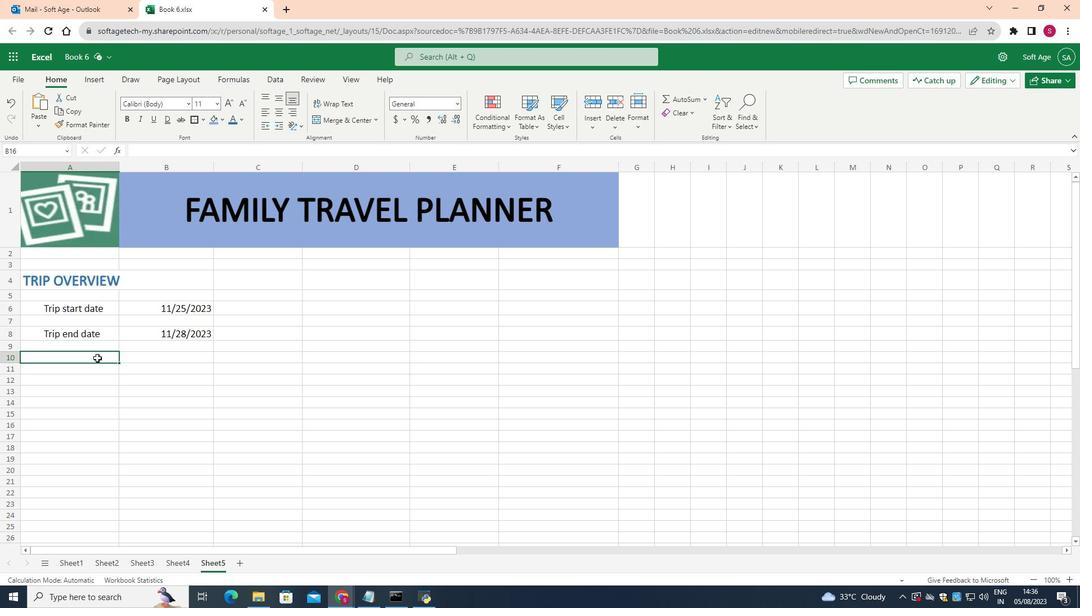 
Action: Mouse moved to (216, 100)
Screenshot: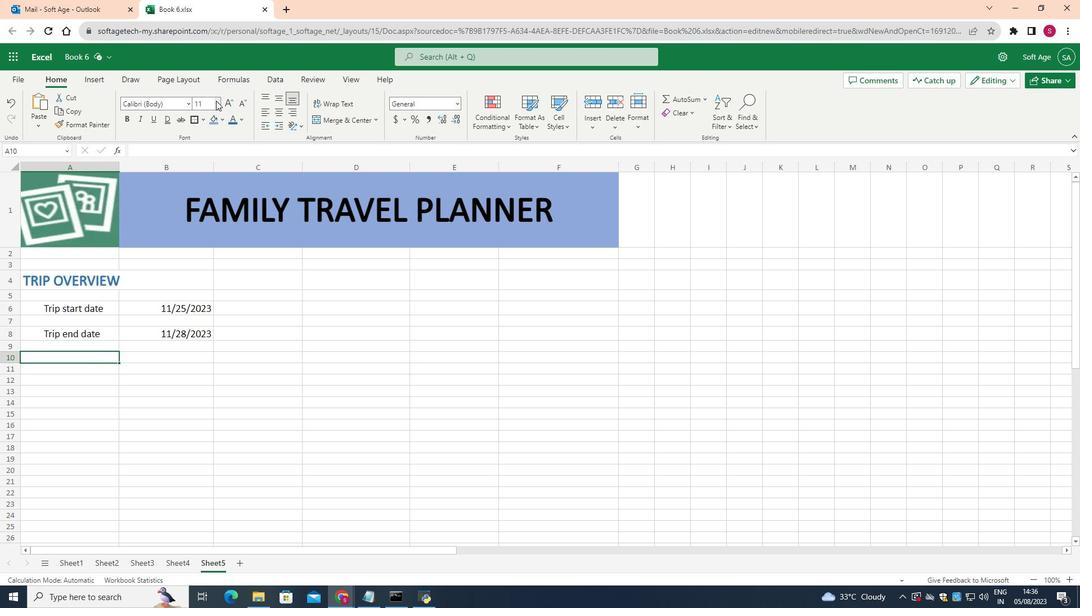 
Action: Mouse pressed left at (216, 100)
Screenshot: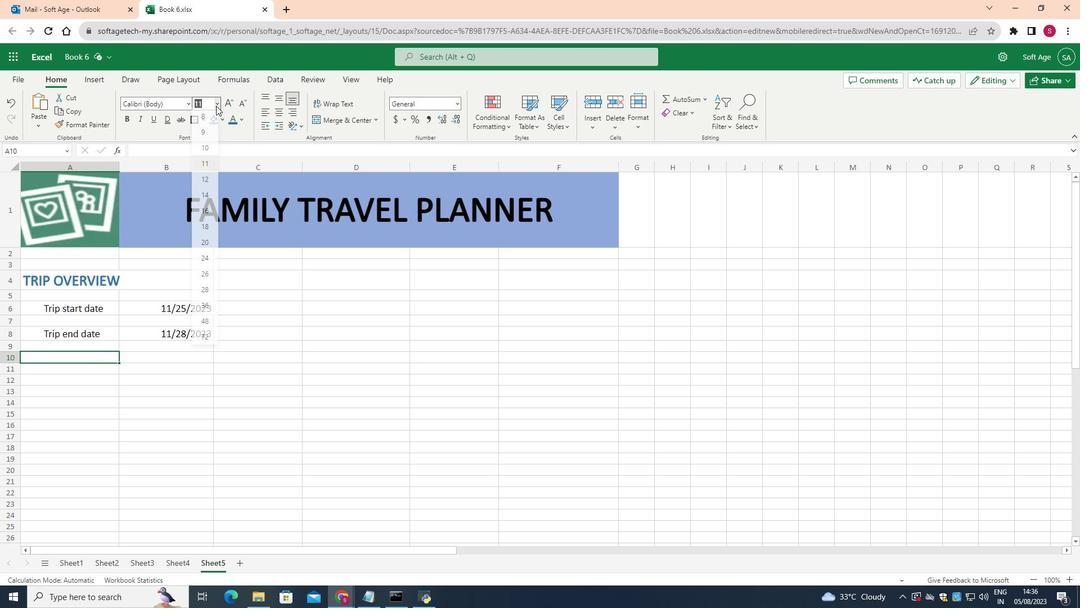 
Action: Mouse moved to (205, 191)
Screenshot: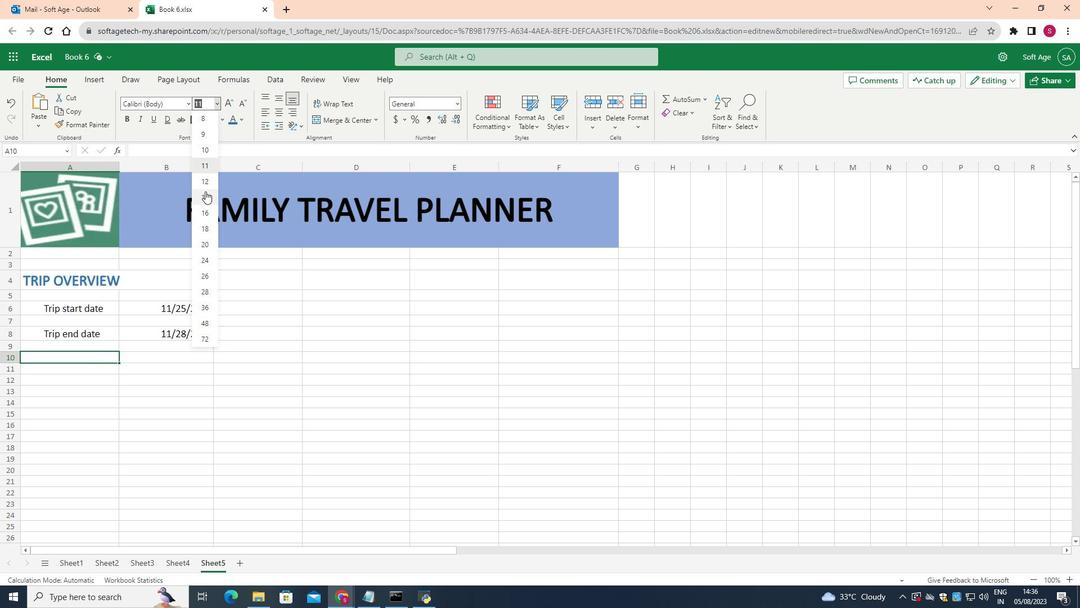 
Action: Mouse pressed left at (205, 191)
Screenshot: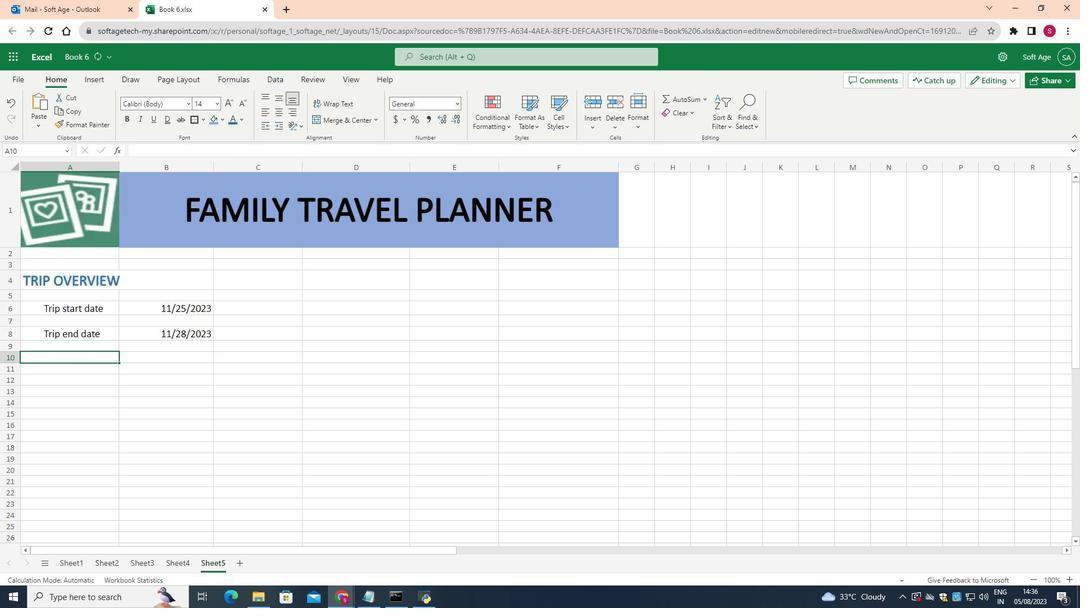
Action: Mouse moved to (61, 359)
Screenshot: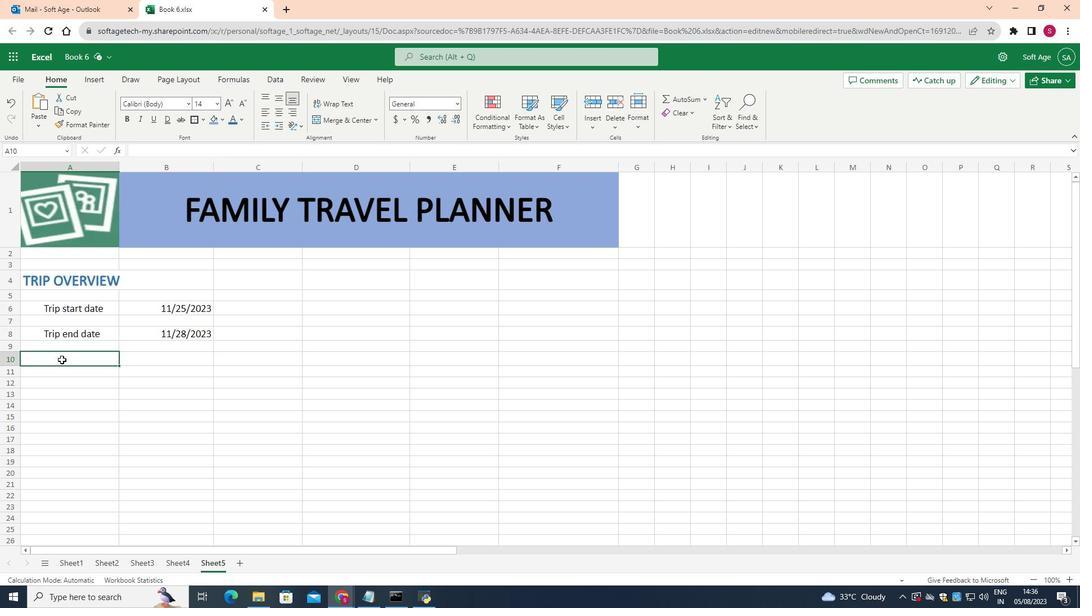 
Action: Mouse pressed left at (61, 359)
Screenshot: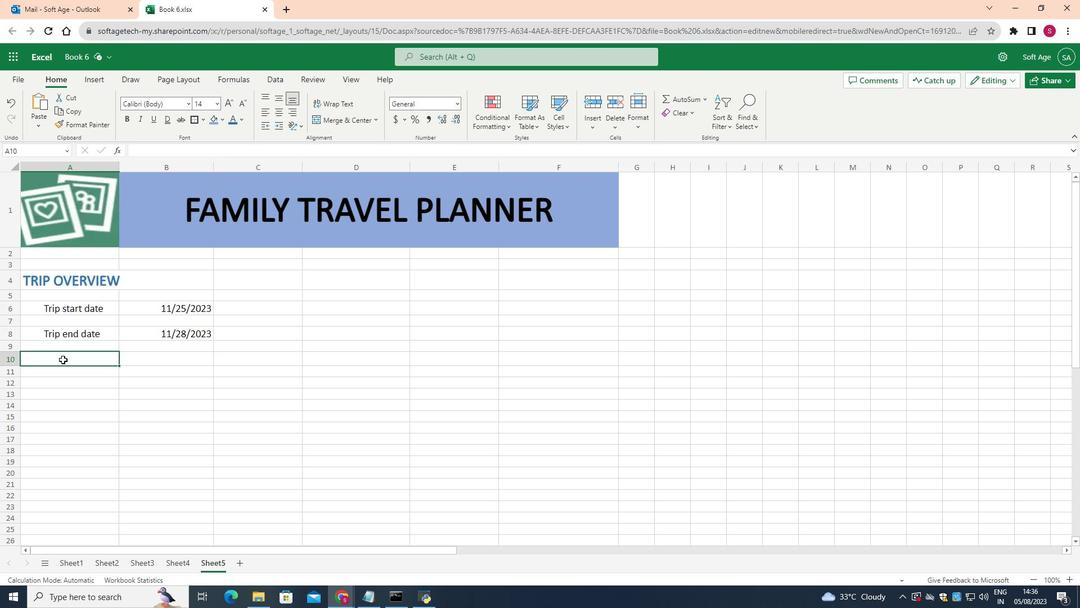 
Action: Mouse moved to (63, 359)
Screenshot: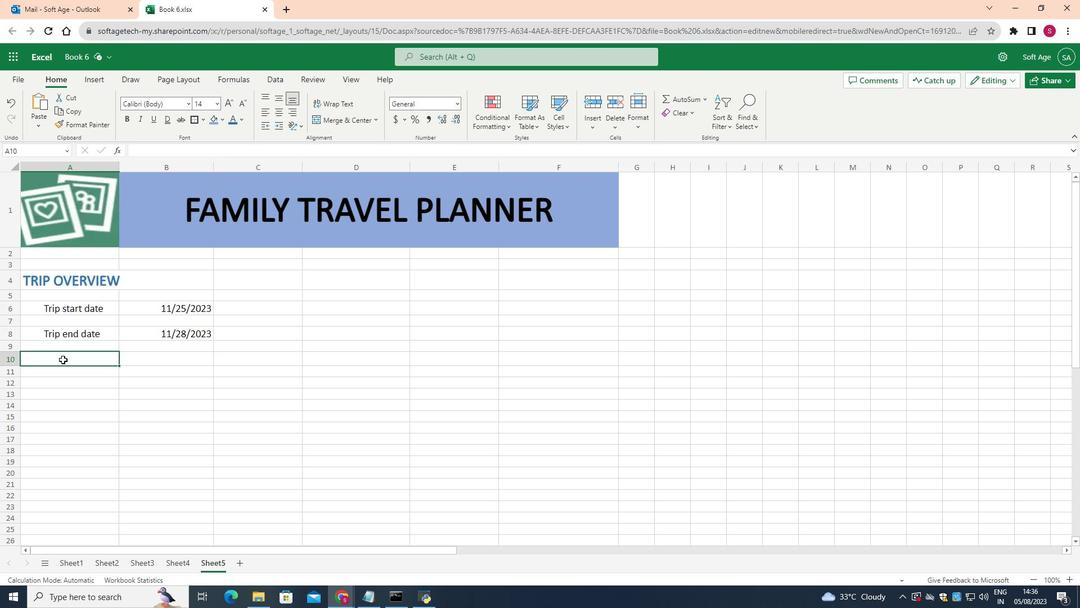 
Action: Mouse pressed left at (63, 359)
Screenshot: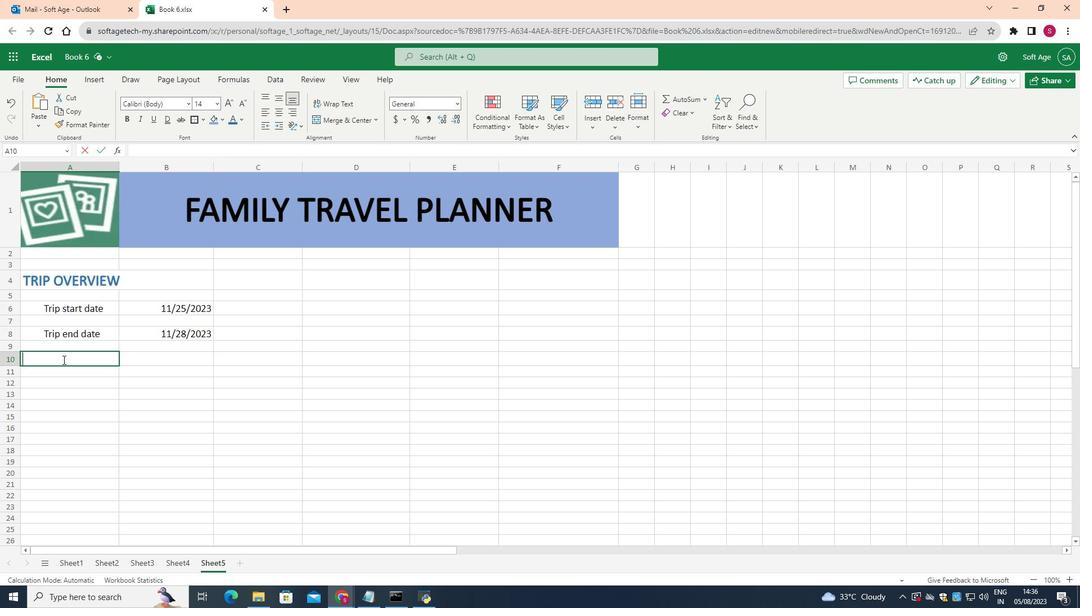
Action: Mouse moved to (61, 355)
Screenshot: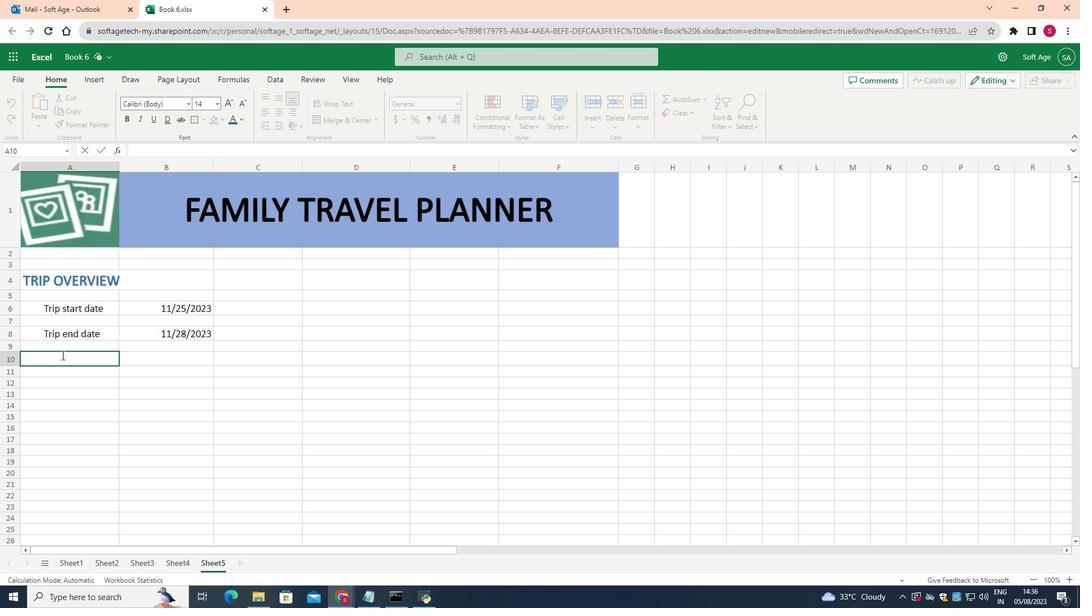 
Action: Key pressed <Key.space><Key.space><Key.shift><Key.shift>Duration<Key.space><Key.shift_r><Key.shift_r><Key.shift_r><Key.shift_r><Key.shift_r><Key.shift_r><Key.shift_r><Key.shift_r><Key.shift_r><Key.shift_r><Key.shift_r><Key.shift_r>(days<Key.shift_r><Key.shift_r><Key.shift_r><Key.shift_r><Key.shift_r><Key.shift_r><Key.shift_r><Key.shift_r><Key.shift_r><Key.shift_r><Key.shift_r><Key.shift_r><Key.shift_r>)
Screenshot: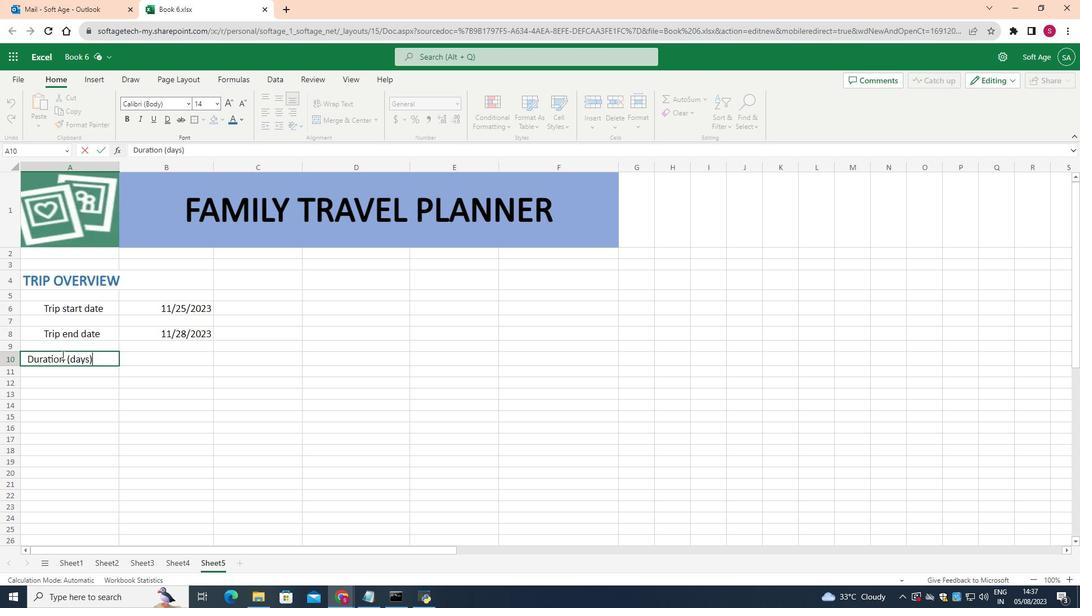 
Action: Mouse moved to (27, 358)
Screenshot: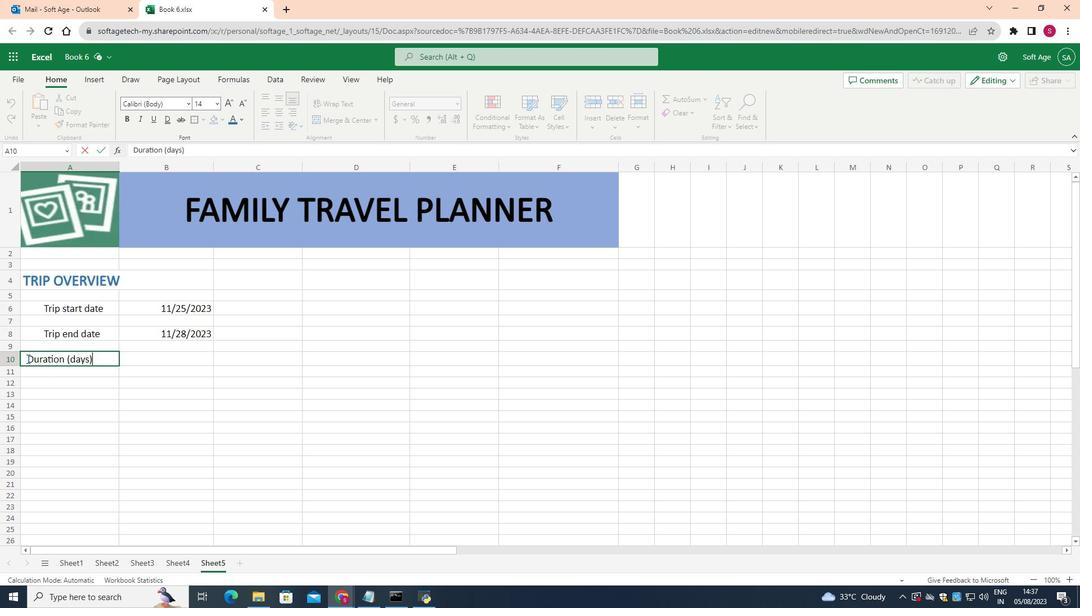 
Action: Mouse pressed left at (27, 358)
Screenshot: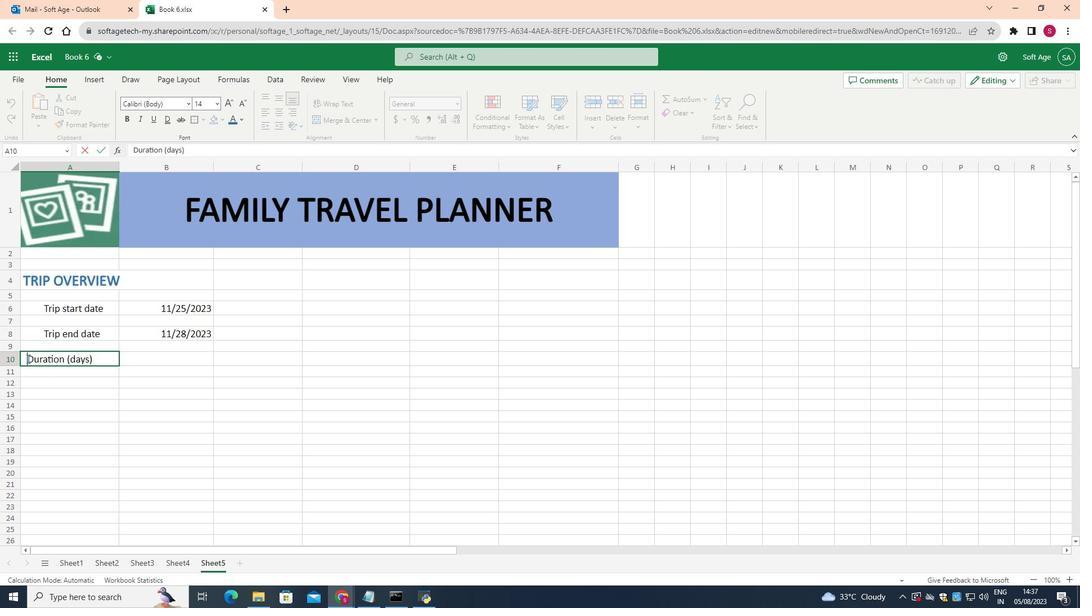 
Action: Key pressed <Key.space><Key.space><Key.space>
Screenshot: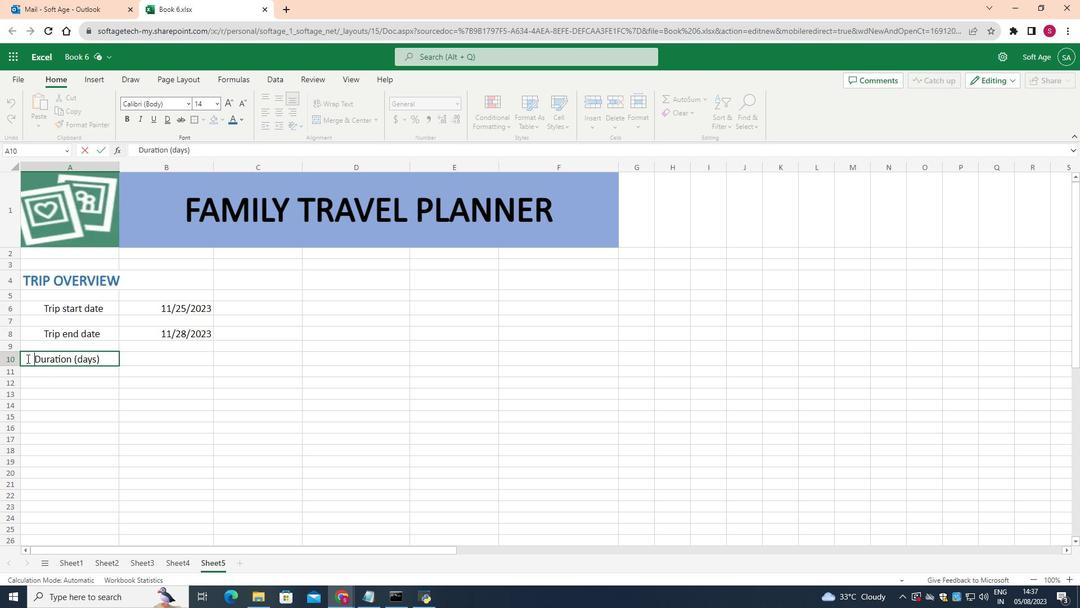 
Action: Mouse moved to (180, 360)
Screenshot: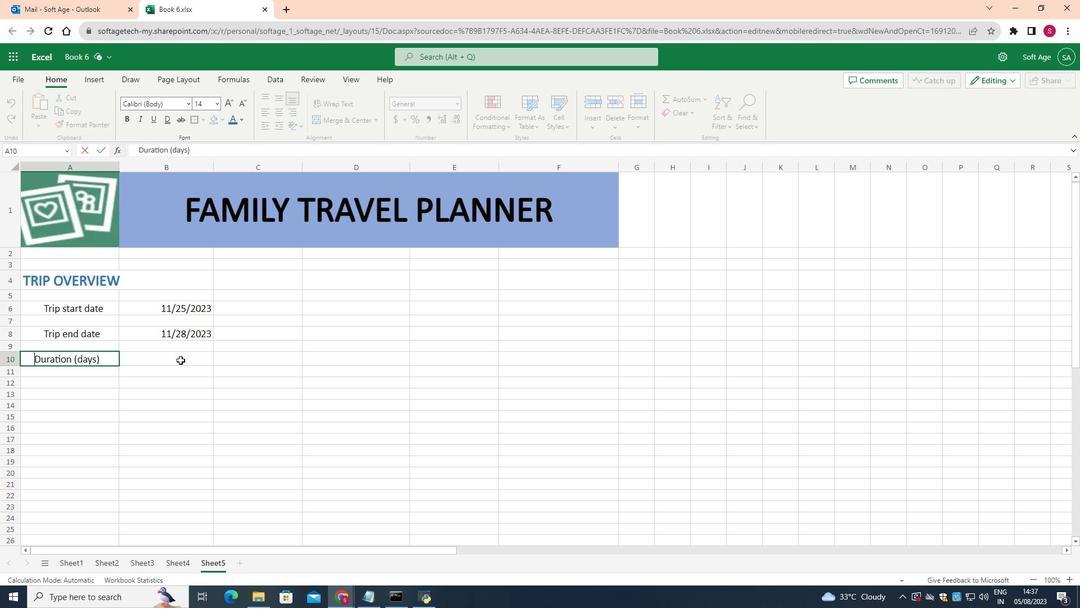 
Action: Mouse pressed left at (180, 360)
Screenshot: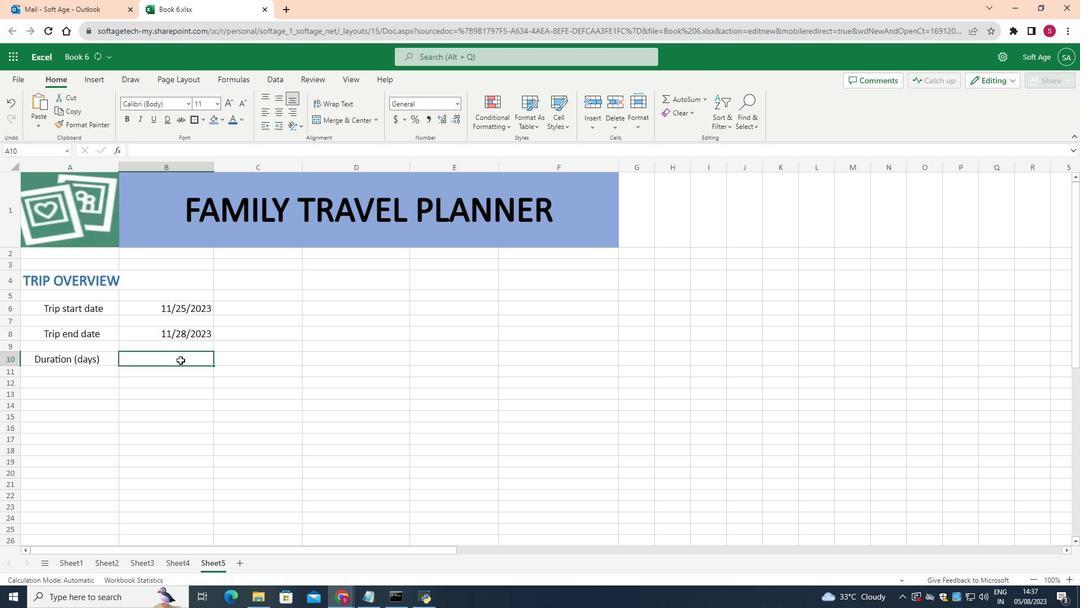 
Action: Mouse moved to (217, 104)
Screenshot: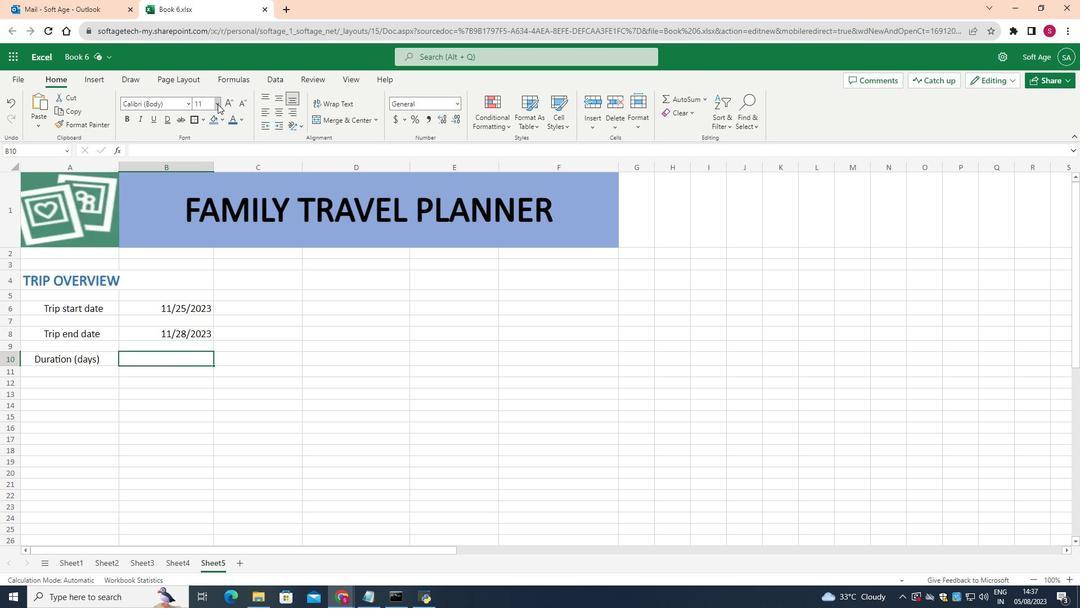 
Action: Mouse pressed left at (217, 104)
Screenshot: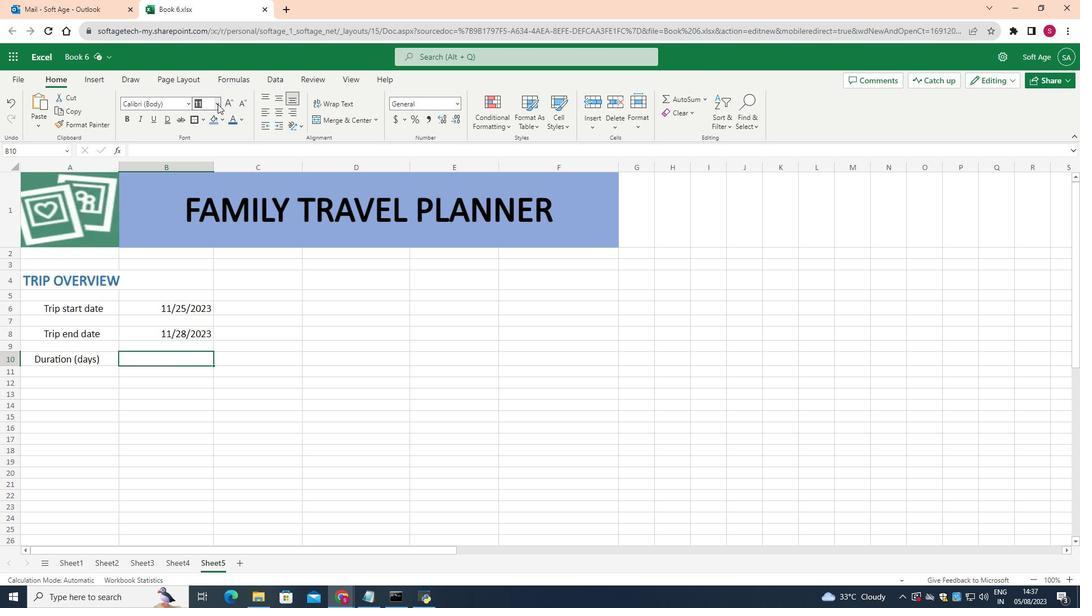 
Action: Mouse moved to (208, 198)
Screenshot: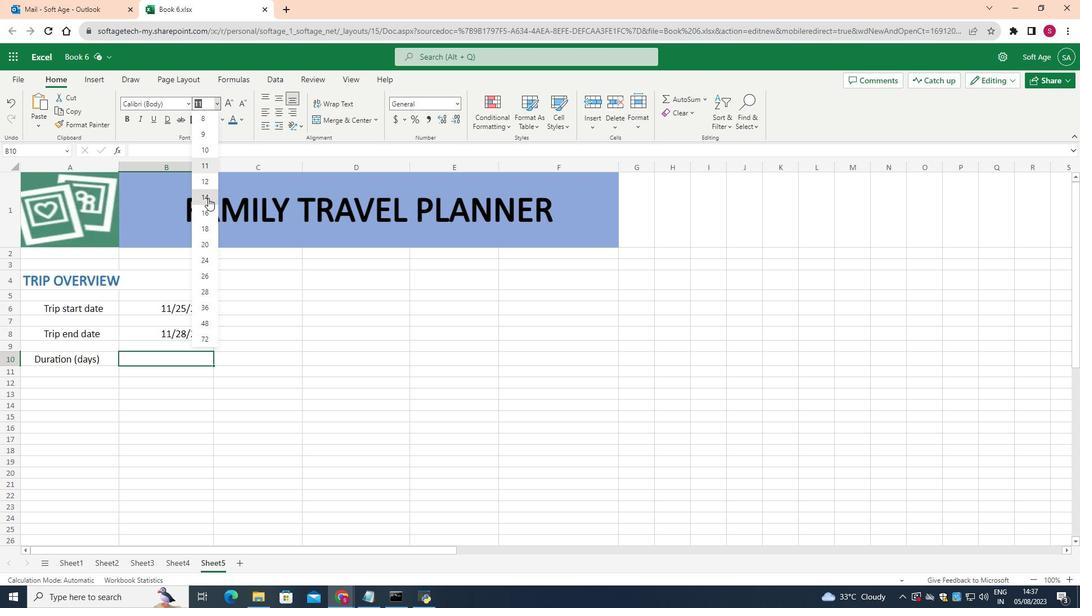 
Action: Mouse pressed left at (208, 198)
Screenshot: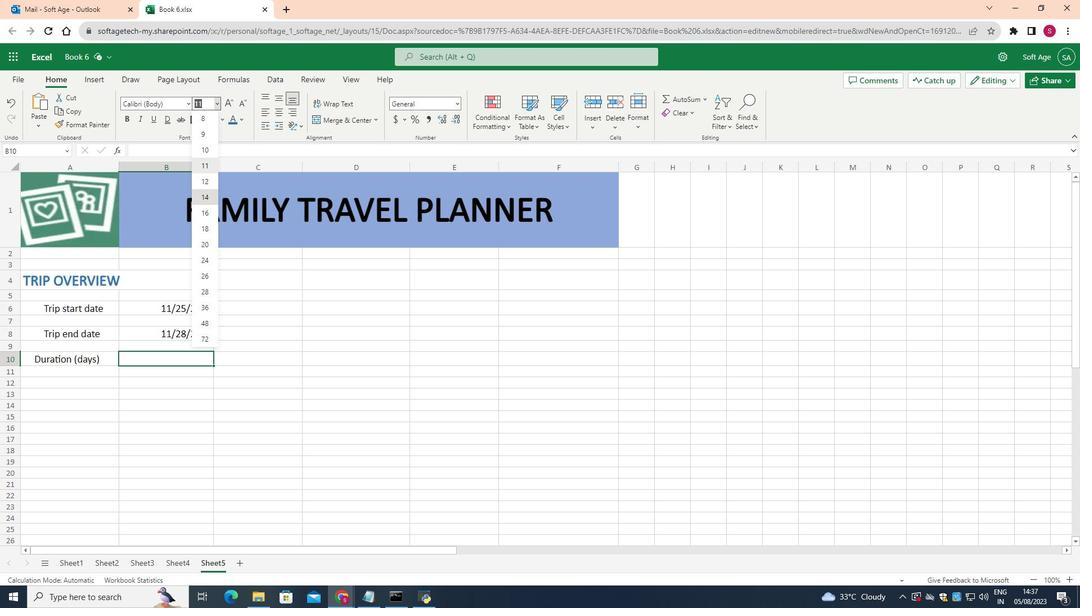 
Action: Mouse moved to (209, 195)
Screenshot: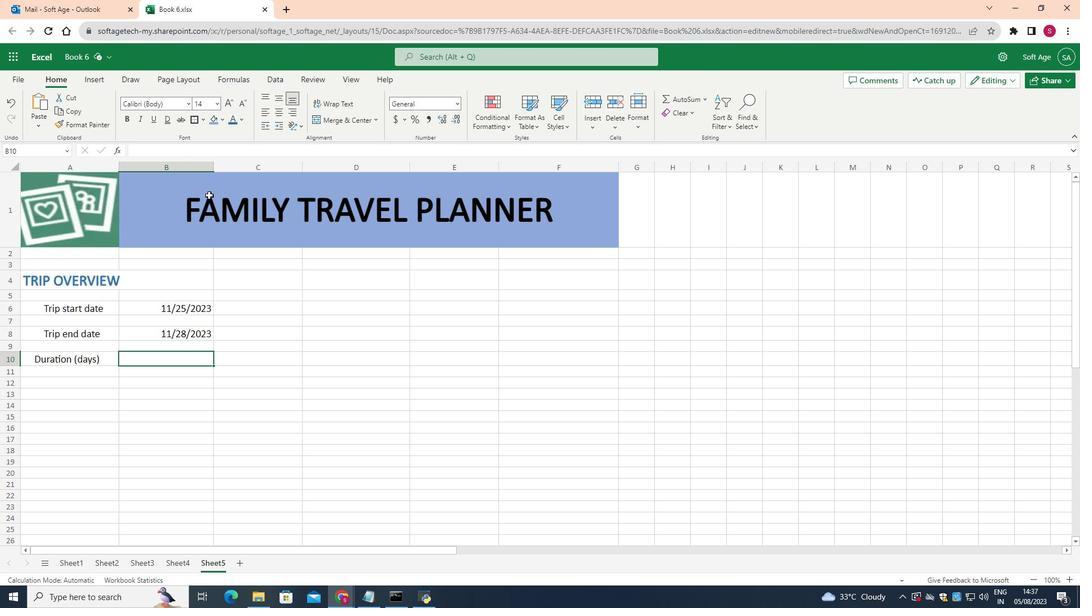 
Action: Key pressed 4
Screenshot: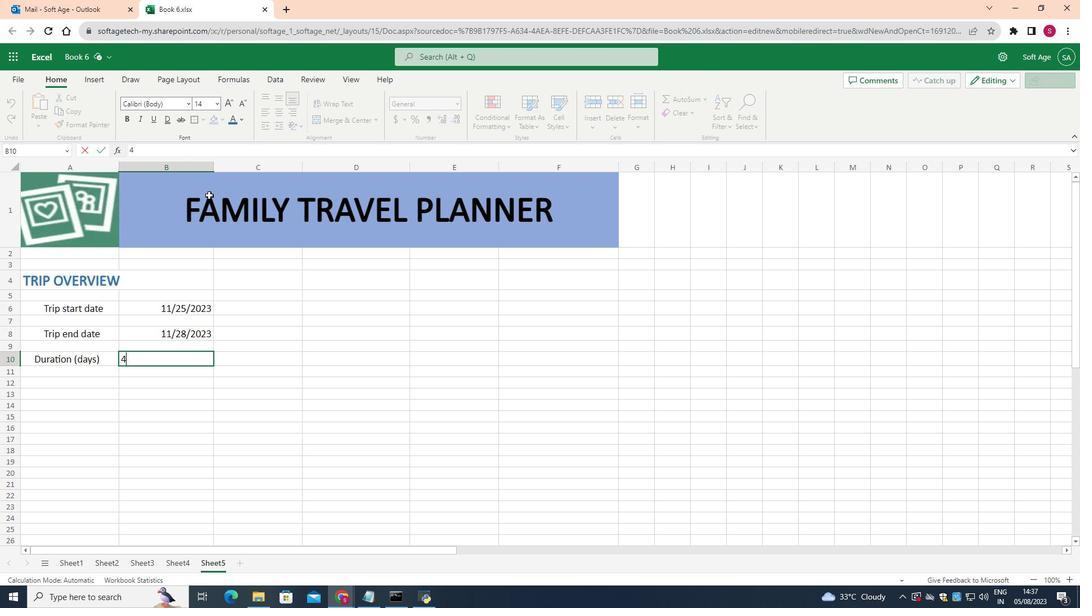 
Action: Mouse moved to (79, 380)
Screenshot: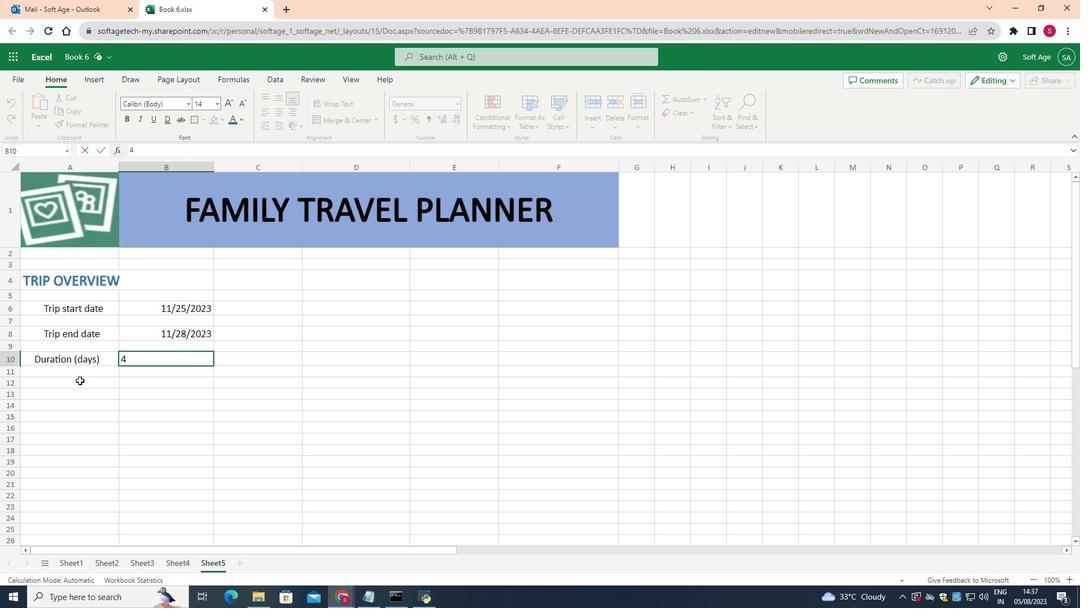 
Action: Mouse pressed left at (79, 380)
Screenshot: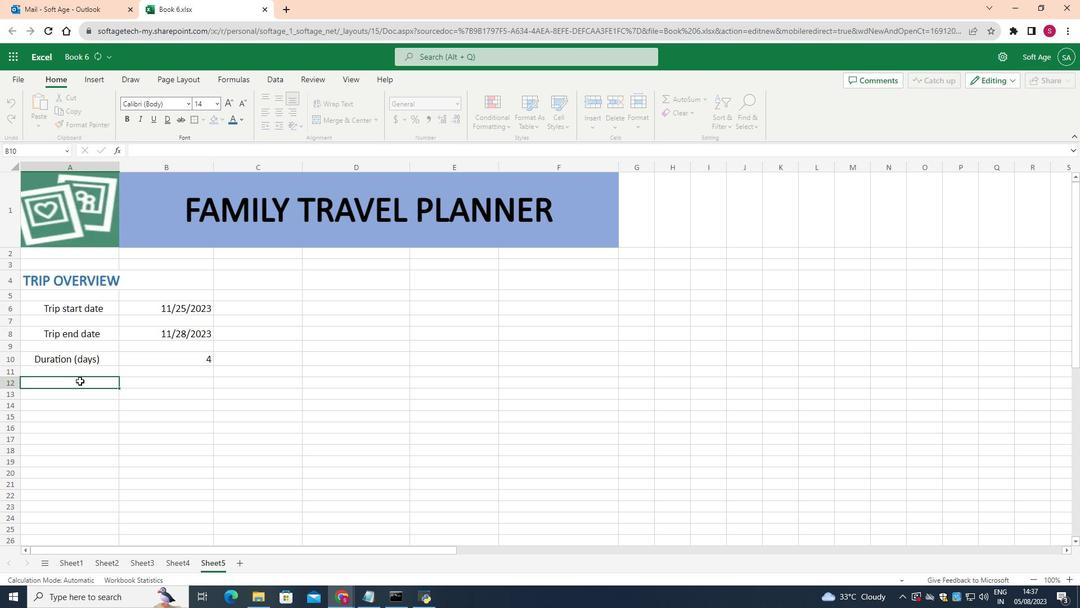 
Action: Mouse moved to (216, 108)
Screenshot: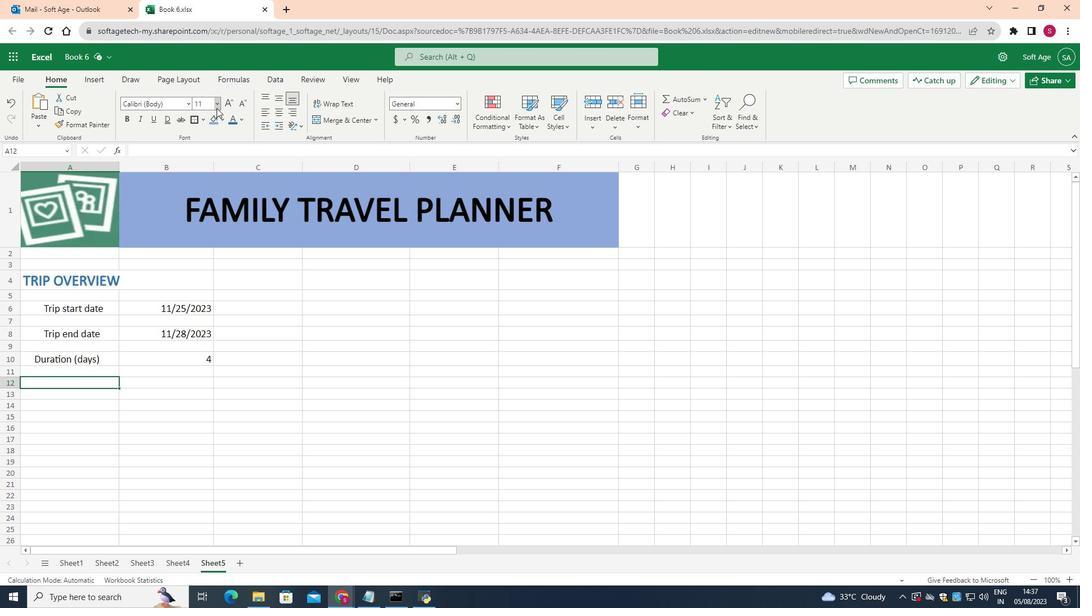 
Action: Mouse pressed left at (216, 108)
Screenshot: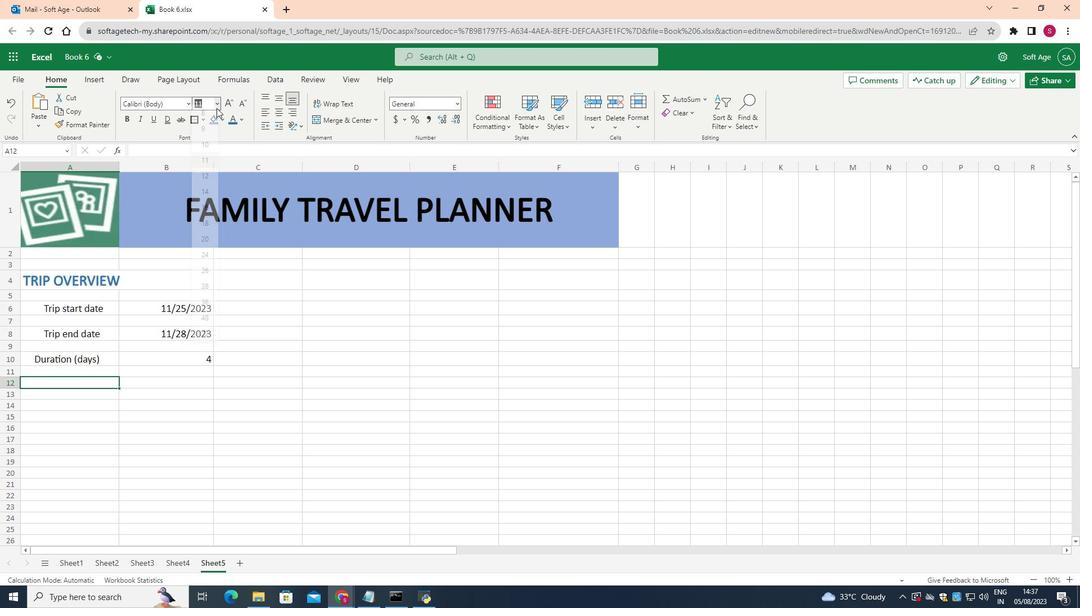 
Action: Mouse moved to (208, 200)
Screenshot: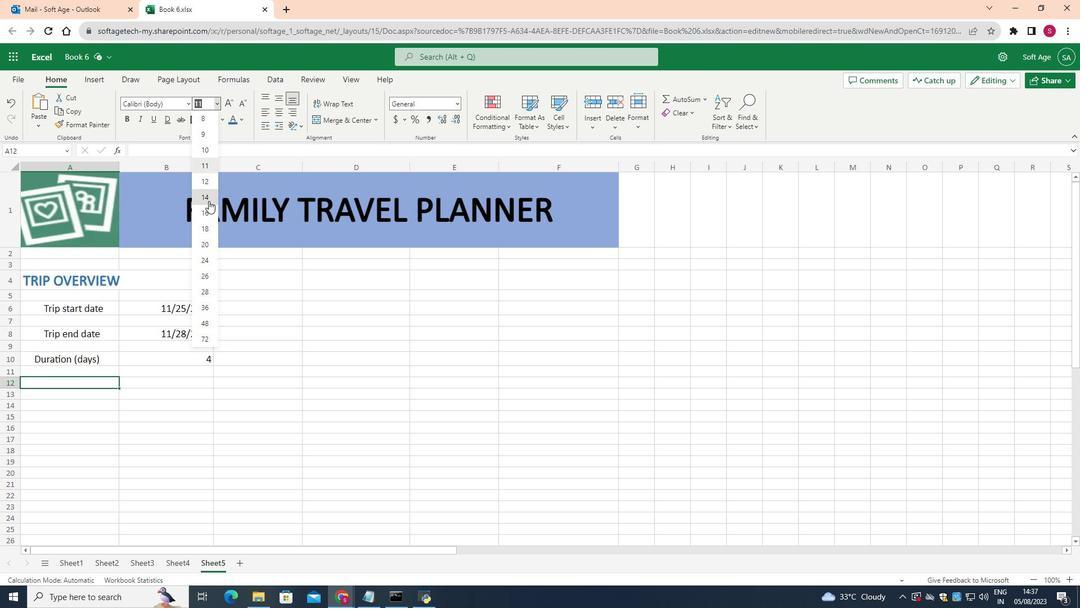 
Action: Mouse pressed left at (208, 200)
Screenshot: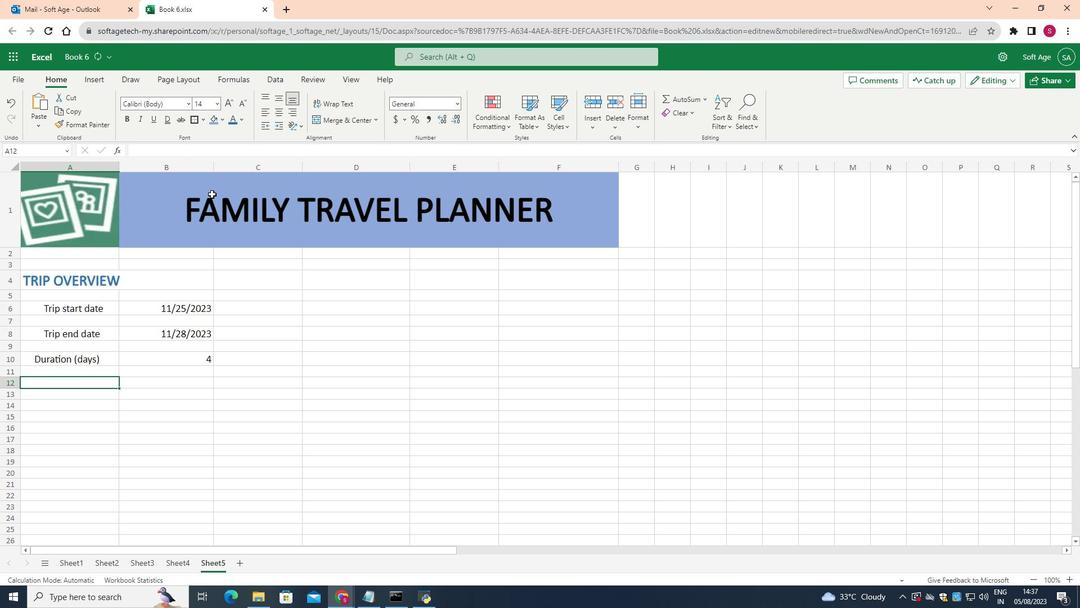 
Action: Mouse moved to (74, 381)
Screenshot: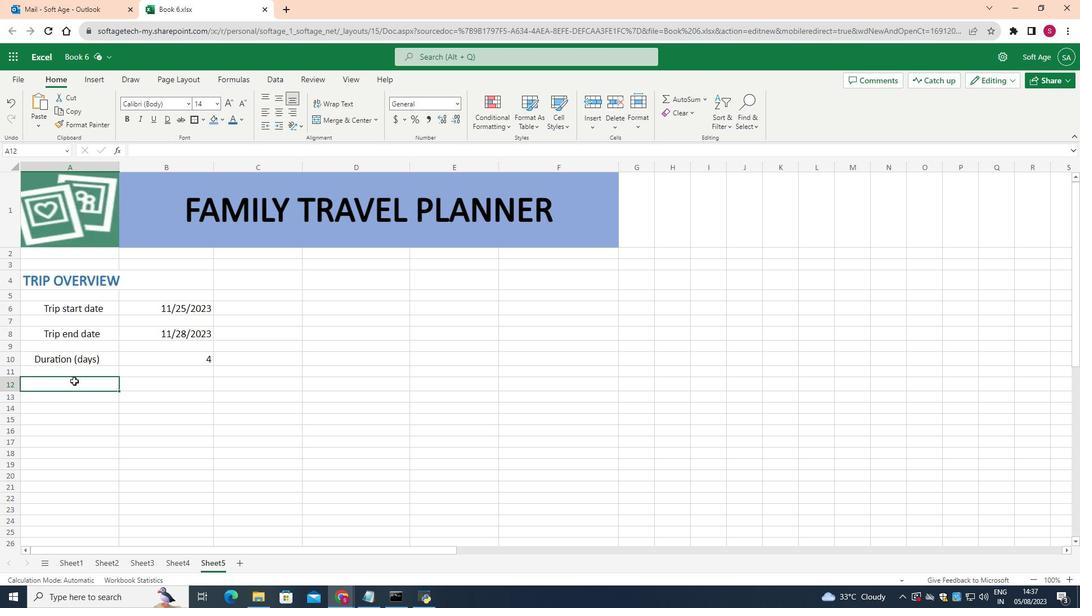 
Action: Mouse pressed left at (74, 381)
Screenshot: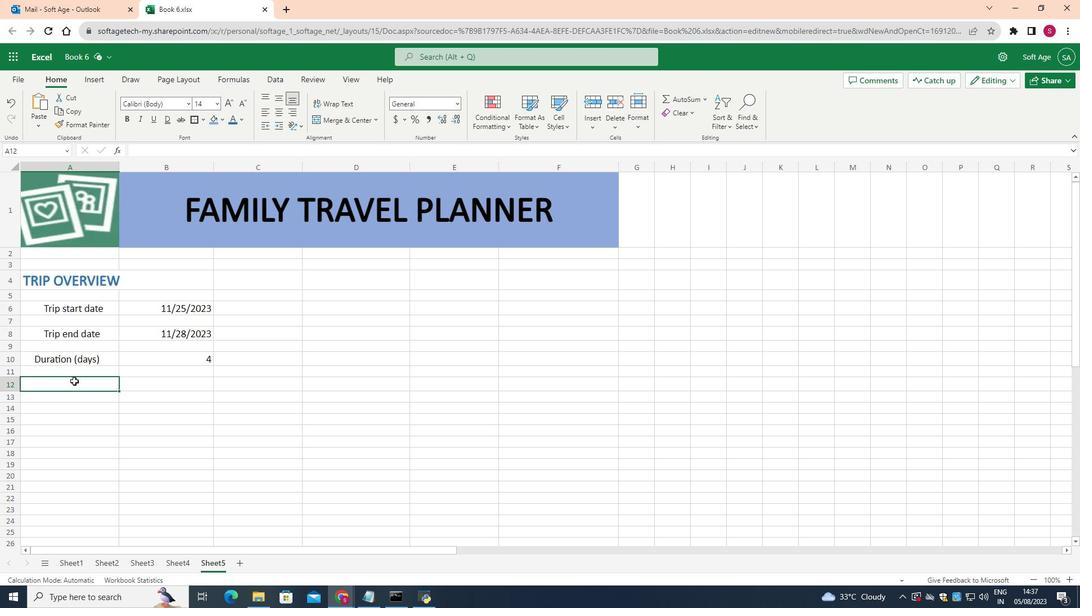 
Action: Mouse moved to (73, 381)
Screenshot: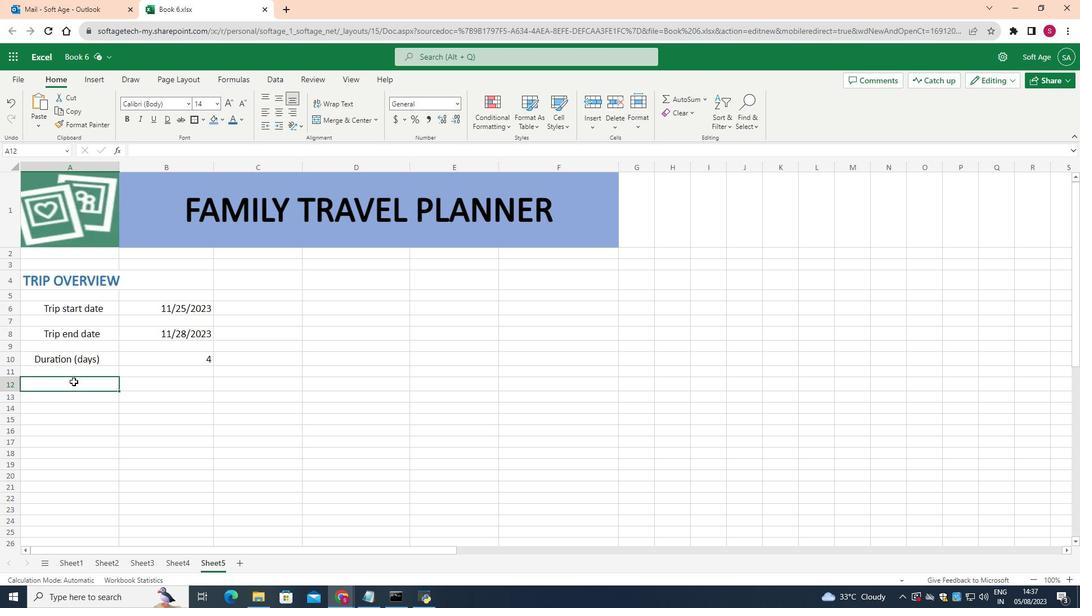 
Action: Key pressed <Key.shift>No.<Key.space>of<Key.space>travelers
Screenshot: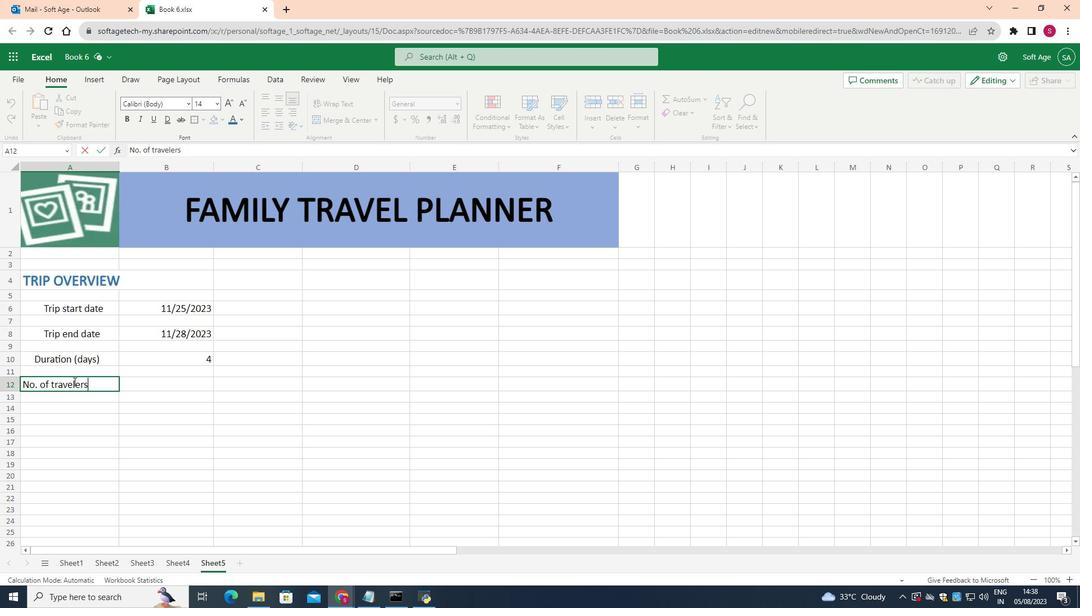 
Action: Mouse moved to (21, 381)
Screenshot: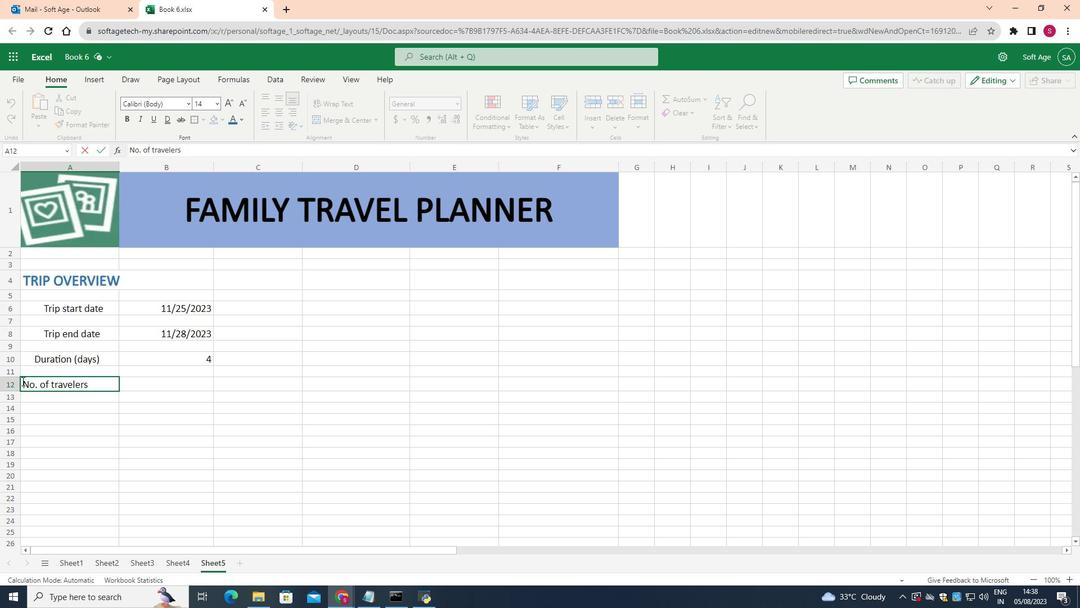 
Action: Mouse pressed left at (21, 381)
Screenshot: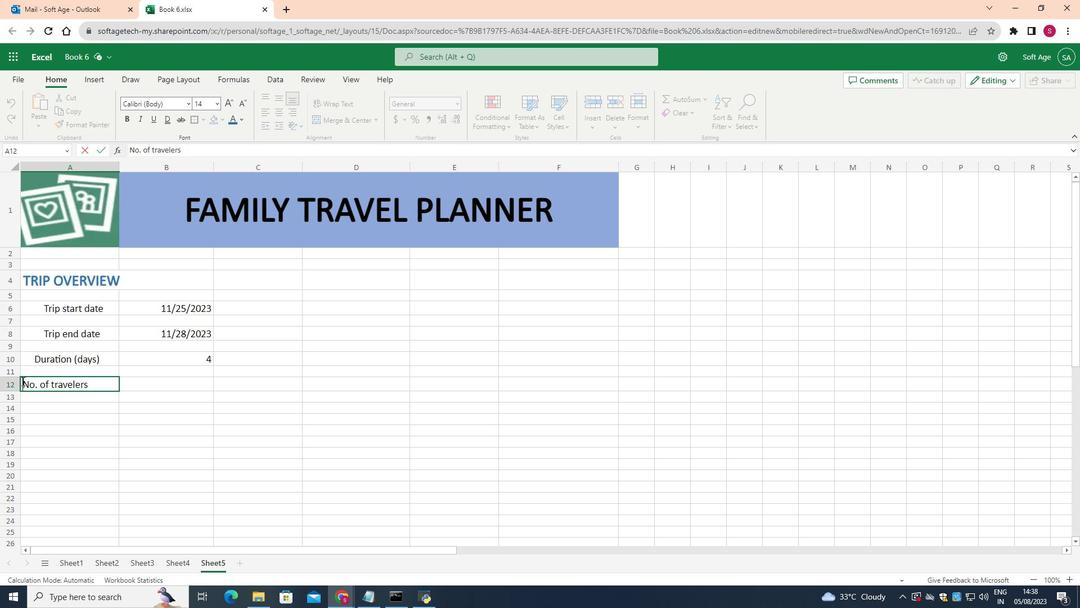 
Action: Key pressed <Key.space><Key.space><Key.space><Key.space>
Screenshot: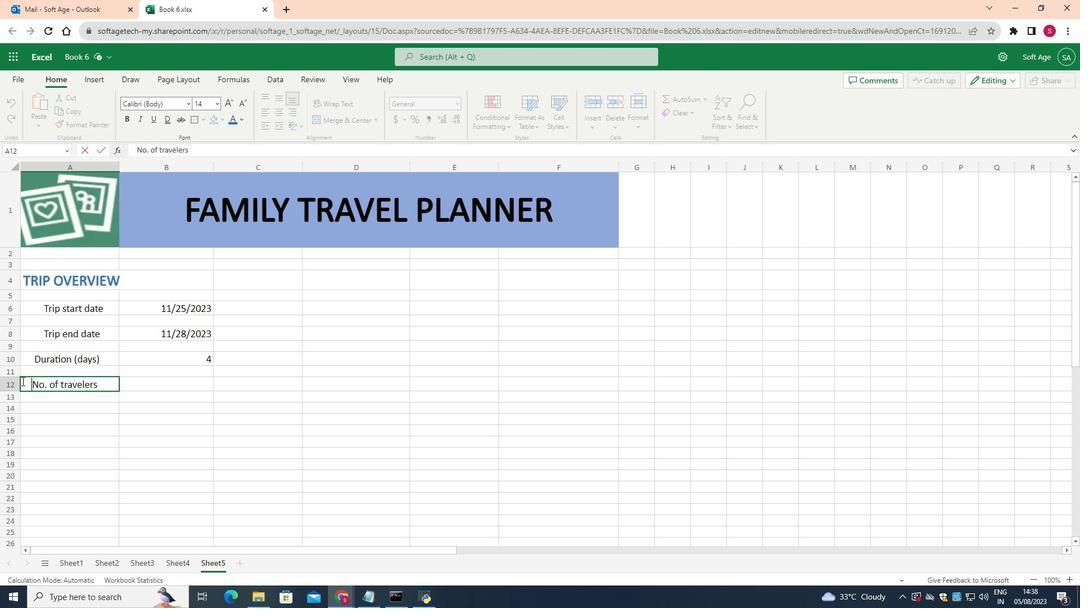 
Action: Mouse moved to (146, 383)
Screenshot: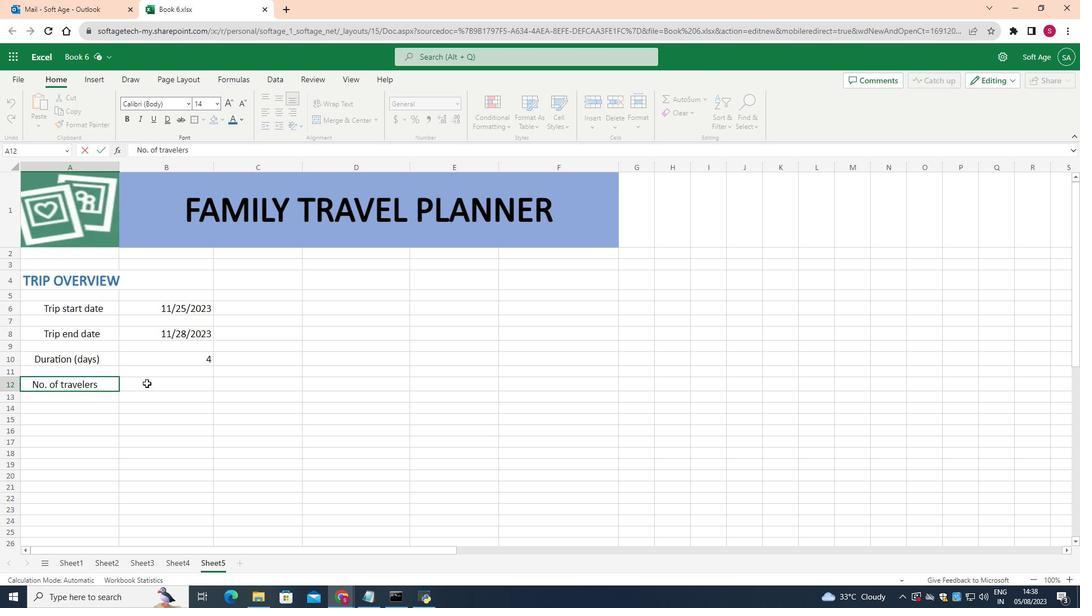 
Action: Mouse pressed left at (146, 383)
